 Task: Add an event  with title  Casual Second Sales Presentation, date '2023/12/09' to 2024/12/10 & Select Event type as  Group. Add location for the event as  Dar es Salaam, Tanzania and add a description: The event will kick off with a warm introduction, allowing participants to briefly share their backgrounds, interests, and aspirations. Following that, mentors and mentees will be seated together at designated tables, fostering a relaxed atmosphere conducive to open dialogue.Create an event link  http-casualsecondsalespresentationcom & Select the event color as  Violet. , logged in from the account softage.4@softage.netand send the event invitation to softage.3@softage.net and softage.5@softage.net
Action: Mouse pressed left at (933, 136)
Screenshot: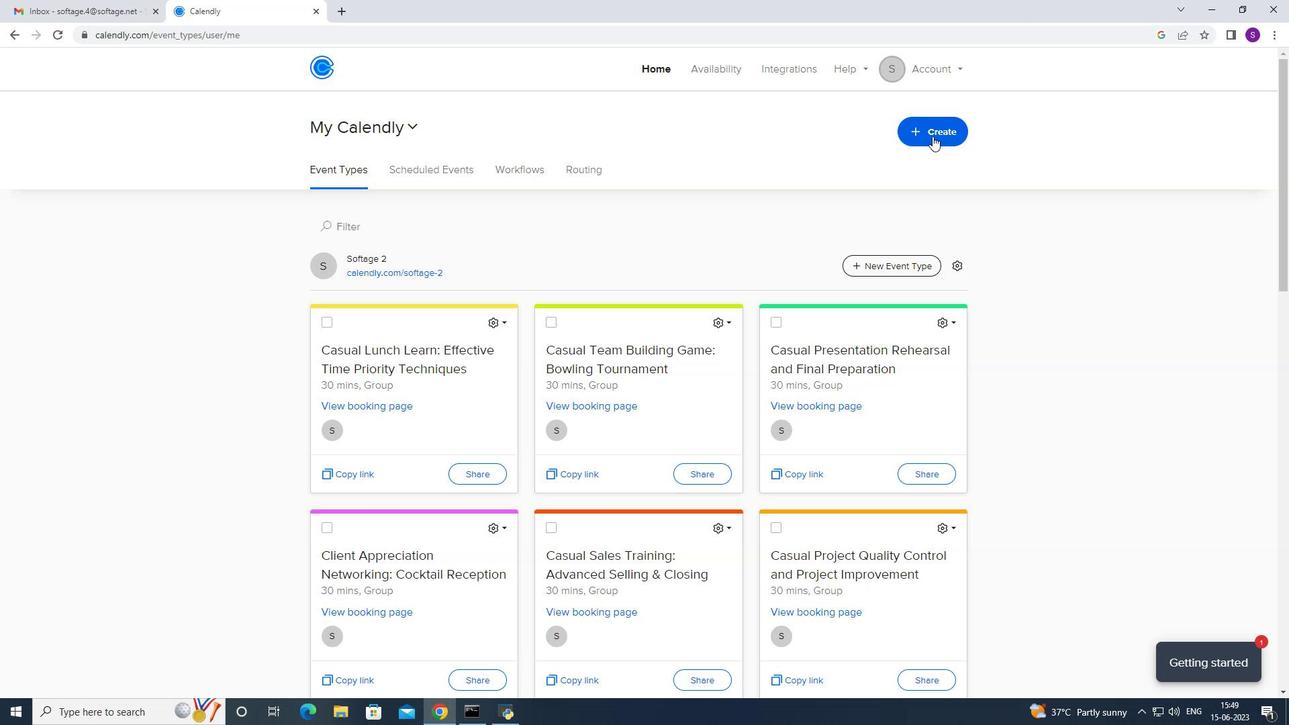 
Action: Mouse moved to (817, 190)
Screenshot: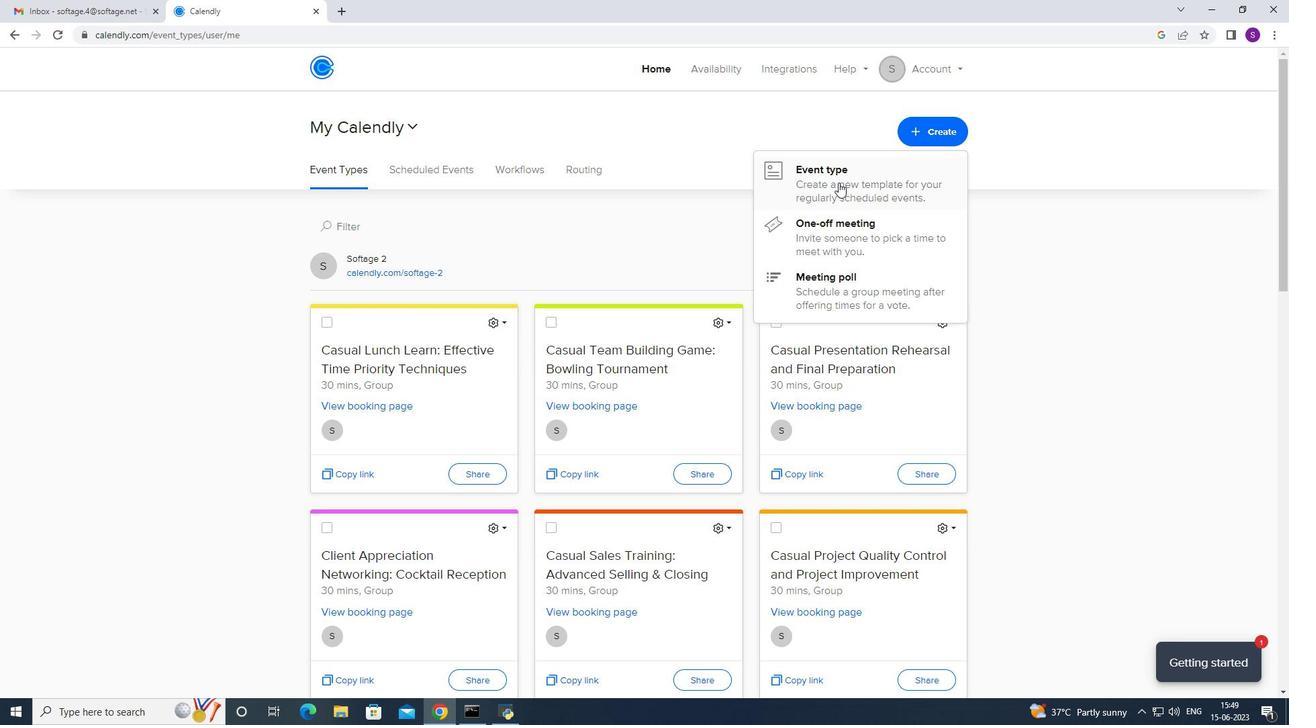 
Action: Mouse pressed left at (817, 190)
Screenshot: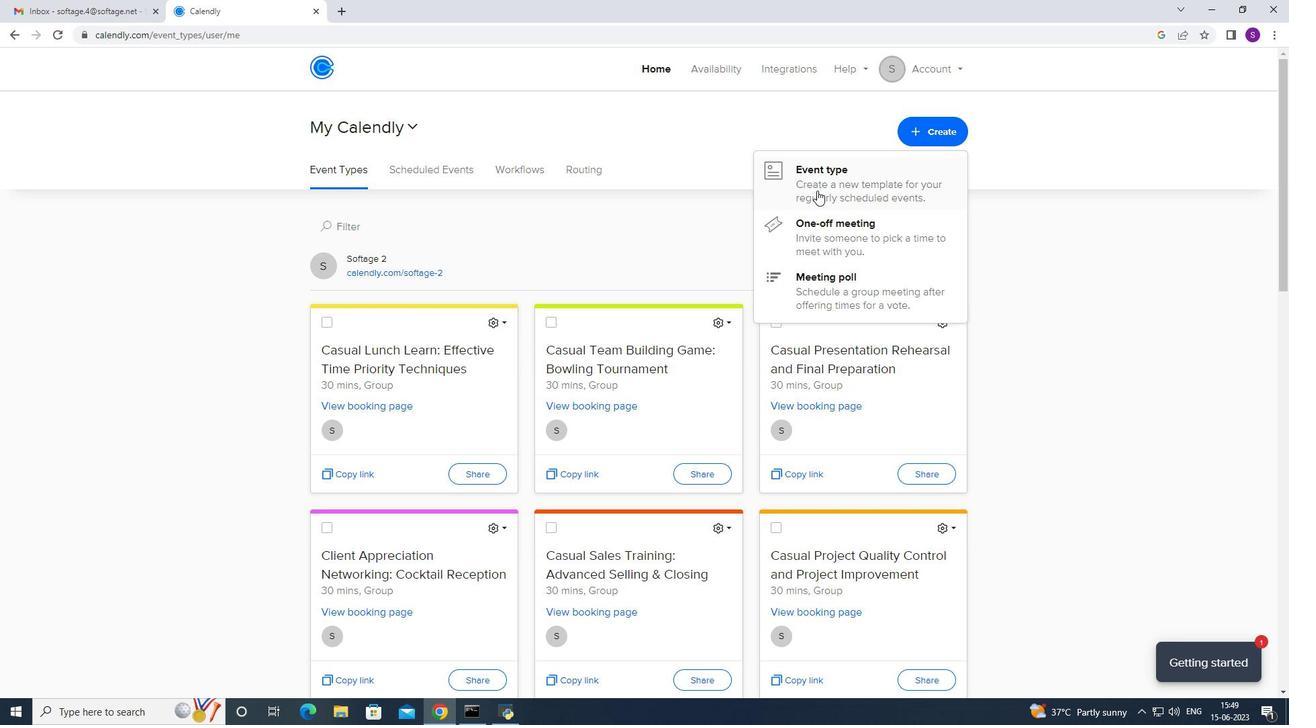 
Action: Mouse moved to (522, 333)
Screenshot: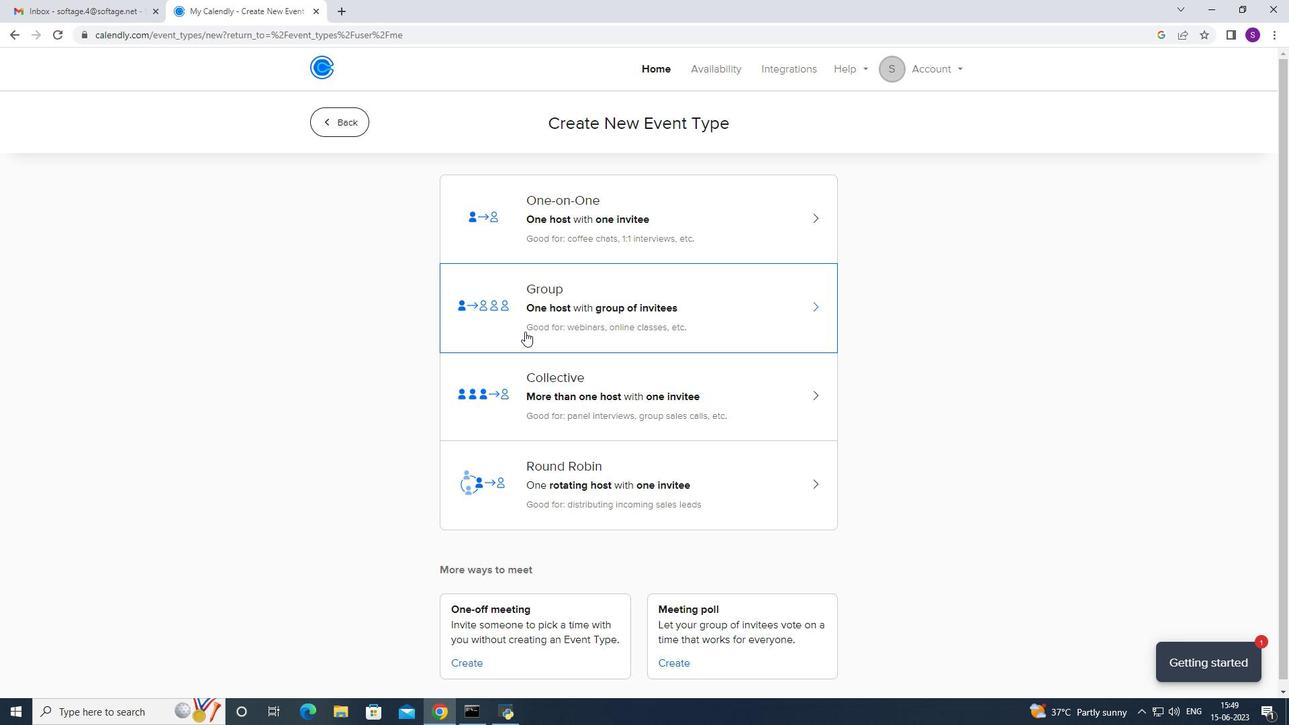 
Action: Mouse pressed left at (522, 333)
Screenshot: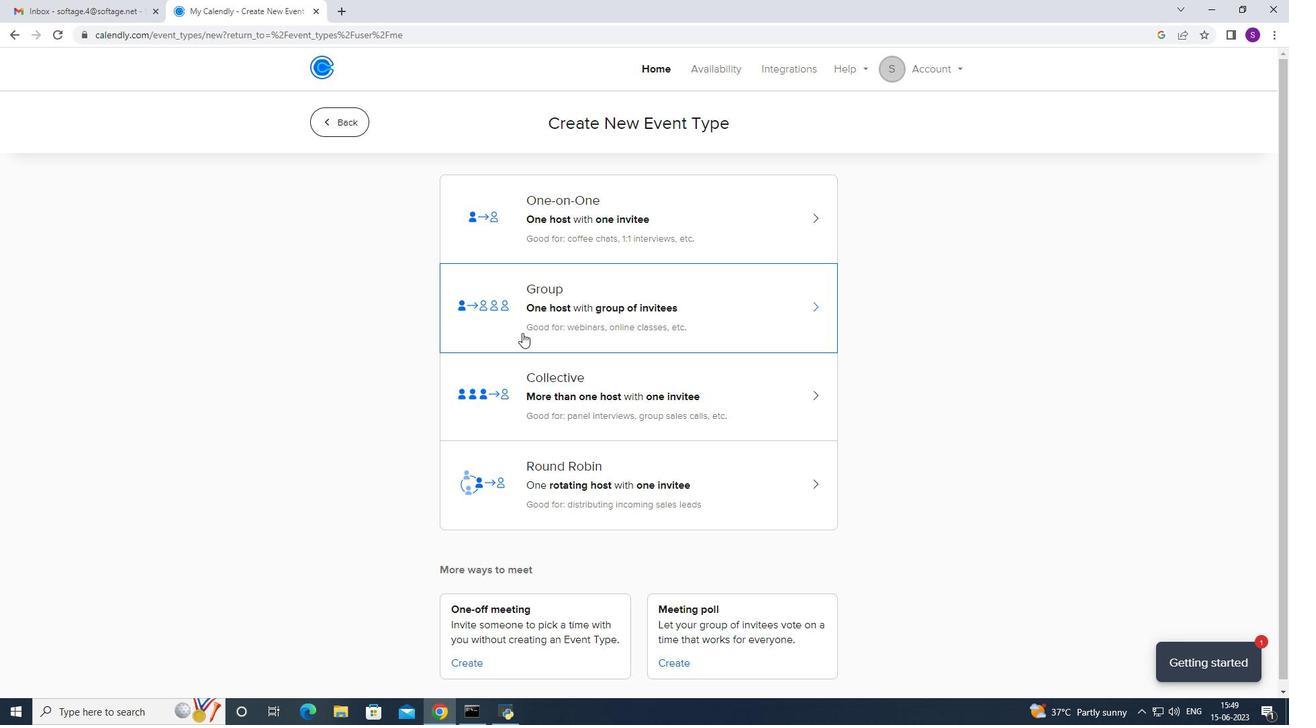 
Action: Mouse moved to (362, 304)
Screenshot: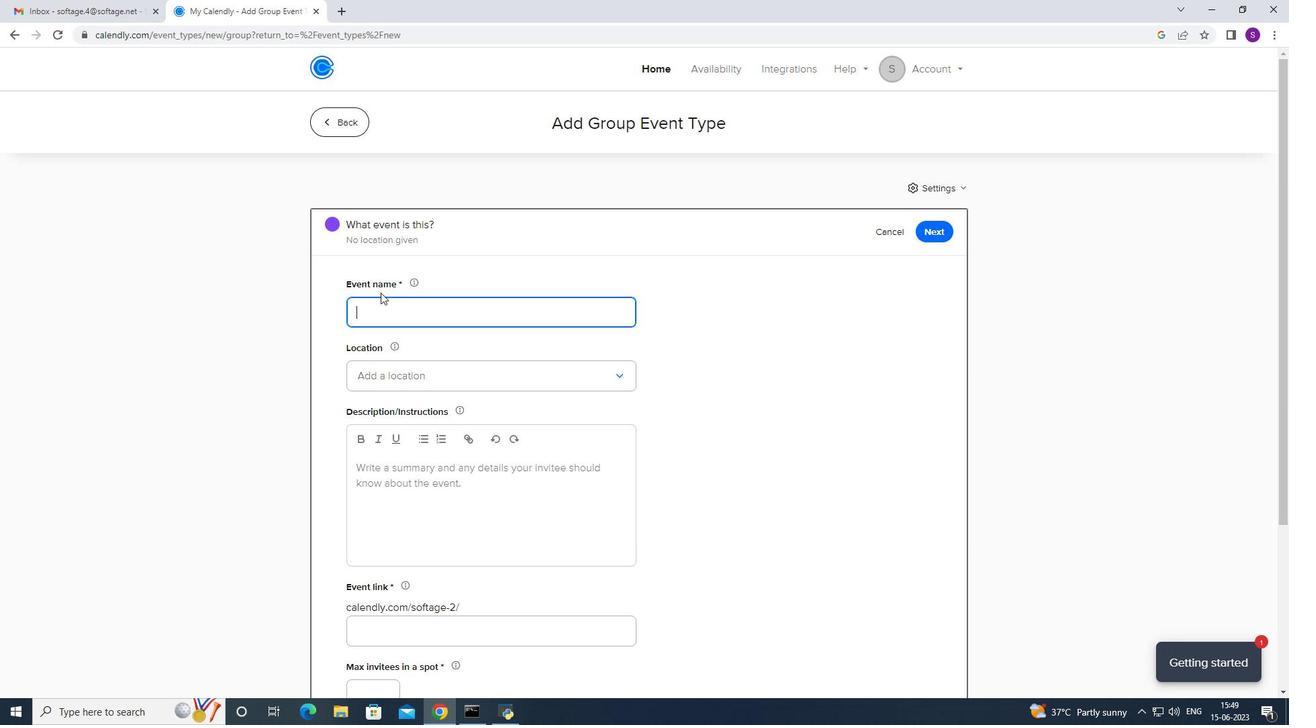 
Action: Mouse pressed left at (362, 304)
Screenshot: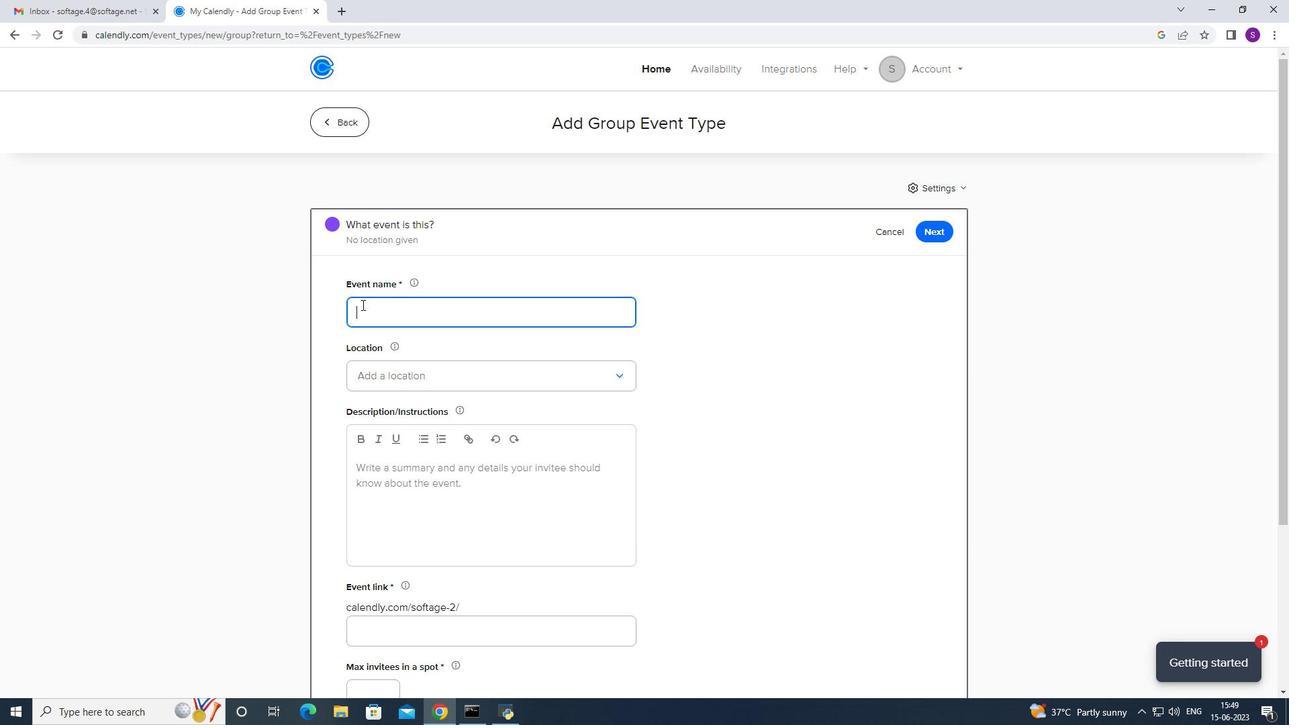 
Action: Mouse moved to (364, 307)
Screenshot: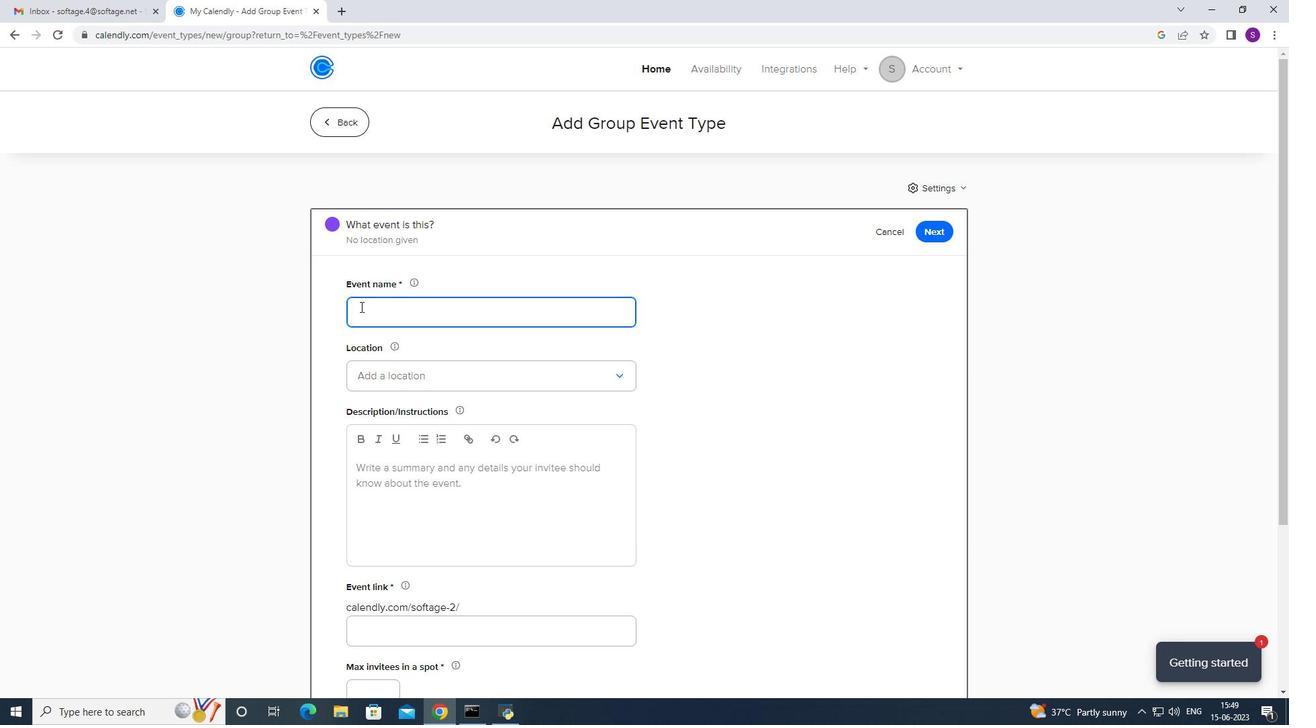 
Action: Key pressed <Key.caps_lock>C<Key.caps_lock>asual<Key.space>
Screenshot: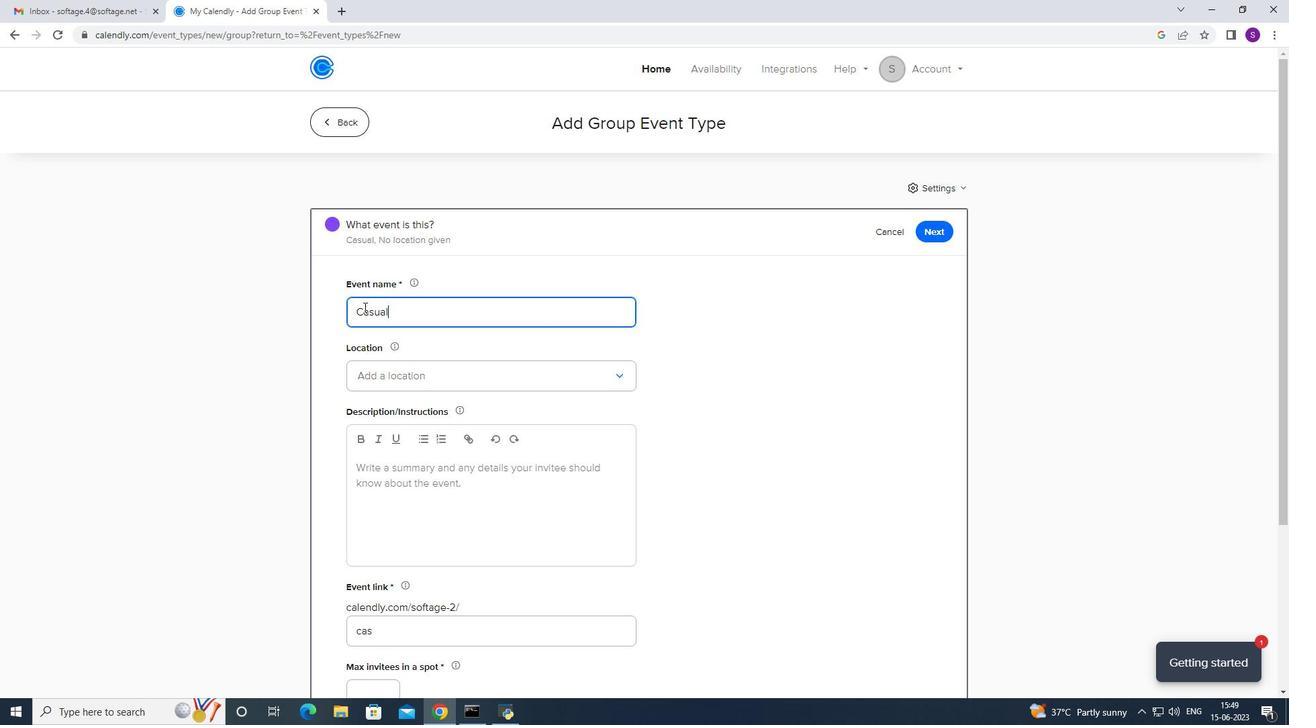 
Action: Mouse moved to (364, 308)
Screenshot: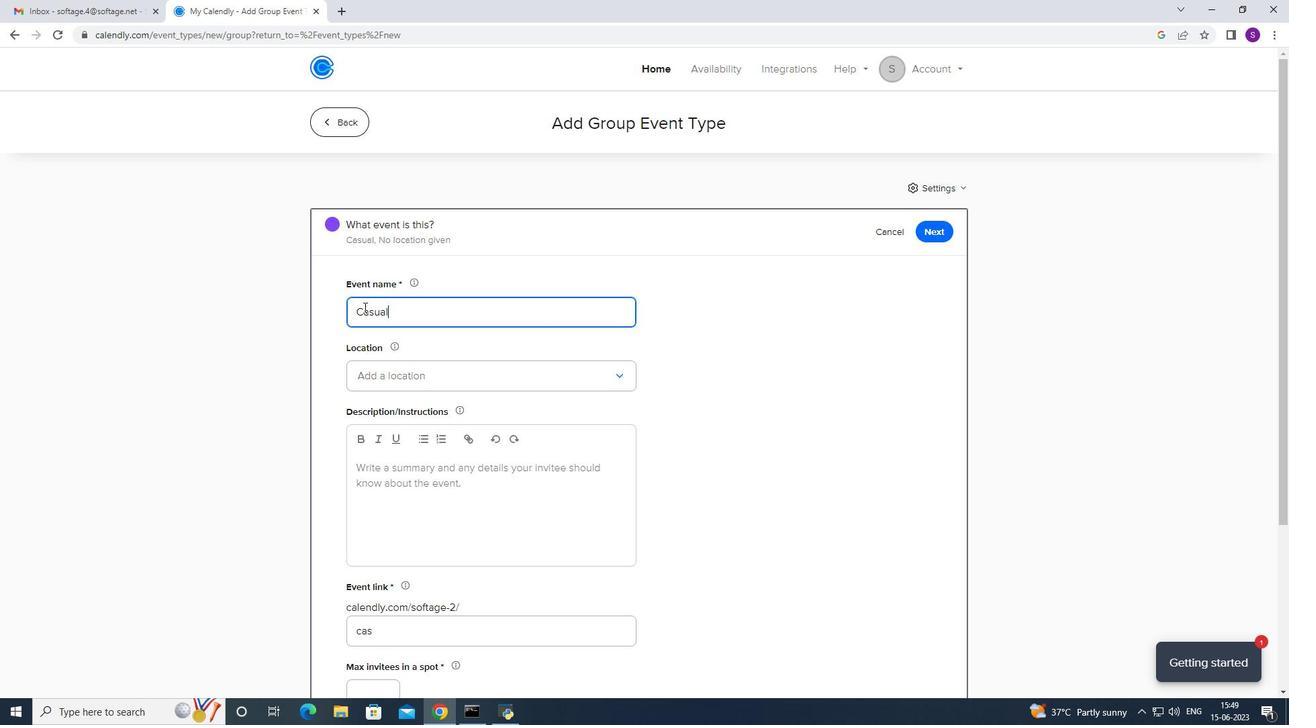 
Action: Key pressed <Key.caps_lock>S<Key.caps_lock>econd<Key.space><Key.caps_lock>S<Key.caps_lock>ales<Key.space><Key.caps_lock>P<Key.caps_lock>resentation
Screenshot: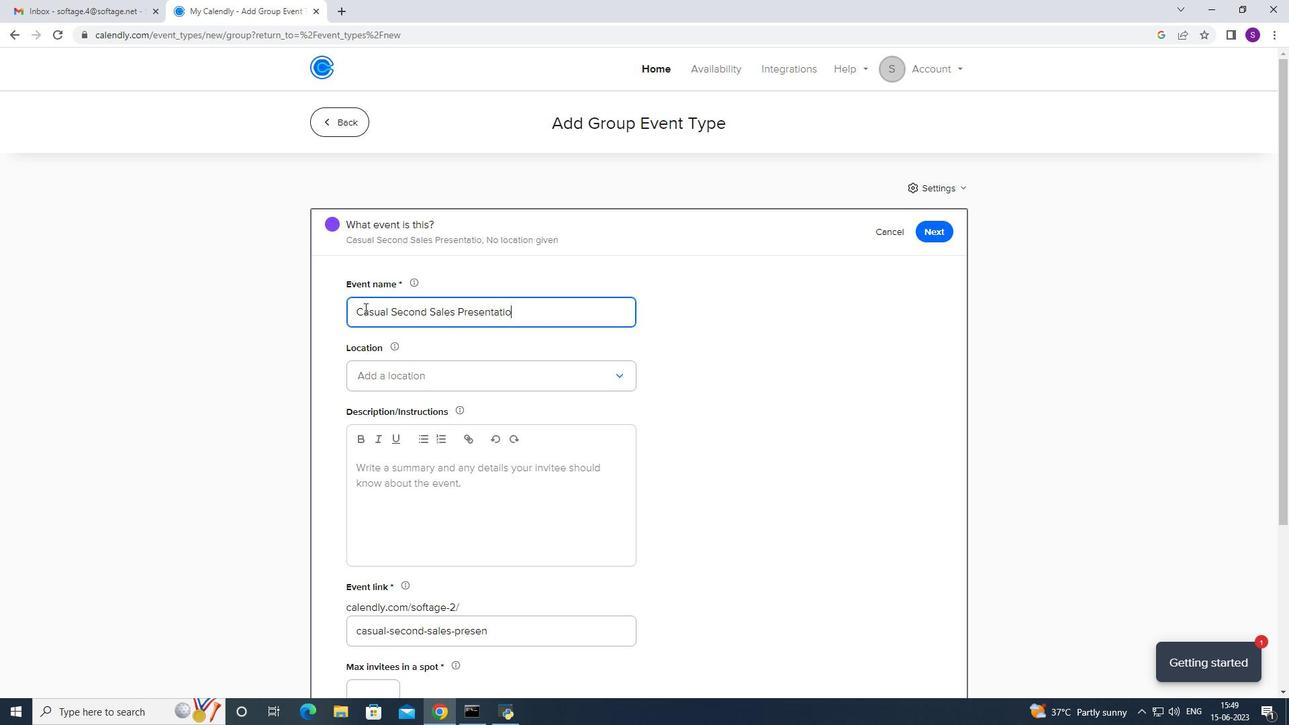 
Action: Mouse moved to (352, 365)
Screenshot: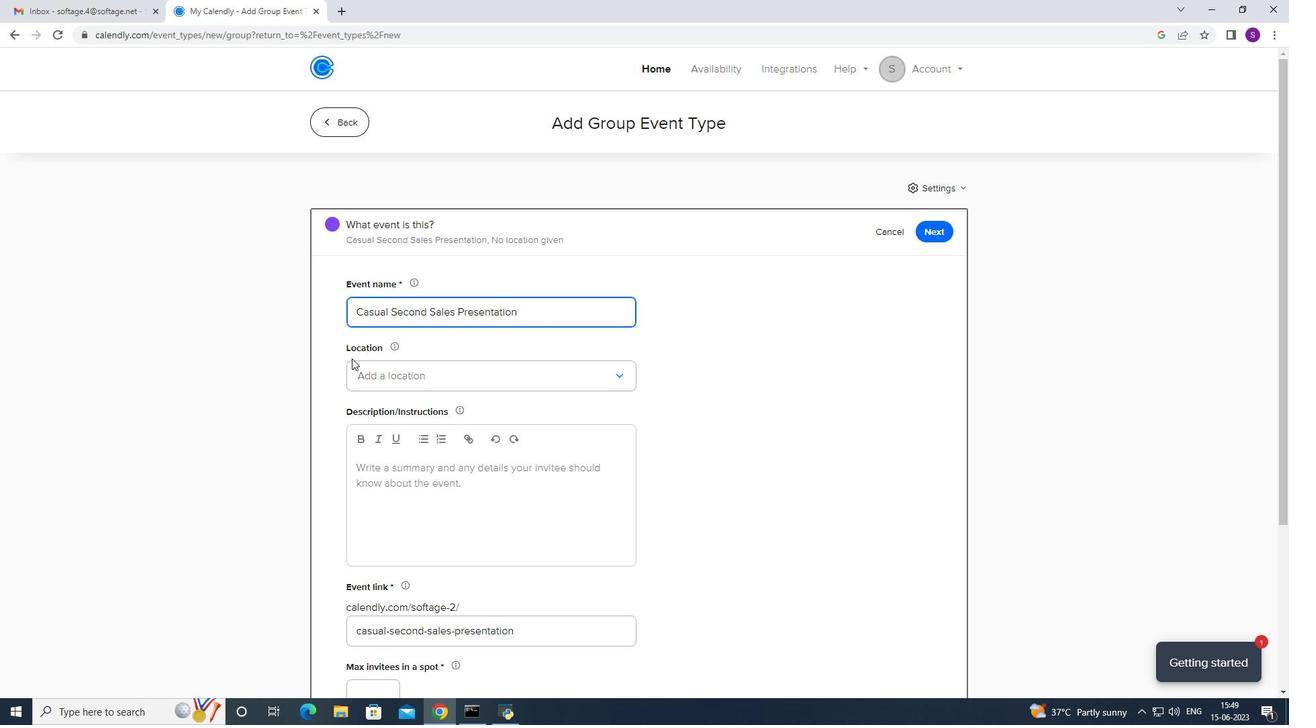 
Action: Mouse pressed left at (352, 365)
Screenshot: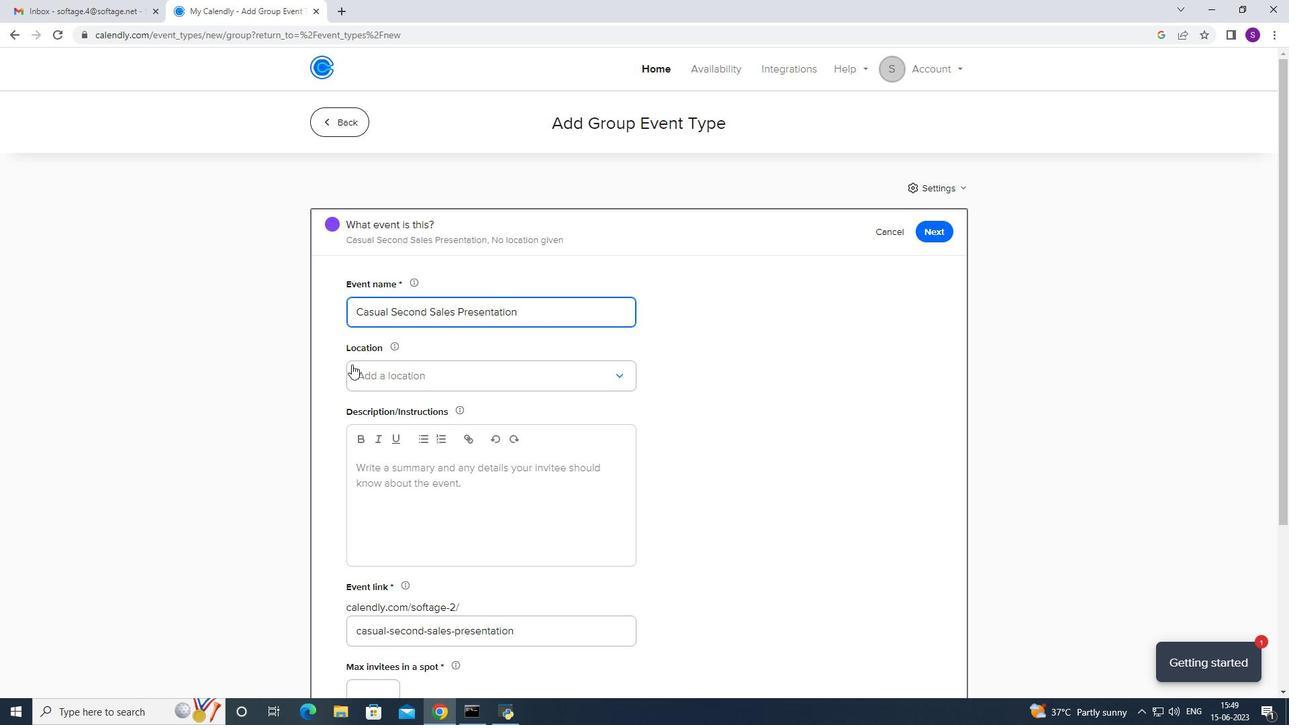 
Action: Mouse moved to (416, 406)
Screenshot: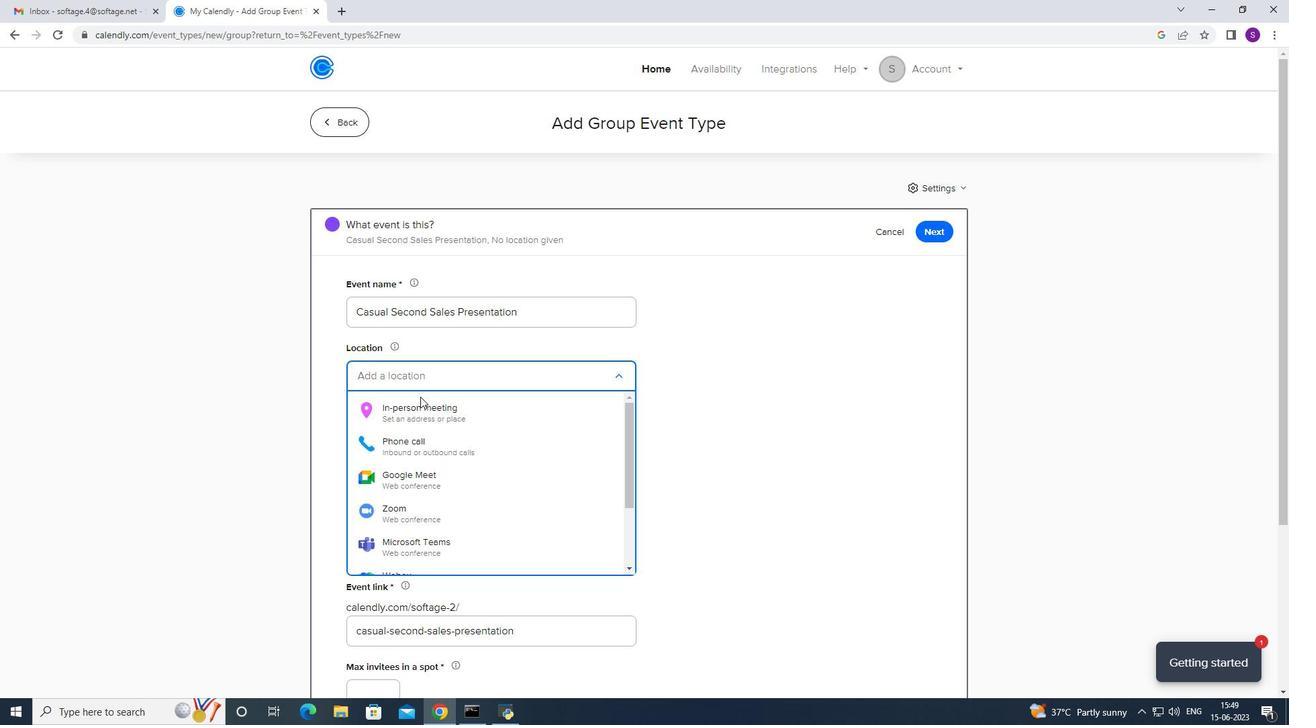
Action: Mouse pressed left at (416, 406)
Screenshot: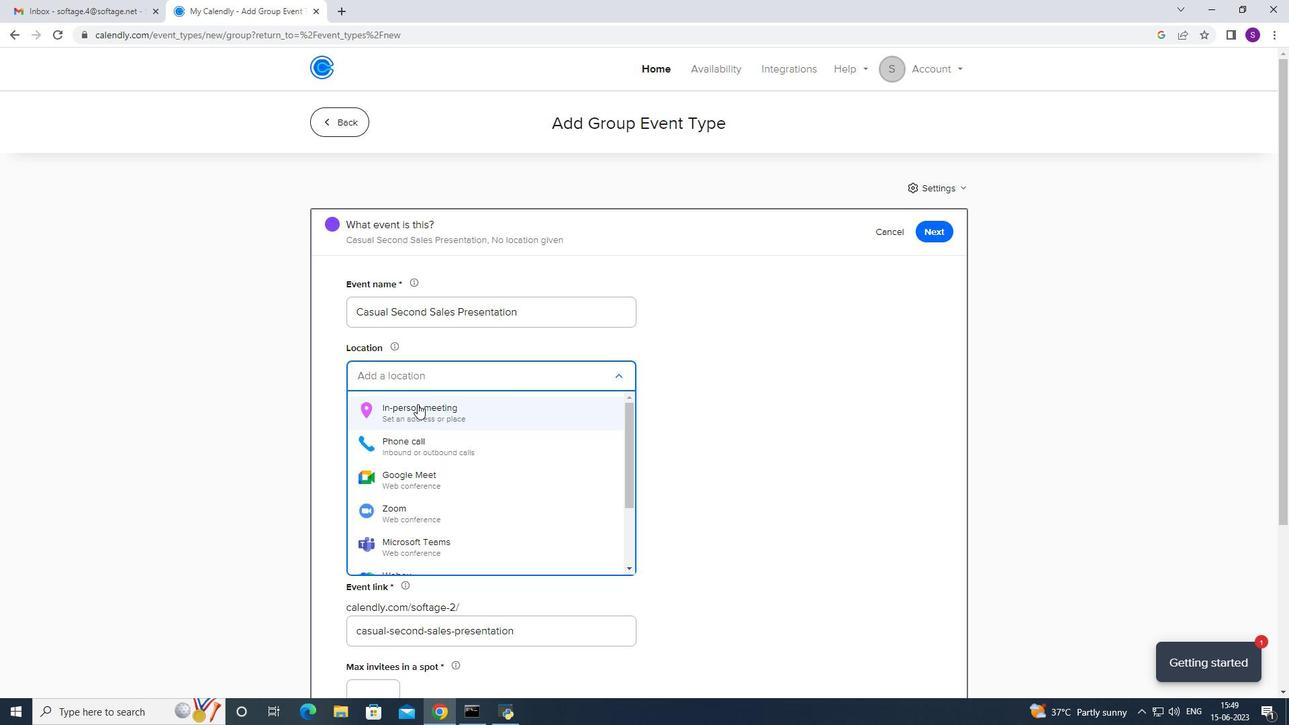 
Action: Mouse moved to (586, 213)
Screenshot: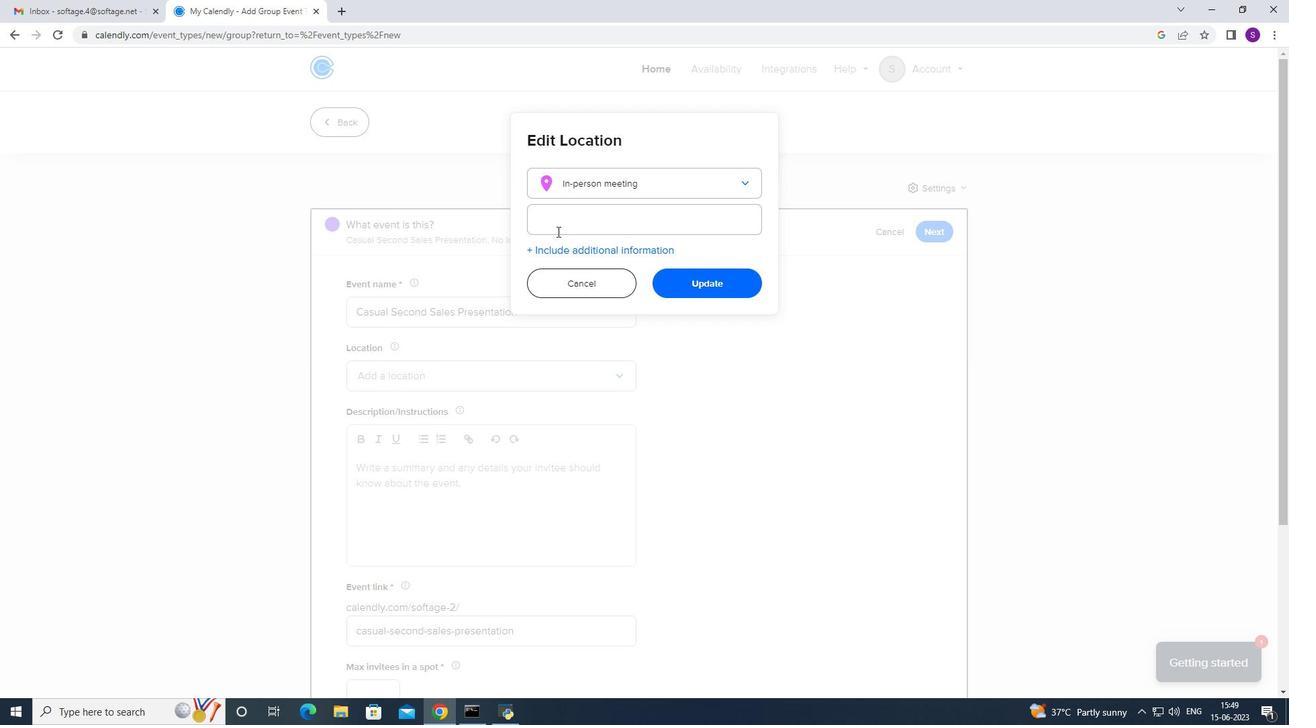 
Action: Mouse pressed left at (586, 213)
Screenshot: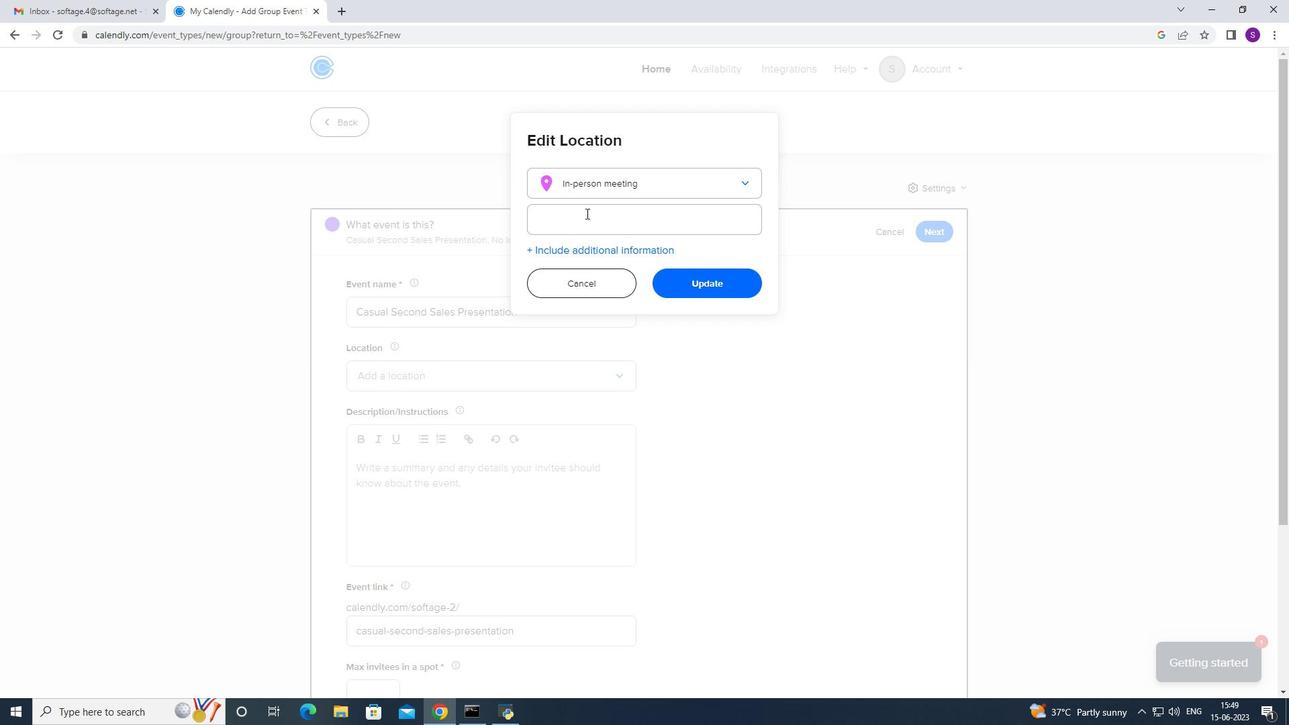 
Action: Mouse moved to (573, 214)
Screenshot: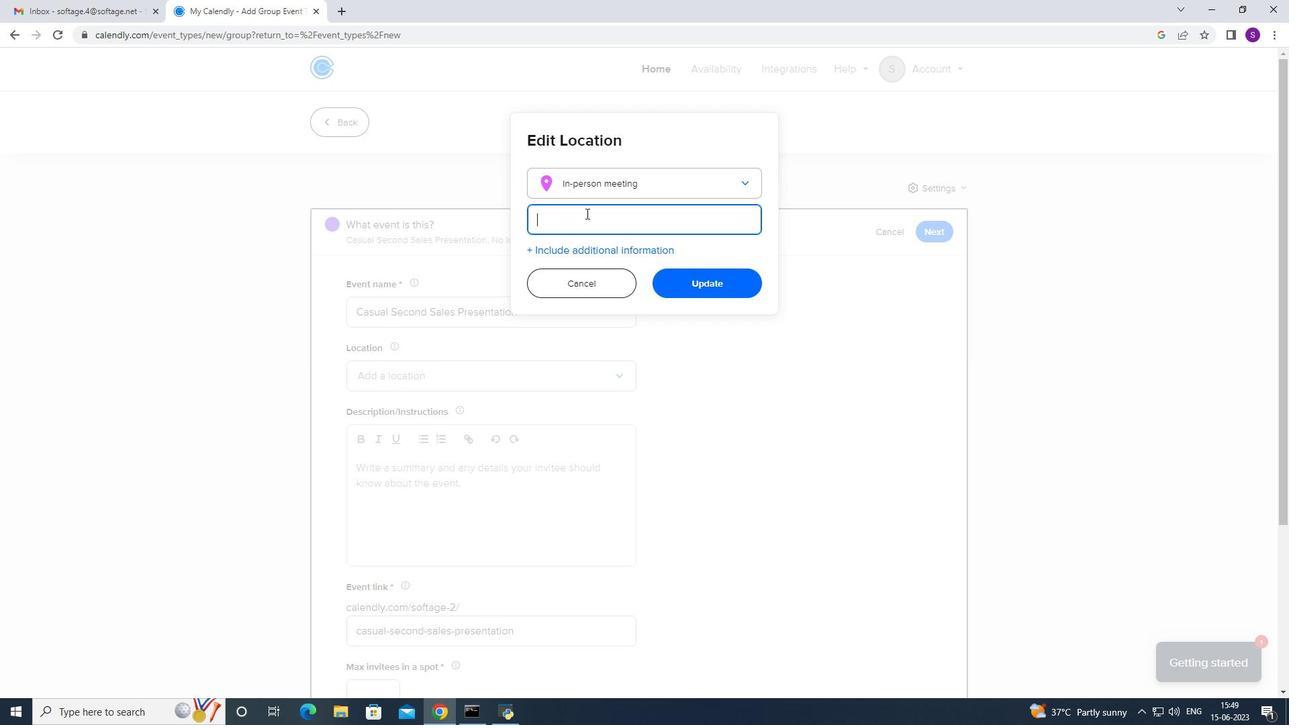
Action: Key pressed <Key.caps_lock>D<Key.caps_lock>ar<Key.space>es<Key.space><Key.caps_lock>S<Key.caps_lock>akl<Key.backspace><Key.backspace>lam<Key.backspace>a,<Key.backspace>m,<Key.space><Key.caps_lock>T<Key.caps_lock>anzania
Screenshot: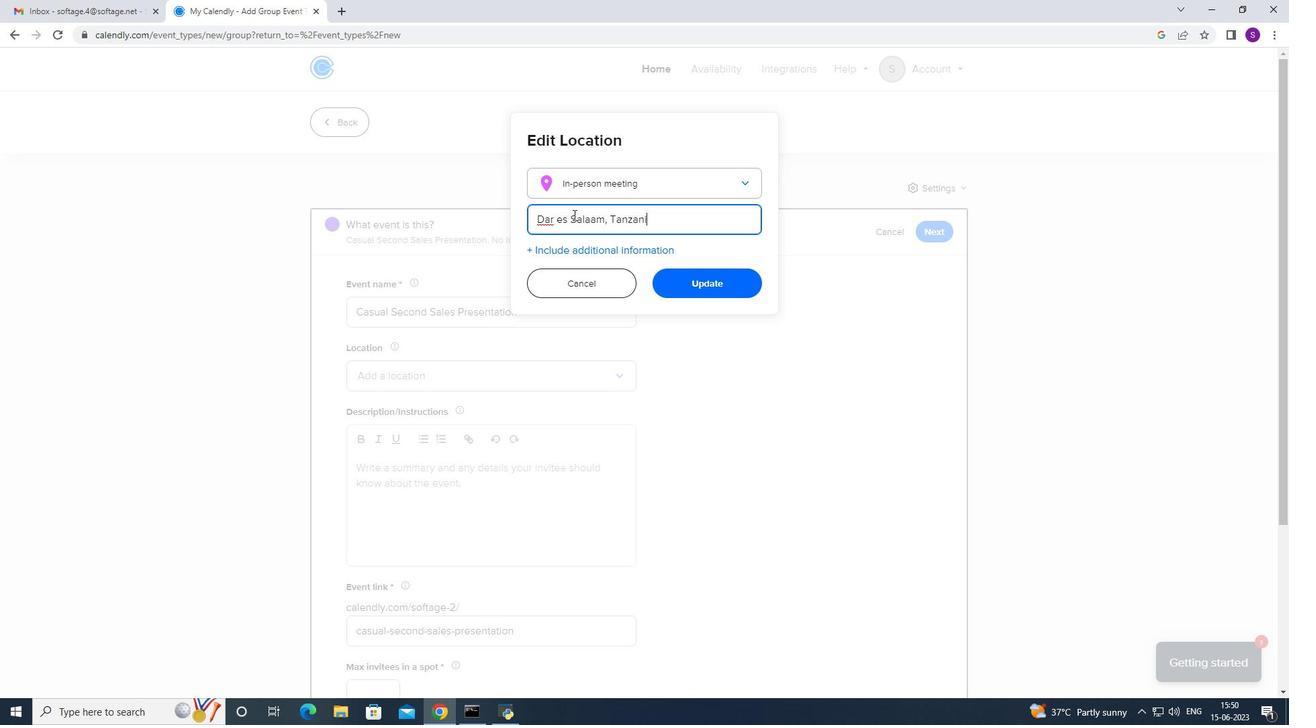 
Action: Mouse moved to (704, 280)
Screenshot: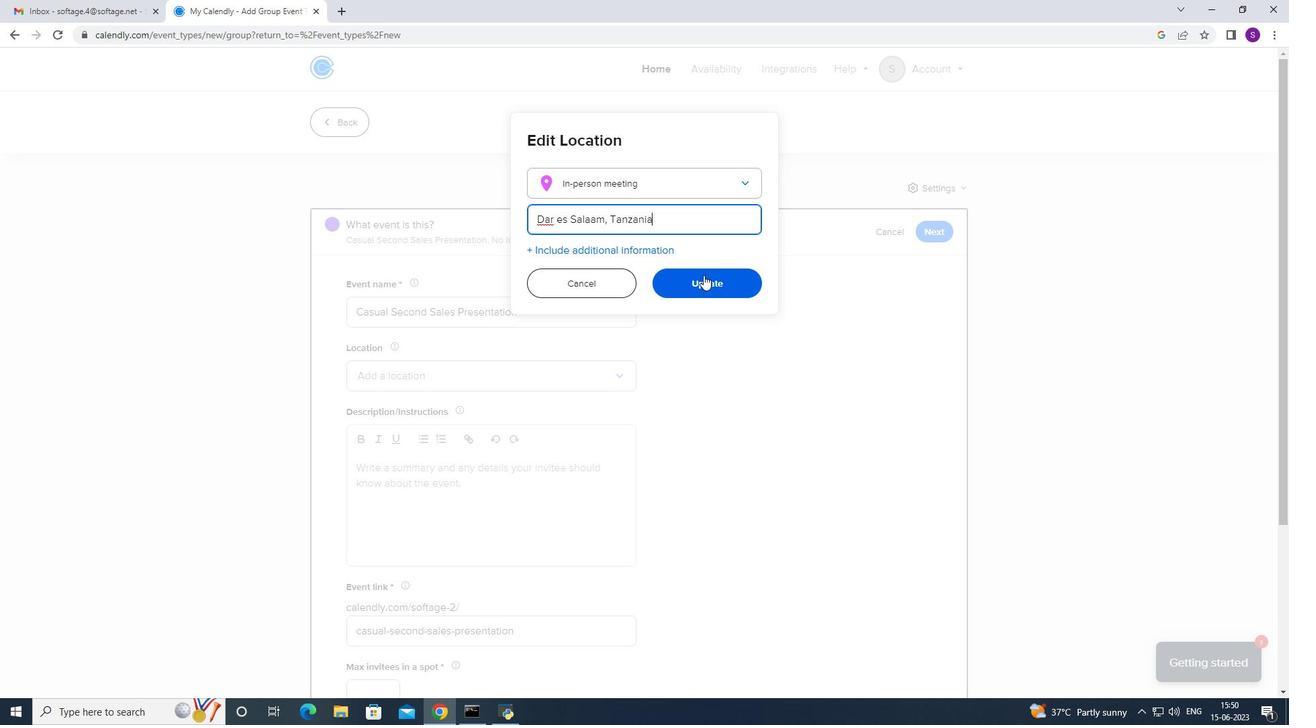 
Action: Mouse pressed left at (704, 280)
Screenshot: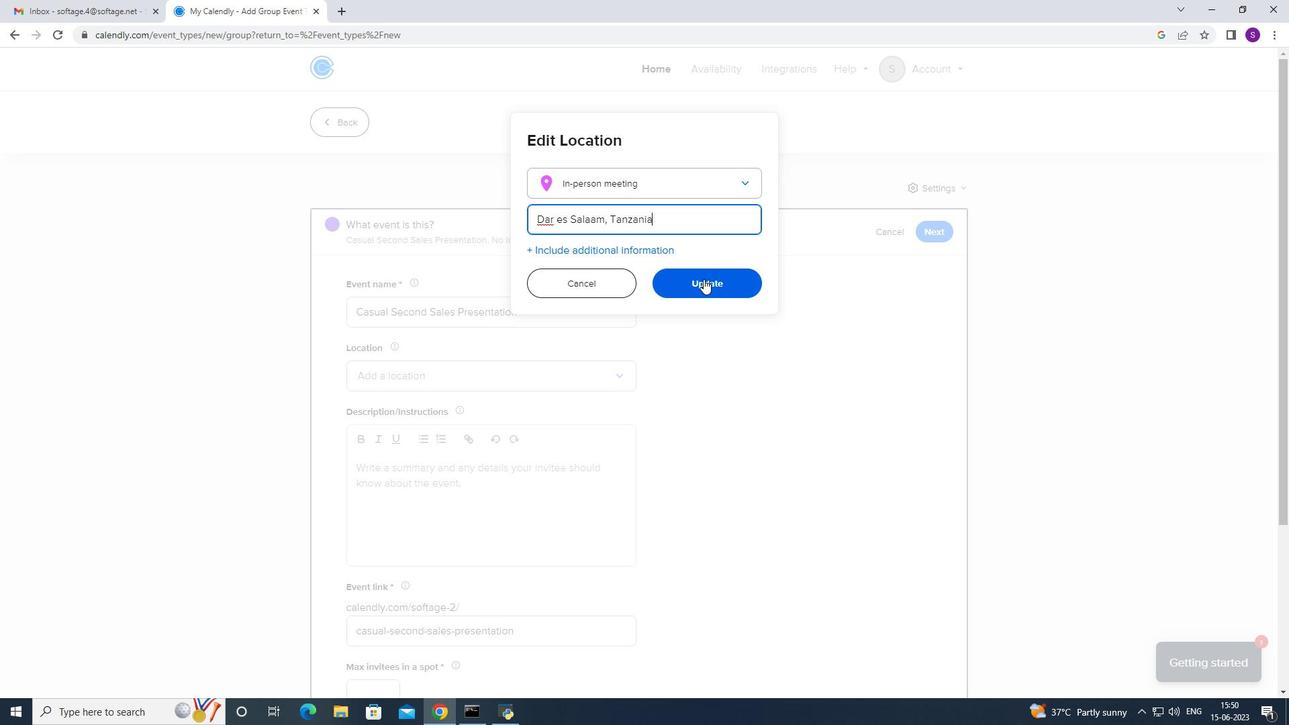 
Action: Mouse moved to (331, 271)
Screenshot: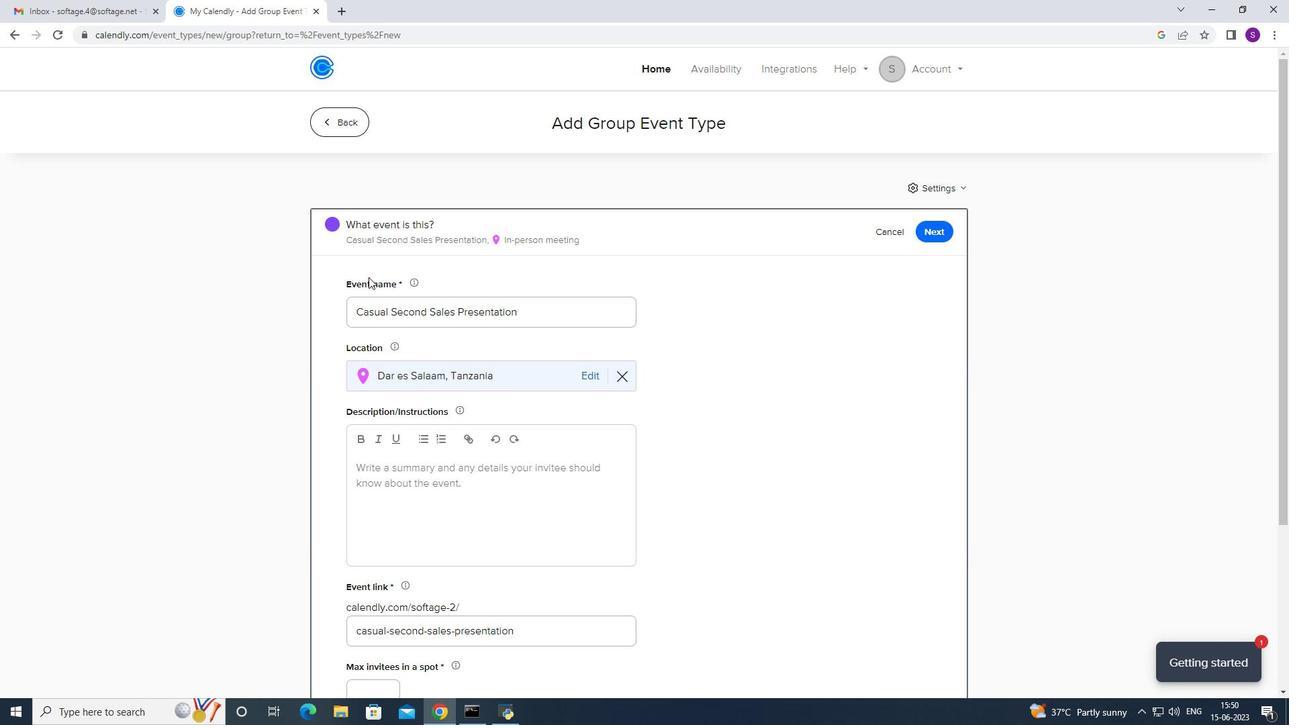 
Action: Mouse scrolled (331, 270) with delta (0, 0)
Screenshot: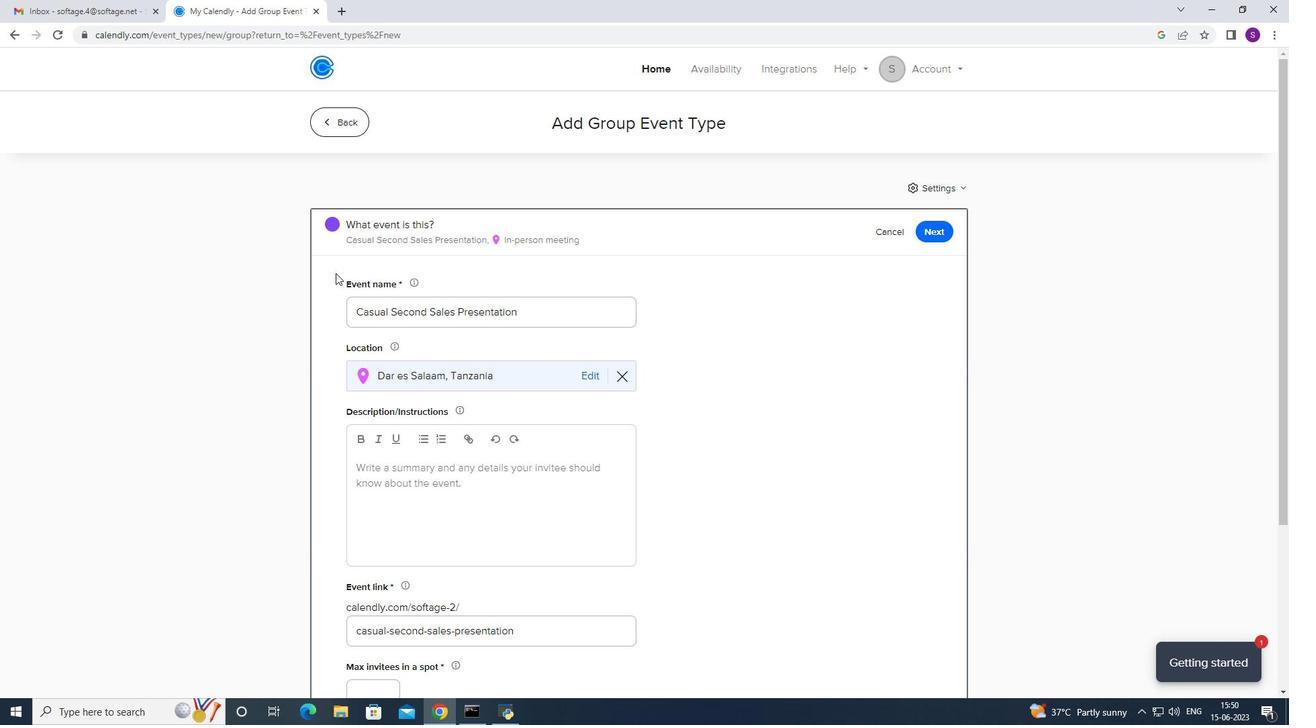 
Action: Mouse scrolled (331, 270) with delta (0, 0)
Screenshot: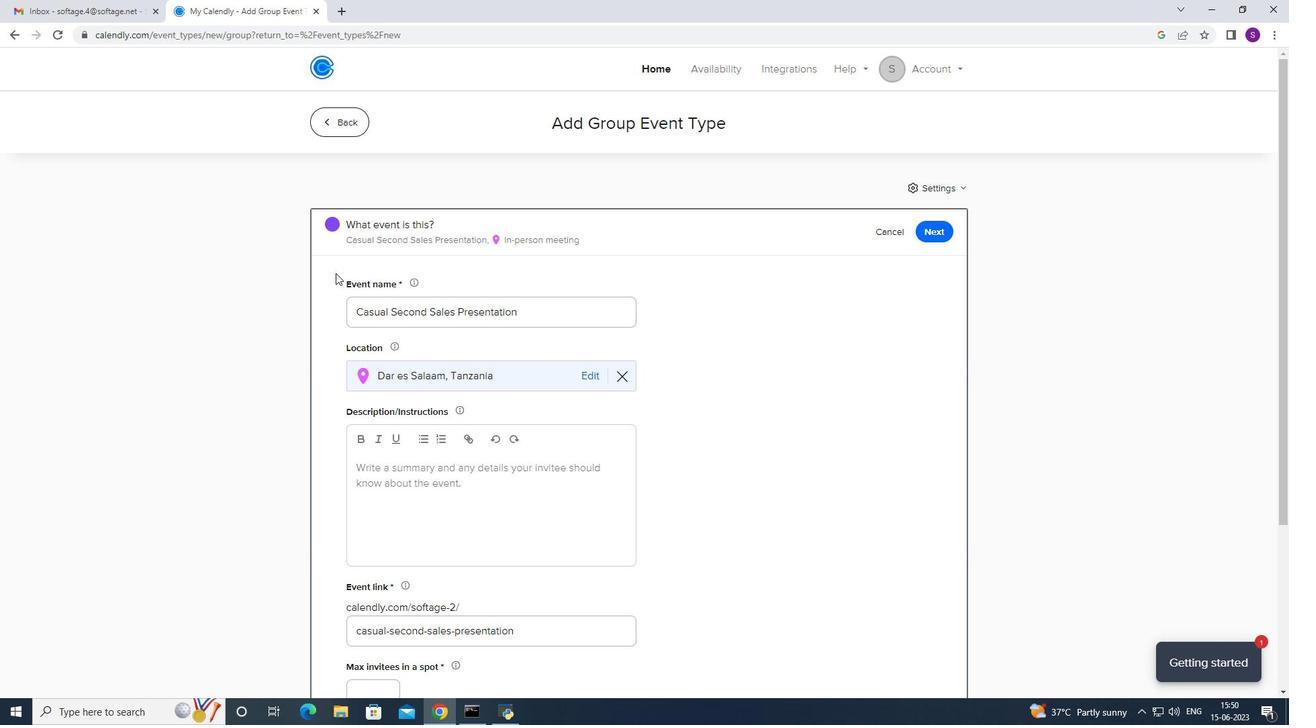 
Action: Mouse scrolled (331, 270) with delta (0, 0)
Screenshot: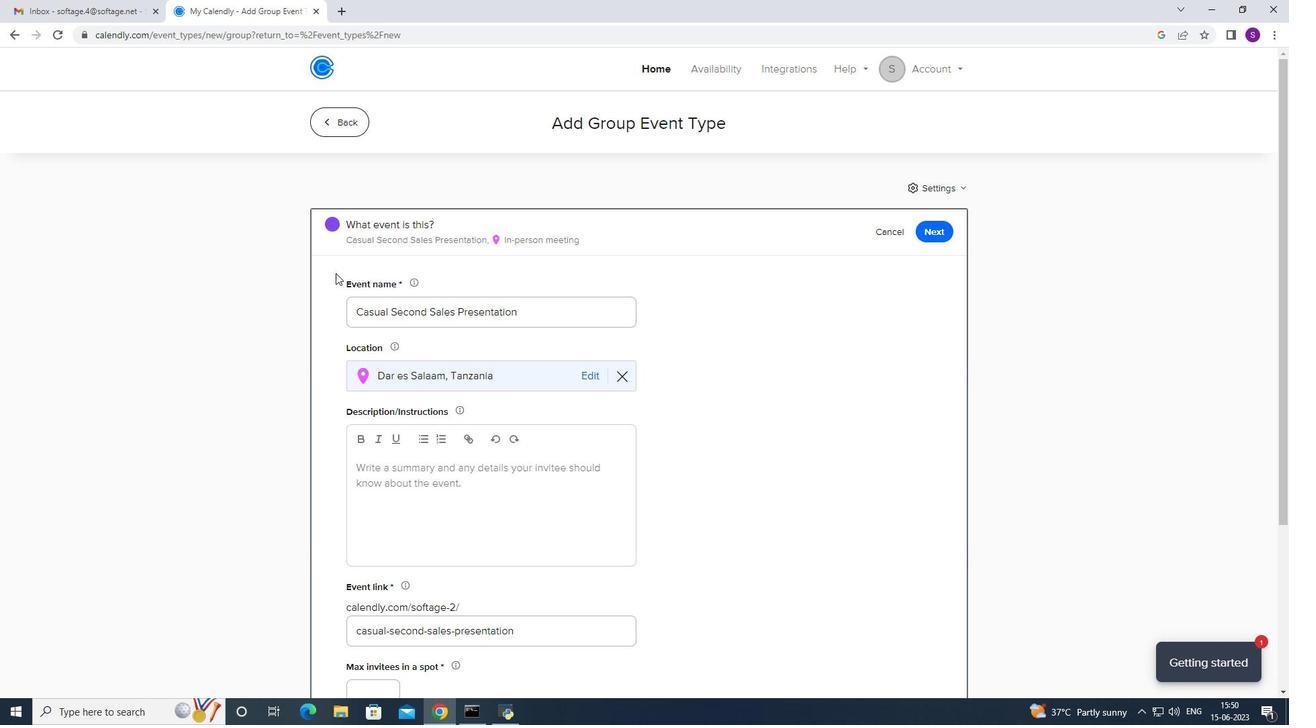 
Action: Mouse moved to (329, 270)
Screenshot: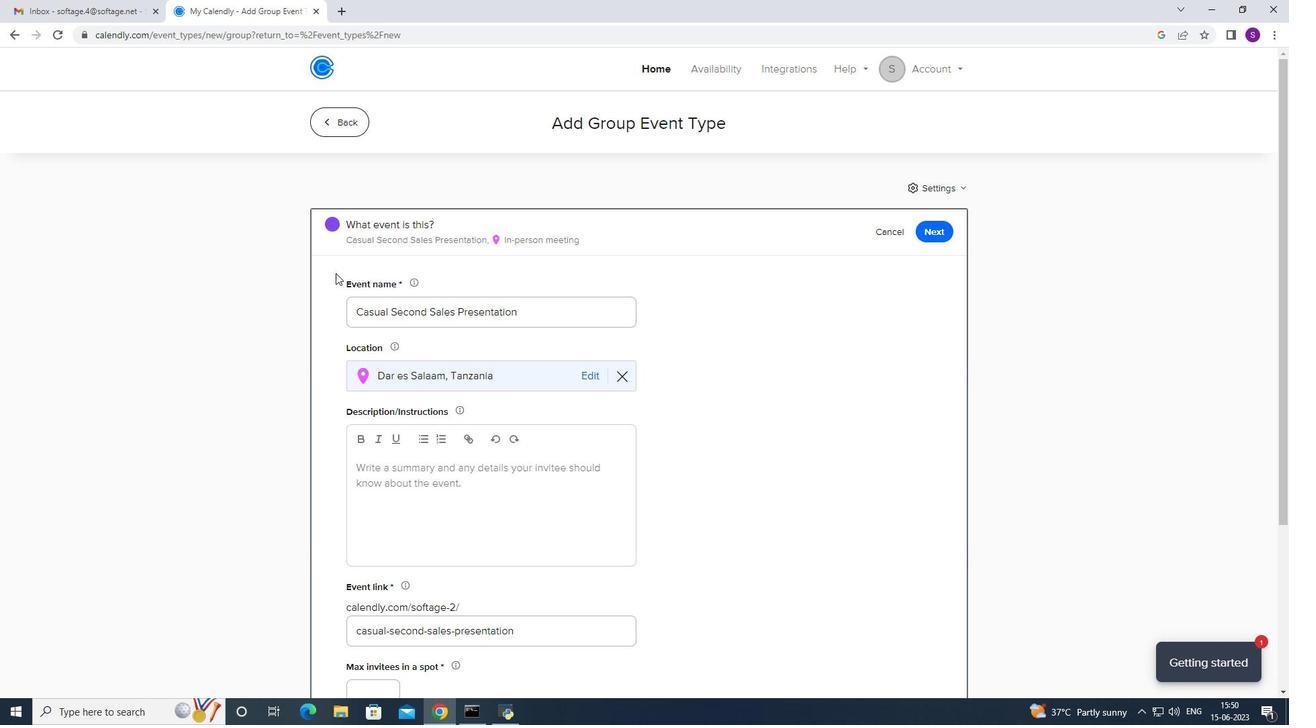 
Action: Mouse scrolled (329, 270) with delta (0, 0)
Screenshot: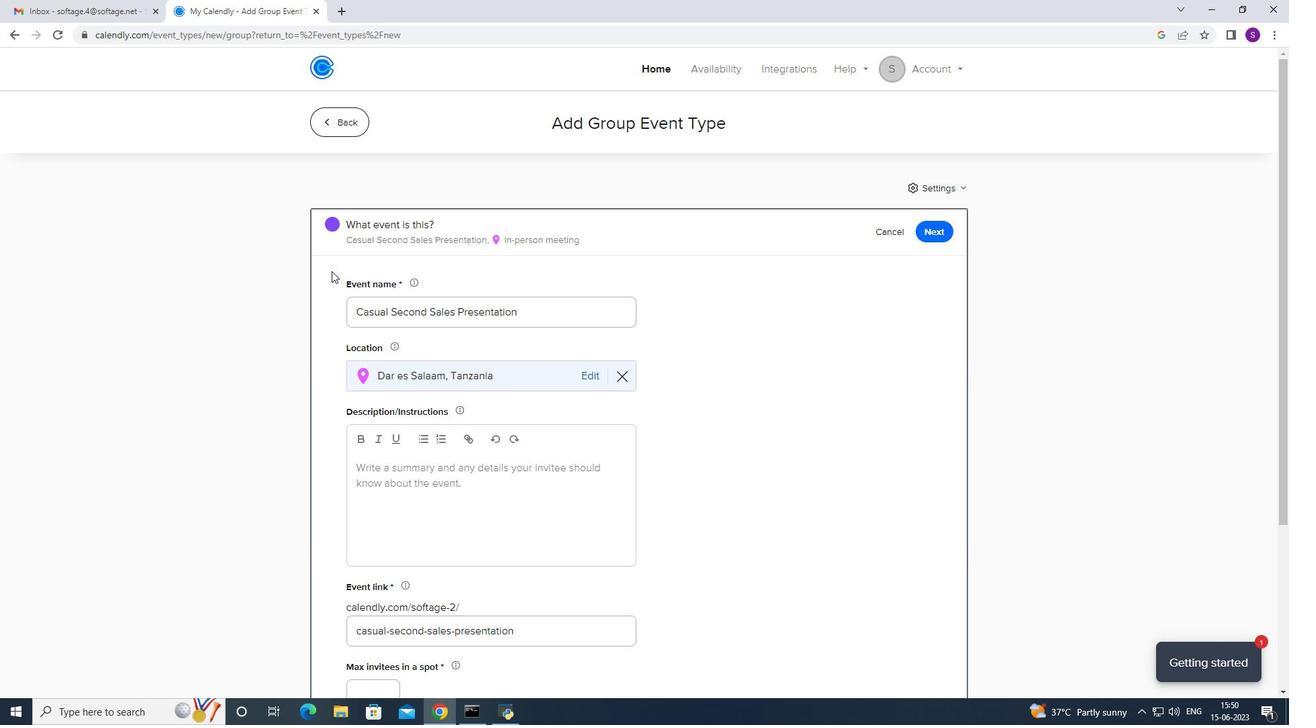 
Action: Mouse moved to (328, 269)
Screenshot: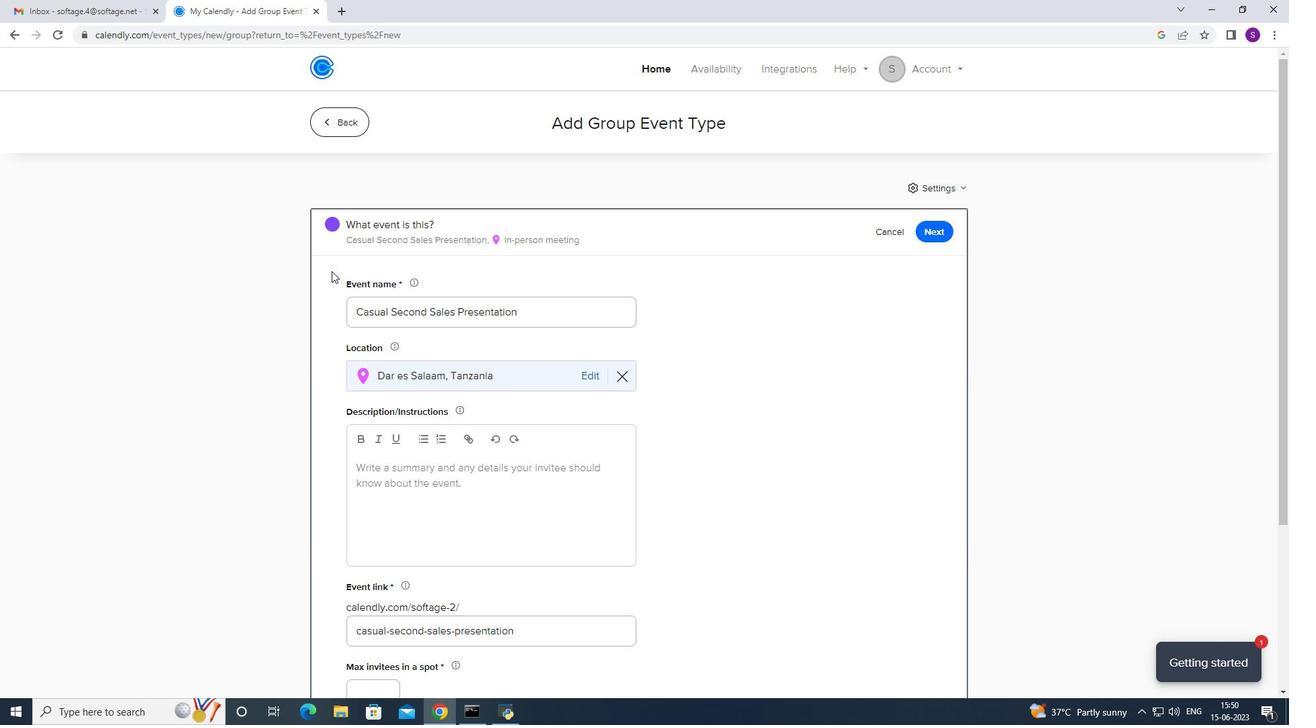 
Action: Mouse scrolled (328, 268) with delta (0, 0)
Screenshot: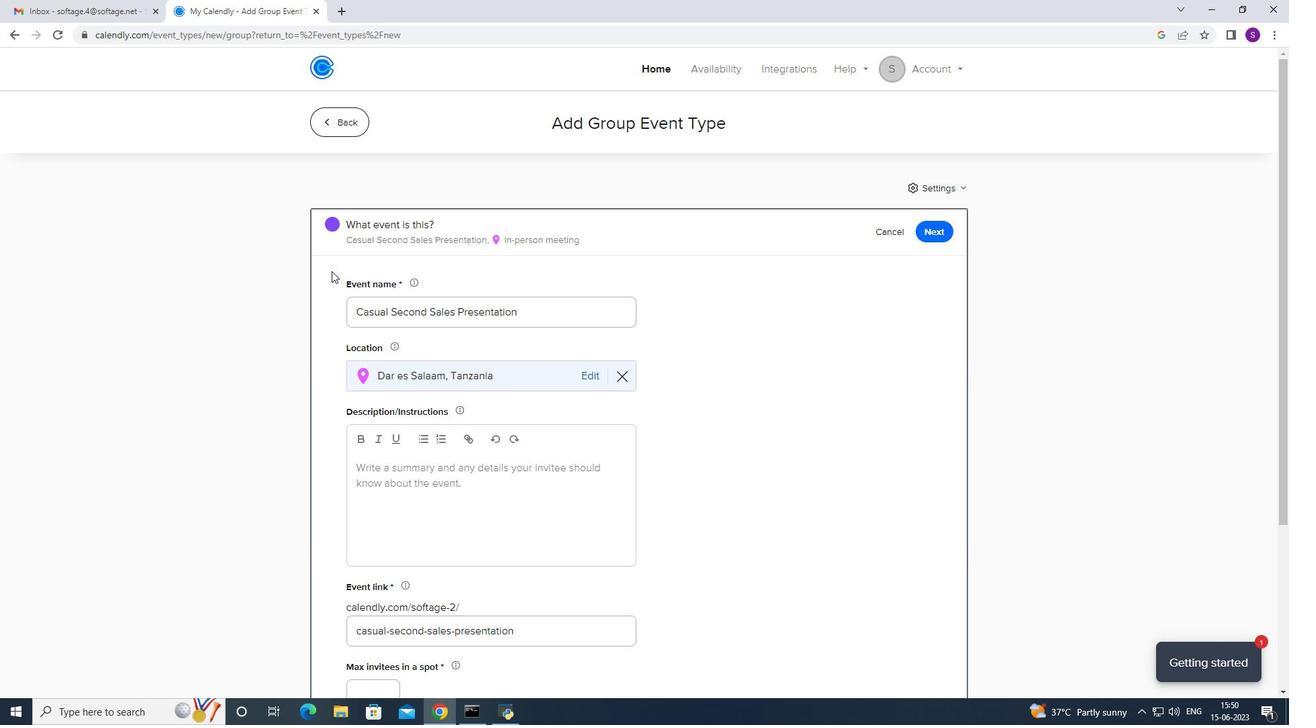 
Action: Mouse moved to (370, 466)
Screenshot: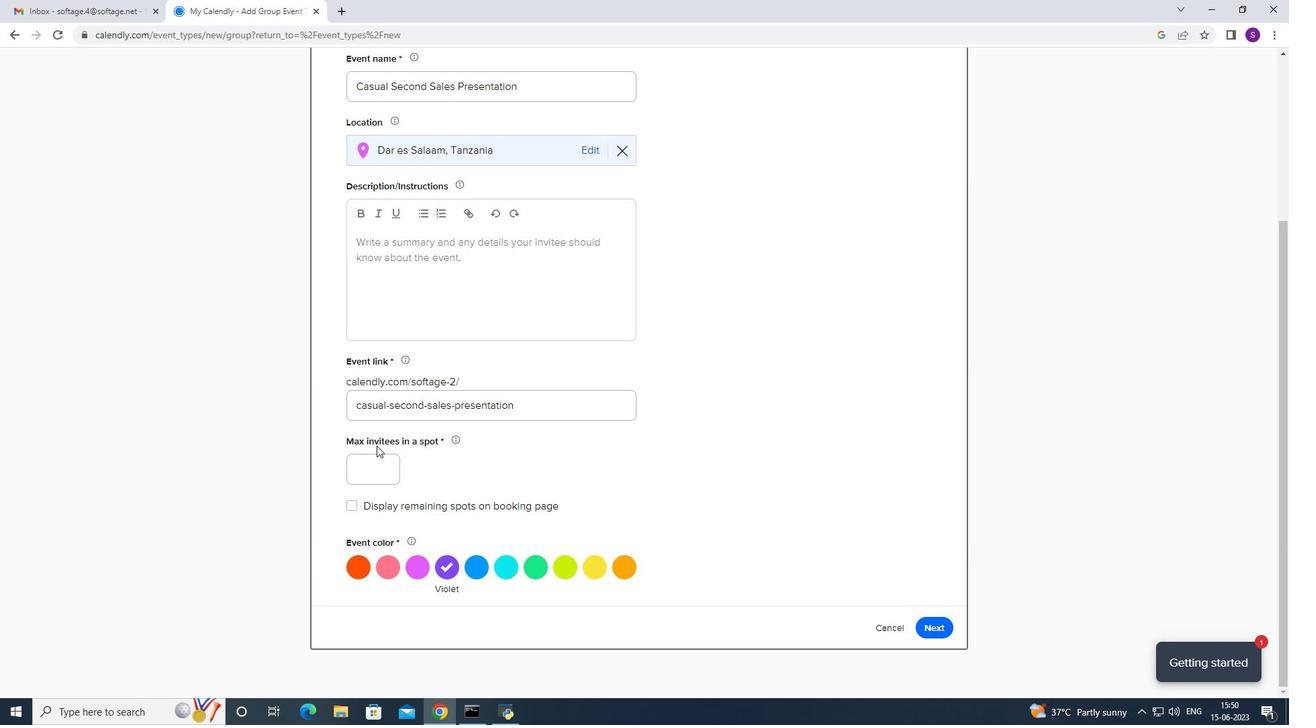 
Action: Mouse pressed left at (370, 466)
Screenshot: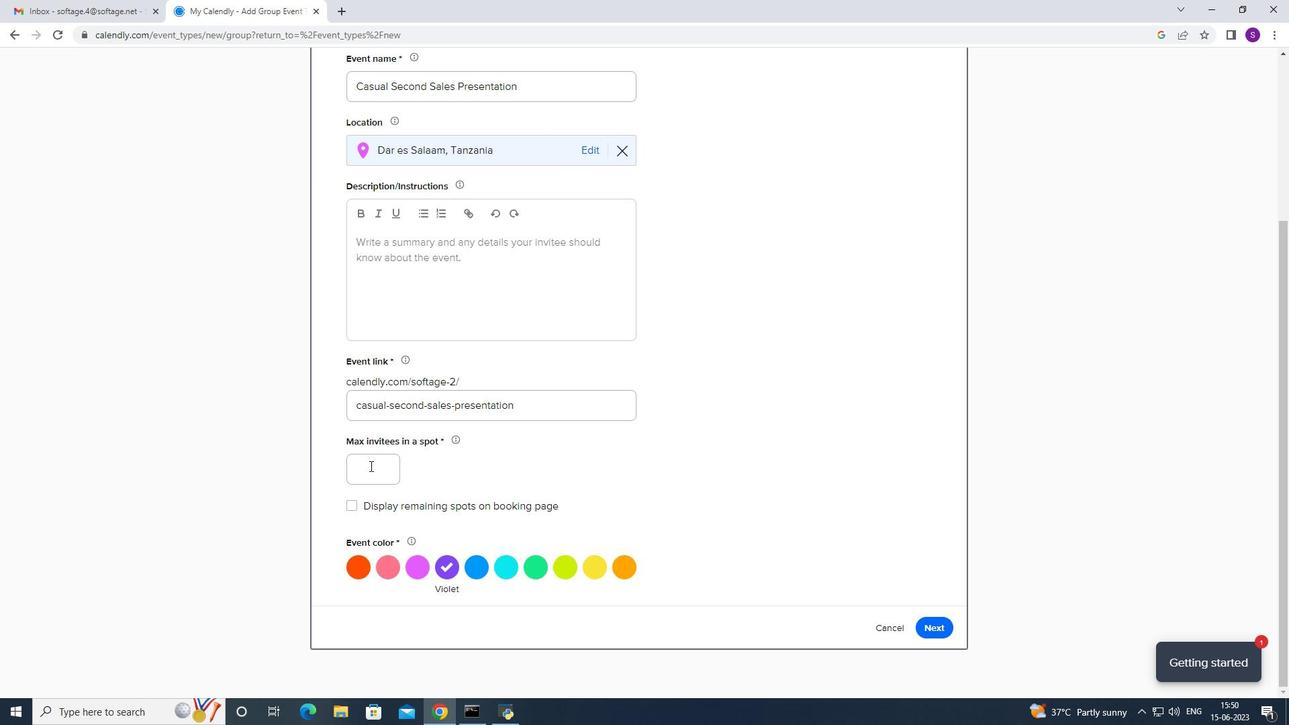 
Action: Key pressed 4
Screenshot: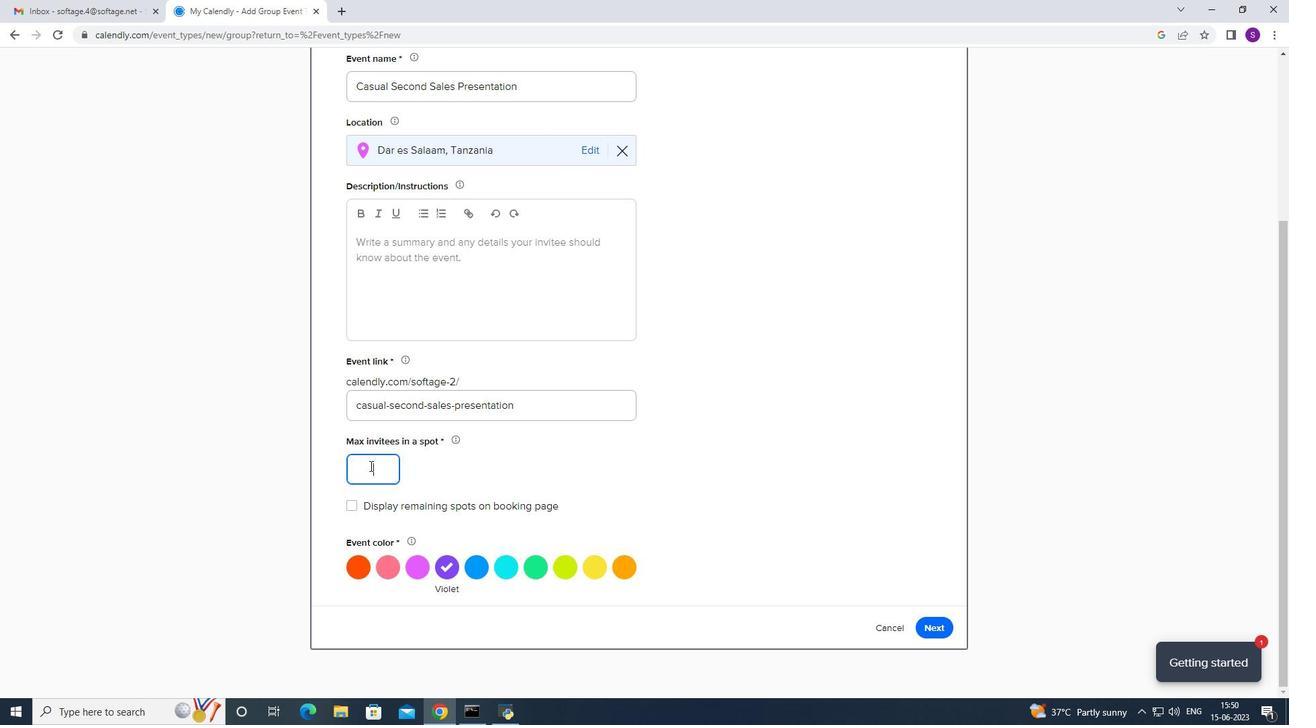 
Action: Mouse moved to (457, 290)
Screenshot: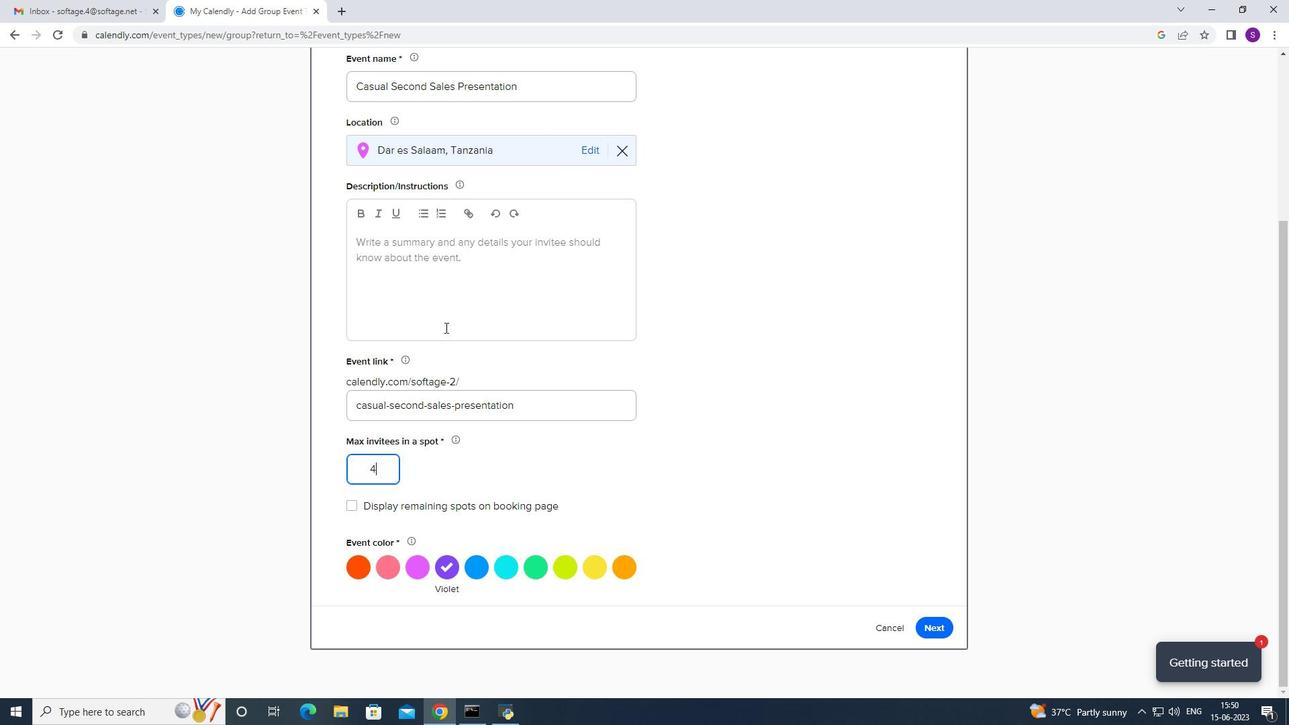 
Action: Mouse pressed left at (457, 290)
Screenshot: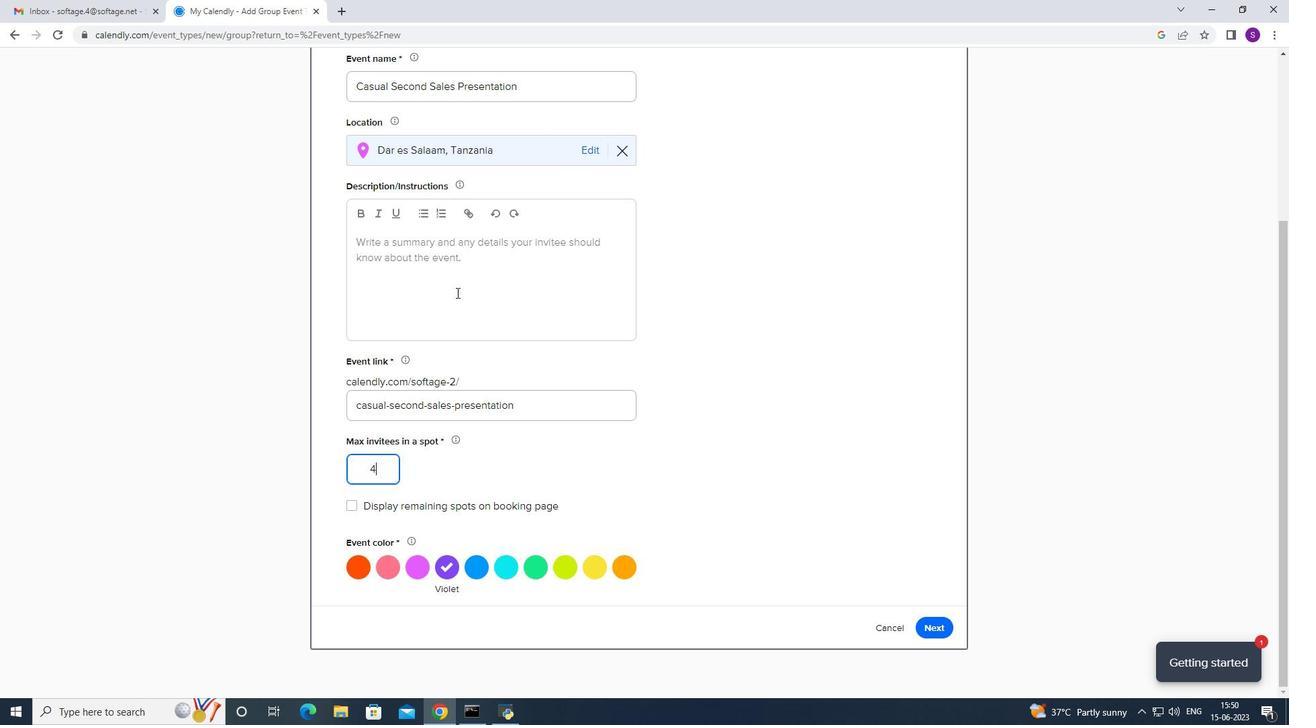 
Action: Mouse scrolled (457, 291) with delta (0, 0)
Screenshot: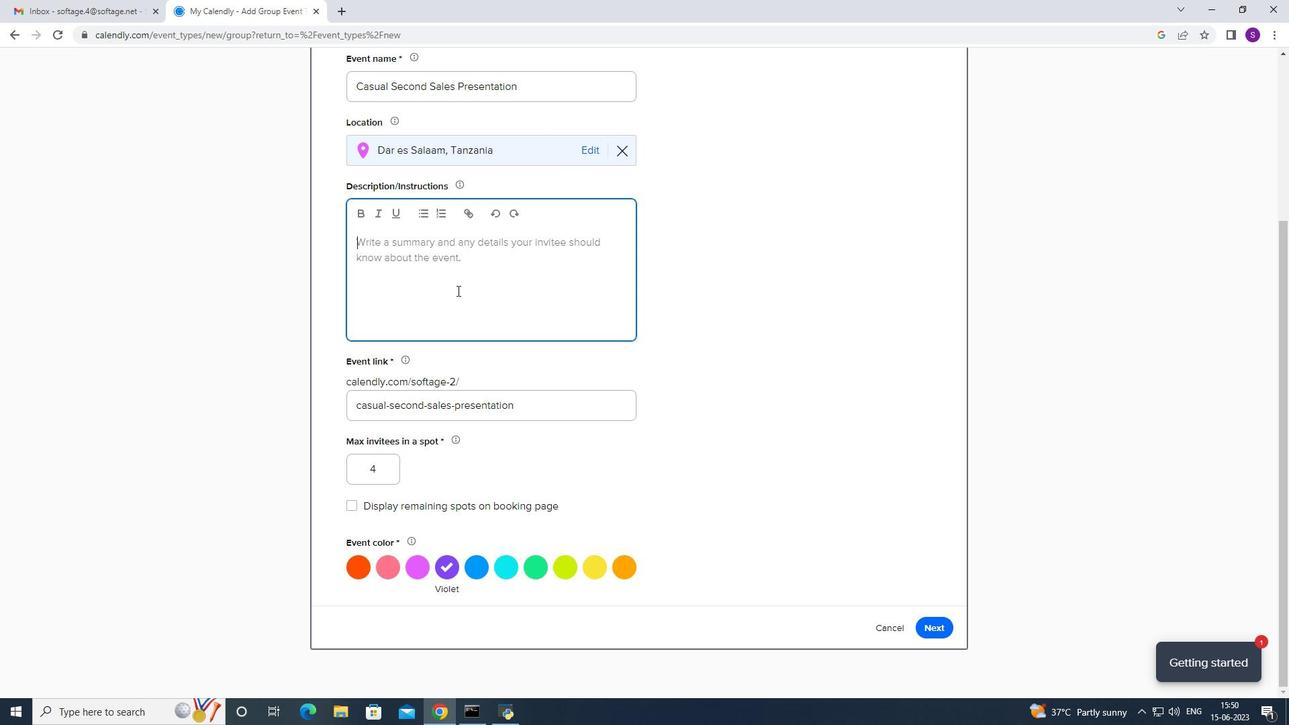 
Action: Mouse moved to (448, 306)
Screenshot: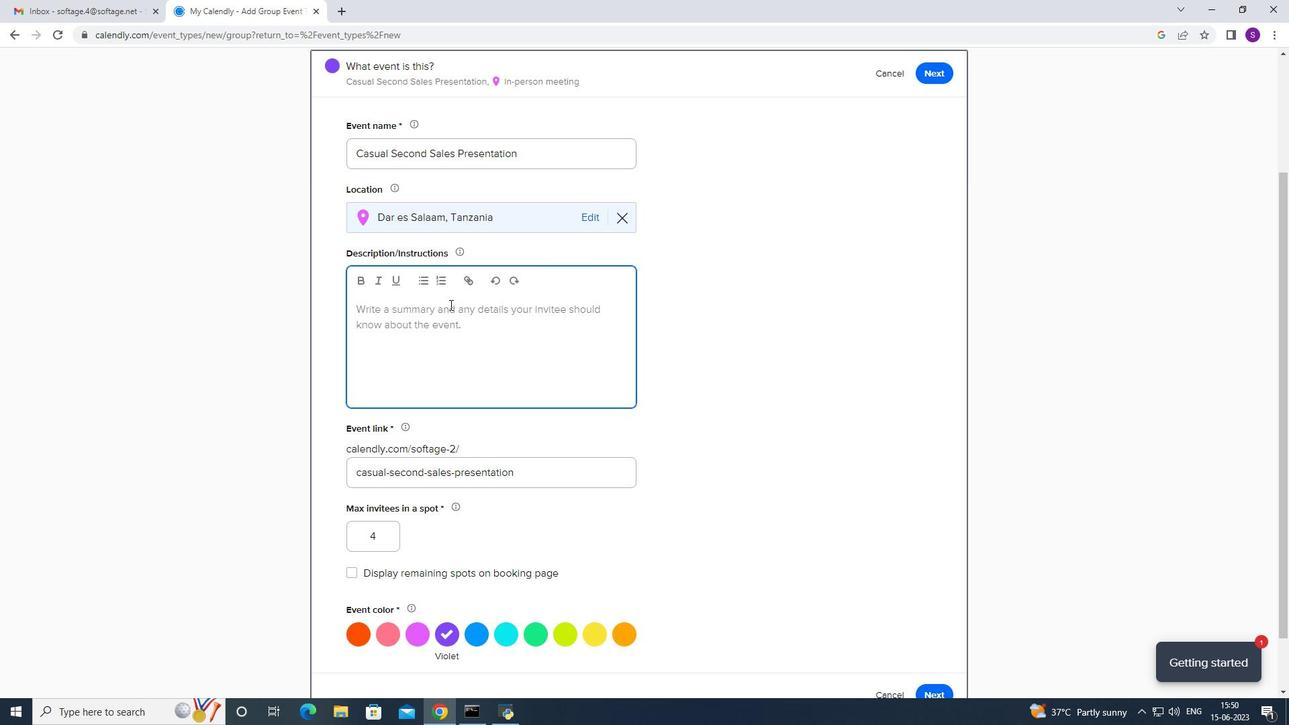 
Action: Key pressed <Key.caps_lock>T<Key.caps_lock>he<Key.space>ecvent<Key.space>will<Key.space>kickj<Key.backspace><Key.backspace><Key.backspace><Key.backspace><Key.backspace><Key.backspace><Key.backspace><Key.backspace><Key.backspace><Key.backspace><Key.backspace><Key.backspace><Key.backspace><Key.backspace><Key.backspace><Key.backspace>vent<Key.space>will<Key.space>kick<Key.space>off<Key.space>with<Key.space>a<Key.space>warm<Key.space>introduction<Key.space>,allowing<Key.space>participants<Key.space>to<Key.space>briefly<Key.space>share<Key.space>their<Key.space>backgrounds,<Key.space>interests<Key.space>and<Key.space>aspo<Key.backspace>irtions.<Key.backspace><Key.backspace><Key.backspace><Key.backspace><Key.backspace><Key.backspace><Key.backspace><Key.backspace>irations.<Key.space><Key.caps_lock>F<Key.caps_lock>o<Key.backspace><Key.backspace><Key.caps_lock>F<Key.caps_lock>ollowing<Key.space>that,<Key.space>mentees<Key.space>and<Key.space>mentors<Key.space>will<Key.space>be<Key.space>seated<Key.space>together<Key.space>at<Key.space>designated<Key.space>tables<Key.space>,.<Key.space><Key.backspace>,<Key.space>fostering<Key.space>a<Key.space>
Screenshot: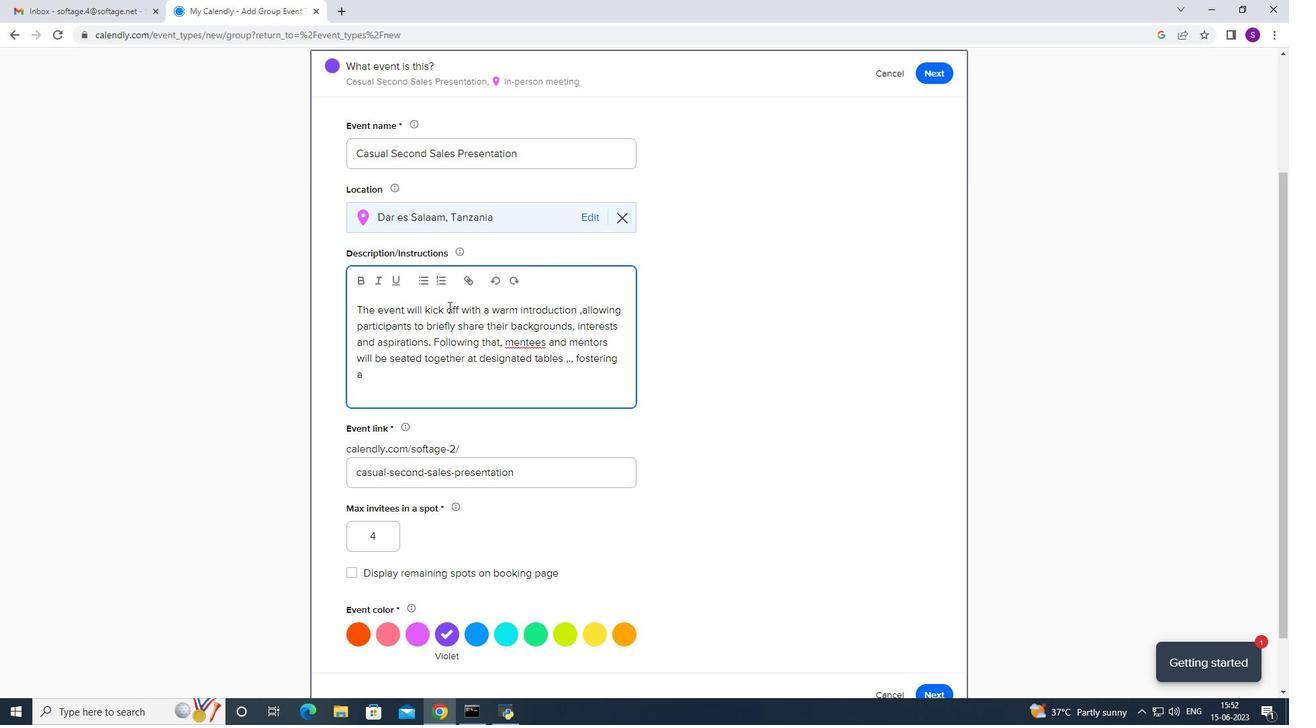 
Action: Mouse moved to (569, 352)
Screenshot: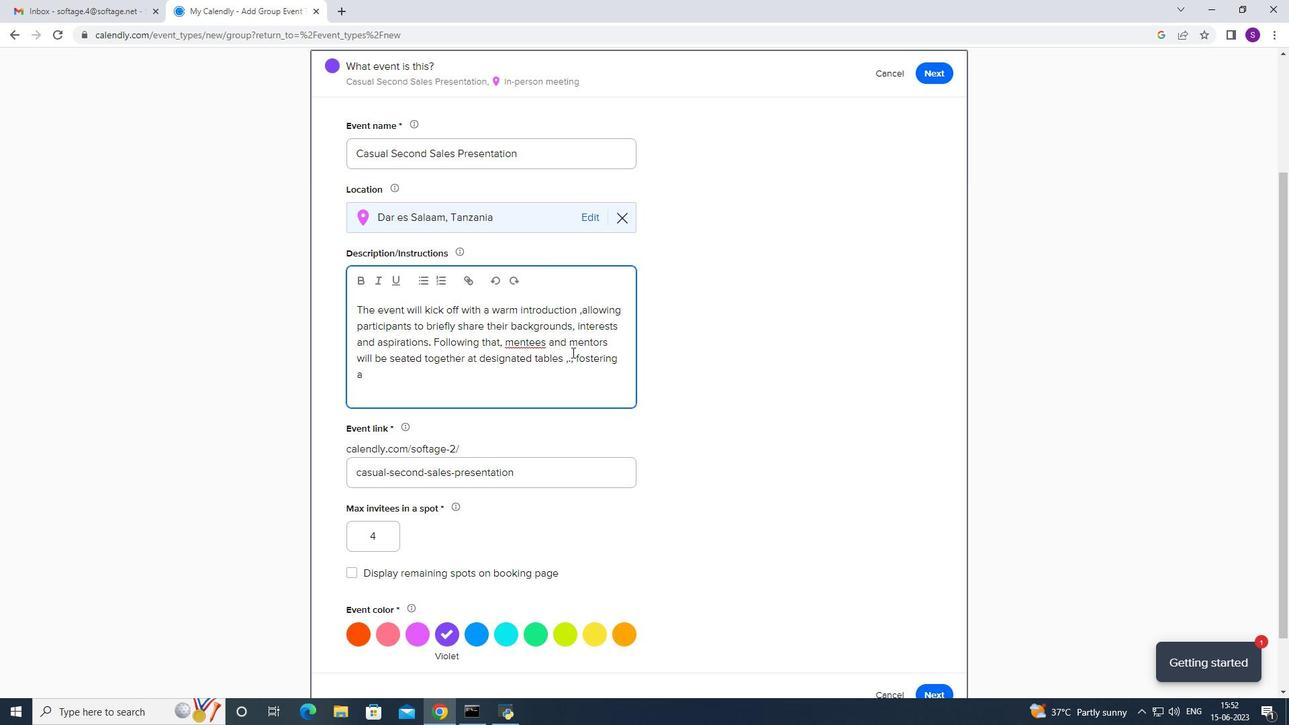 
Action: Mouse pressed left at (569, 352)
Screenshot: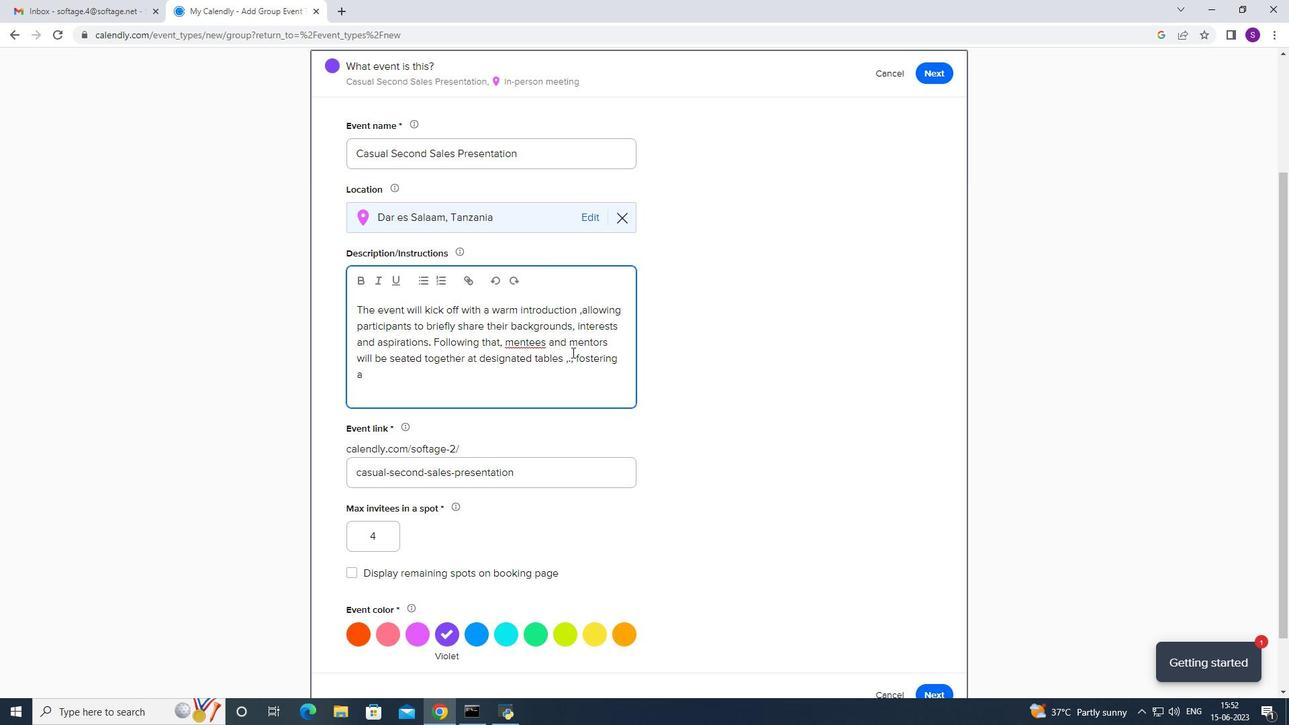 
Action: Mouse moved to (569, 354)
Screenshot: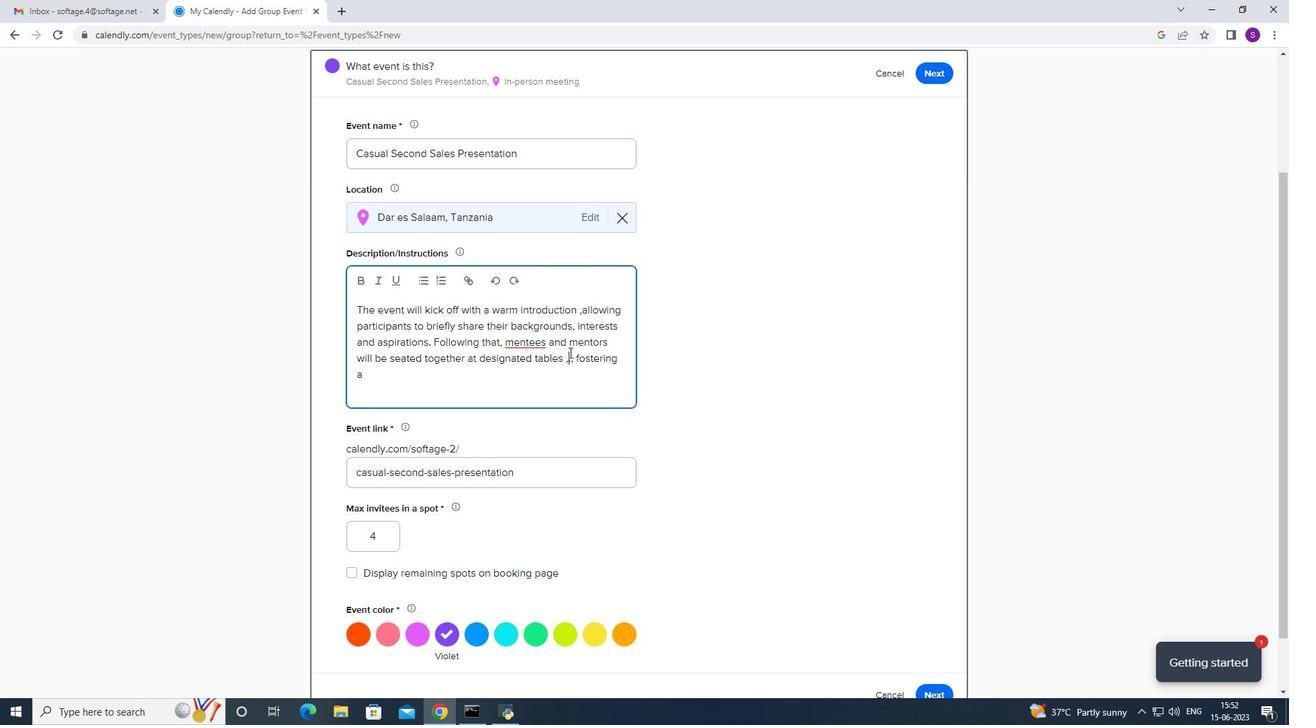 
Action: Key pressed <Key.backspace>
Screenshot: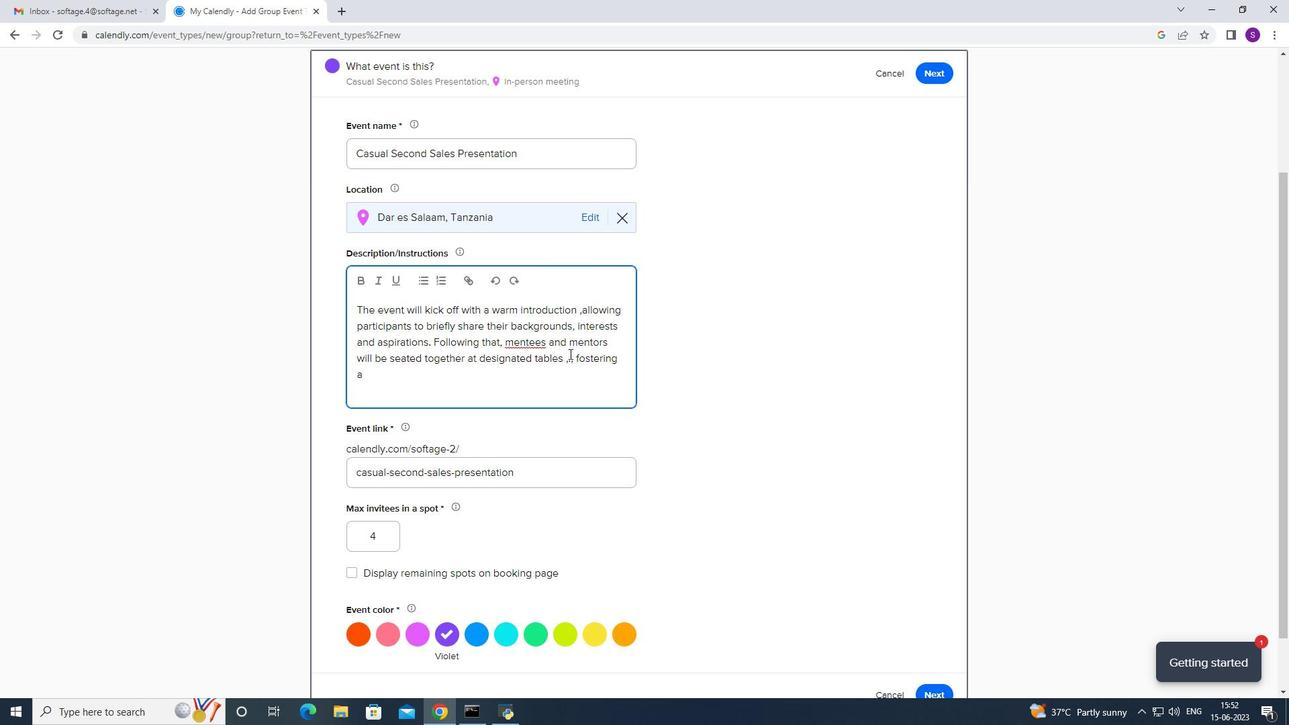 
Action: Mouse moved to (549, 374)
Screenshot: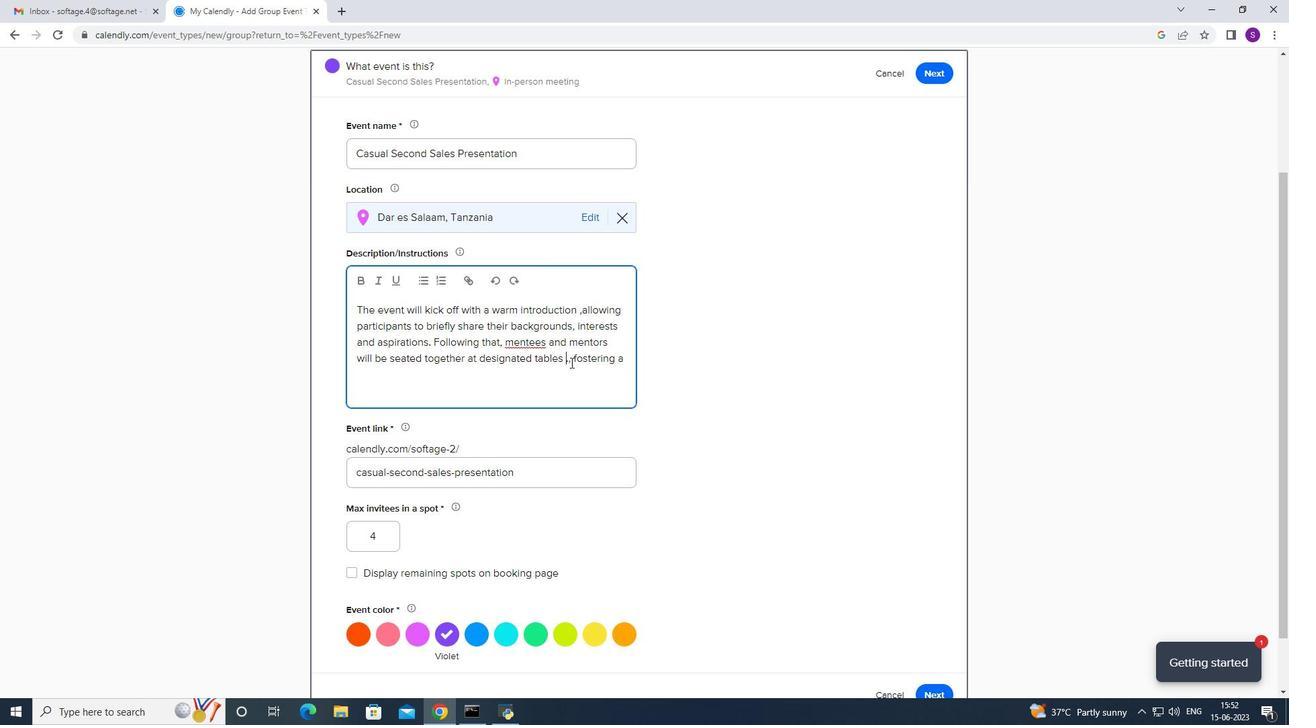 
Action: Mouse pressed left at (549, 374)
Screenshot: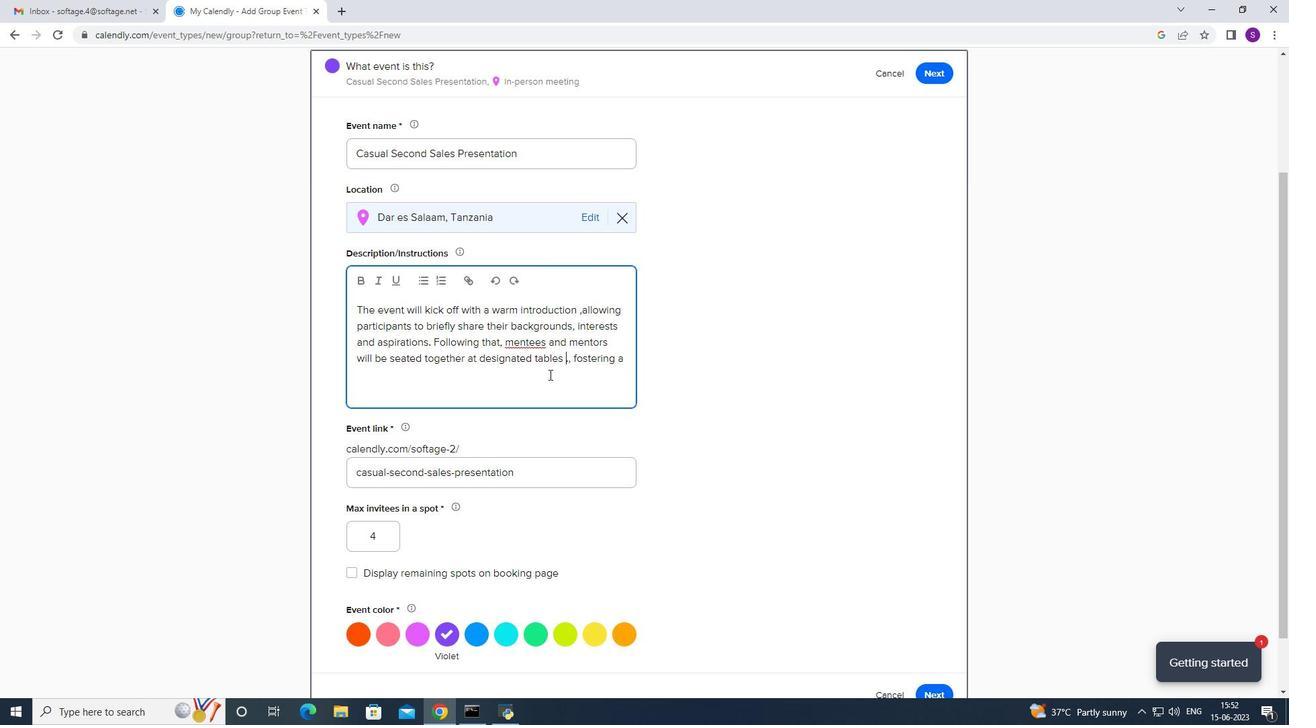 
Action: Mouse moved to (571, 358)
Screenshot: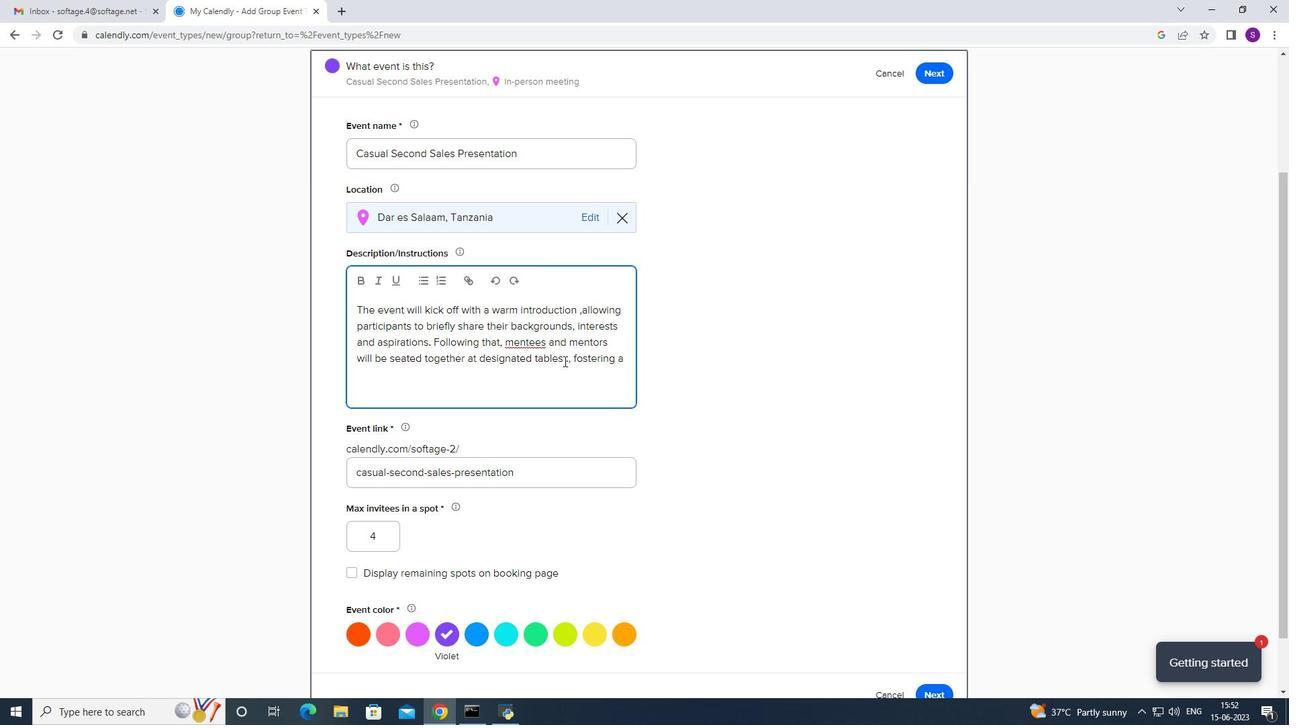 
Action: Mouse pressed left at (571, 358)
Screenshot: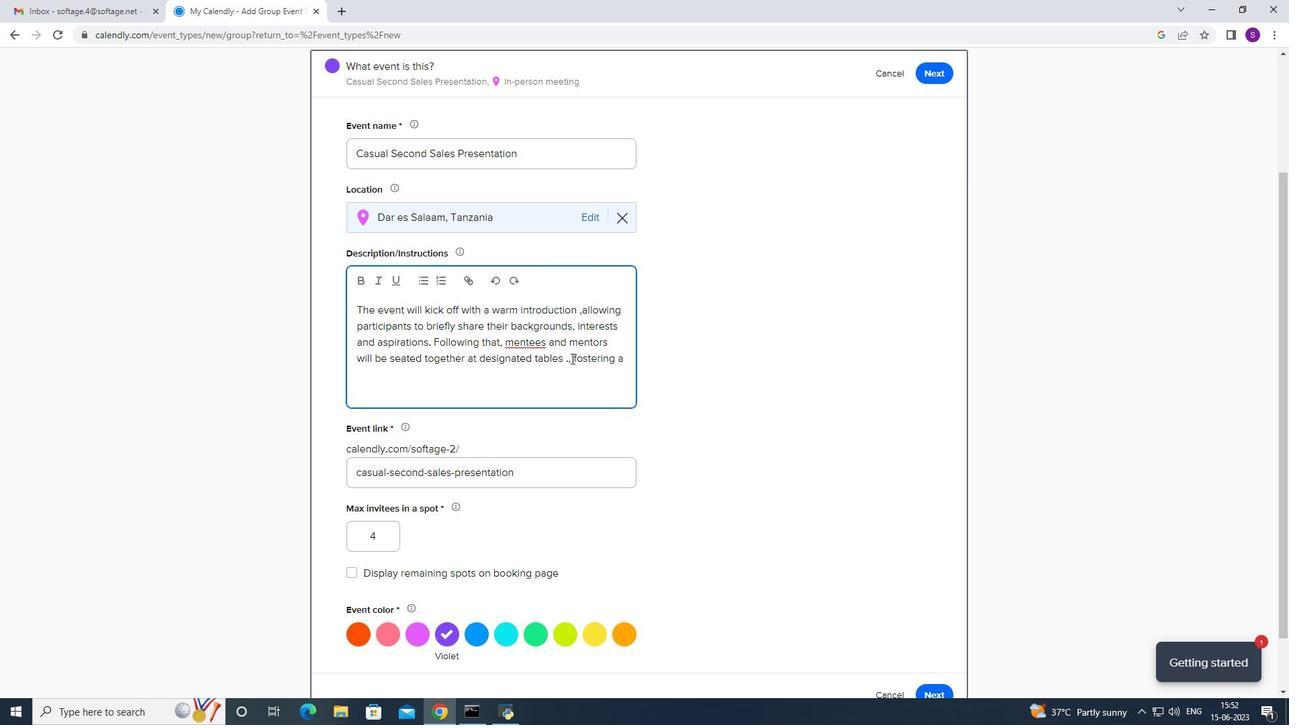 
Action: Mouse moved to (572, 358)
Screenshot: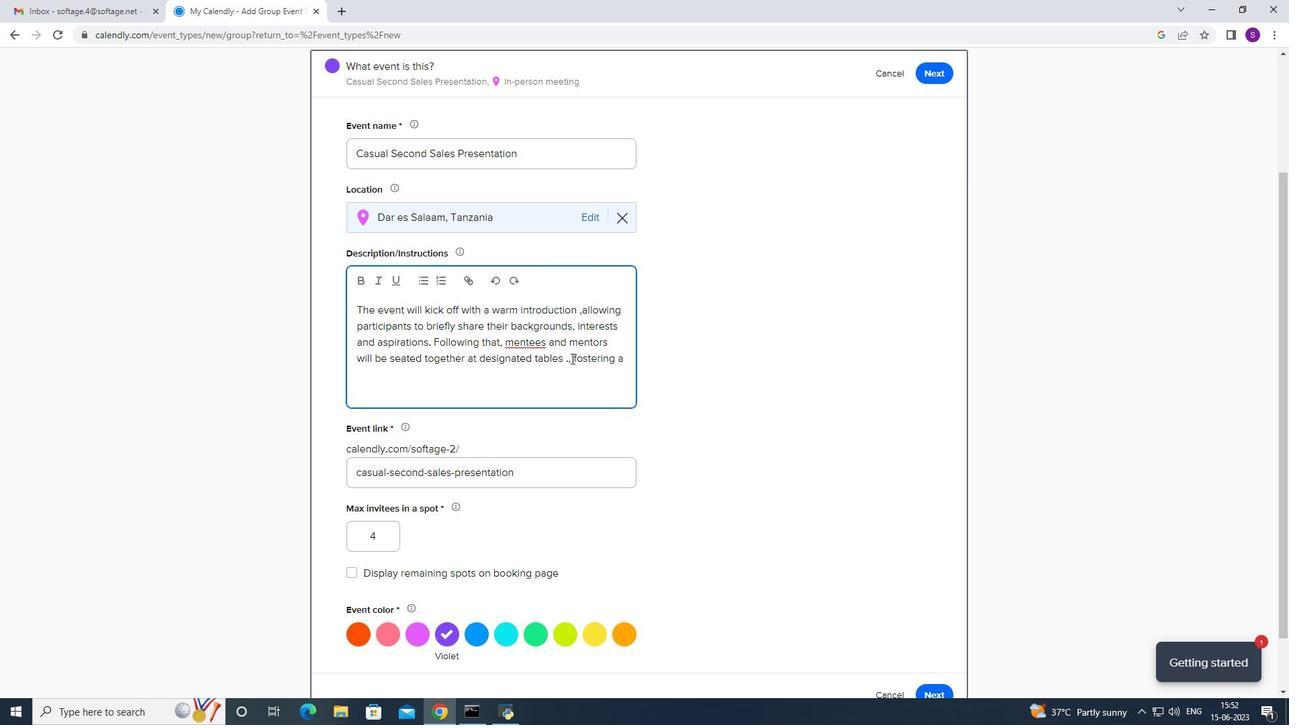 
Action: Key pressed =<Key.backspace>
Screenshot: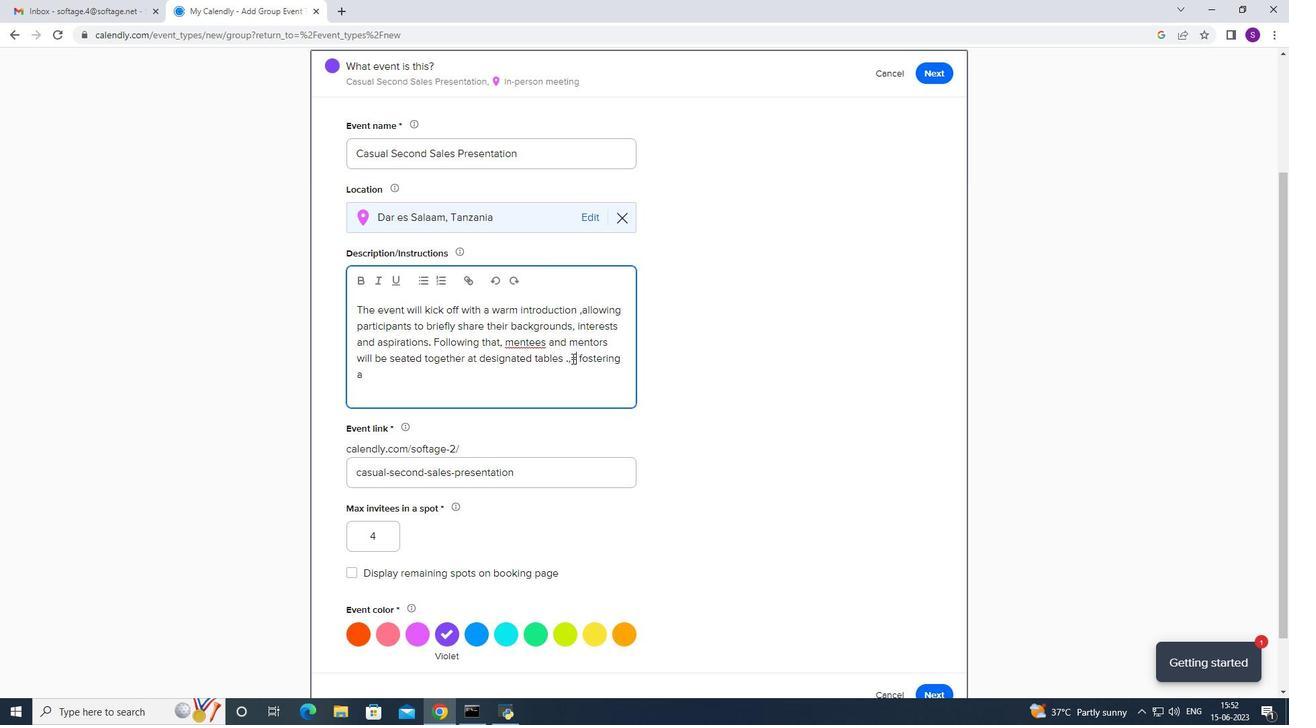 
Action: Mouse moved to (606, 358)
Screenshot: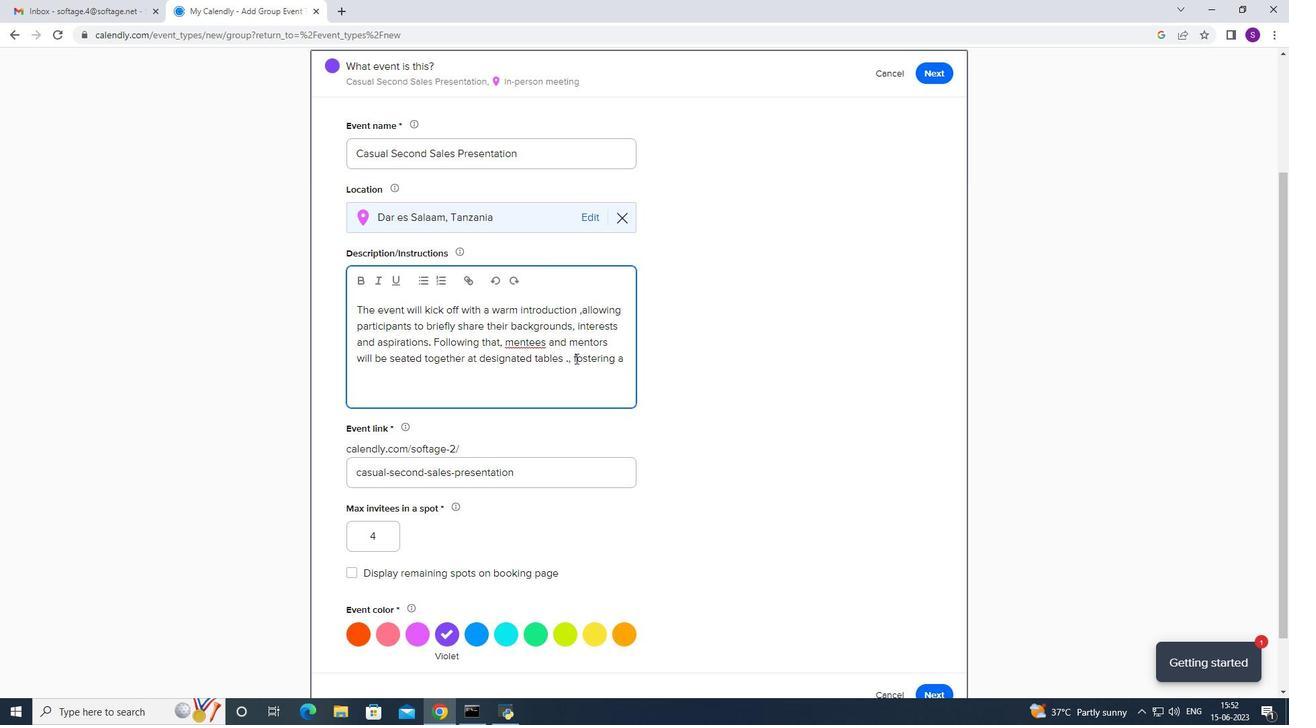 
Action: Key pressed <Key.backspace>
Screenshot: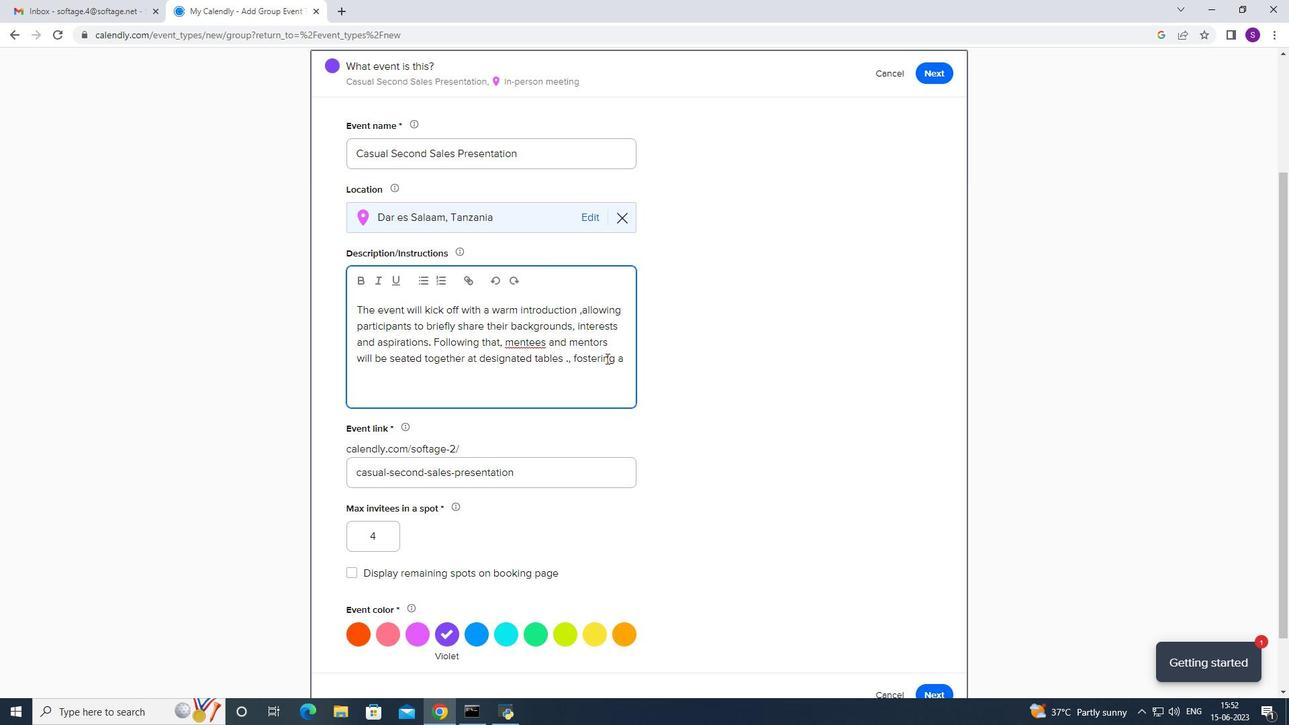 
Action: Mouse moved to (596, 362)
Screenshot: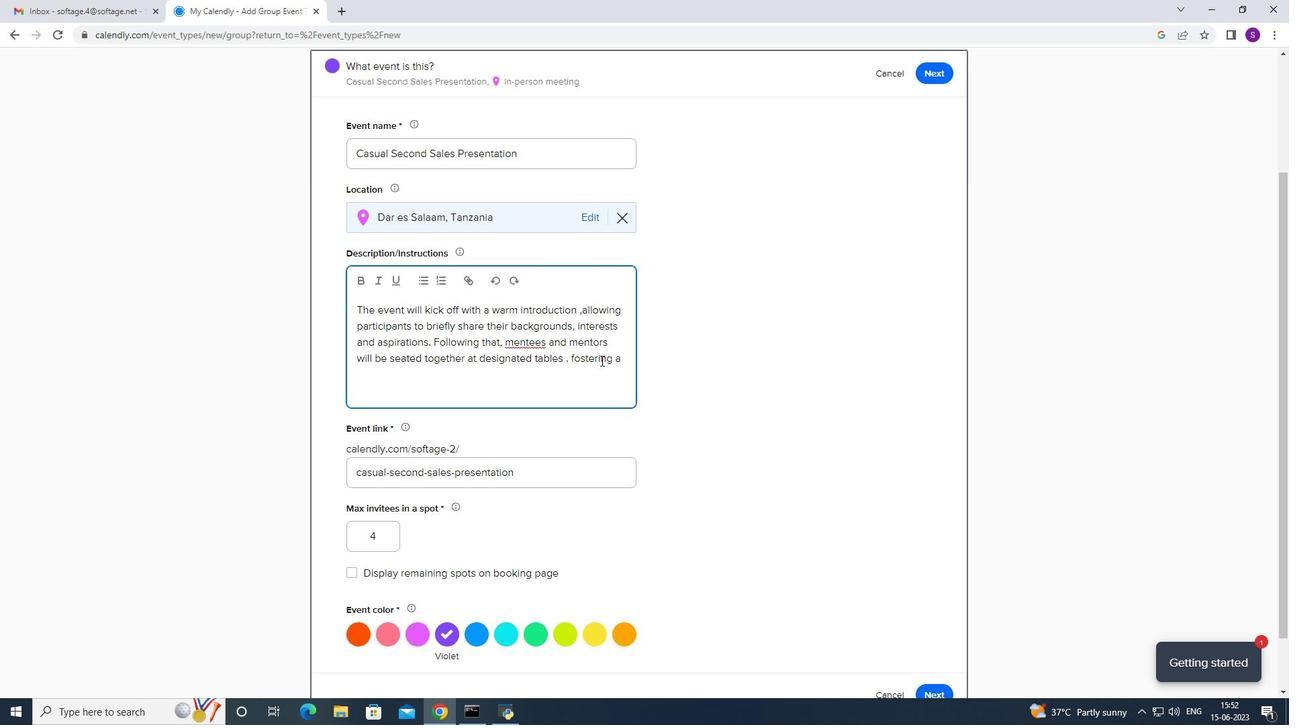 
Action: Key pressed <Key.backspace><Key.backspace>,
Screenshot: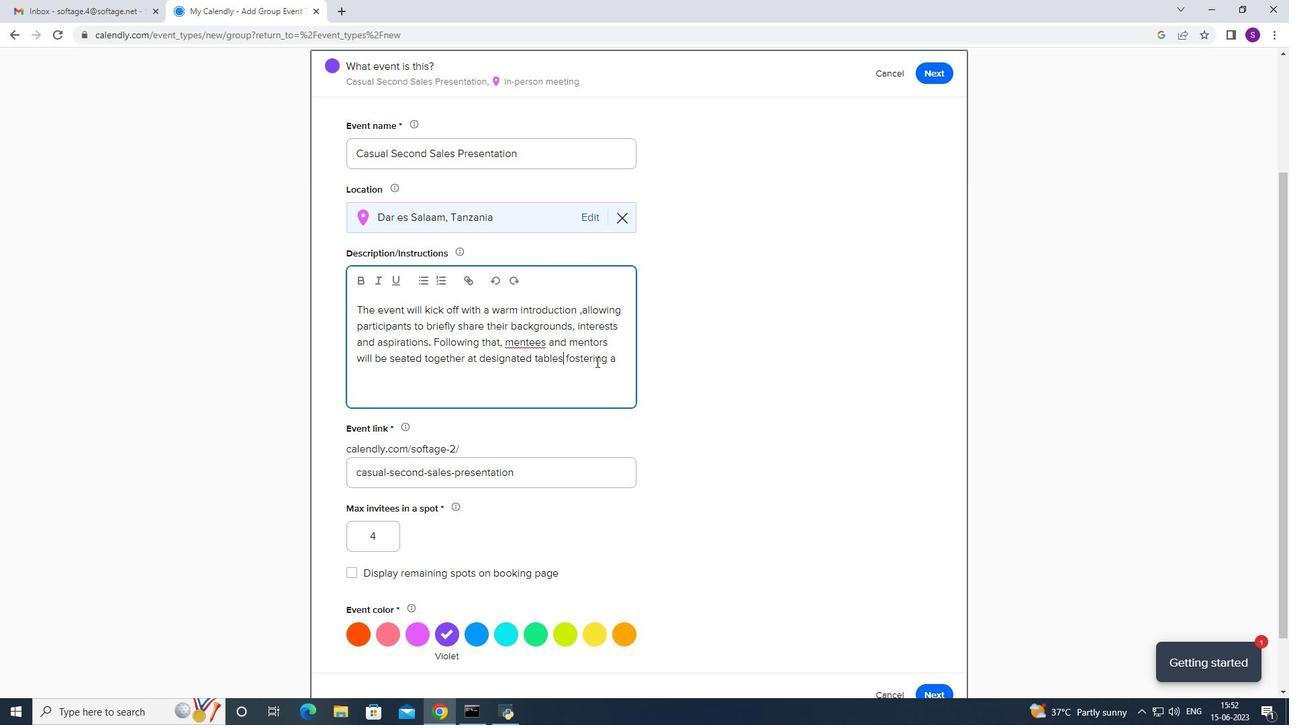 
Action: Mouse moved to (632, 358)
Screenshot: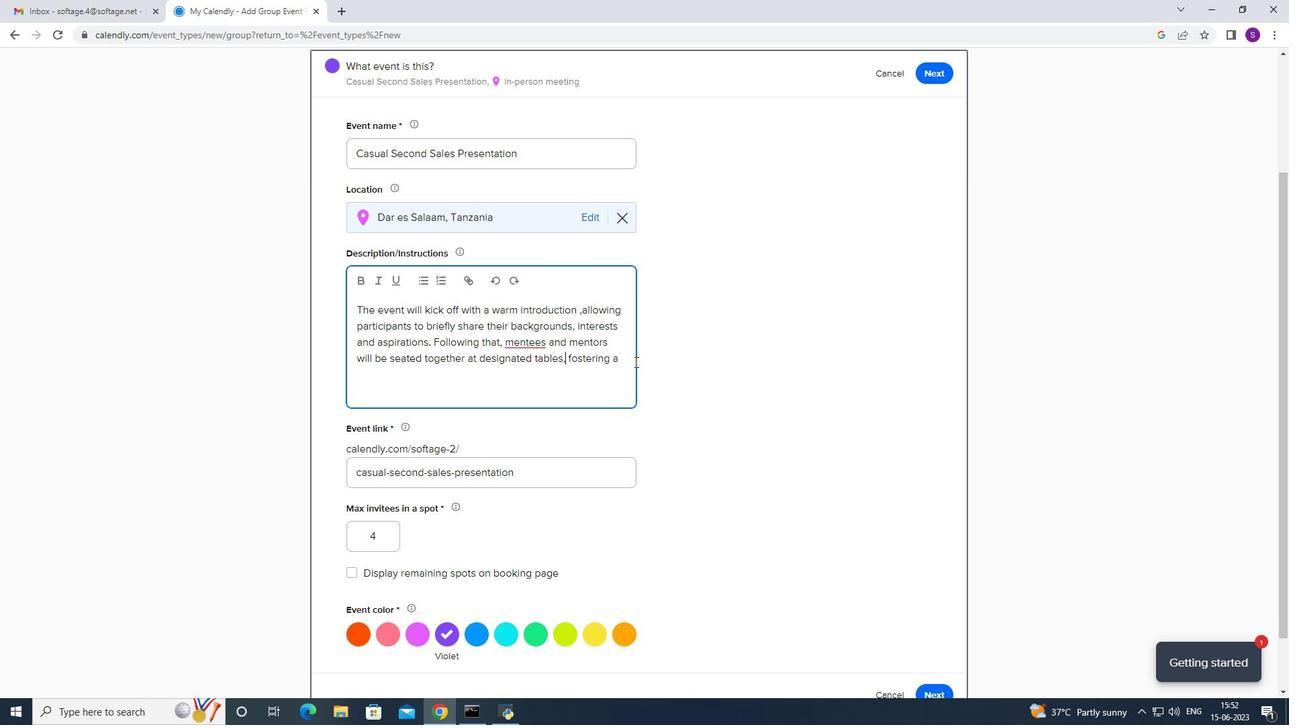
Action: Mouse pressed left at (632, 358)
Screenshot: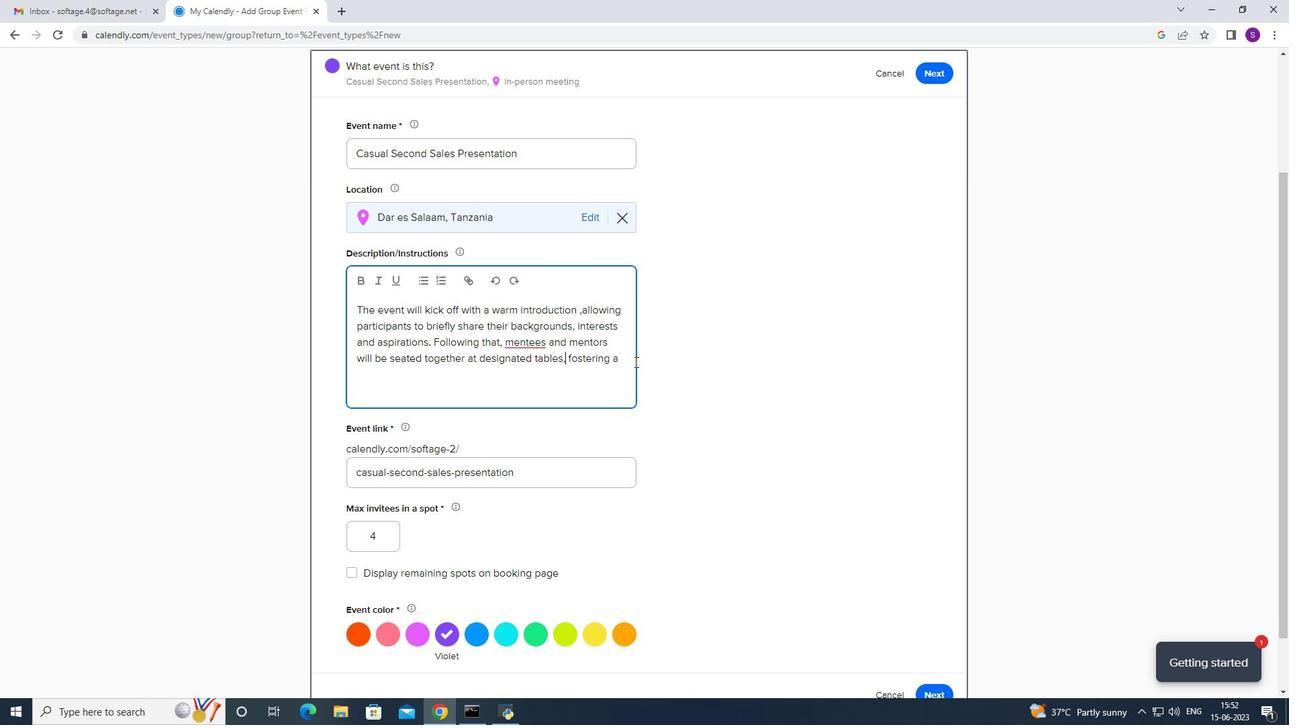
Action: Mouse moved to (633, 356)
Screenshot: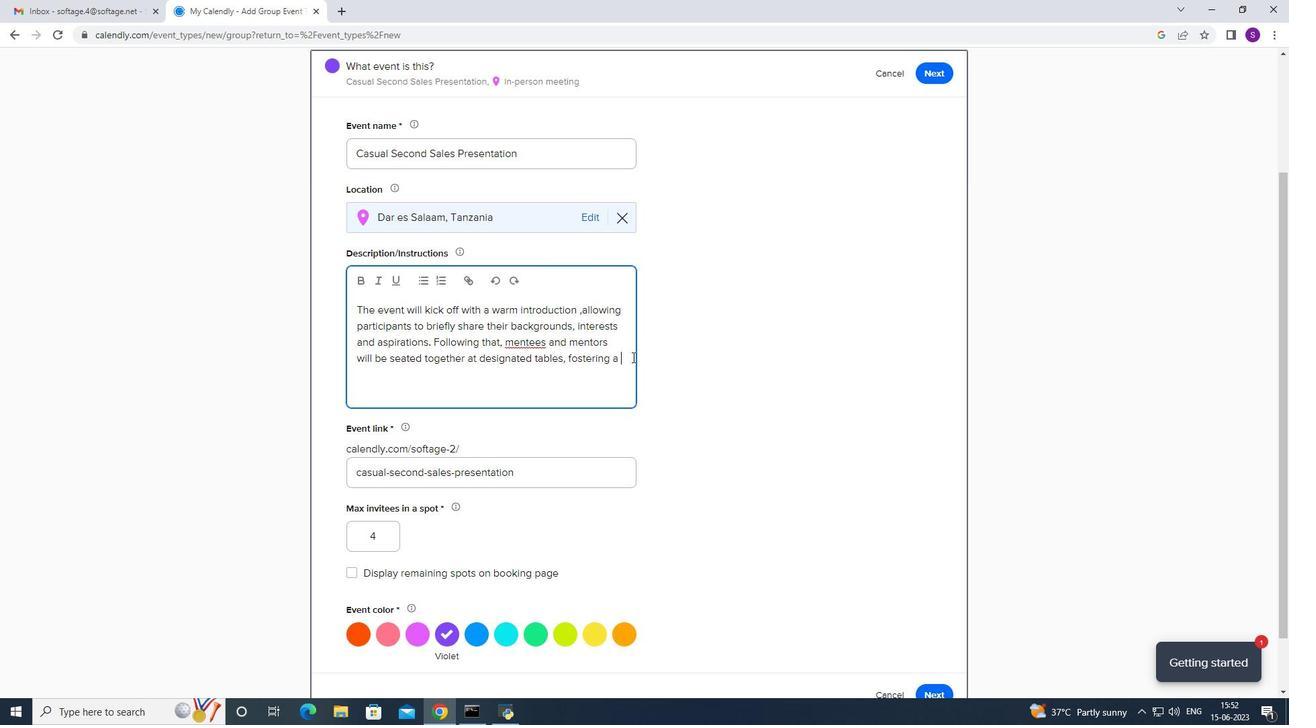 
Action: Key pressed relaxe<Key.space>atmosphere<Key.space>coercive<Key.backspace><Key.backspace><Key.backspace><Key.backspace><Key.backspace><Key.backspace>nducive<Key.space>to<Key.space>oe<Key.backspace>pen<Key.space>dialogue.
Screenshot: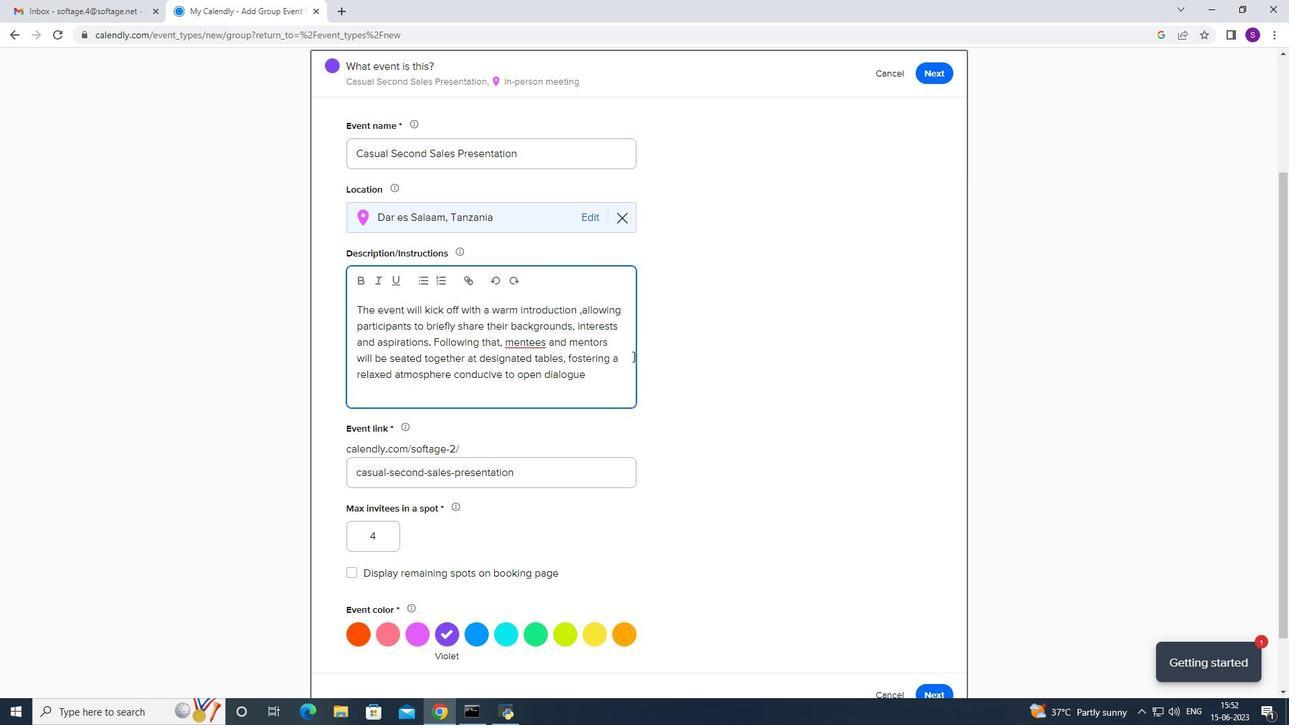 
Action: Mouse moved to (656, 328)
Screenshot: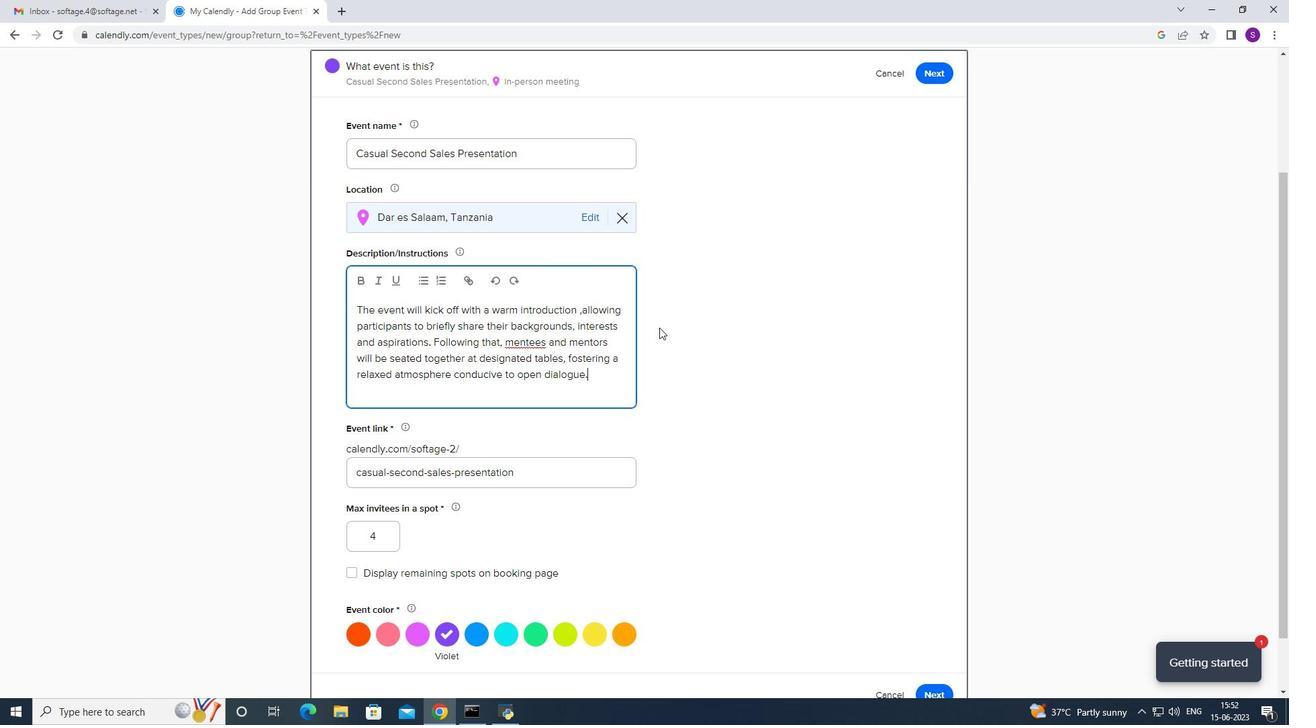 
Action: Mouse scrolled (656, 327) with delta (0, 0)
Screenshot: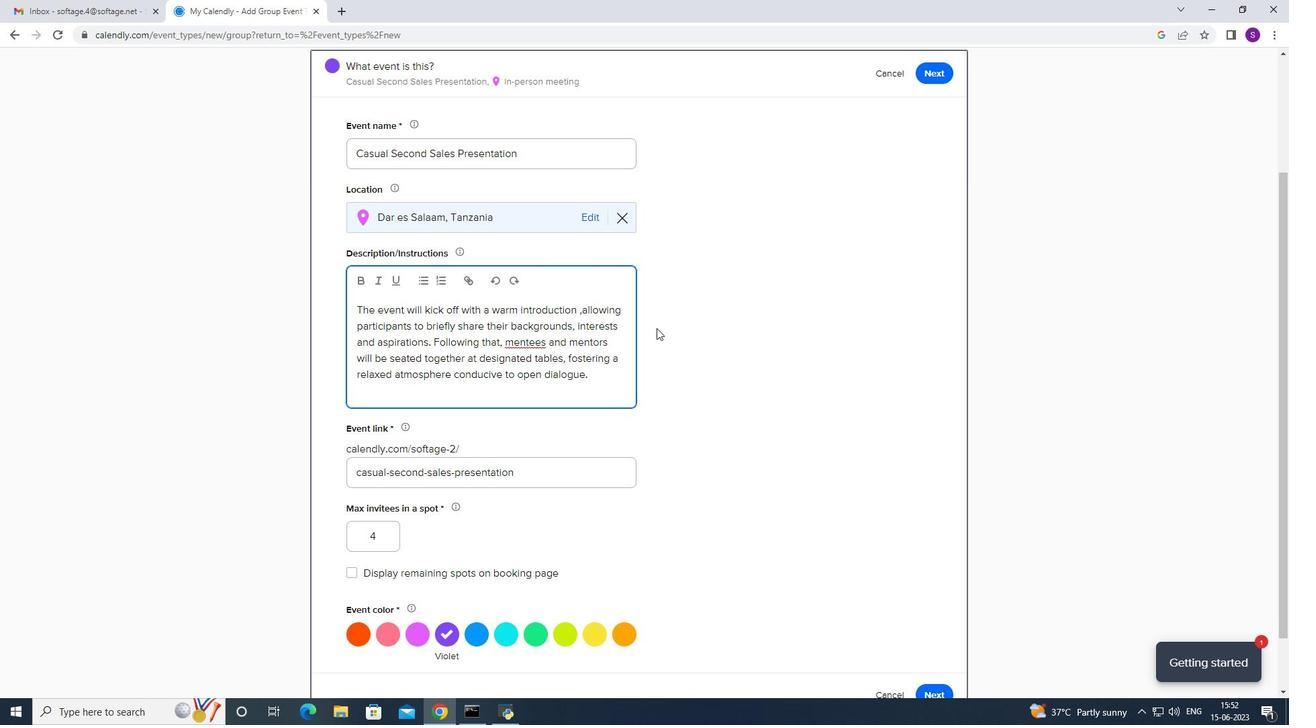 
Action: Mouse scrolled (656, 327) with delta (0, 0)
Screenshot: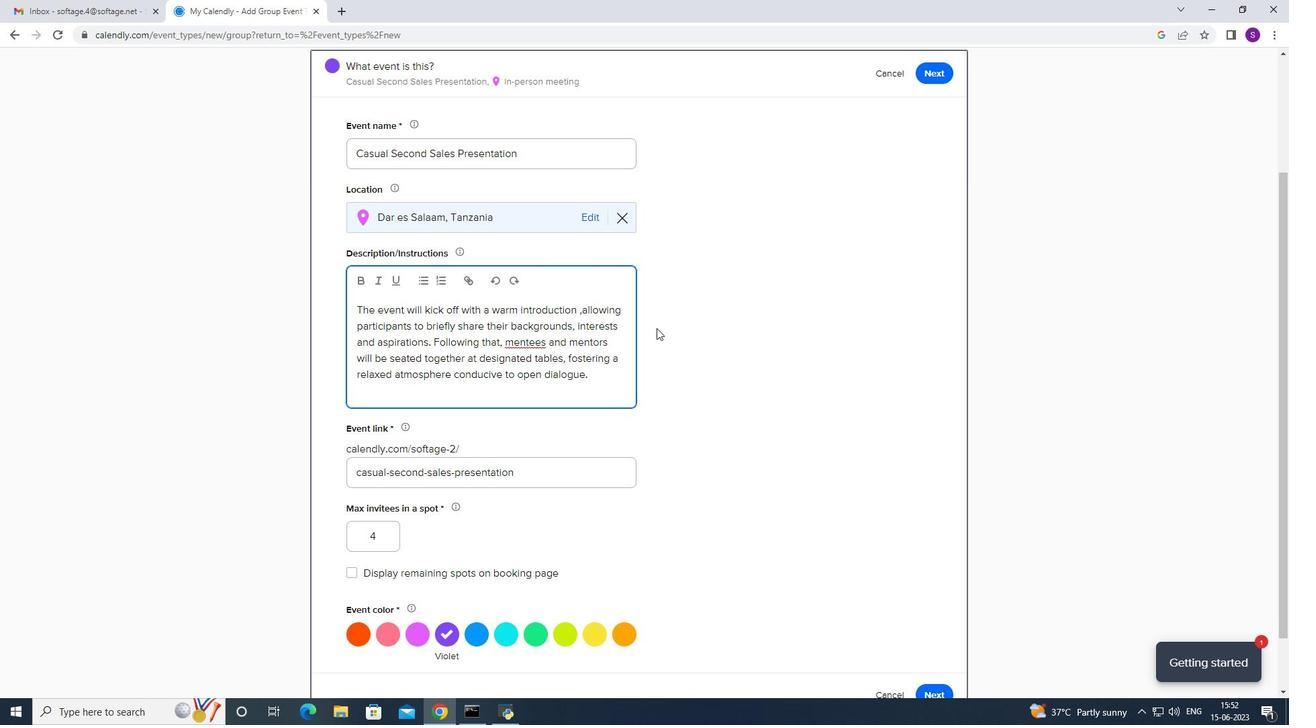 
Action: Mouse scrolled (656, 327) with delta (0, 0)
Screenshot: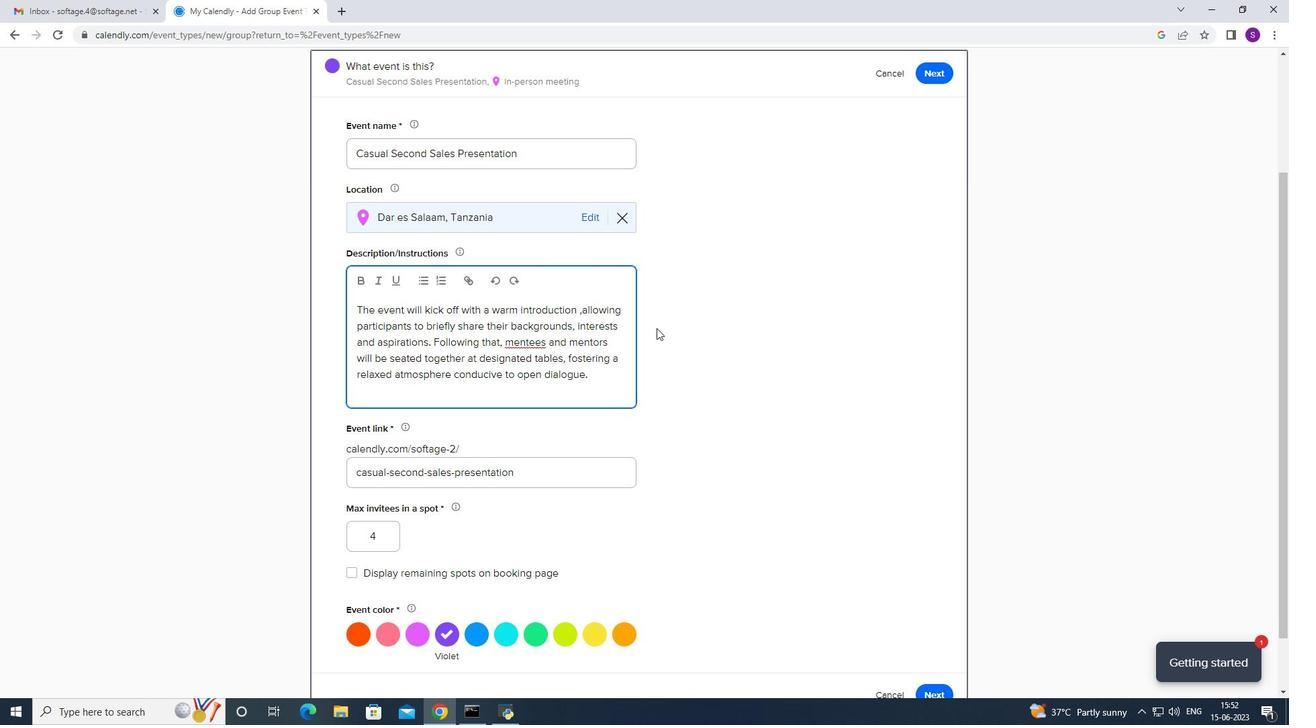 
Action: Mouse scrolled (656, 327) with delta (0, 0)
Screenshot: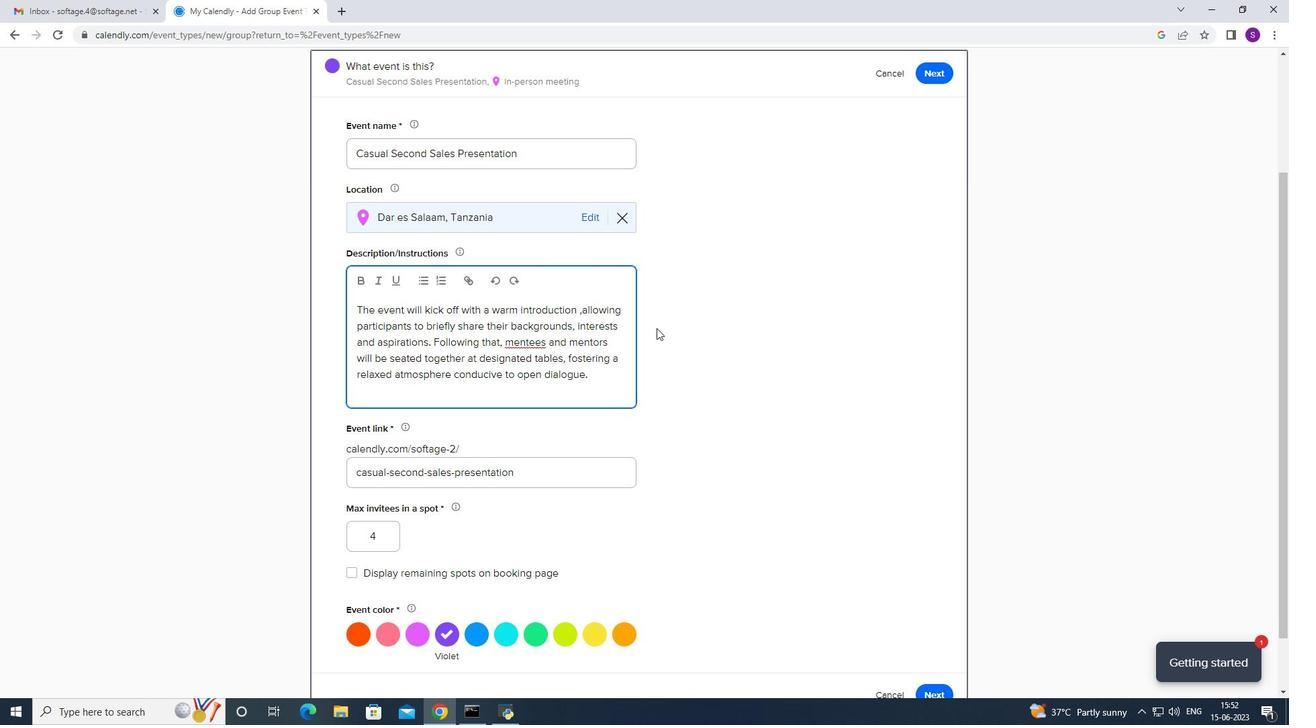 
Action: Mouse scrolled (656, 327) with delta (0, 0)
Screenshot: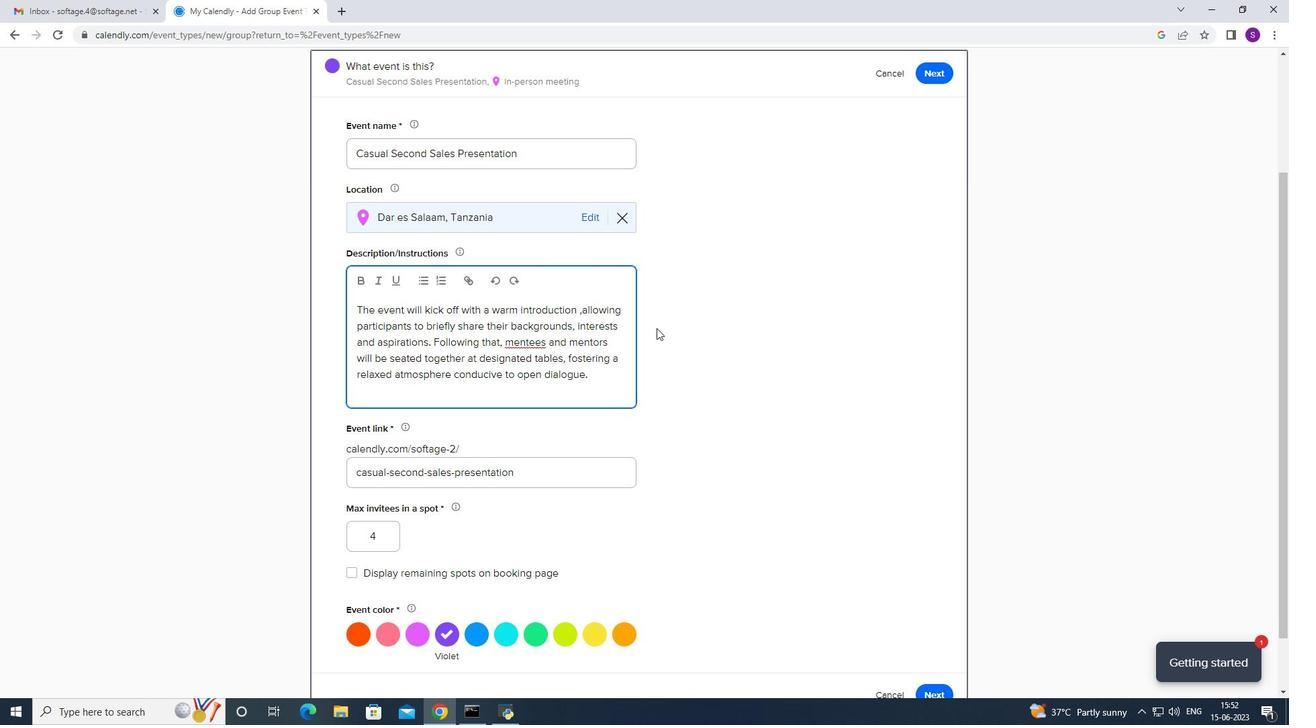 
Action: Mouse scrolled (656, 327) with delta (0, 0)
Screenshot: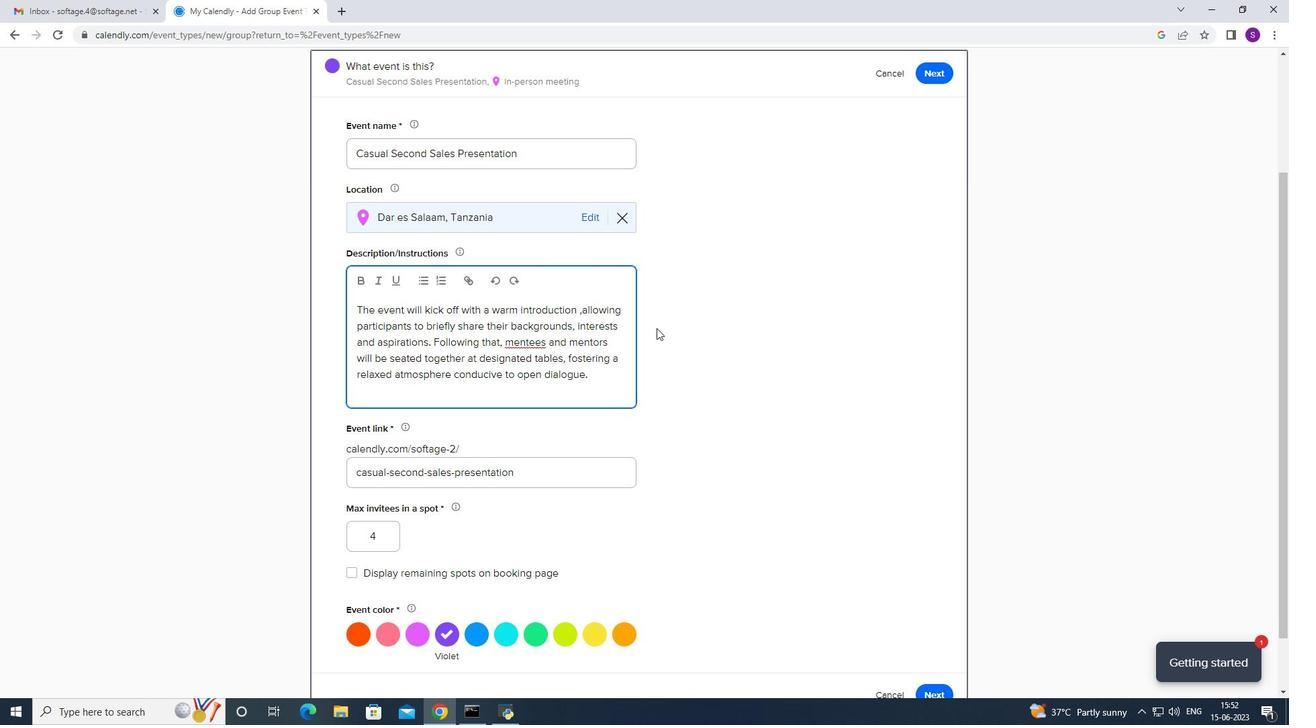 
Action: Mouse moved to (929, 623)
Screenshot: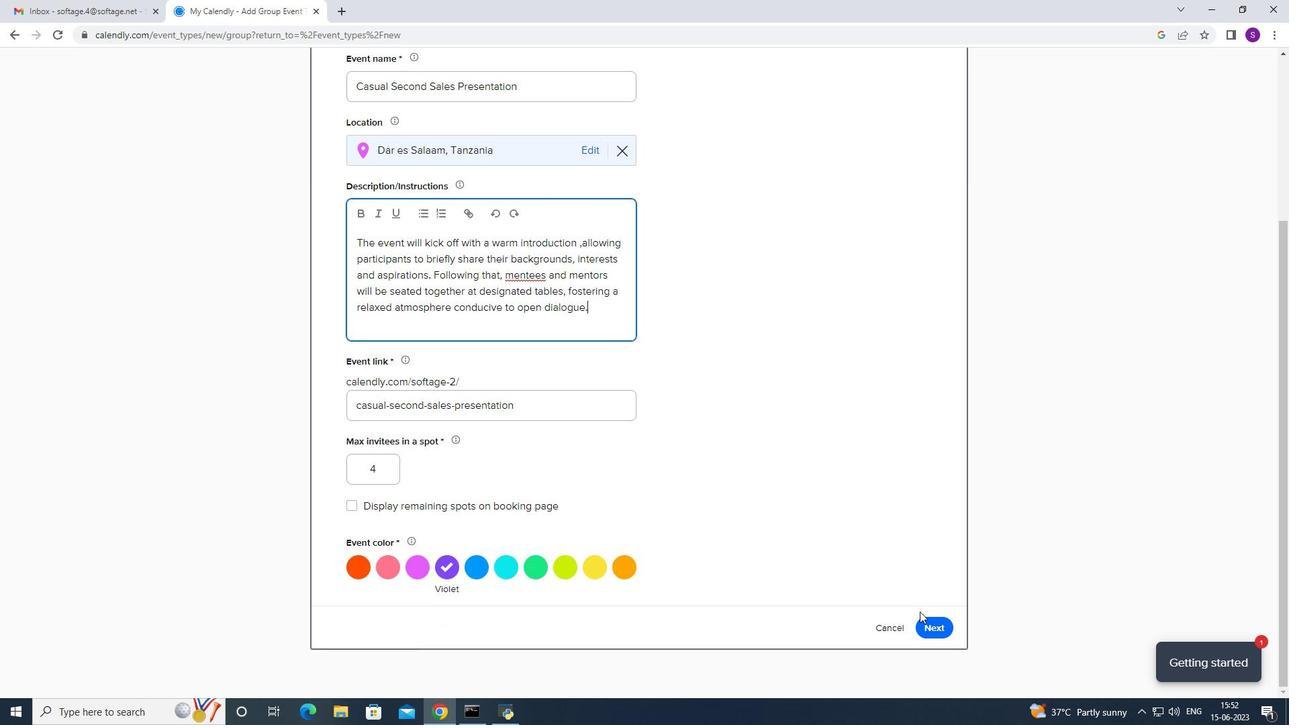 
Action: Mouse pressed left at (929, 623)
Screenshot: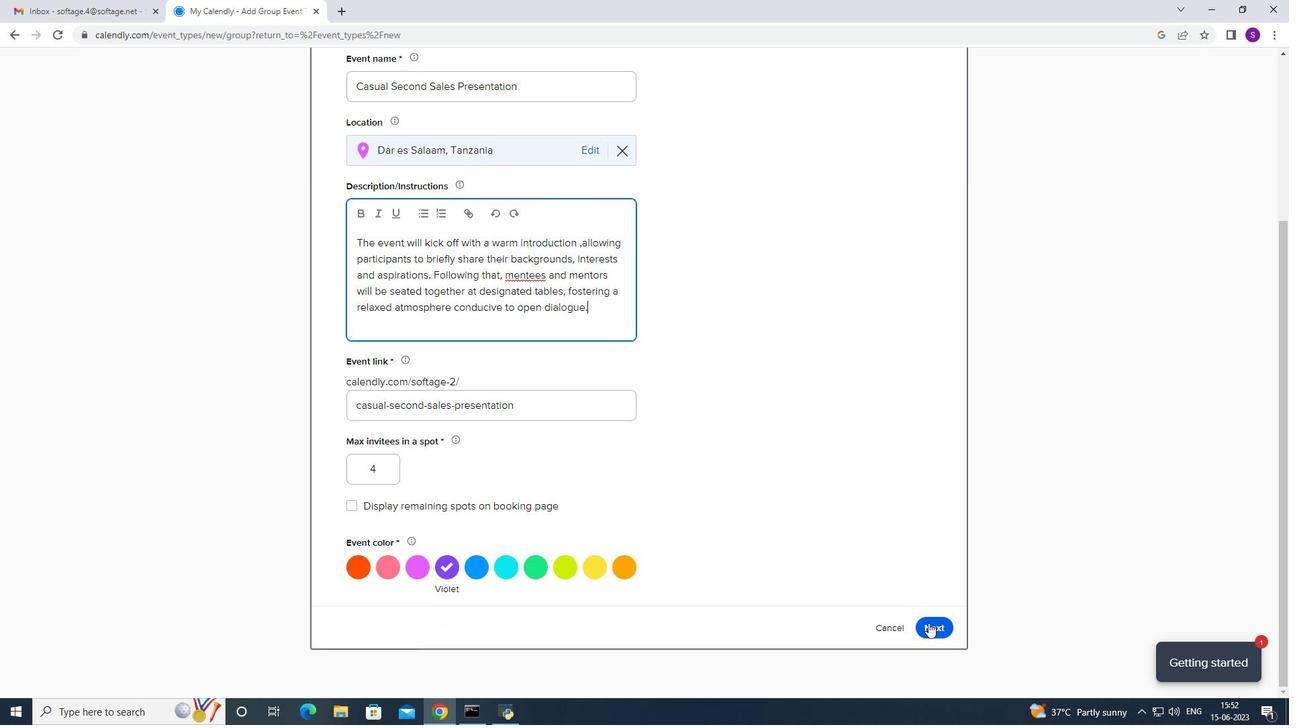 
Action: Mouse moved to (440, 165)
Screenshot: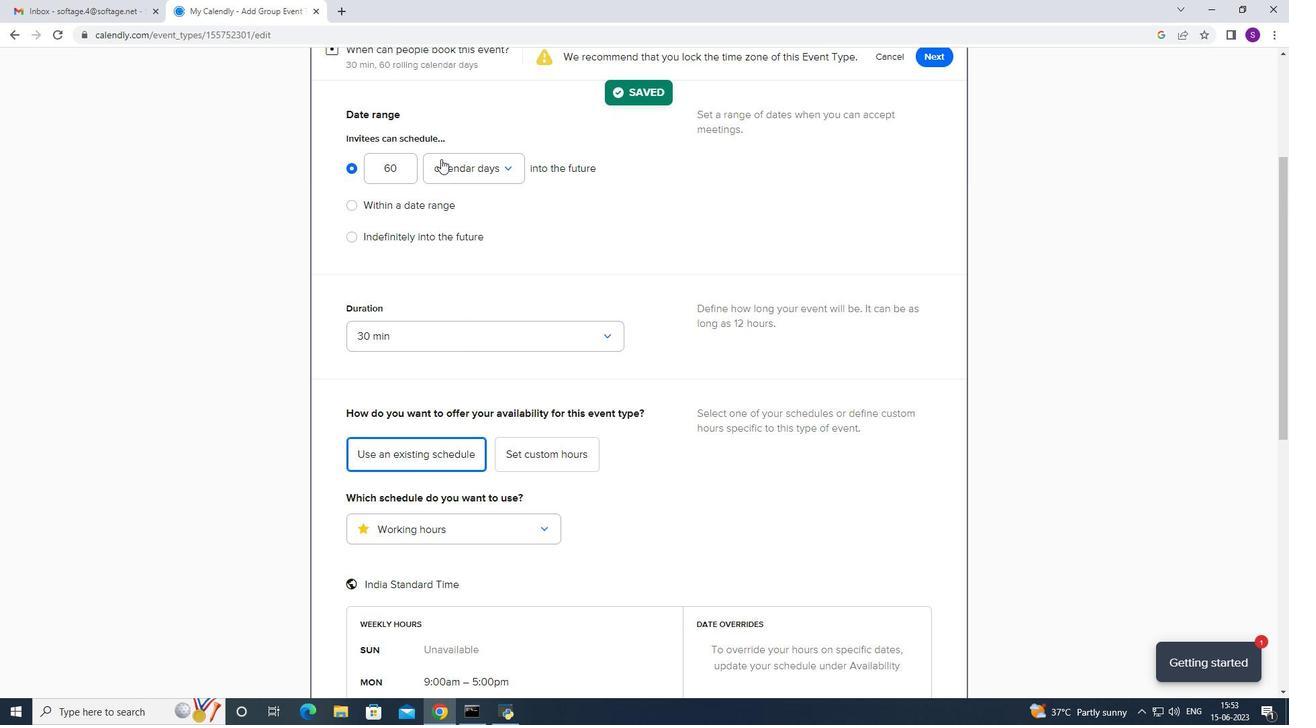 
Action: Mouse pressed left at (440, 165)
Screenshot: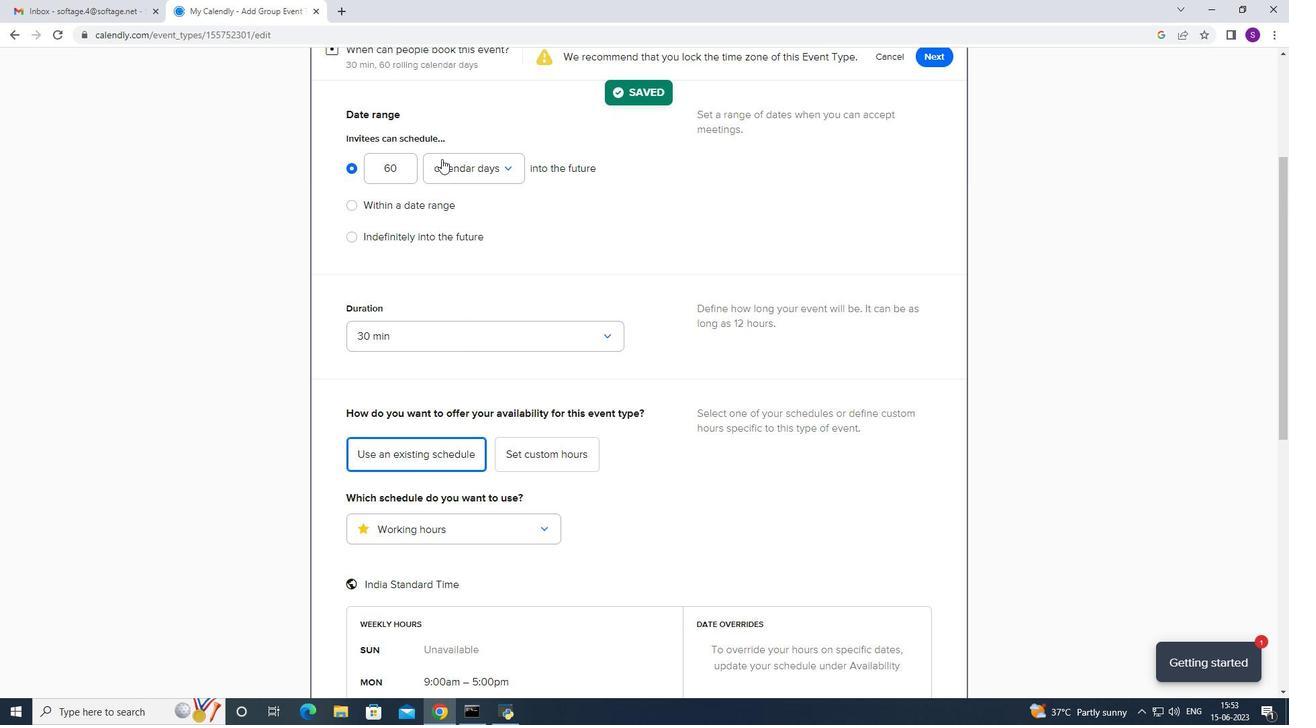 
Action: Mouse moved to (381, 204)
Screenshot: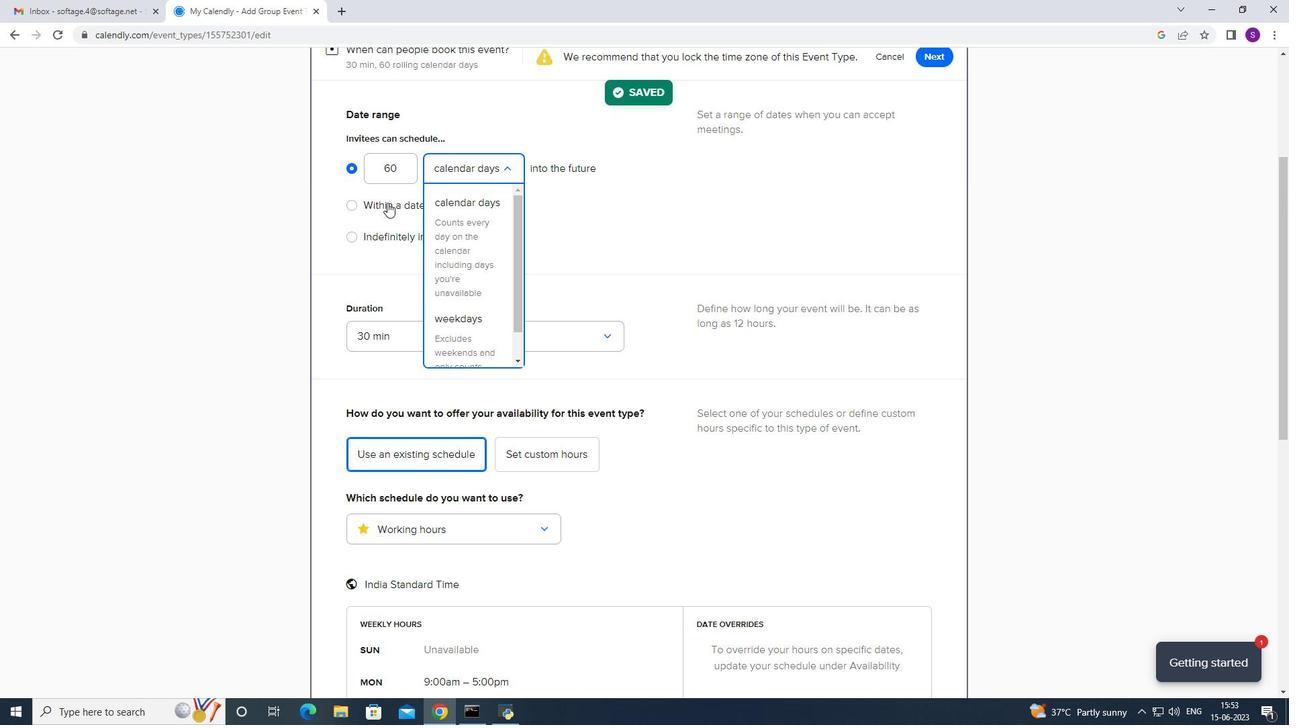 
Action: Mouse pressed left at (381, 204)
Screenshot: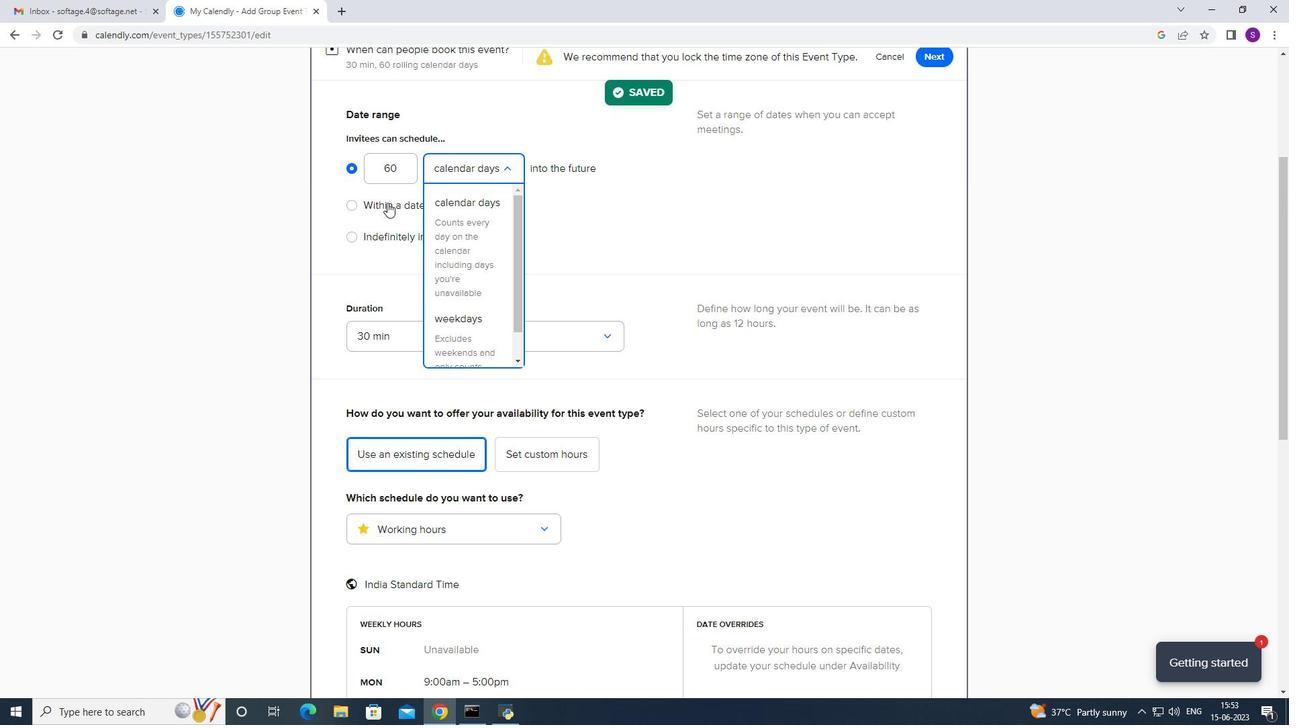 
Action: Mouse moved to (480, 212)
Screenshot: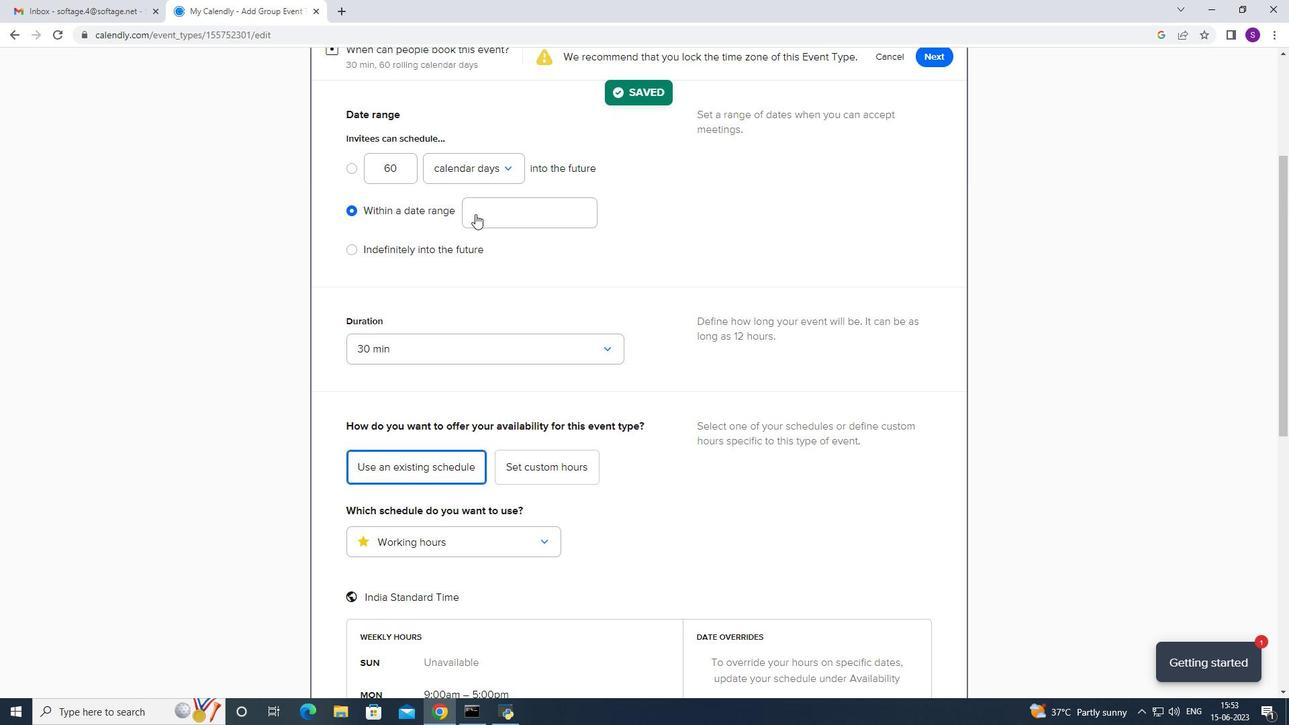 
Action: Mouse pressed left at (480, 212)
Screenshot: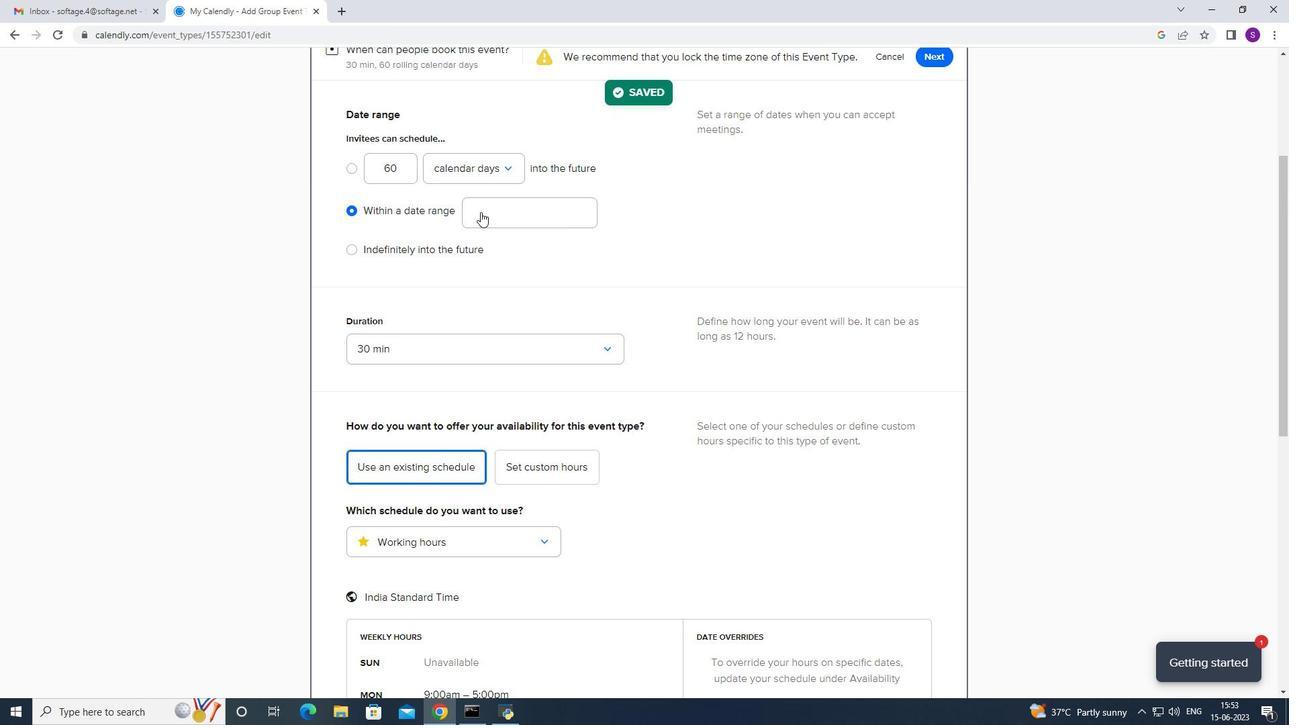 
Action: Mouse moved to (558, 266)
Screenshot: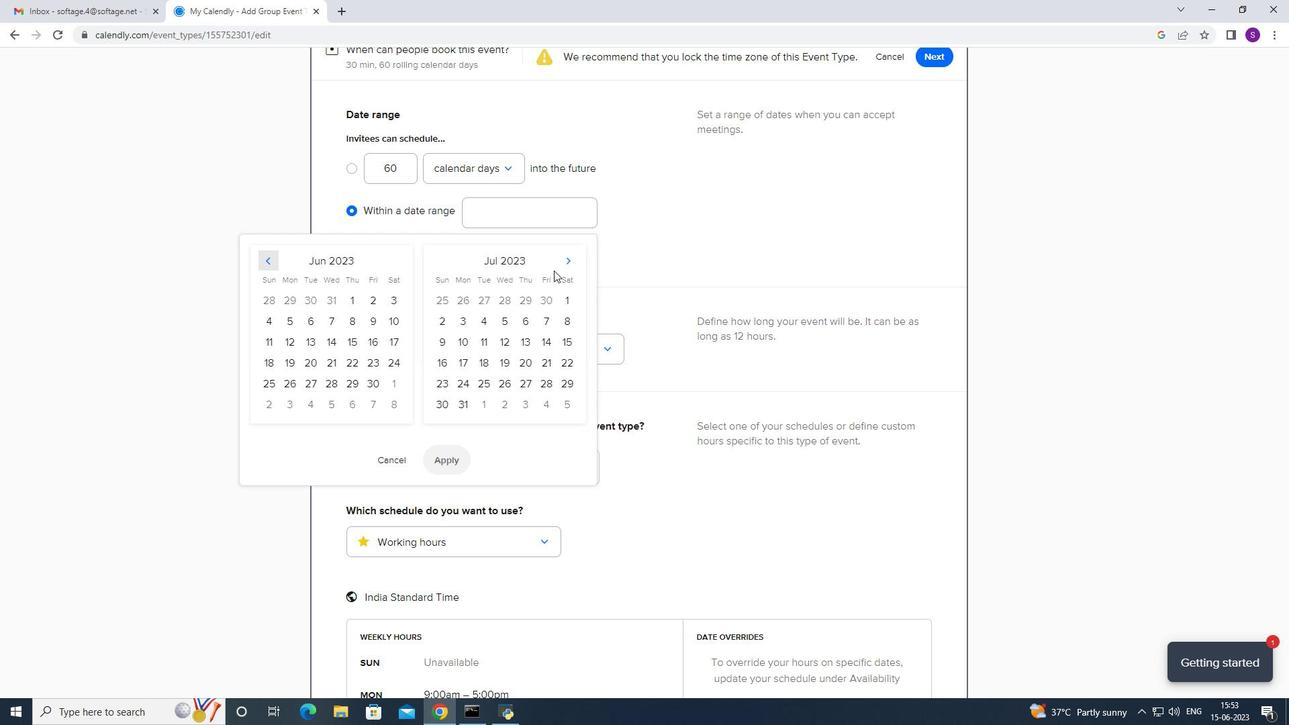
Action: Mouse pressed left at (558, 266)
Screenshot: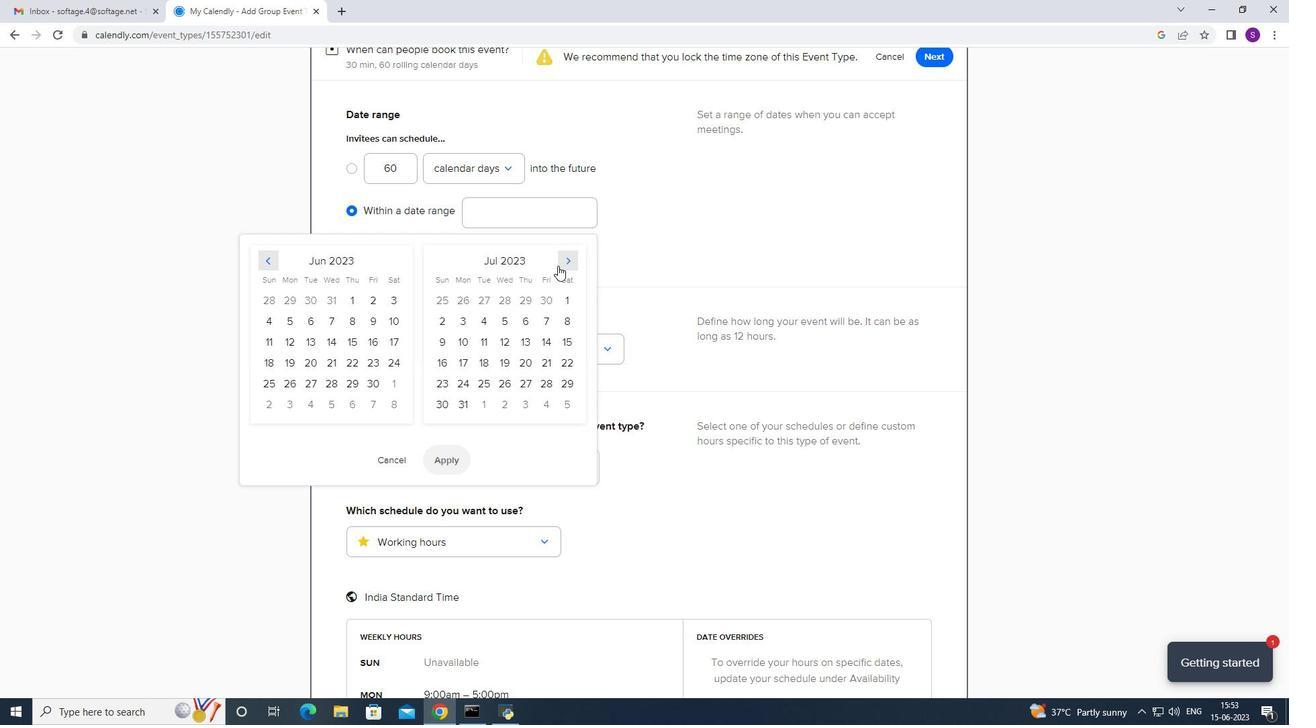 
Action: Mouse pressed left at (558, 266)
Screenshot: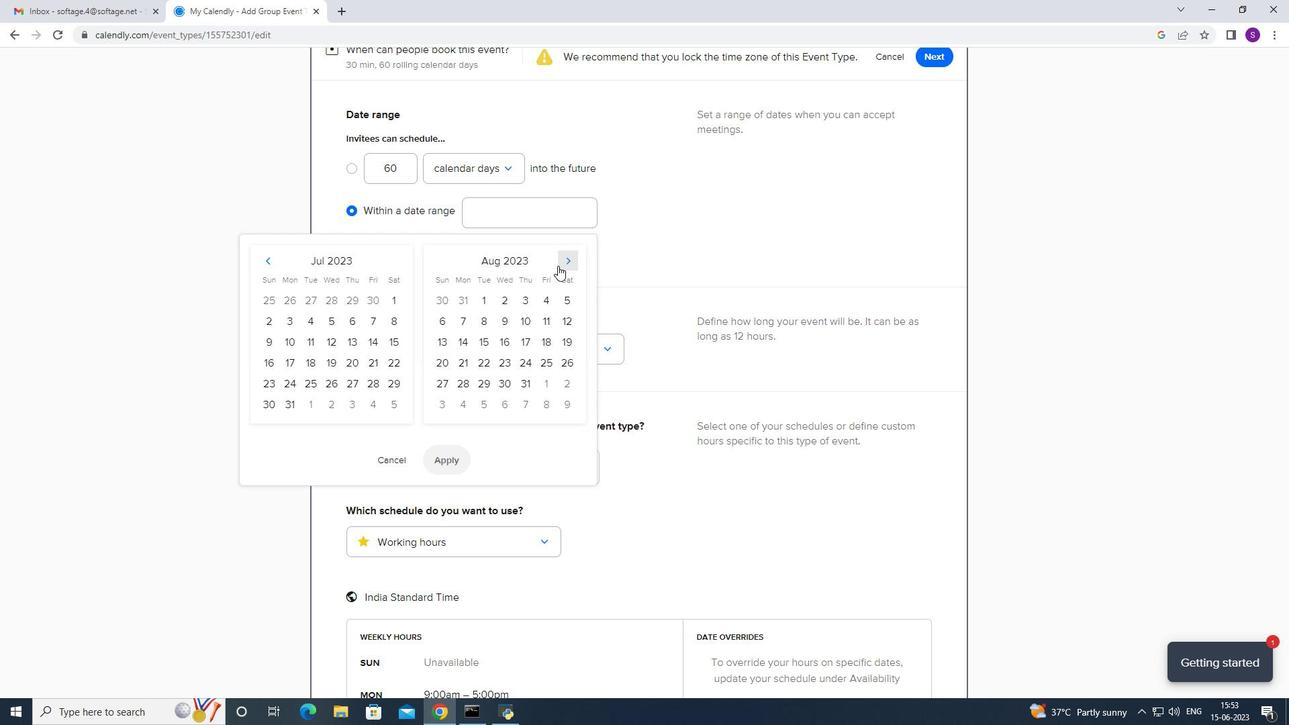 
Action: Mouse pressed left at (558, 266)
Screenshot: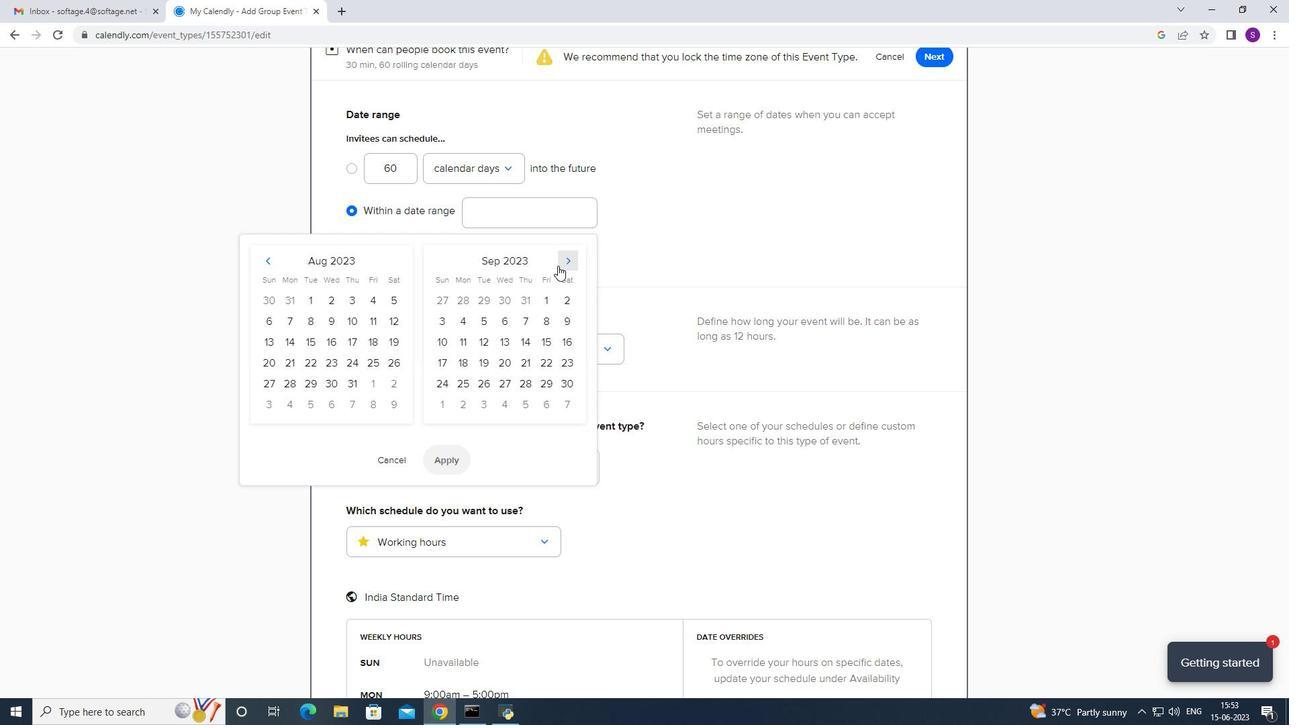 
Action: Mouse pressed left at (558, 266)
Screenshot: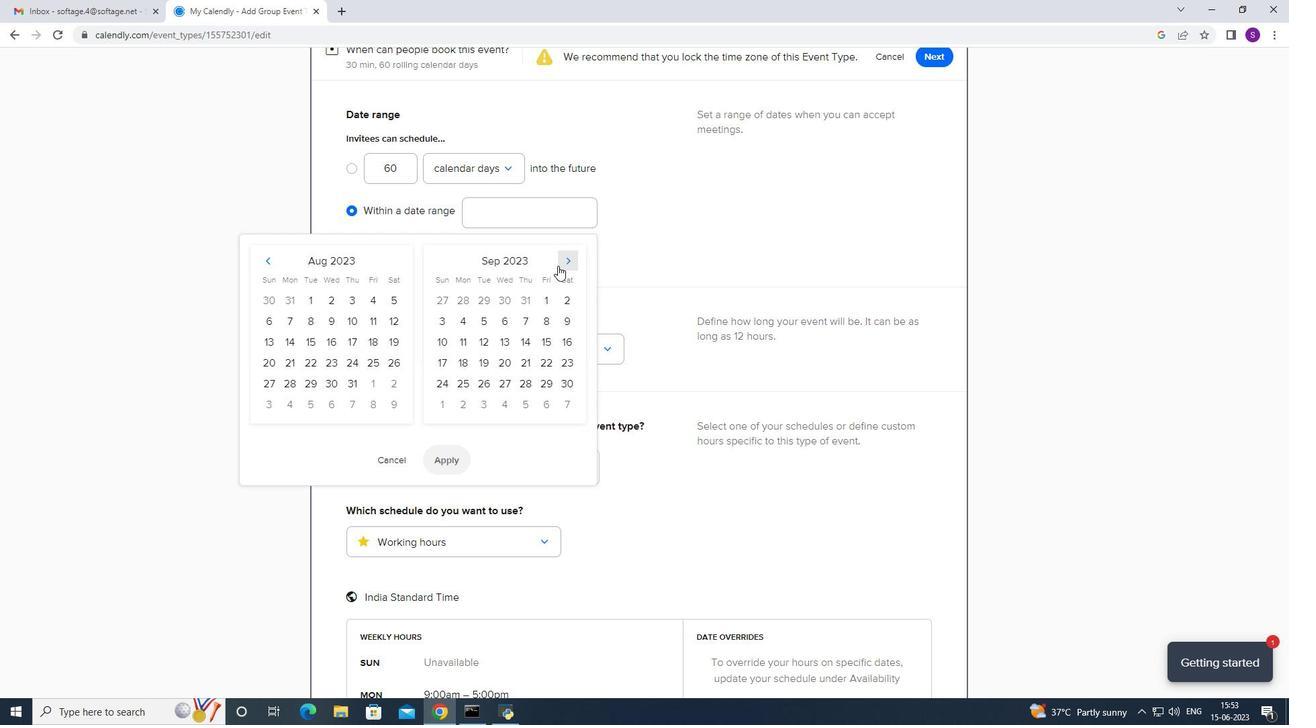 
Action: Mouse pressed left at (558, 266)
Screenshot: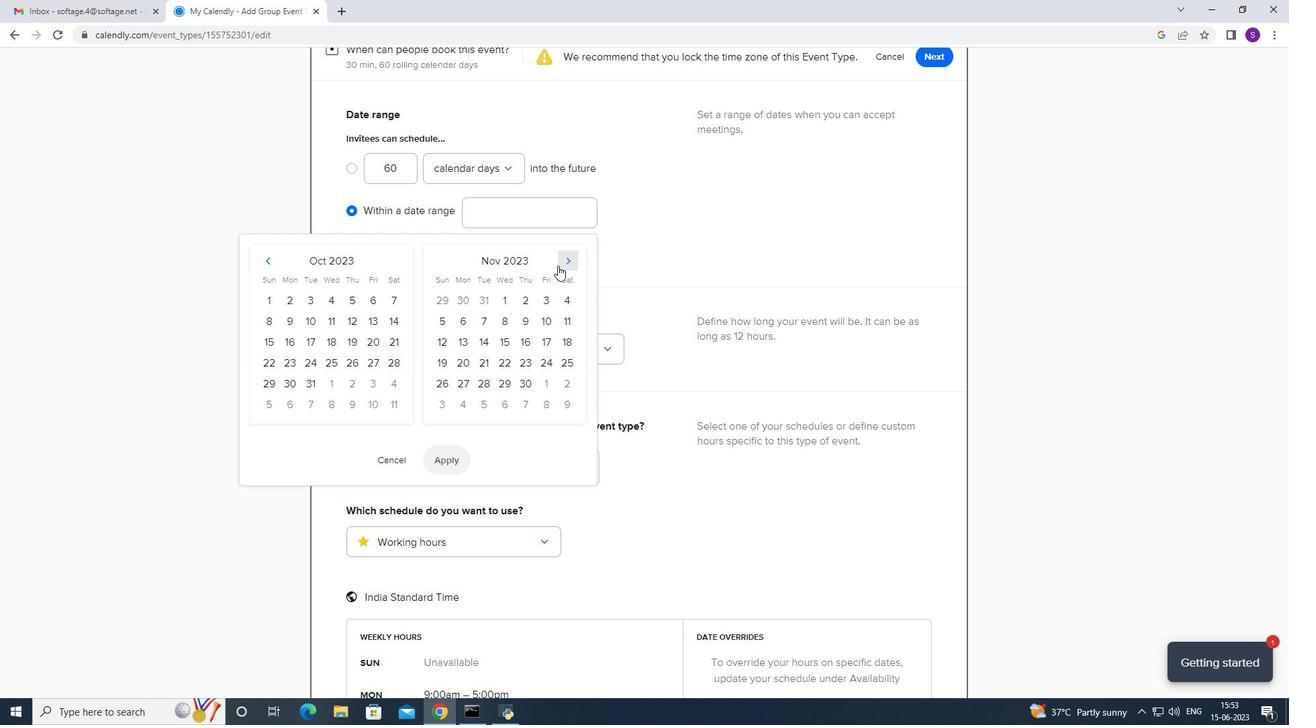
Action: Mouse pressed right at (558, 266)
Screenshot: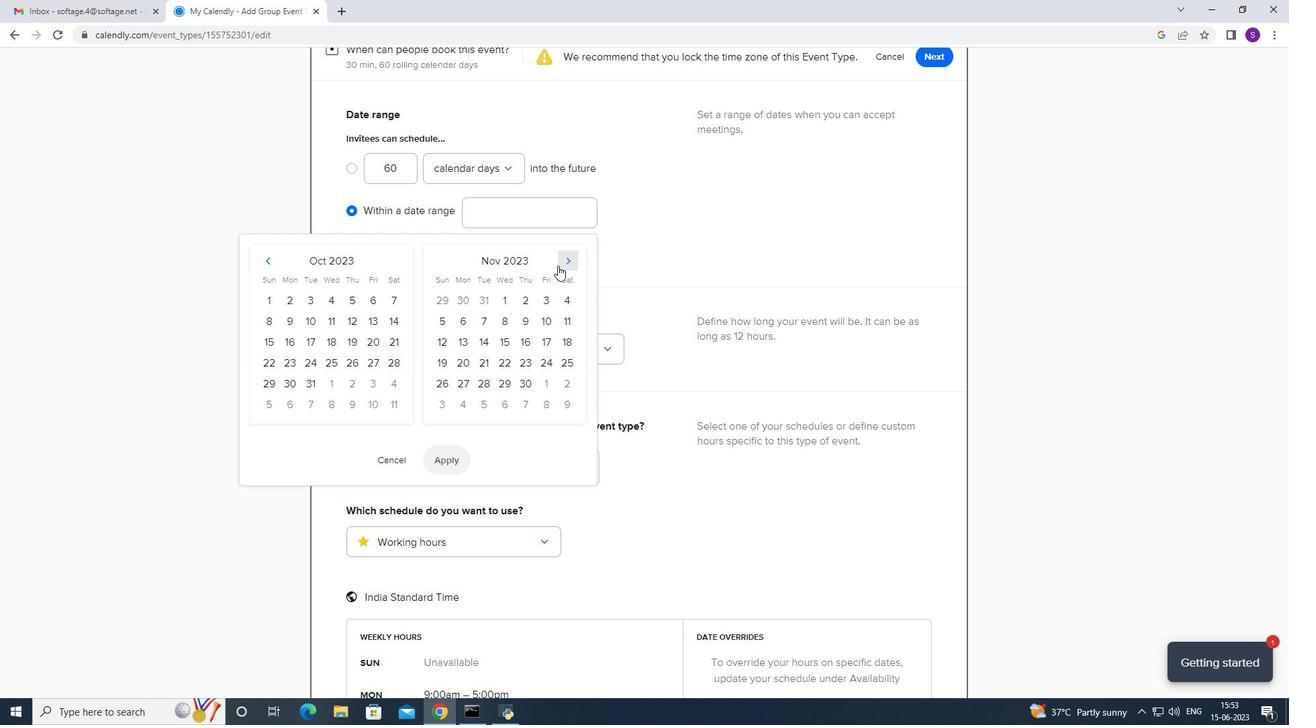 
Action: Mouse moved to (533, 321)
Screenshot: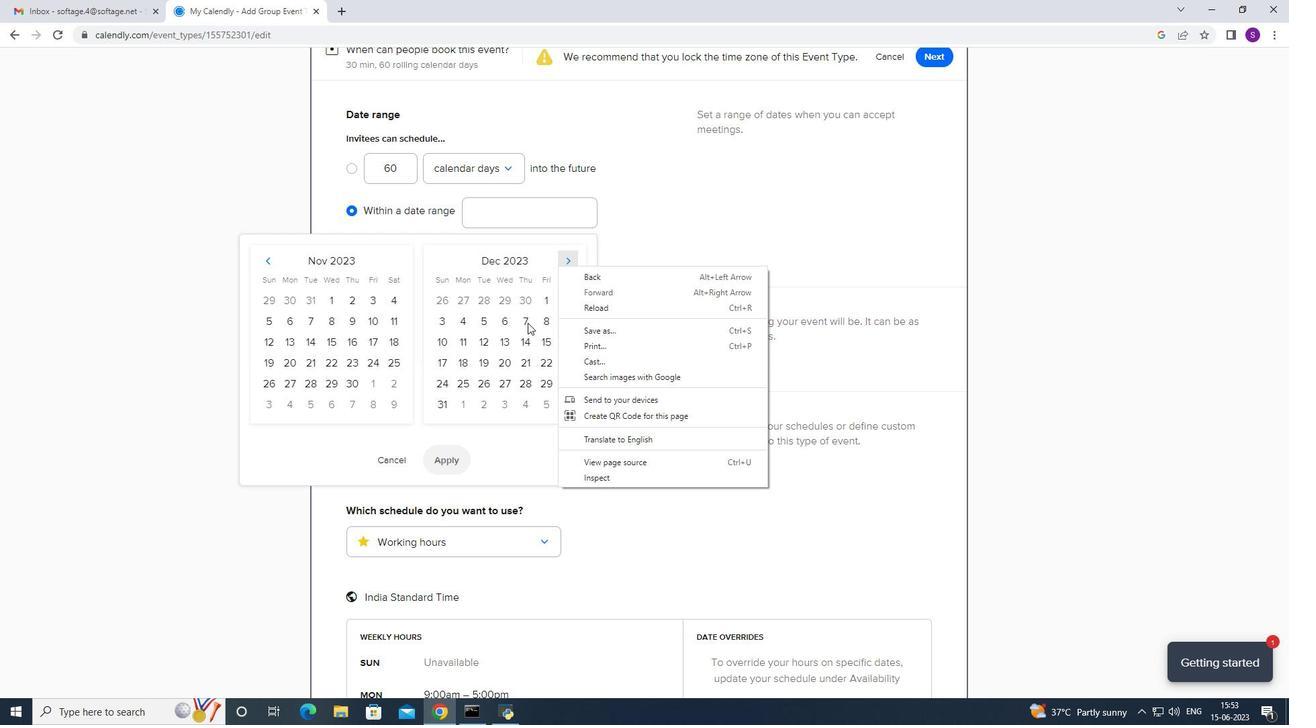 
Action: Mouse pressed left at (533, 321)
Screenshot: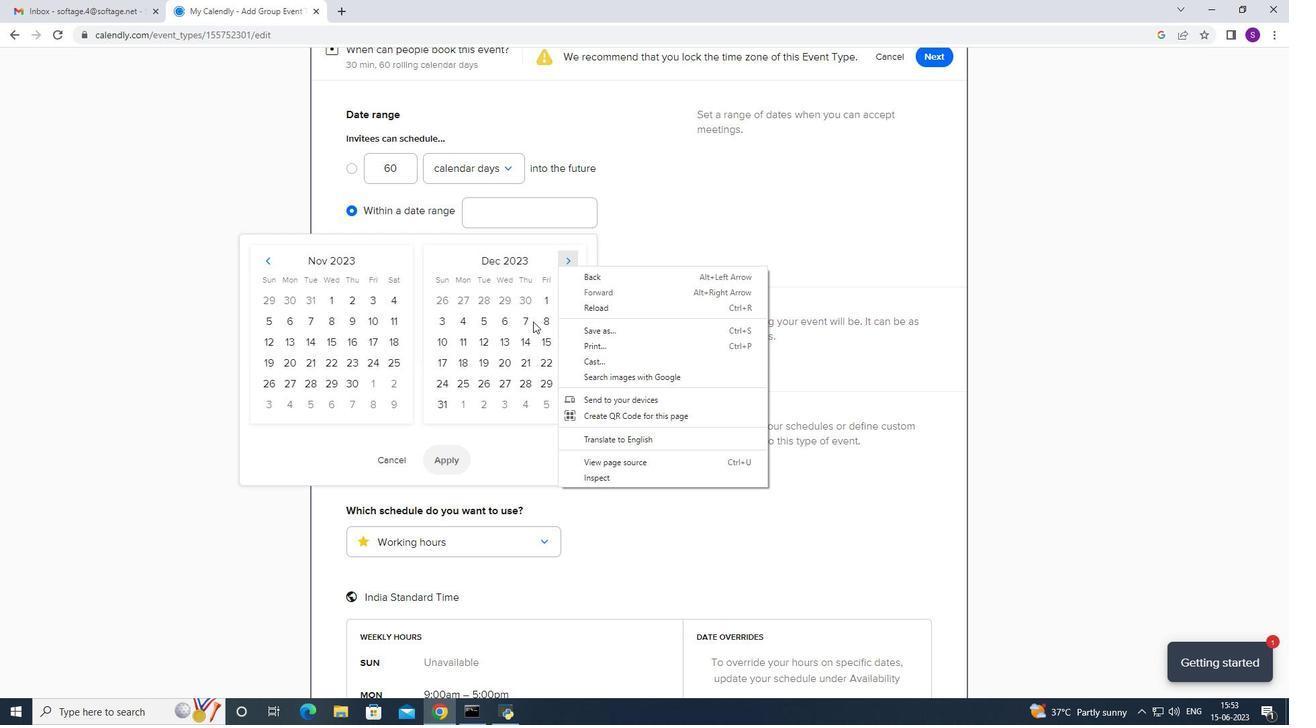 
Action: Mouse moved to (560, 315)
Screenshot: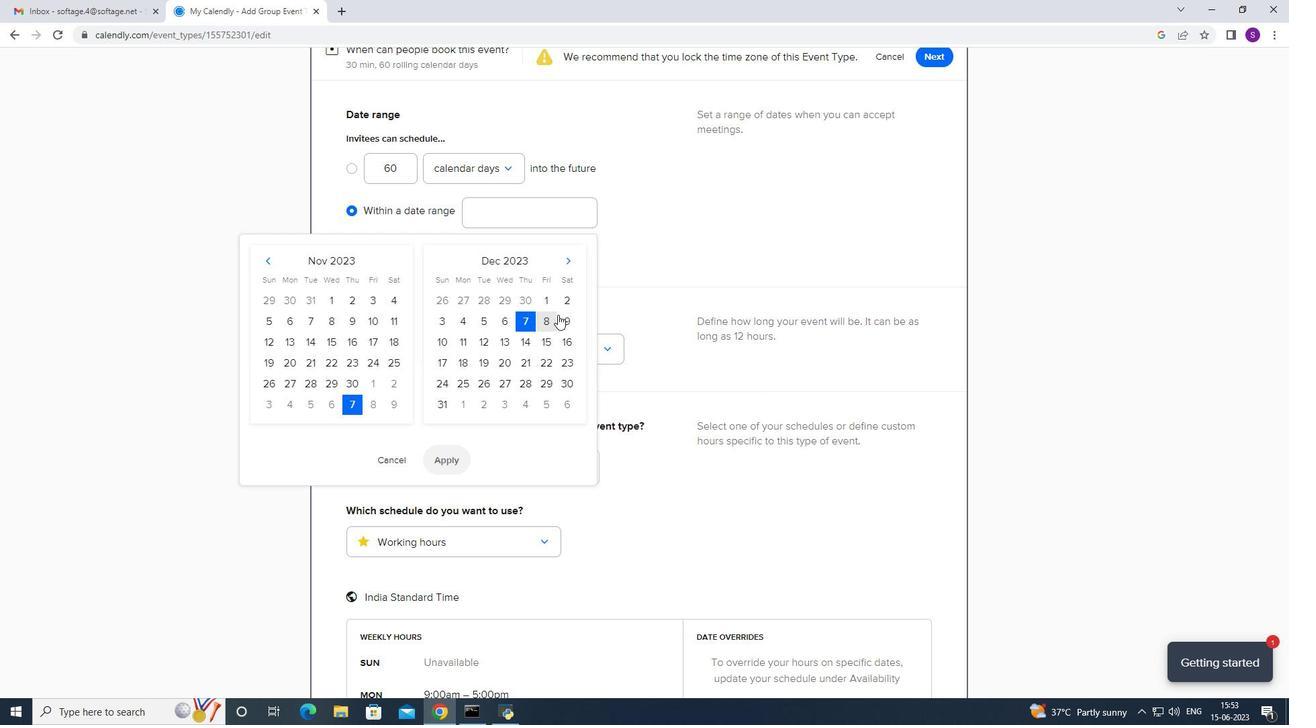 
Action: Mouse pressed left at (560, 315)
Screenshot: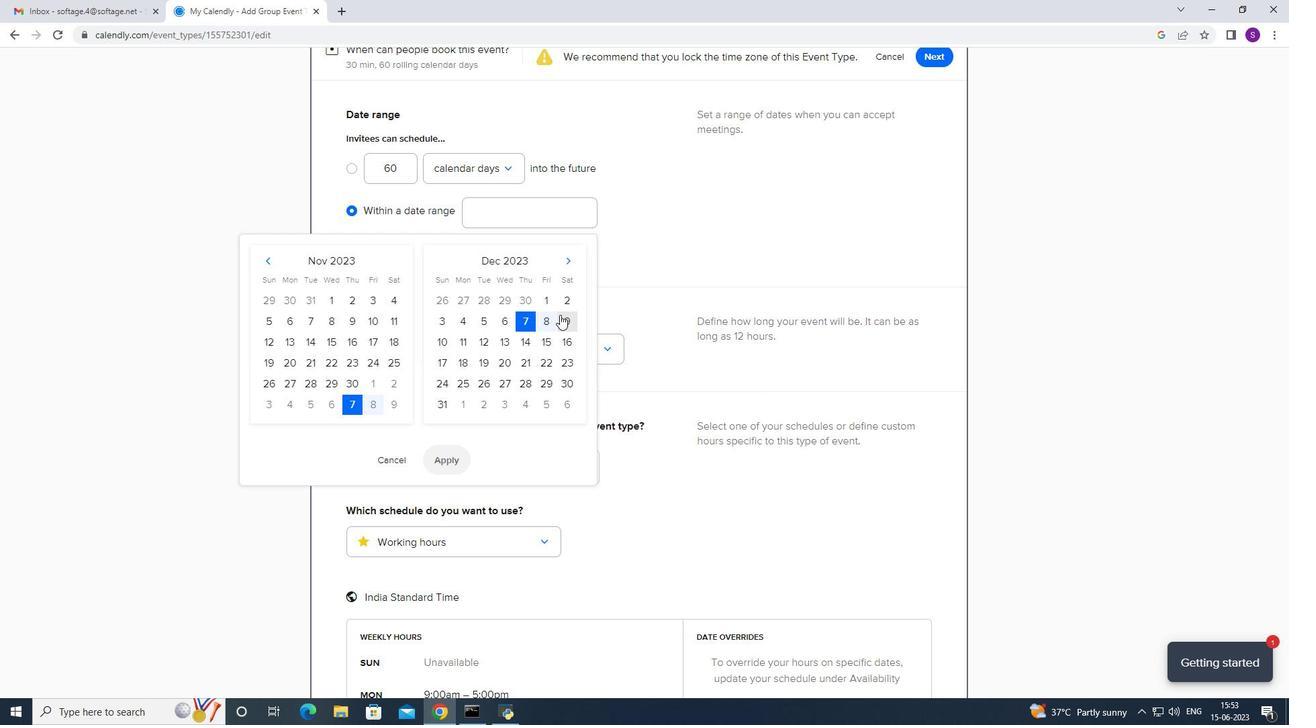 
Action: Mouse moved to (531, 328)
Screenshot: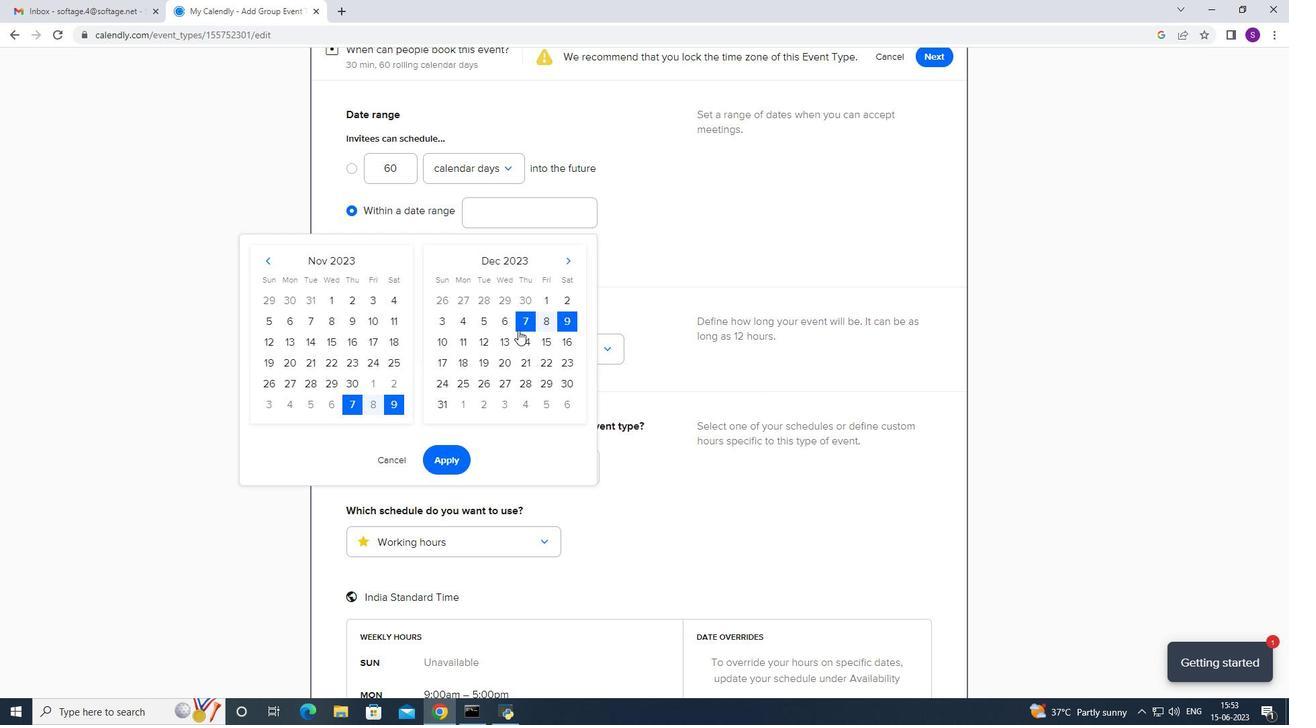 
Action: Mouse pressed left at (531, 328)
Screenshot: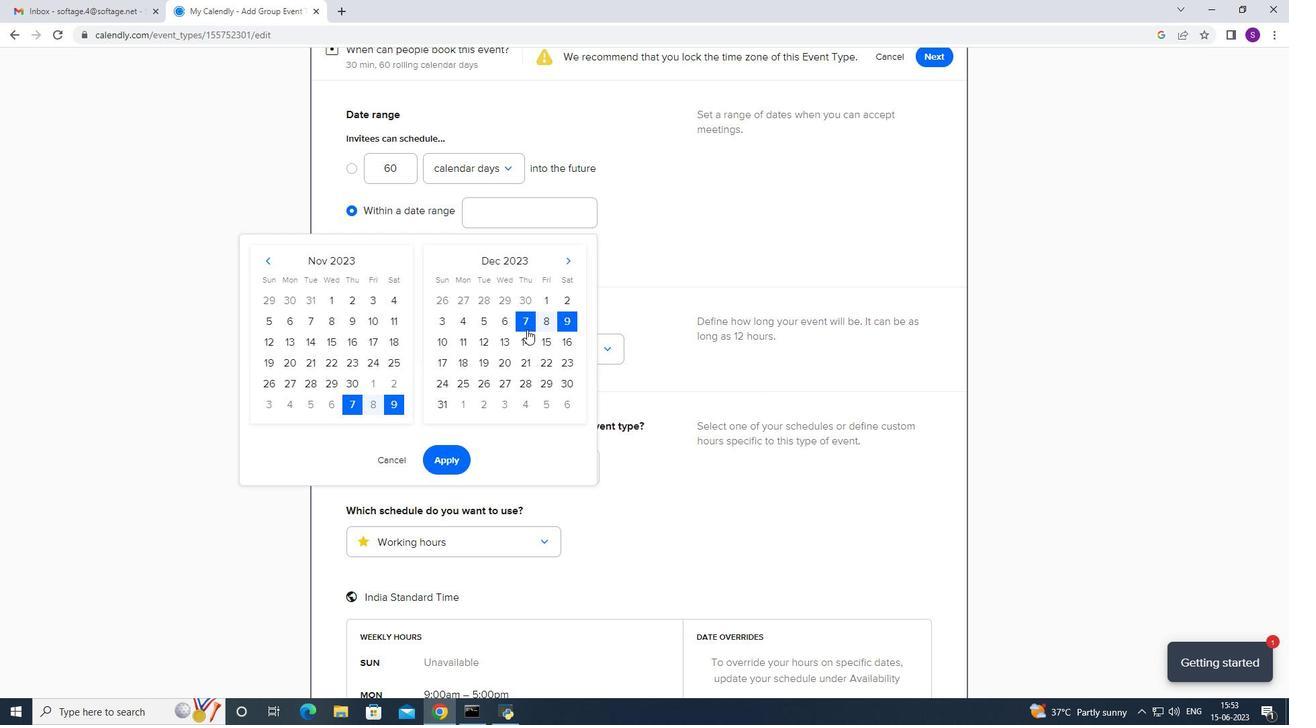 
Action: Mouse moved to (560, 320)
Screenshot: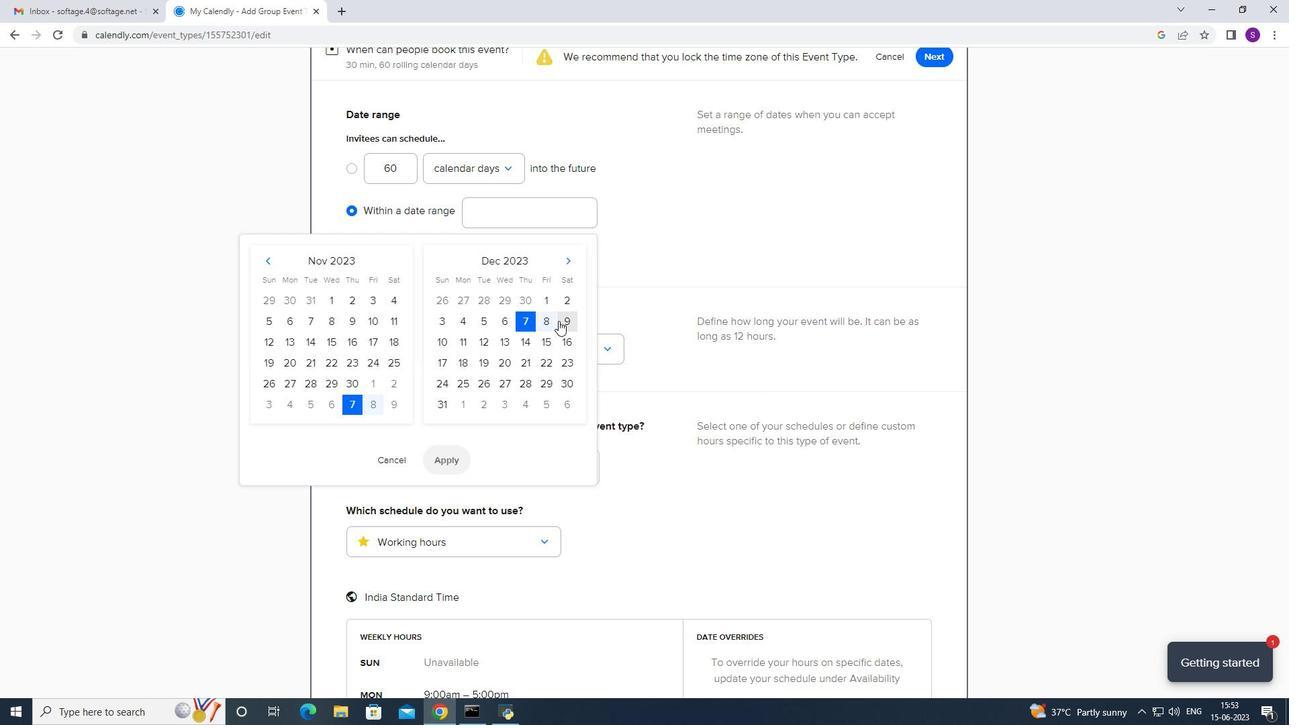 
Action: Mouse pressed left at (560, 320)
Screenshot: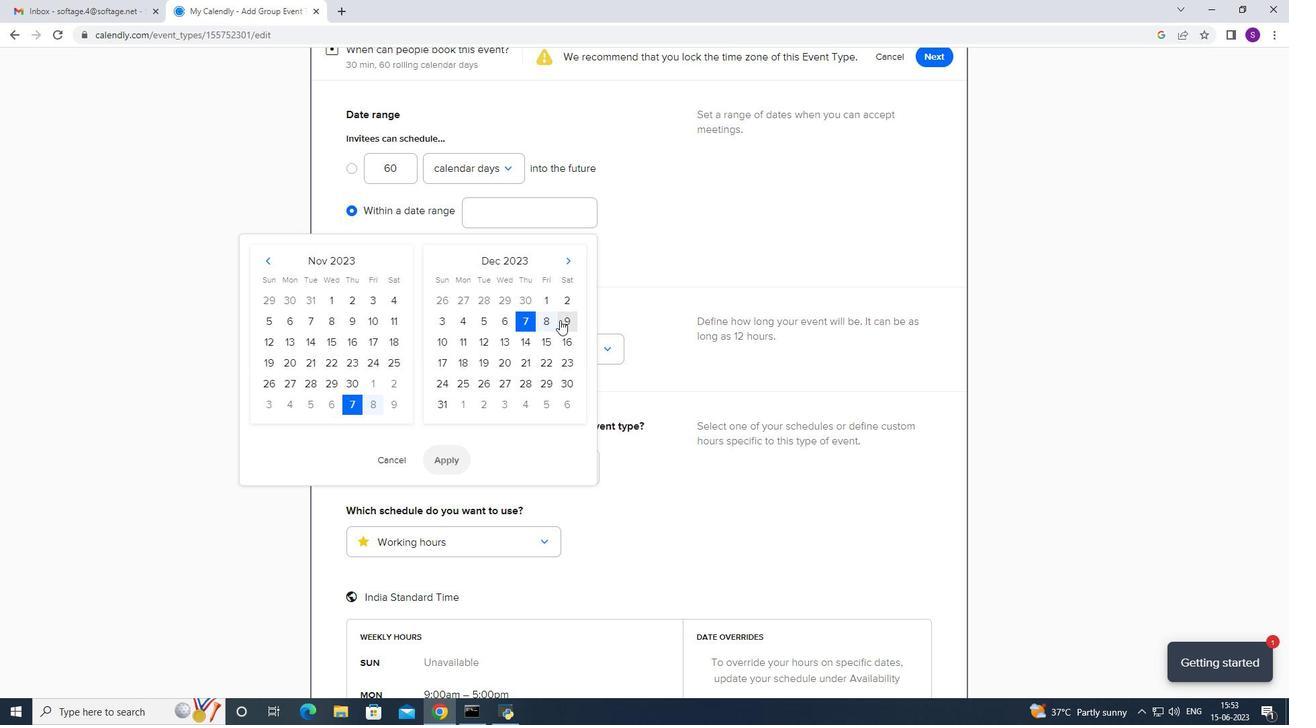 
Action: Mouse moved to (552, 321)
Screenshot: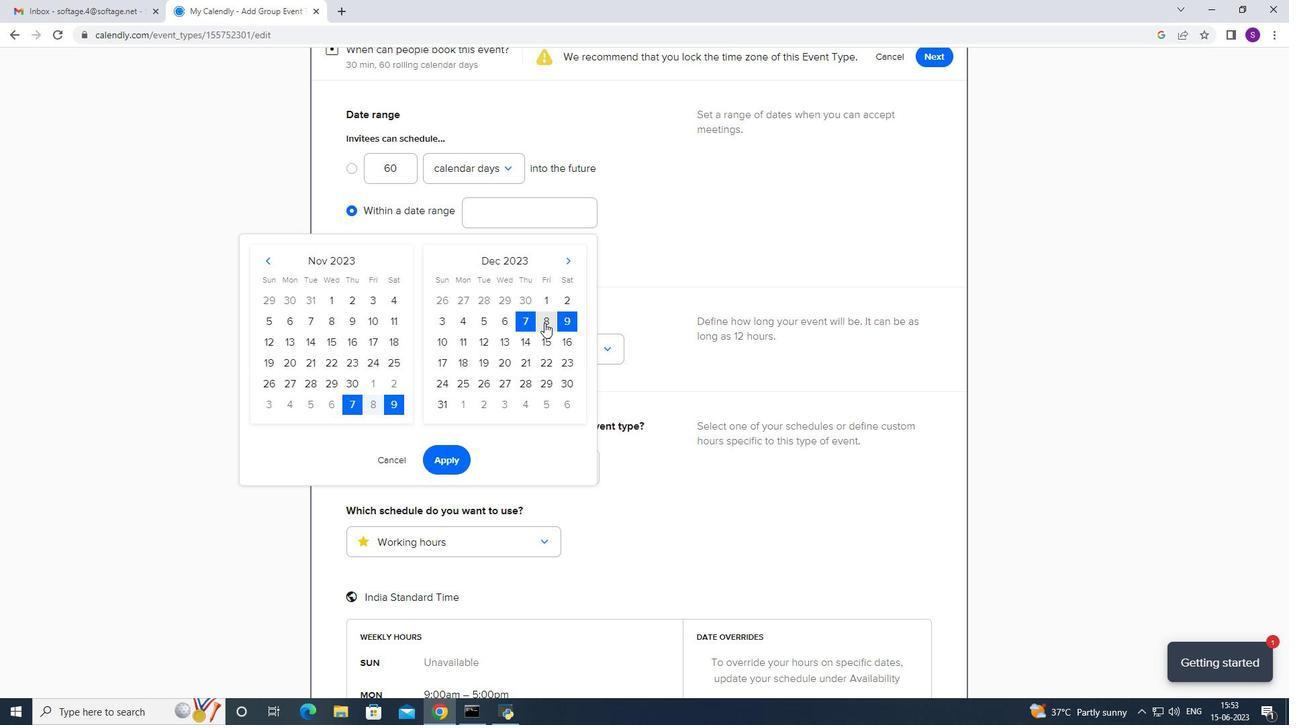 
Action: Mouse pressed left at (552, 321)
Screenshot: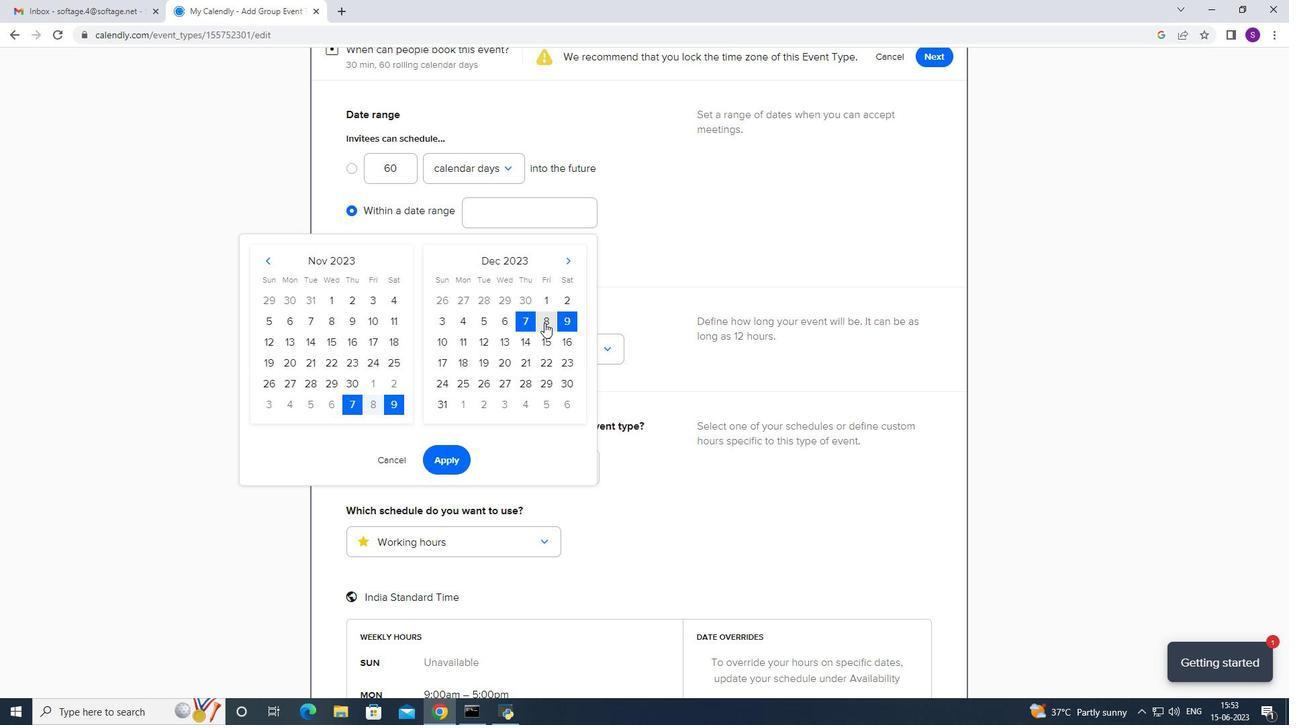 
Action: Mouse moved to (563, 319)
Screenshot: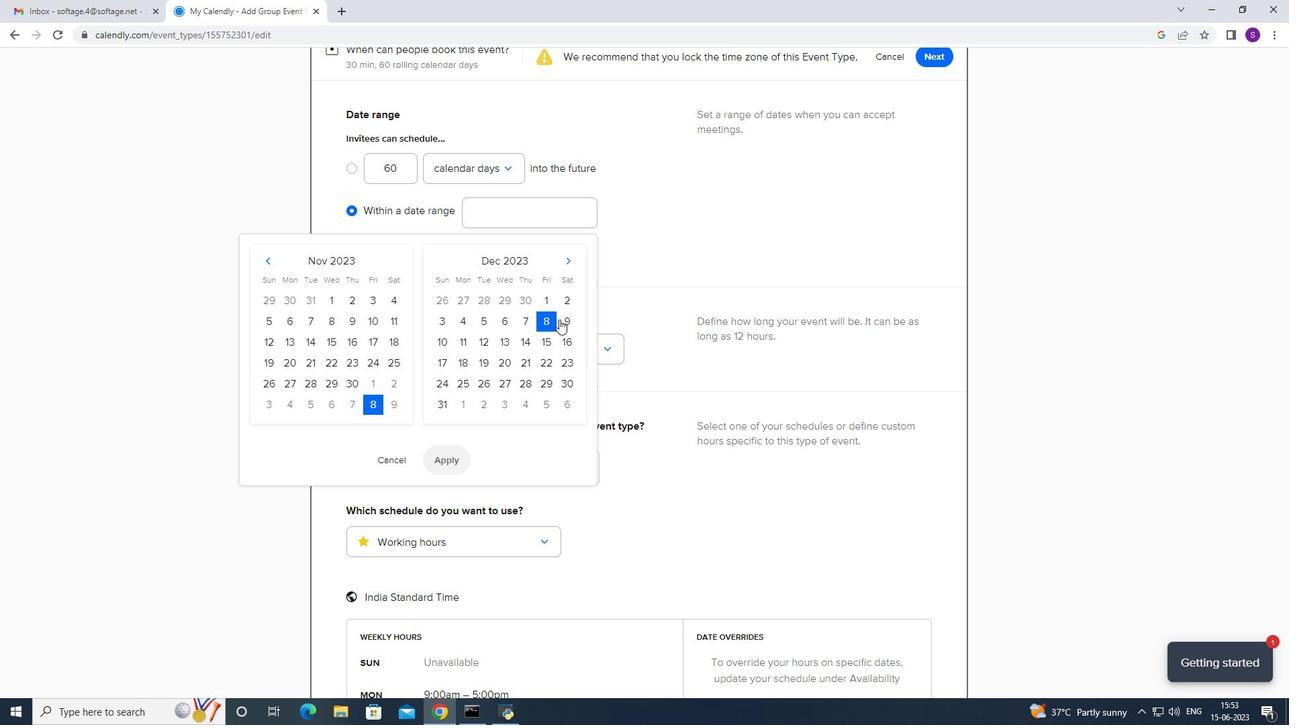 
Action: Mouse pressed left at (563, 319)
Screenshot: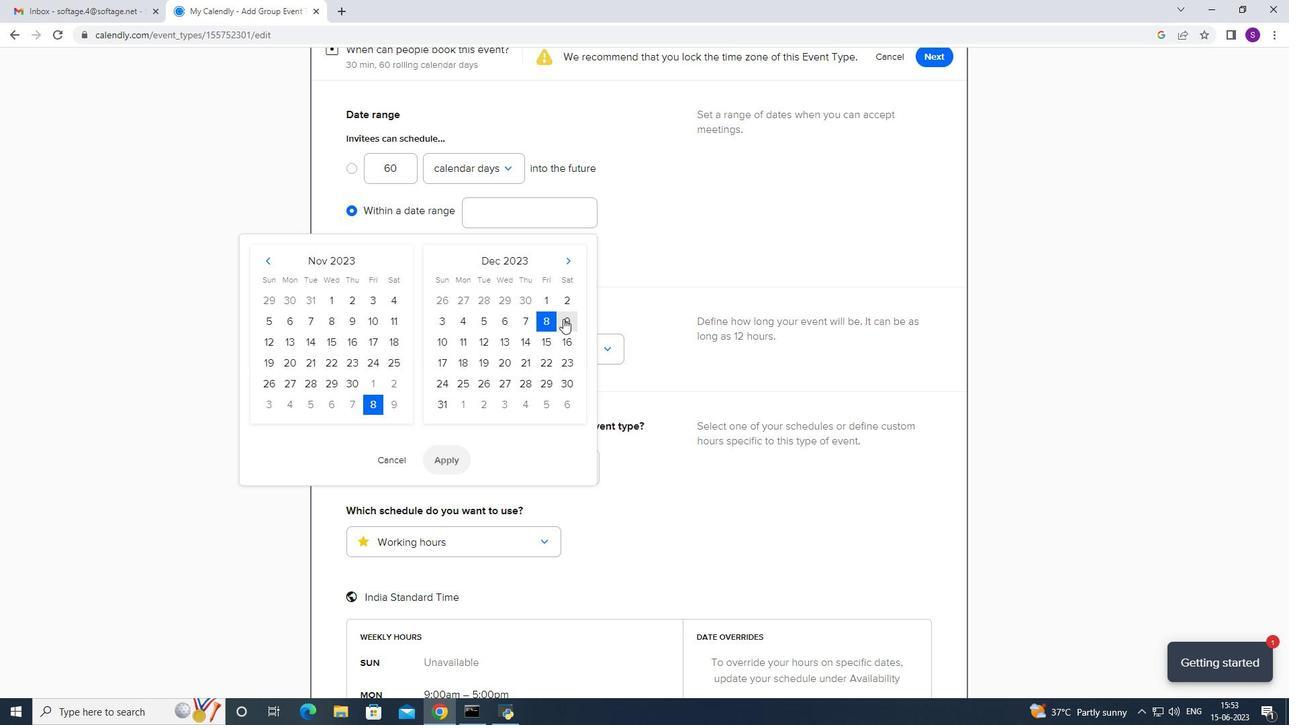 
Action: Mouse moved to (547, 321)
Screenshot: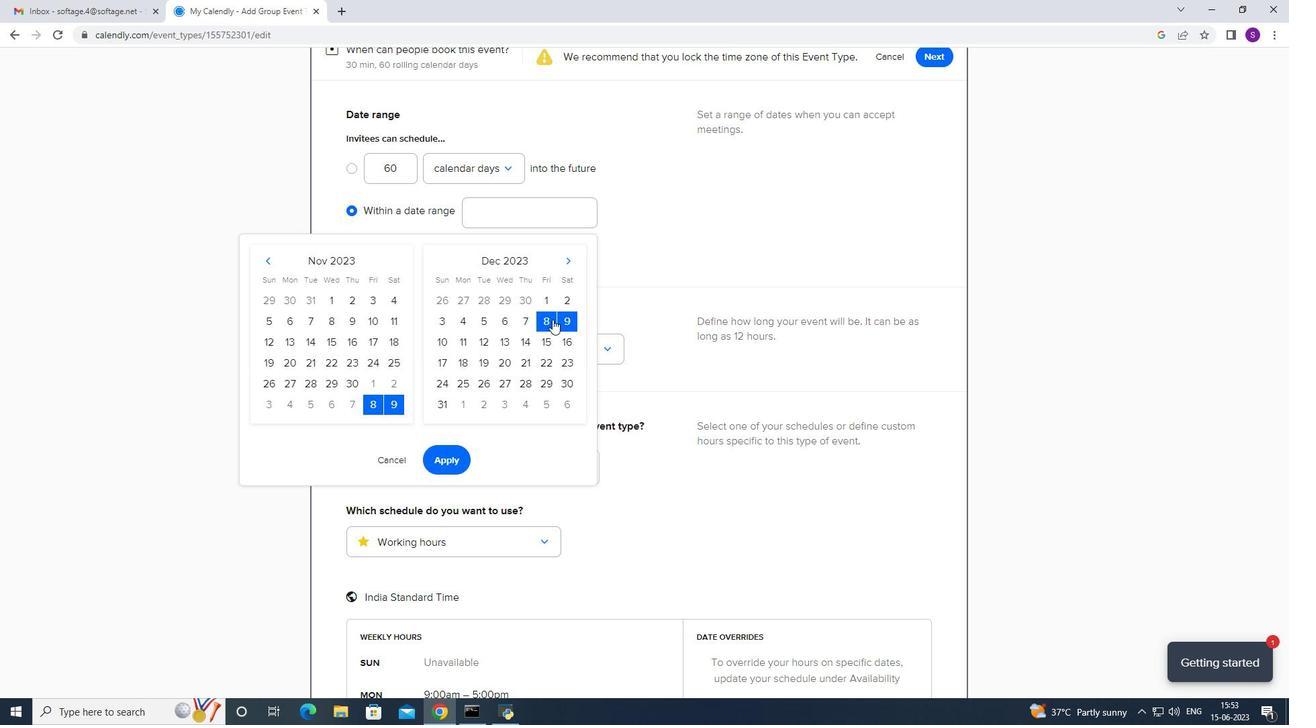 
Action: Mouse pressed left at (547, 321)
Screenshot: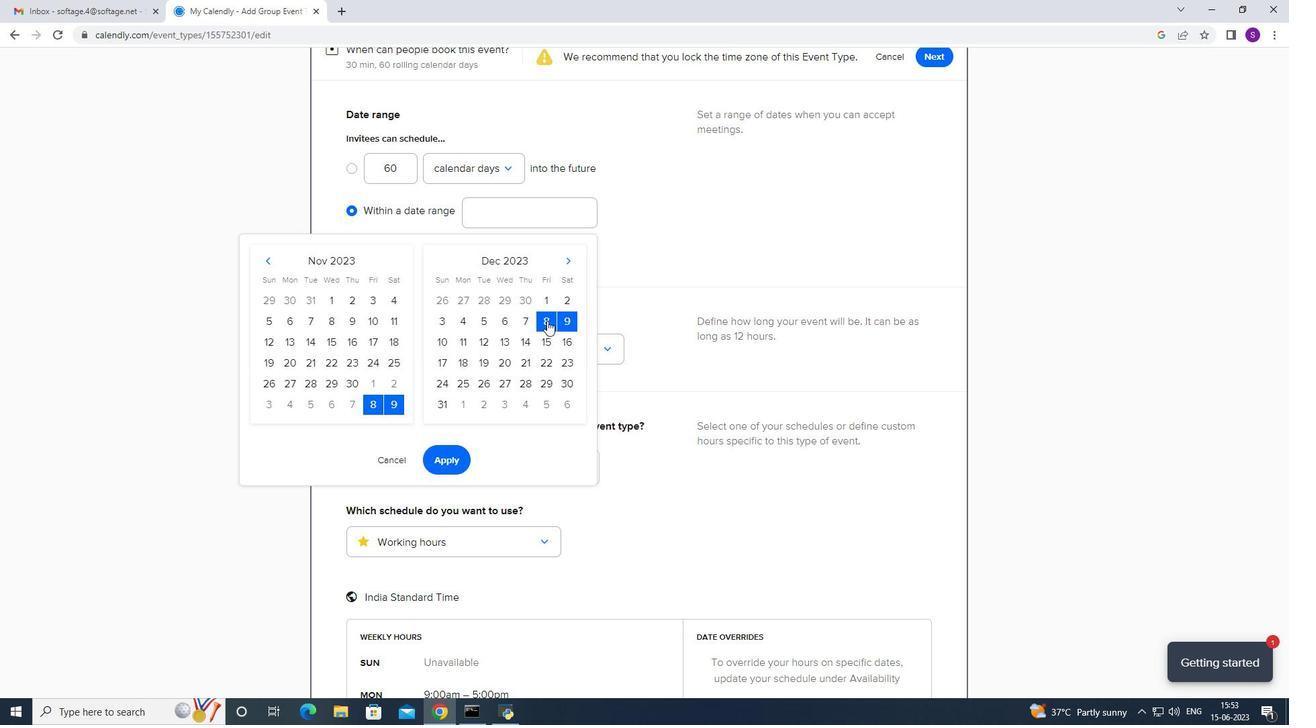 
Action: Mouse moved to (566, 317)
Screenshot: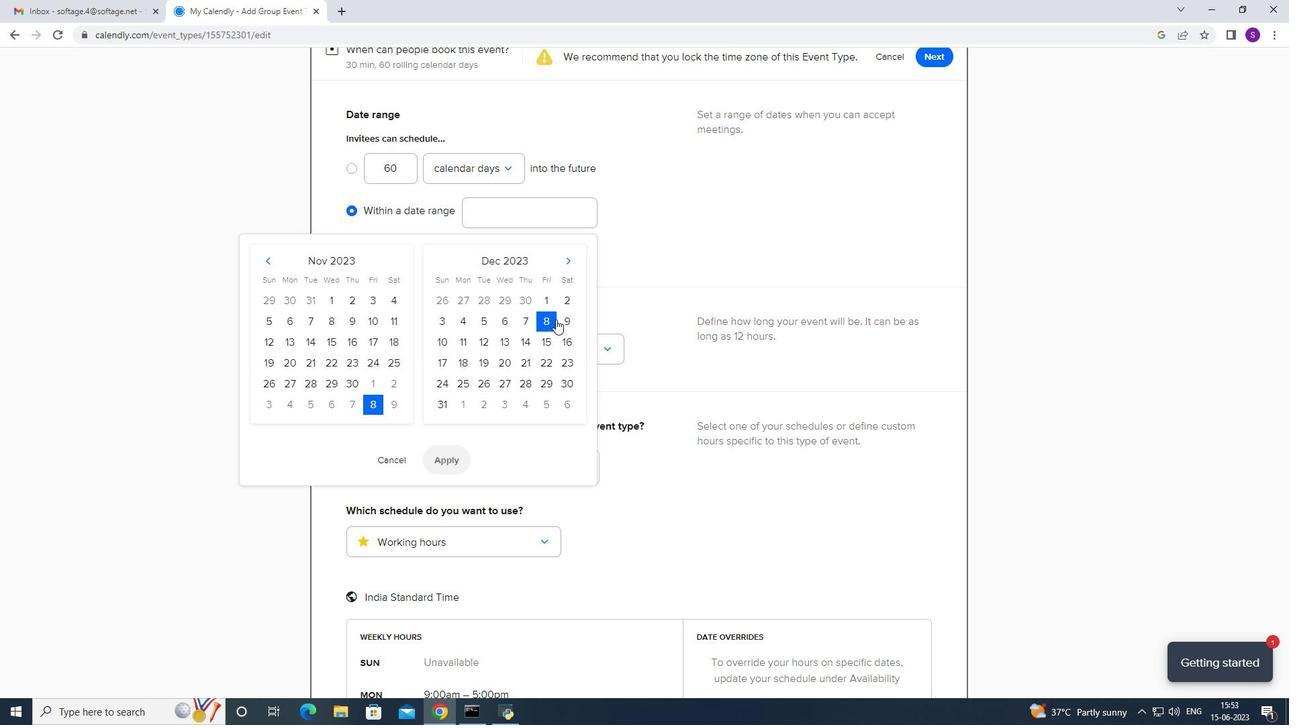 
Action: Mouse pressed left at (566, 317)
Screenshot: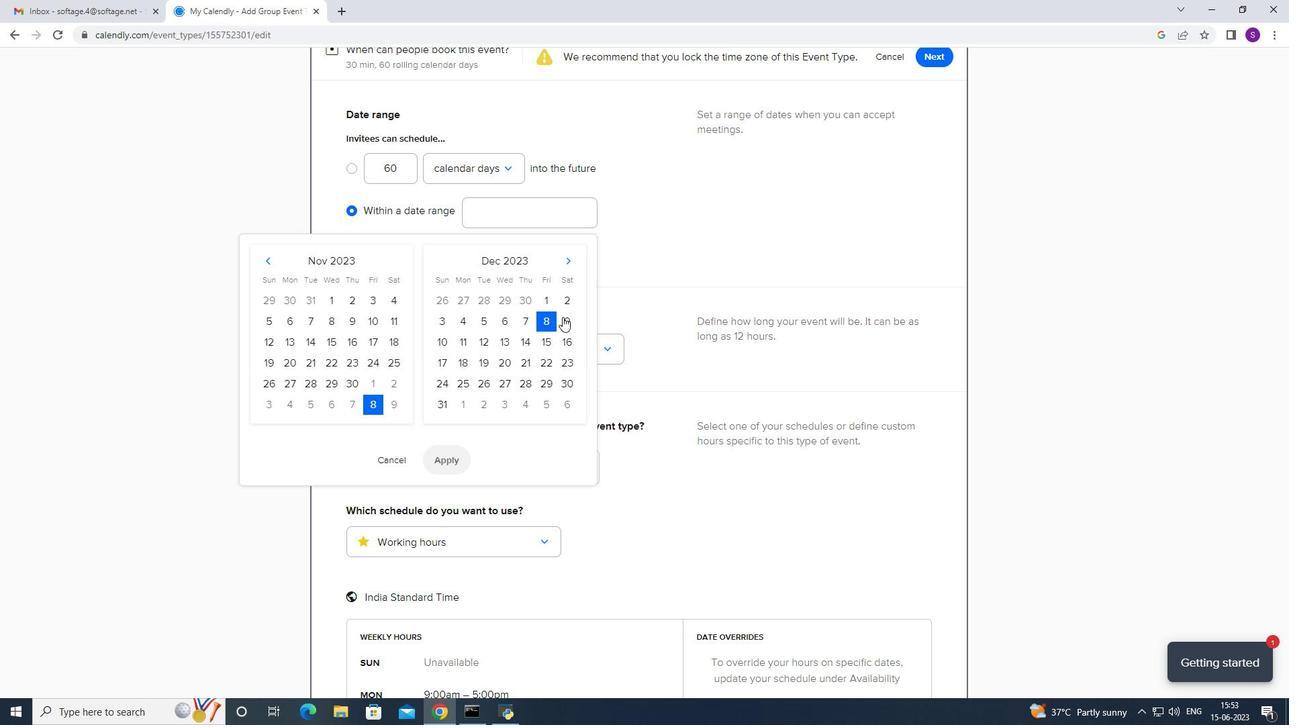 
Action: Mouse moved to (553, 319)
Screenshot: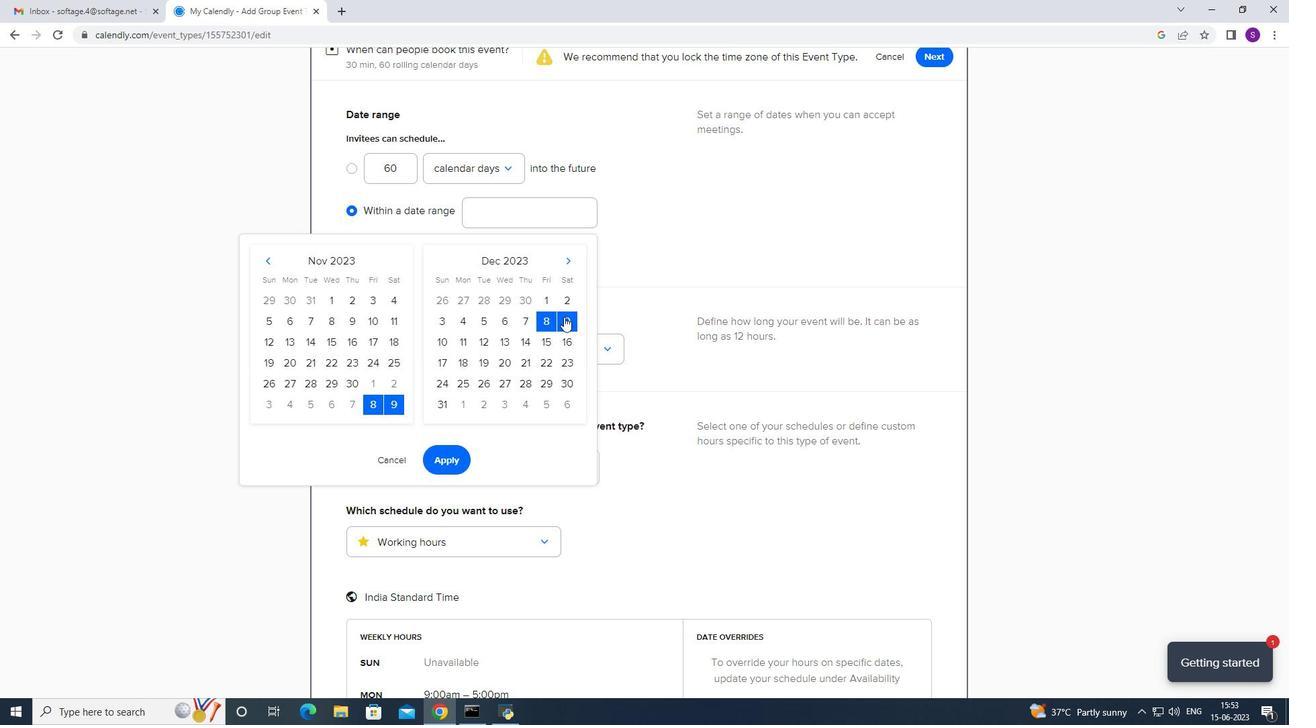 
Action: Mouse pressed left at (553, 319)
Screenshot: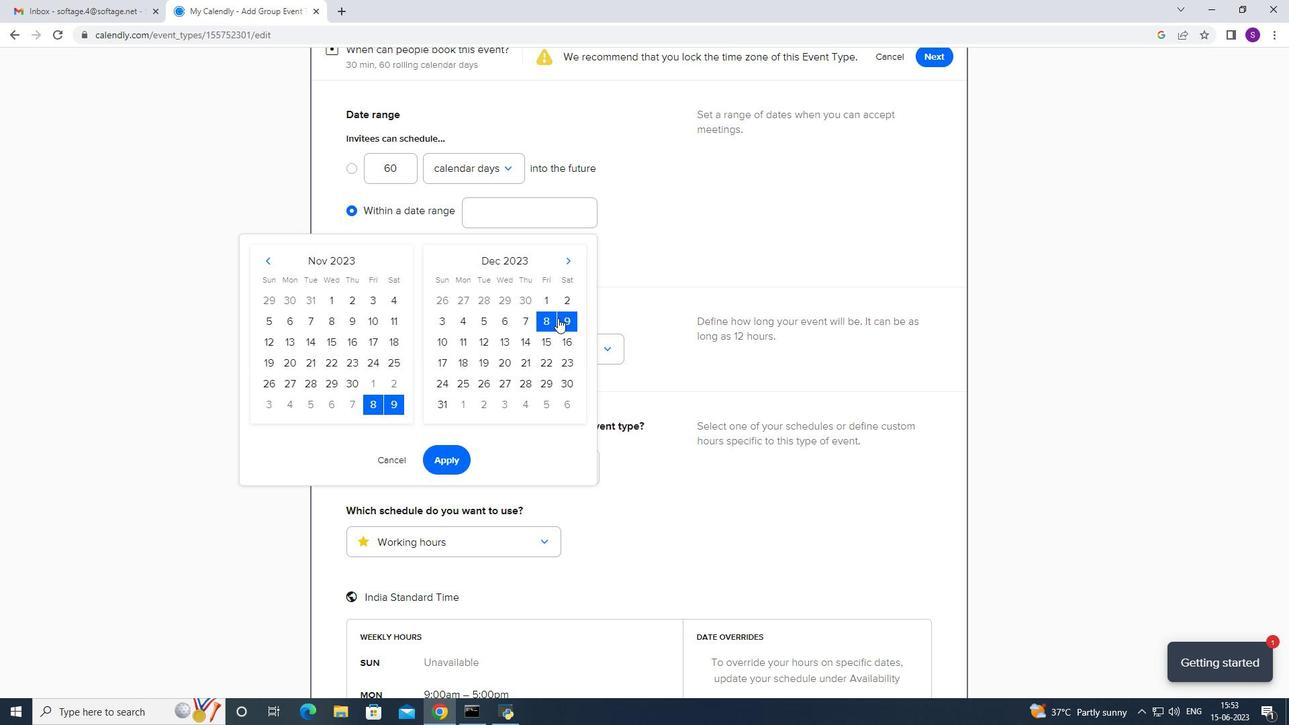 
Action: Mouse moved to (552, 339)
Screenshot: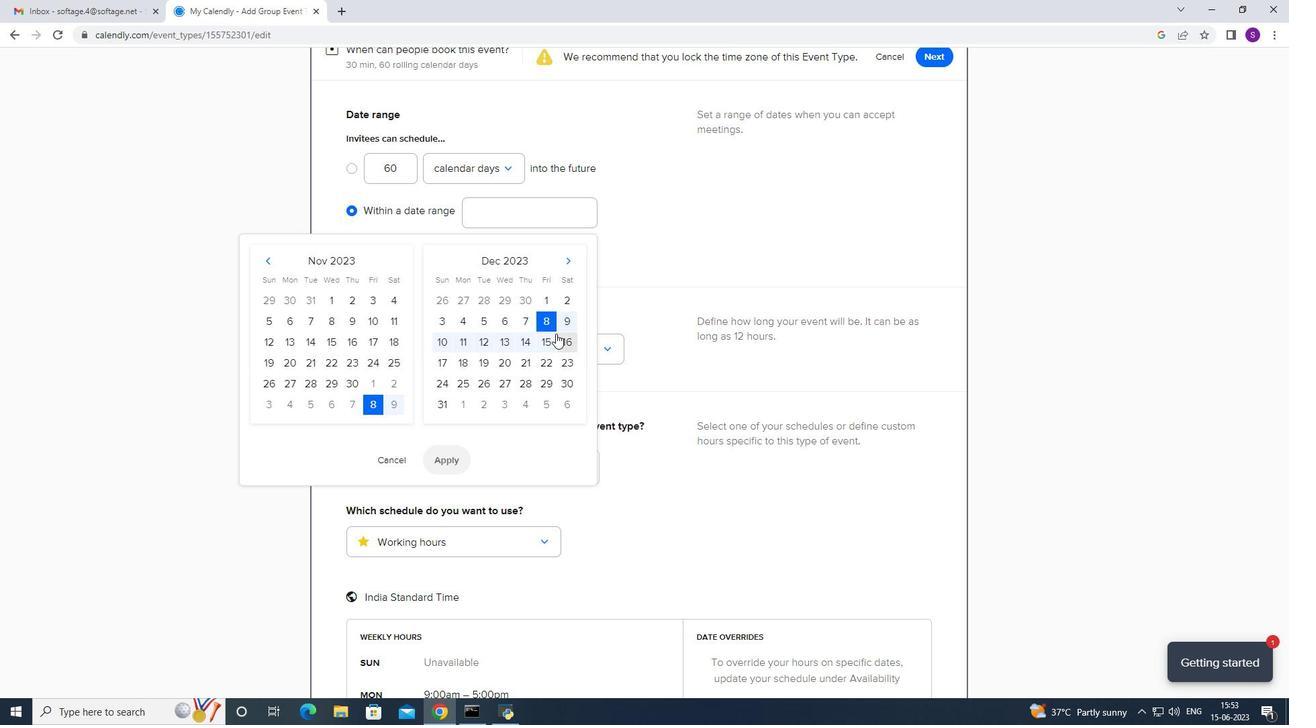 
Action: Mouse pressed left at (552, 339)
Screenshot: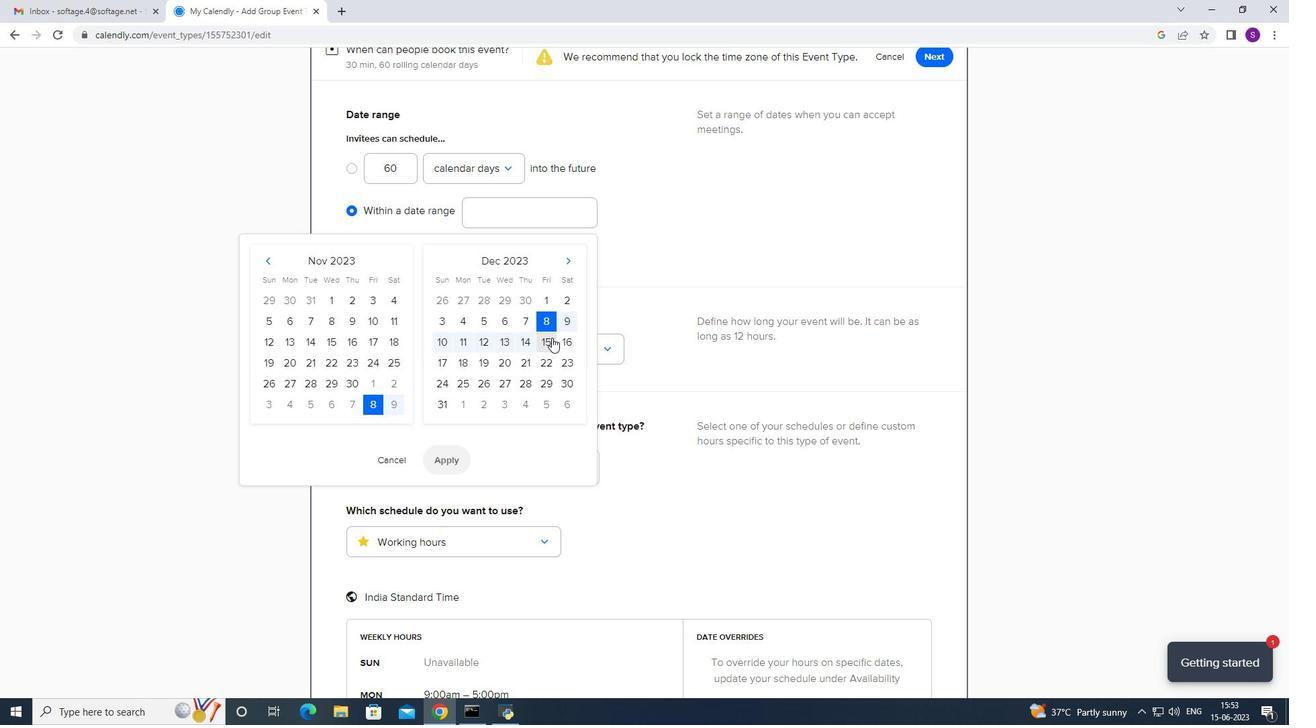 
Action: Mouse moved to (569, 319)
Screenshot: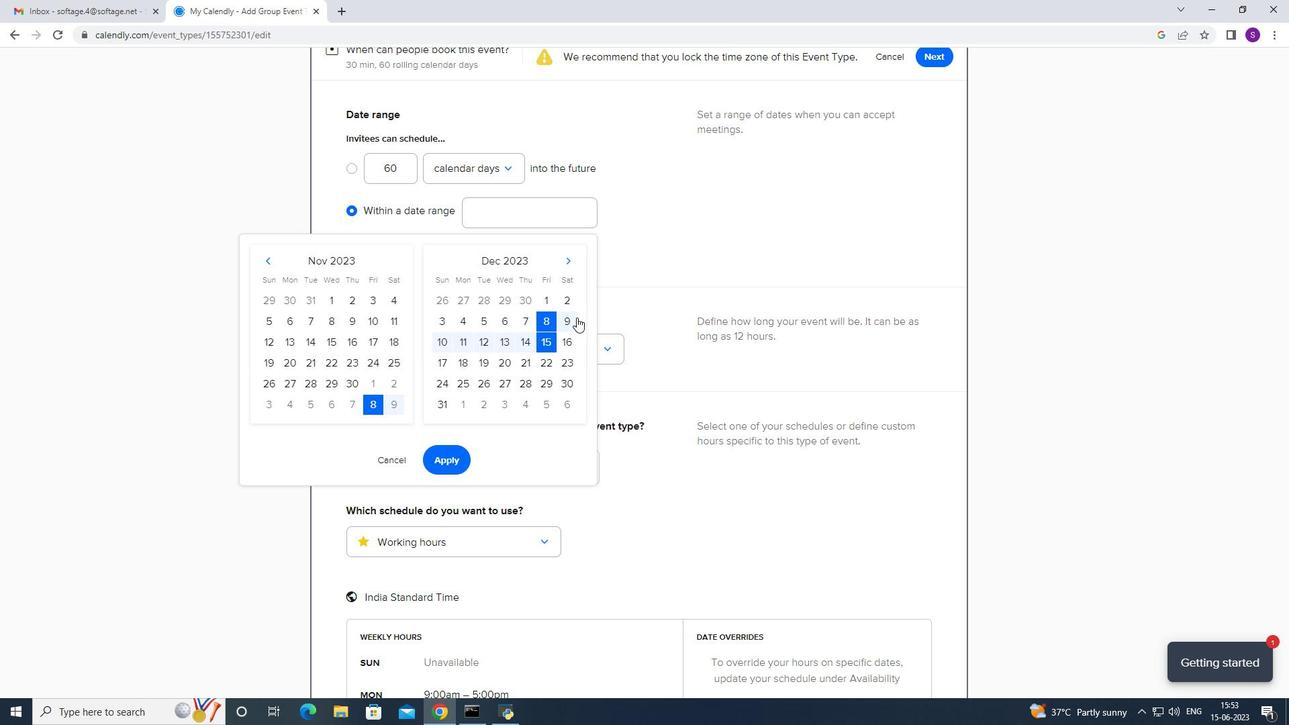
Action: Mouse pressed left at (569, 319)
Screenshot: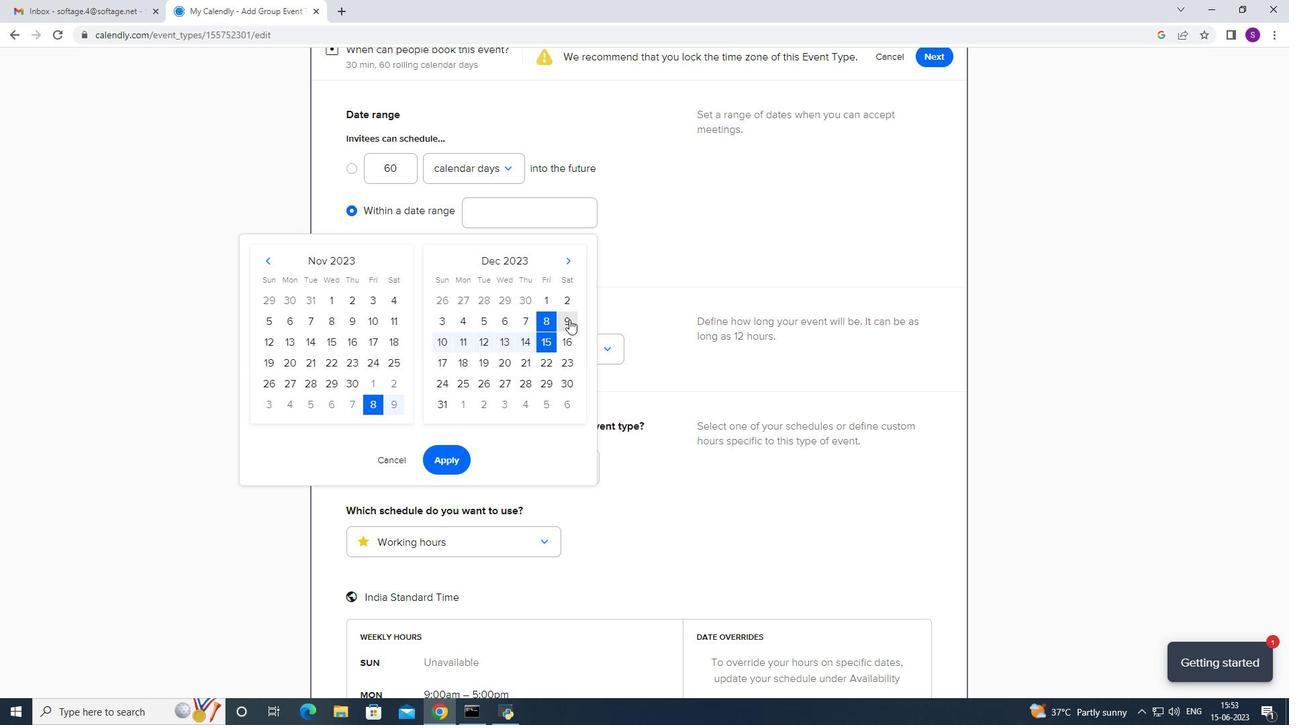 
Action: Mouse moved to (448, 348)
Screenshot: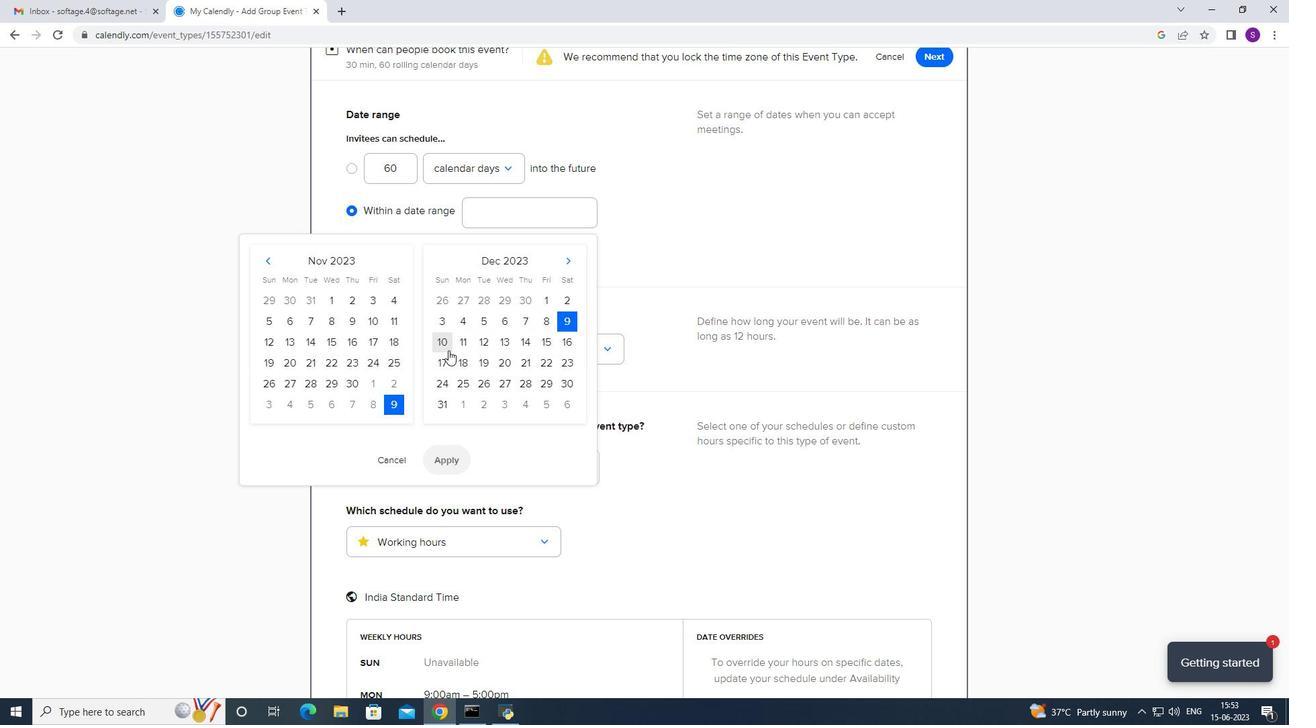 
Action: Mouse pressed left at (448, 348)
Screenshot: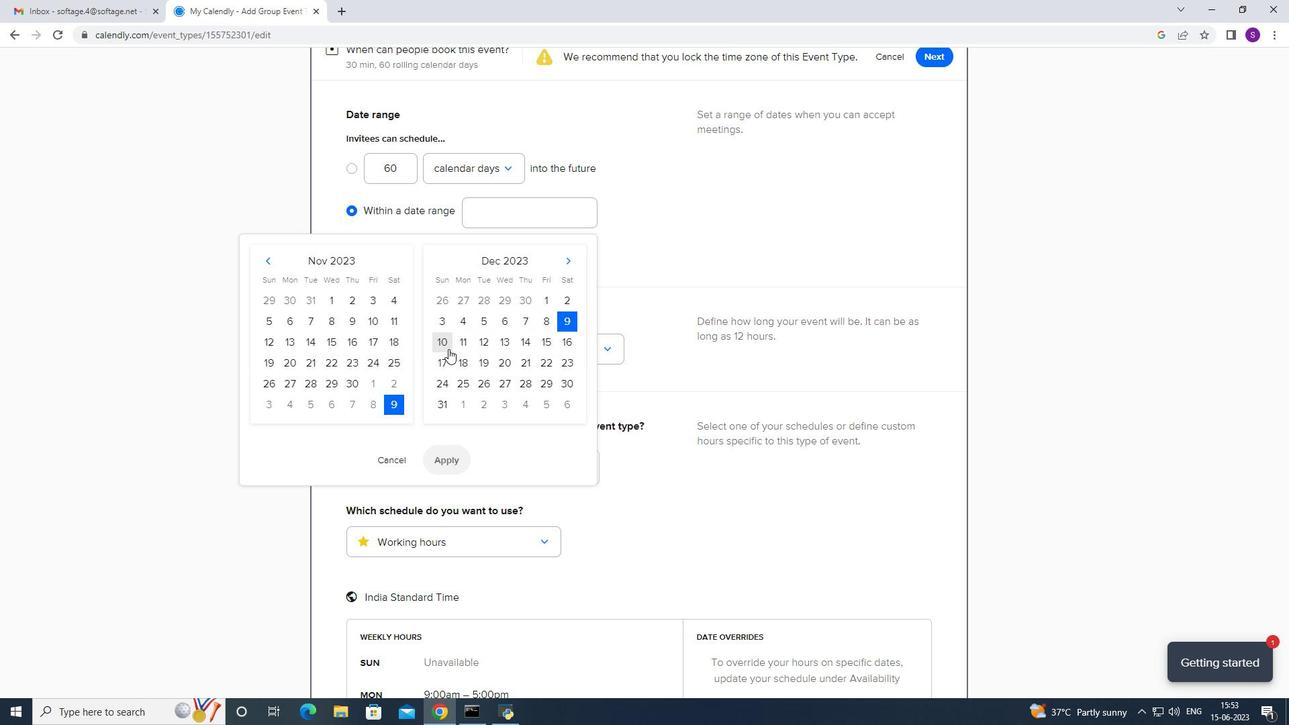 
Action: Mouse moved to (447, 453)
Screenshot: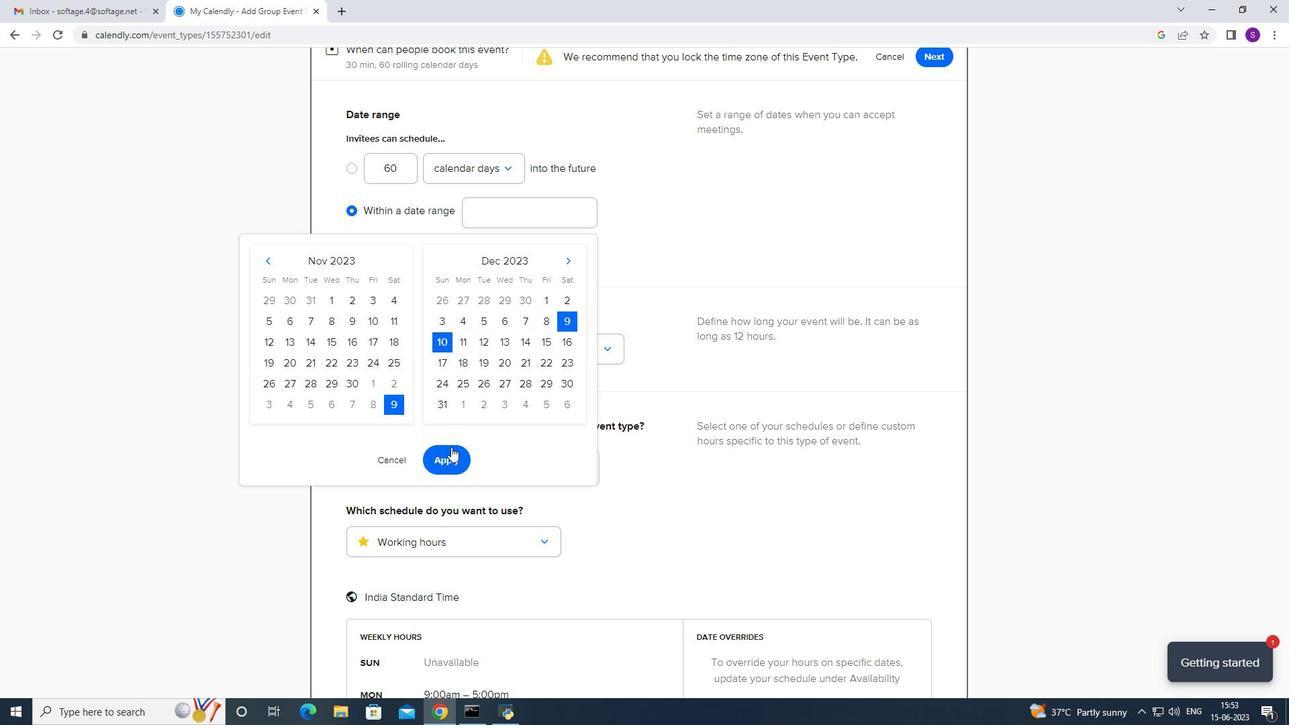 
Action: Mouse pressed left at (447, 453)
Screenshot: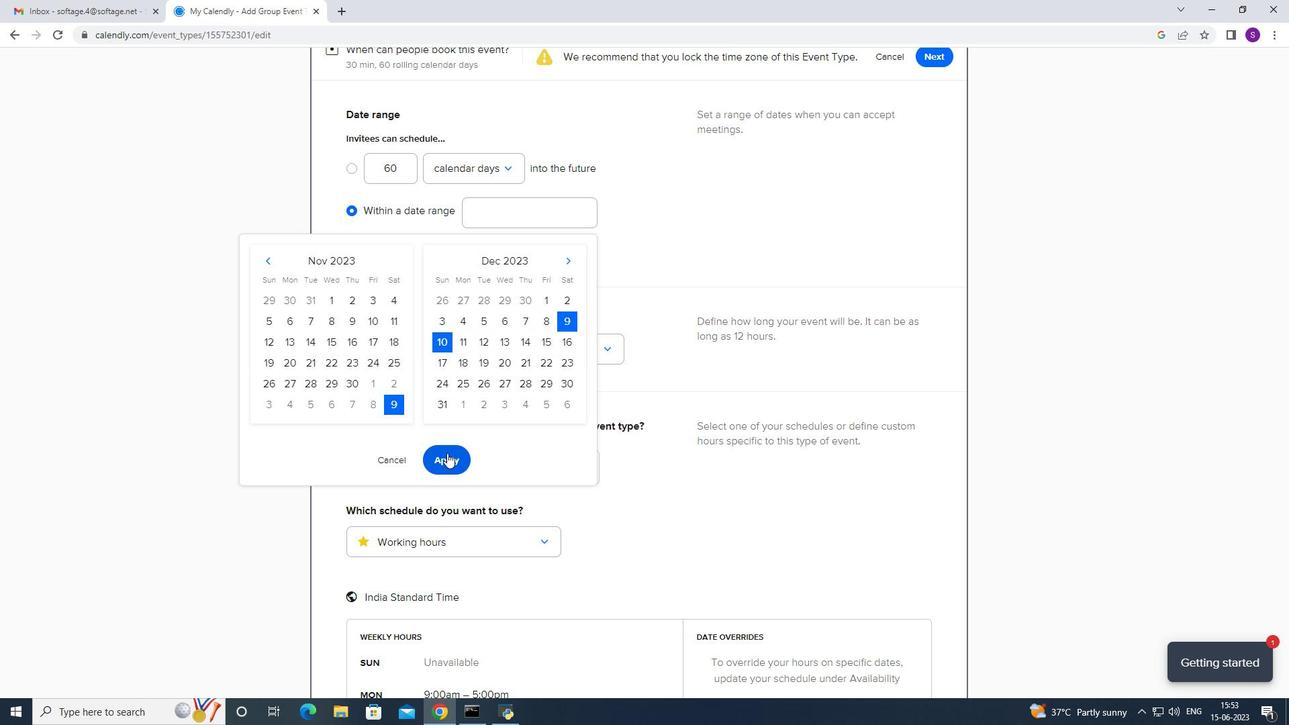 
Action: Mouse moved to (466, 401)
Screenshot: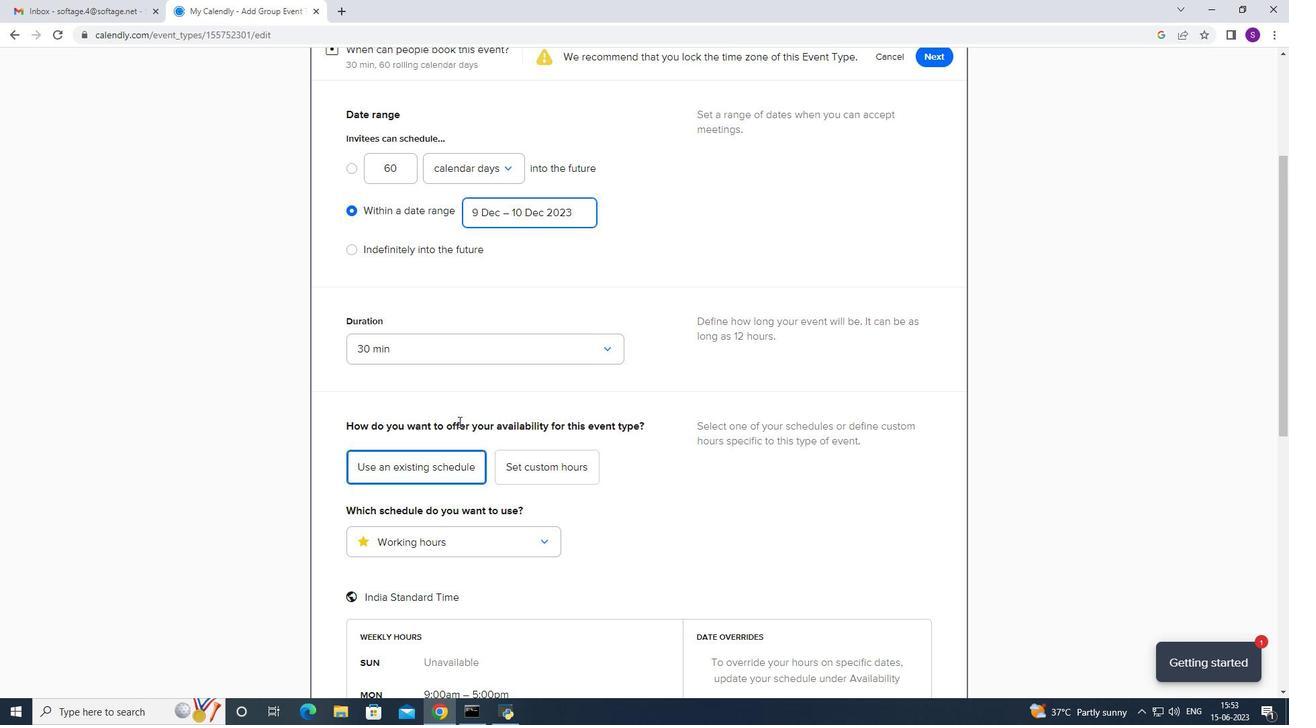 
Action: Mouse scrolled (466, 400) with delta (0, 0)
Screenshot: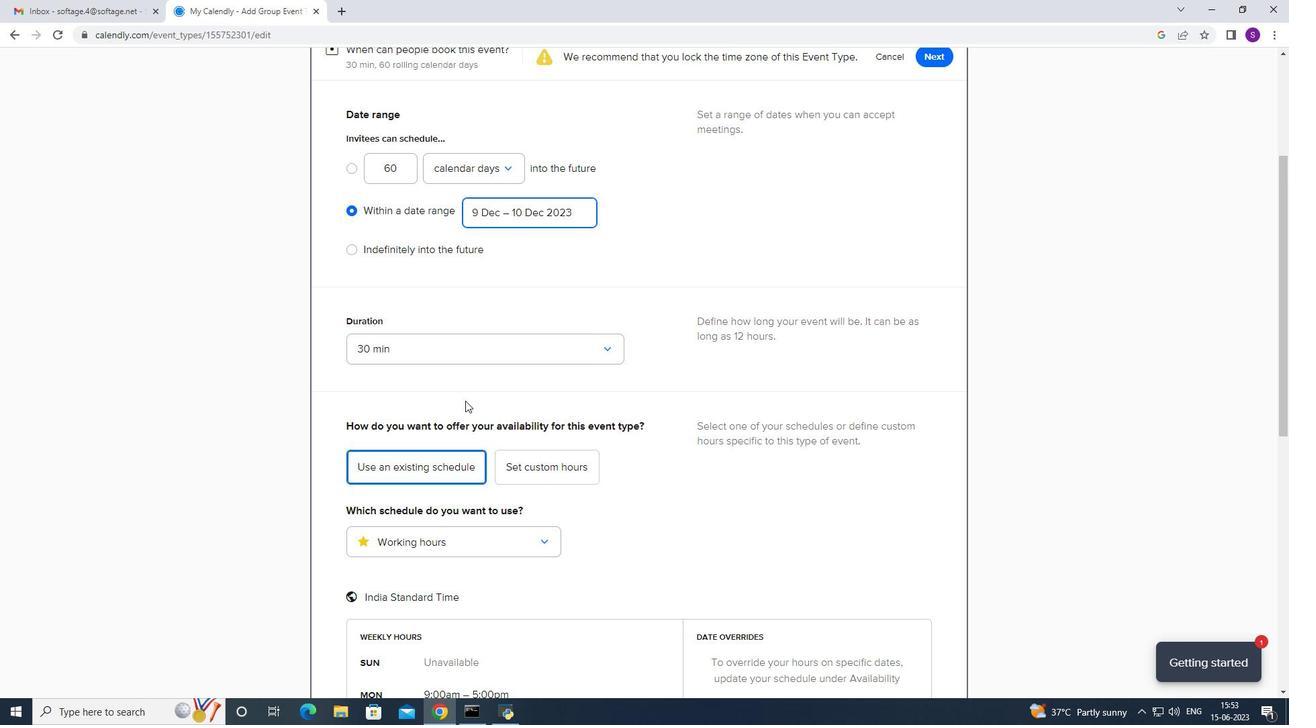 
Action: Mouse scrolled (466, 400) with delta (0, 0)
Screenshot: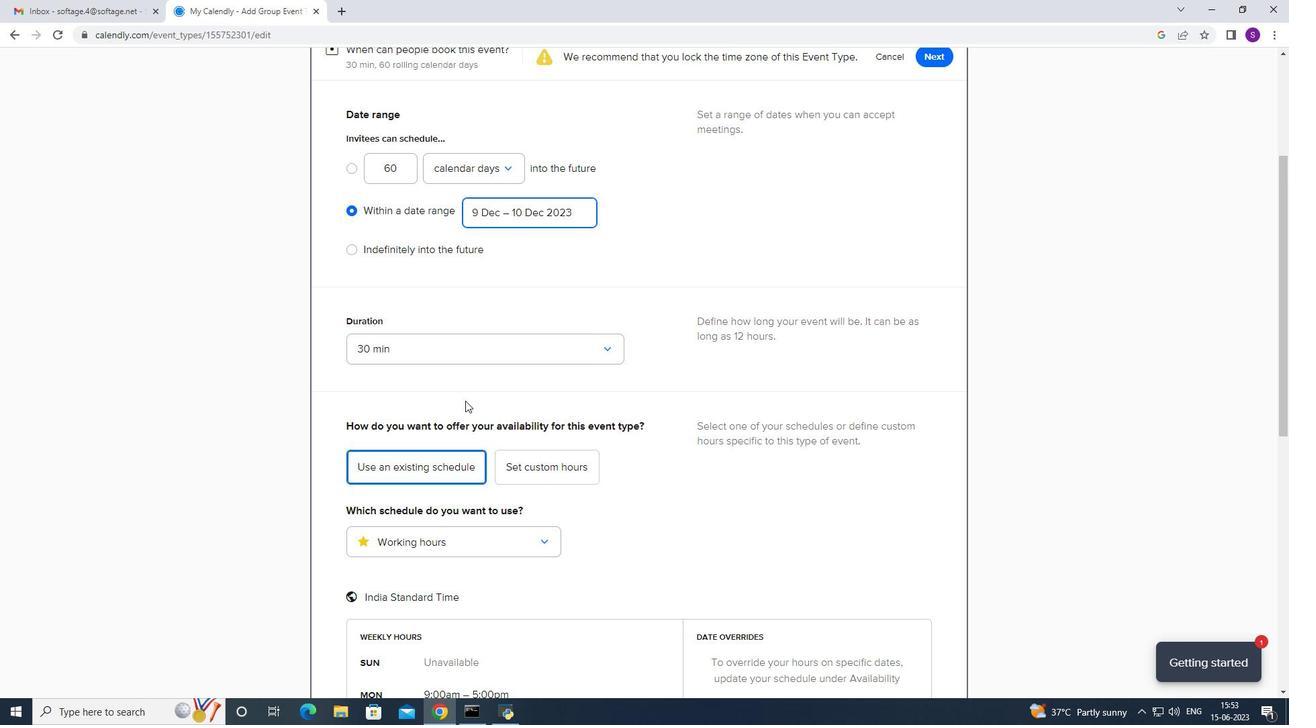 
Action: Mouse scrolled (466, 400) with delta (0, 0)
Screenshot: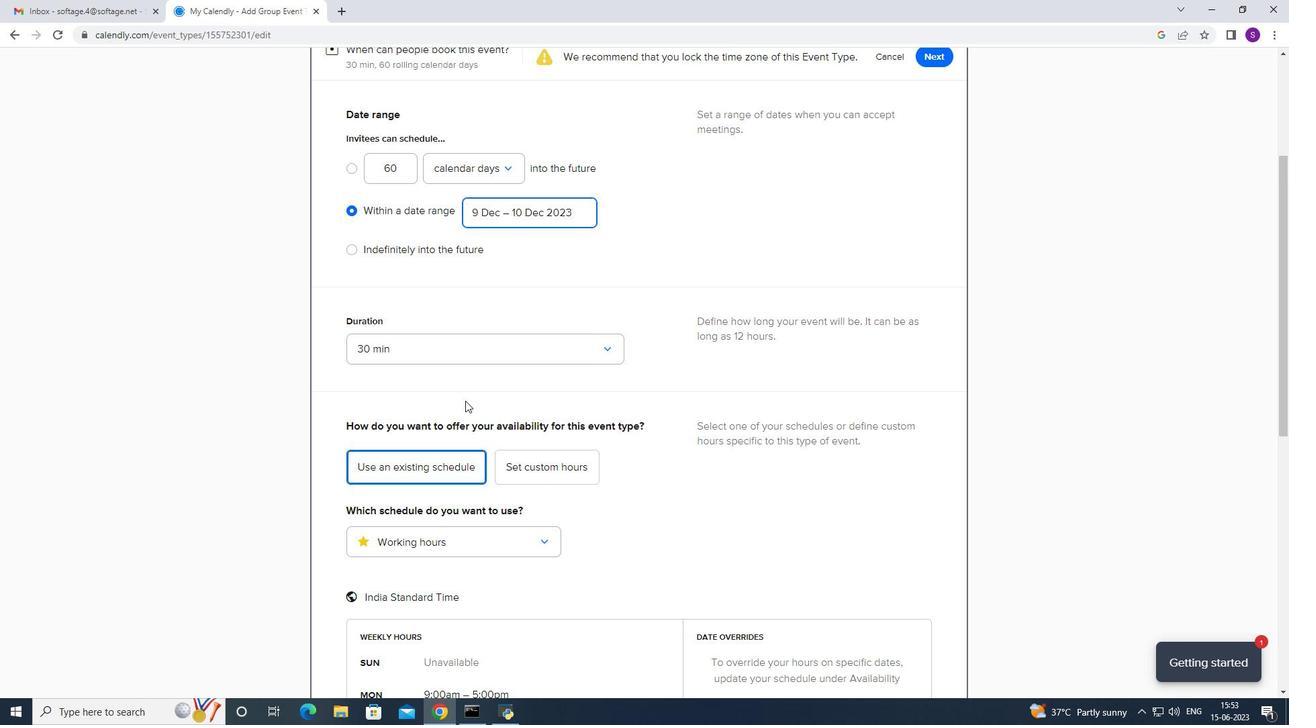 
Action: Mouse scrolled (466, 400) with delta (0, 0)
Screenshot: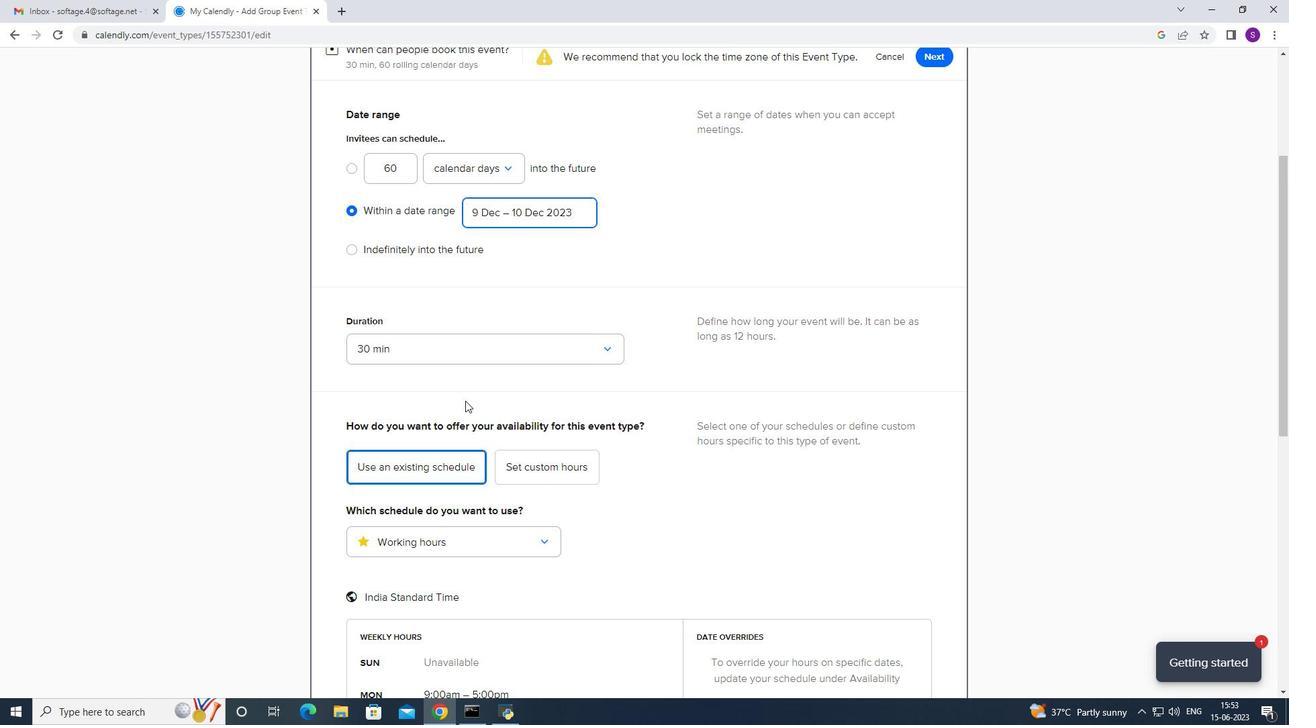 
Action: Mouse moved to (466, 400)
Screenshot: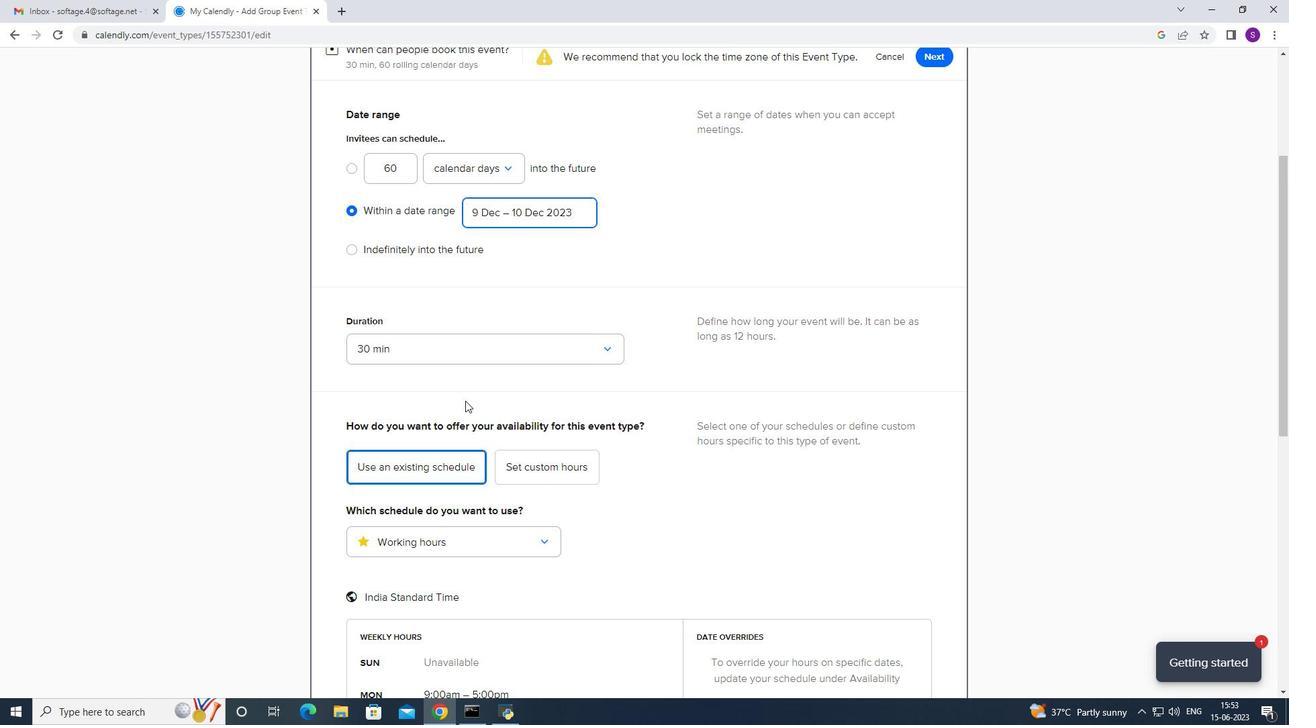
Action: Mouse scrolled (466, 399) with delta (0, 0)
Screenshot: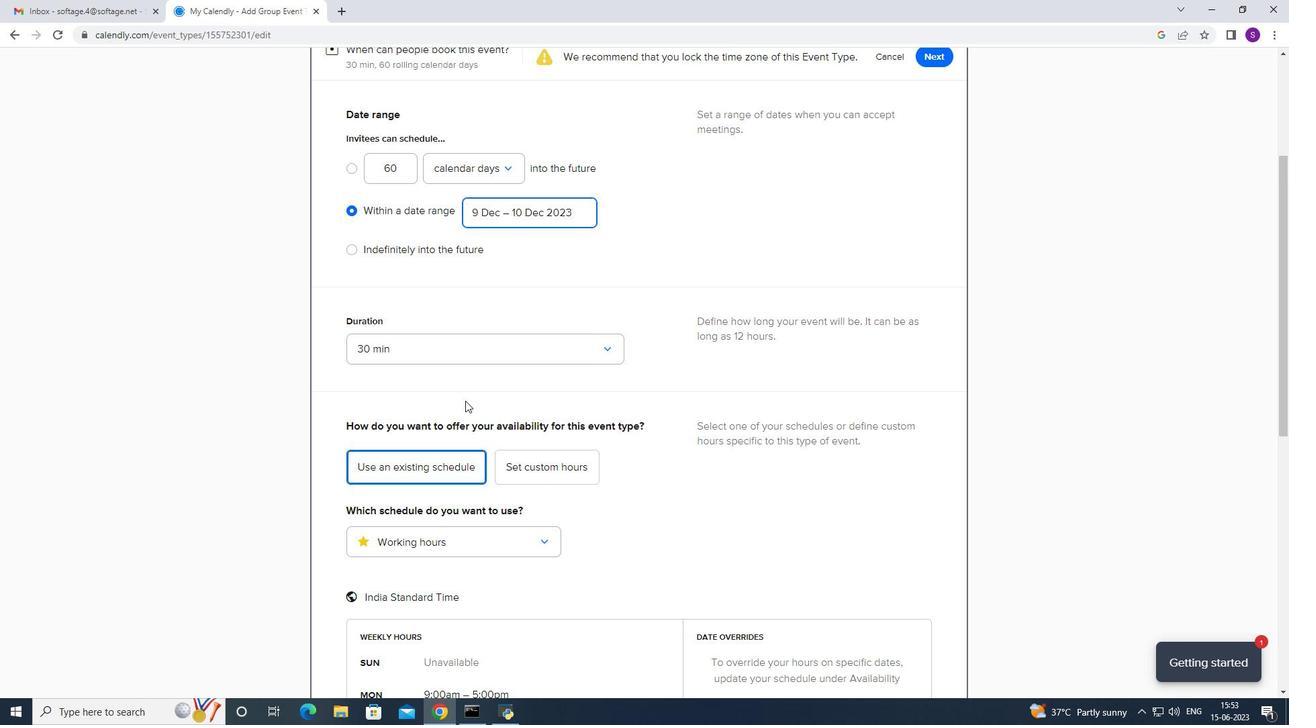 
Action: Mouse moved to (466, 390)
Screenshot: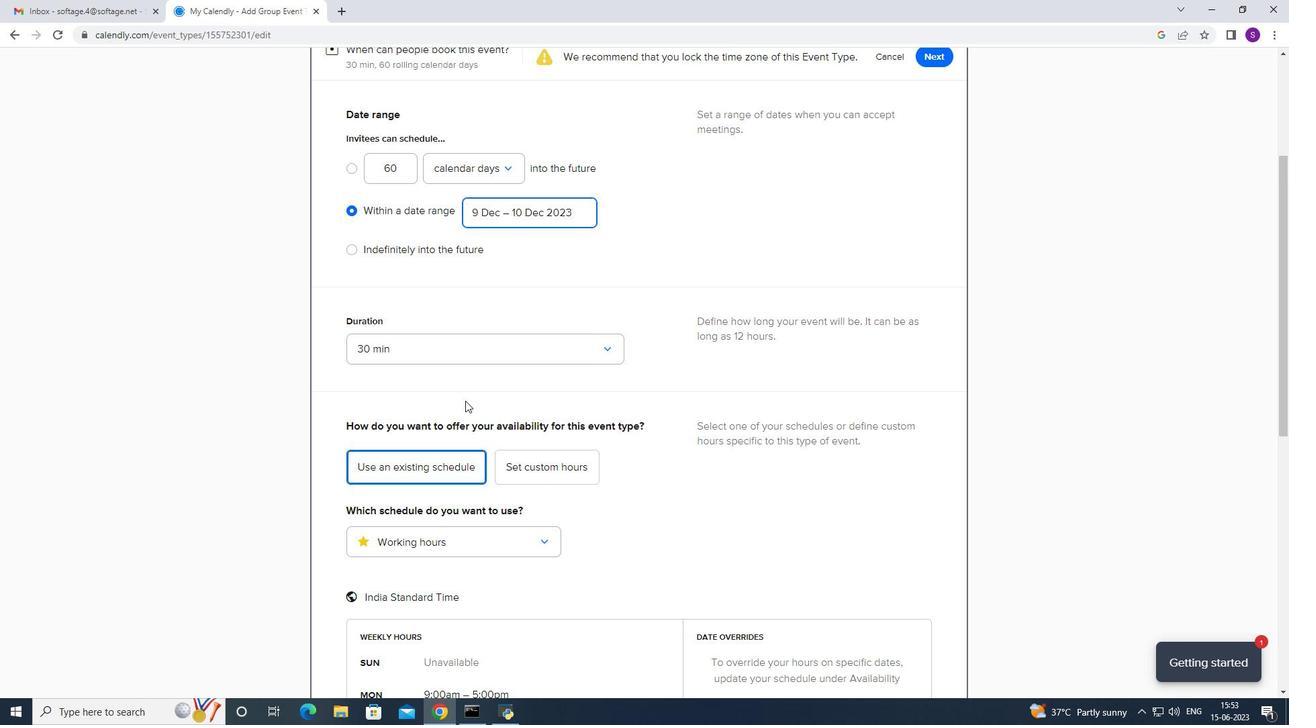 
Action: Mouse scrolled (466, 395) with delta (0, -1)
Screenshot: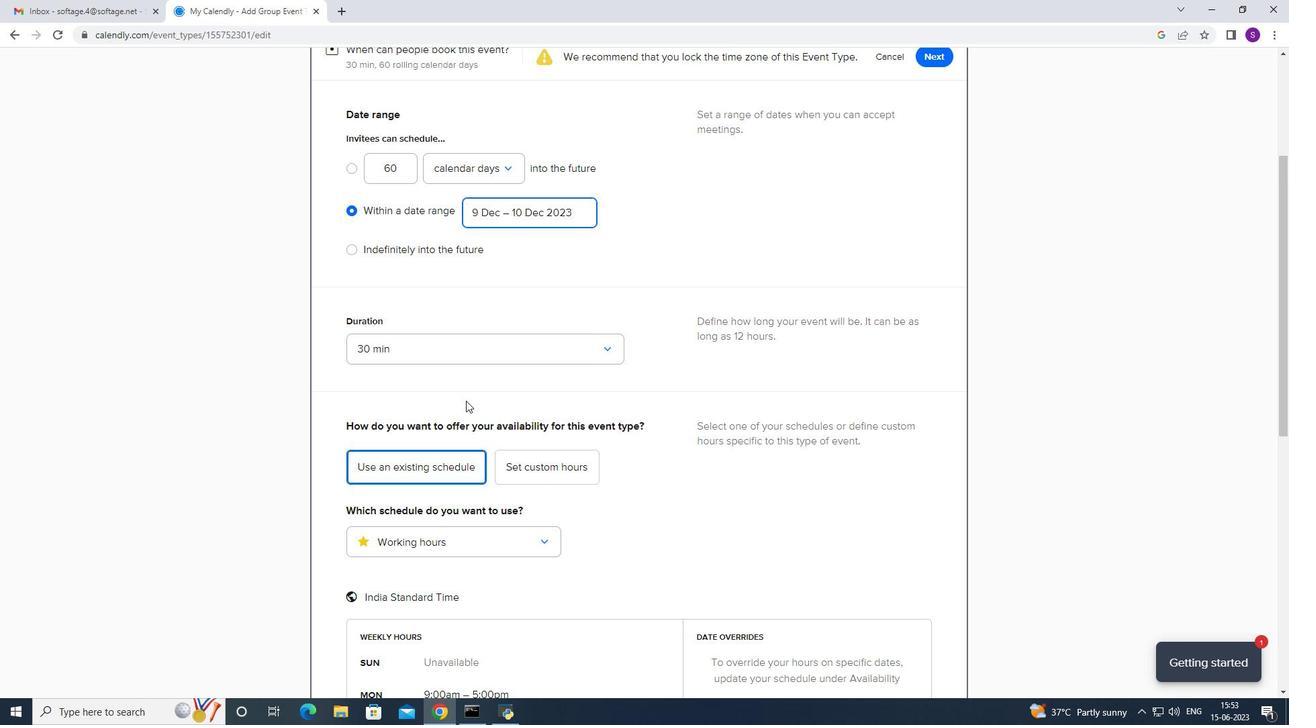
Action: Mouse moved to (466, 388)
Screenshot: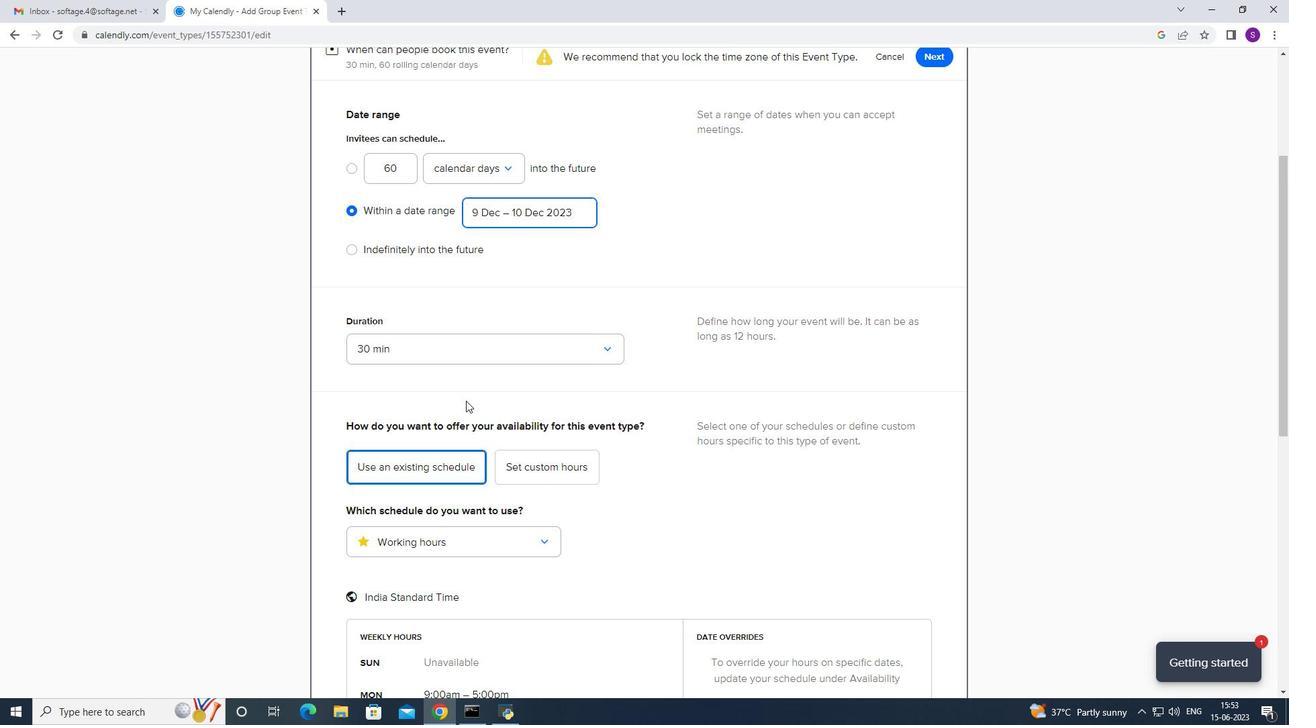 
Action: Mouse scrolled (466, 390) with delta (0, 0)
Screenshot: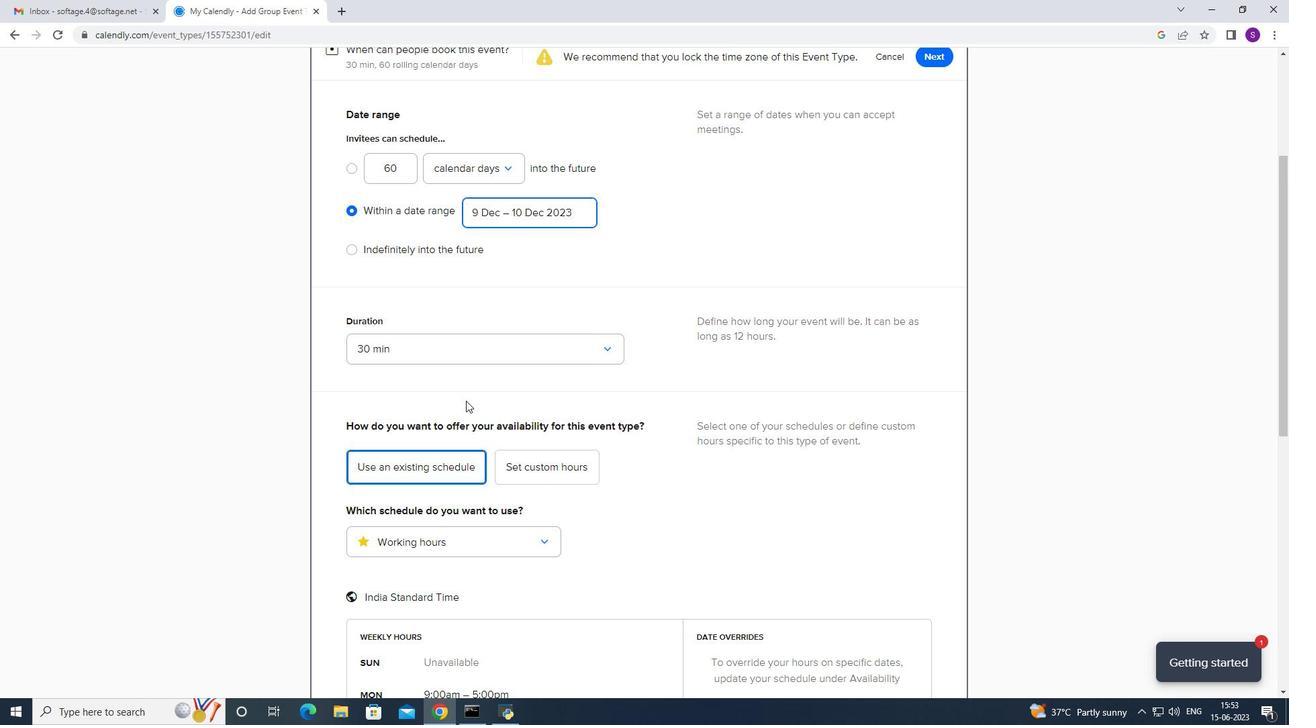 
Action: Mouse moved to (470, 379)
Screenshot: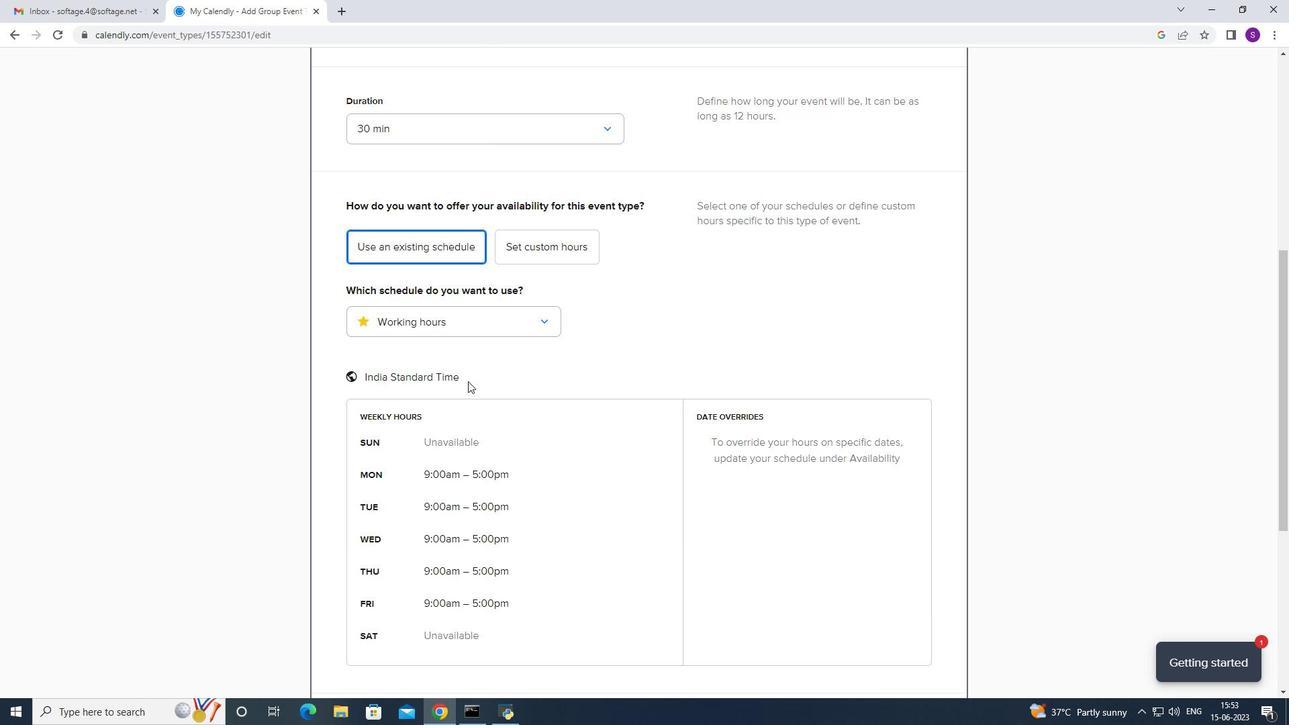 
Action: Mouse scrolled (470, 378) with delta (0, 0)
Screenshot: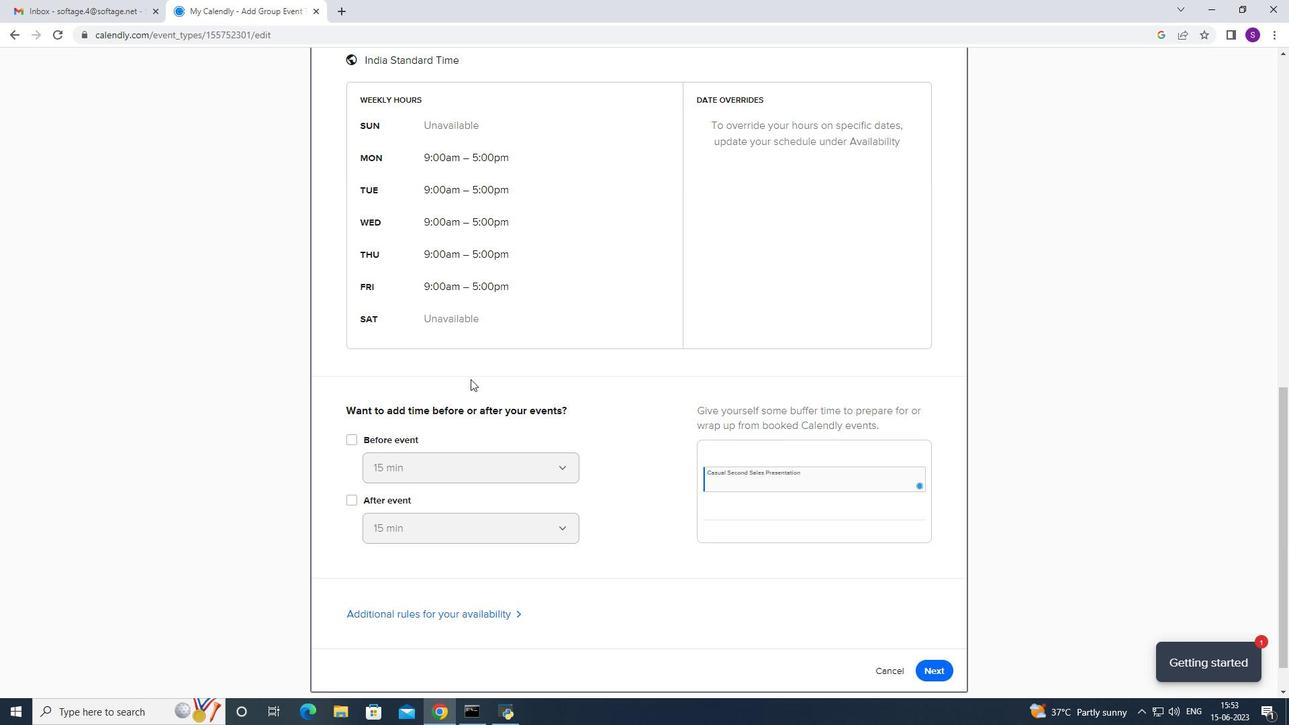 
Action: Mouse scrolled (470, 378) with delta (0, 0)
Screenshot: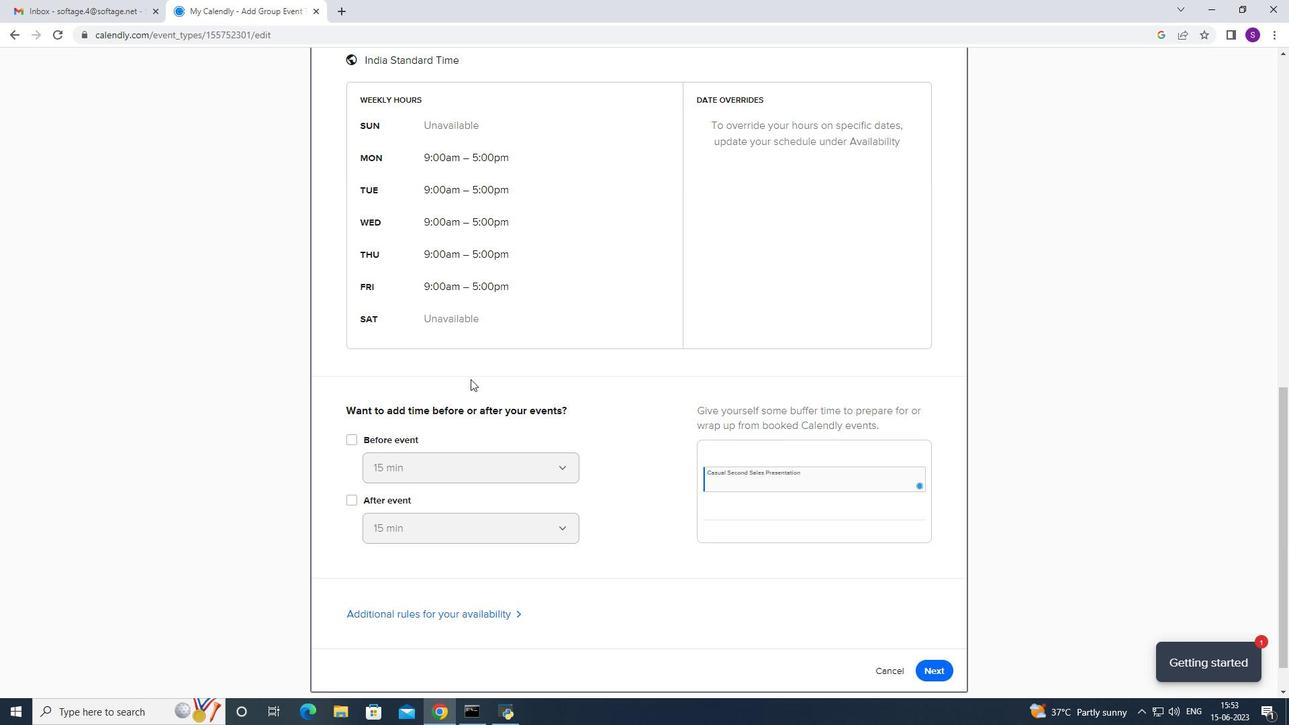 
Action: Mouse scrolled (470, 378) with delta (0, 0)
Screenshot: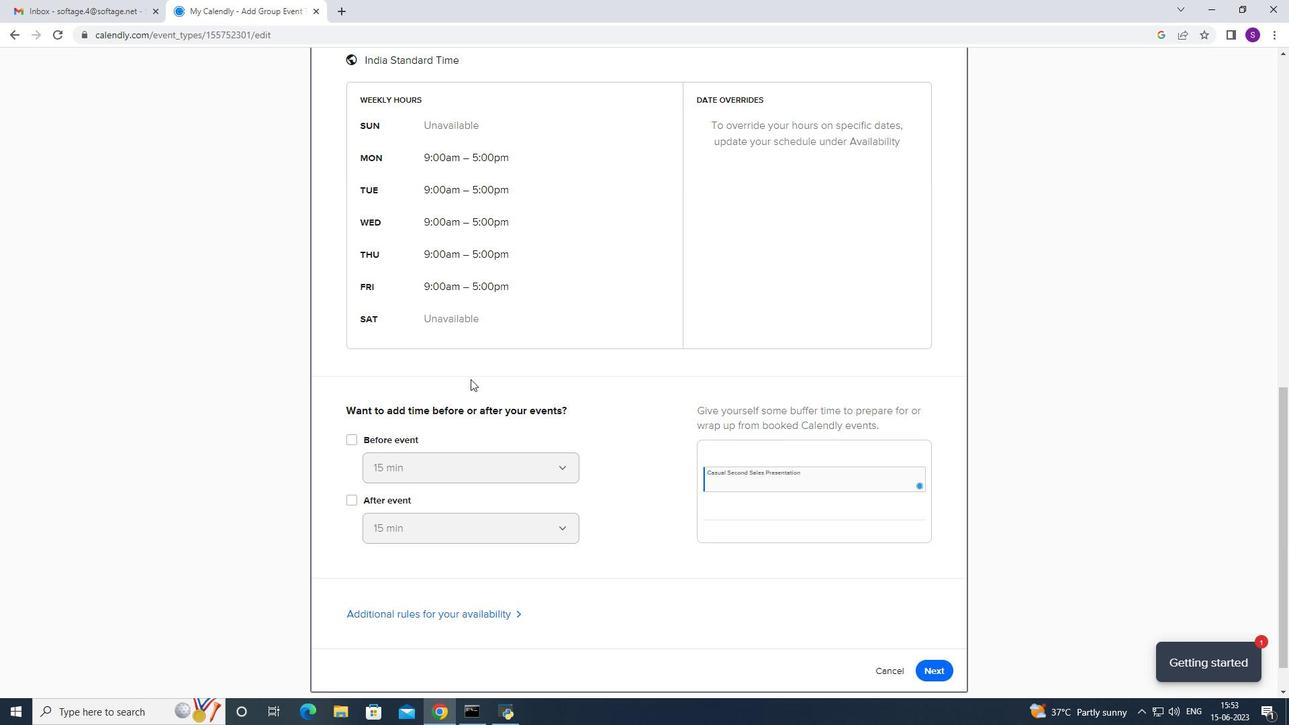 
Action: Mouse scrolled (470, 378) with delta (0, -1)
Screenshot: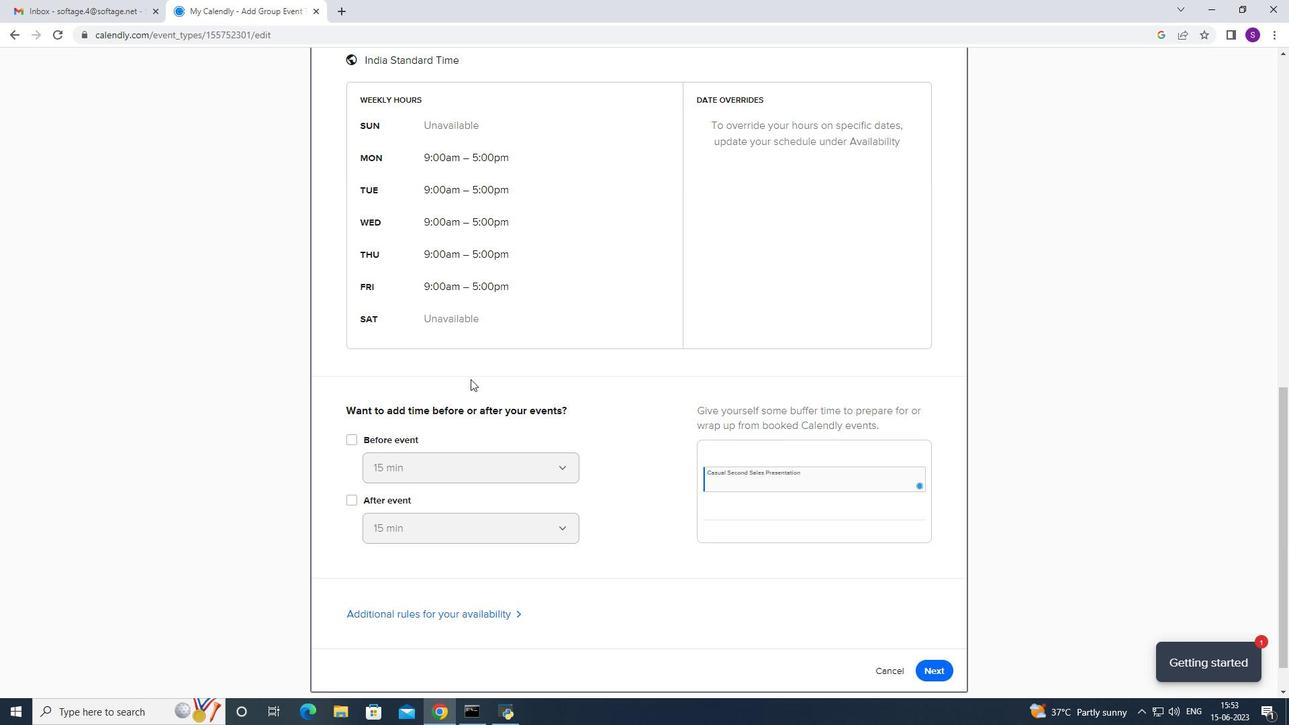 
Action: Mouse scrolled (470, 378) with delta (0, 0)
Screenshot: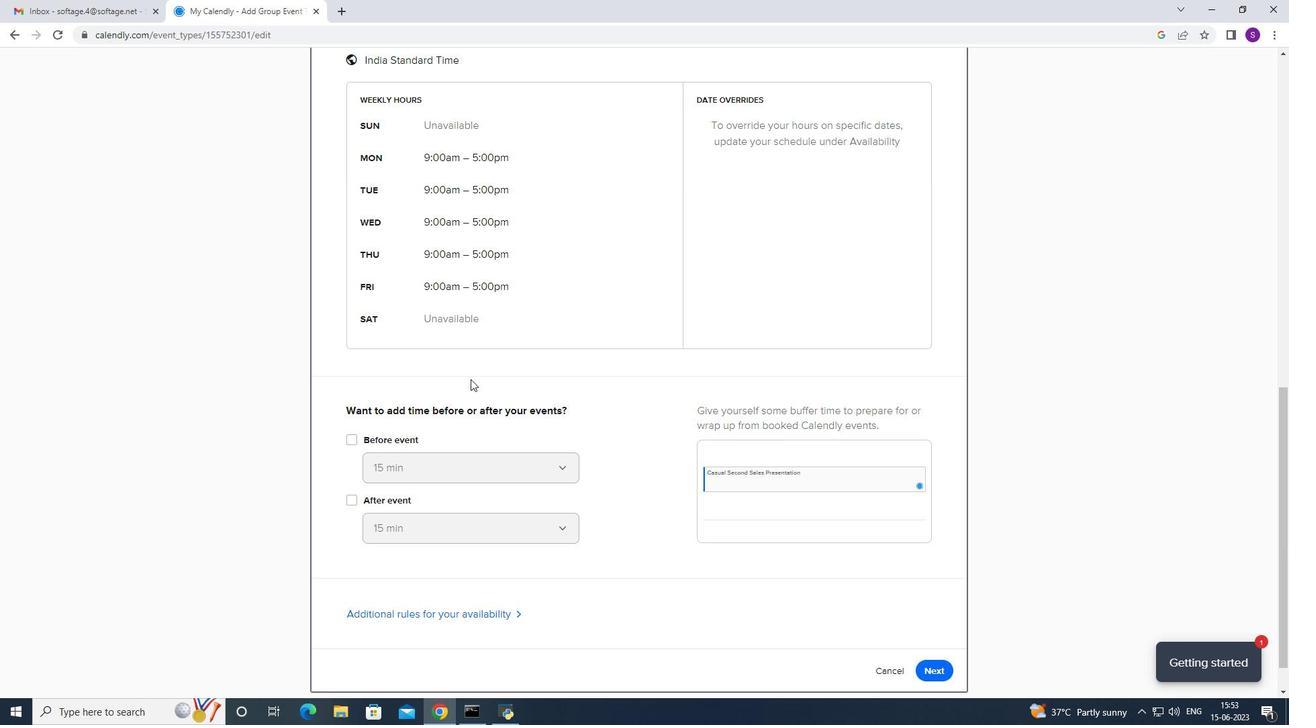 
Action: Mouse moved to (475, 374)
Screenshot: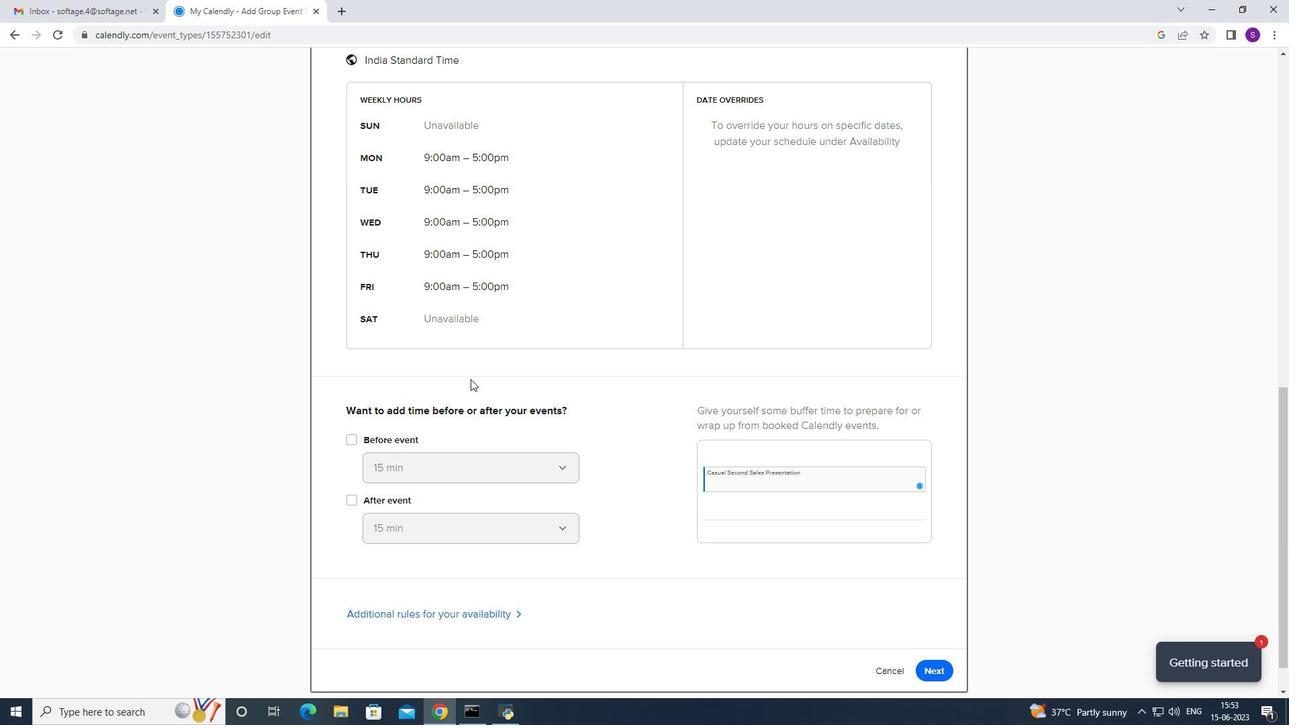 
Action: Mouse scrolled (475, 374) with delta (0, 0)
Screenshot: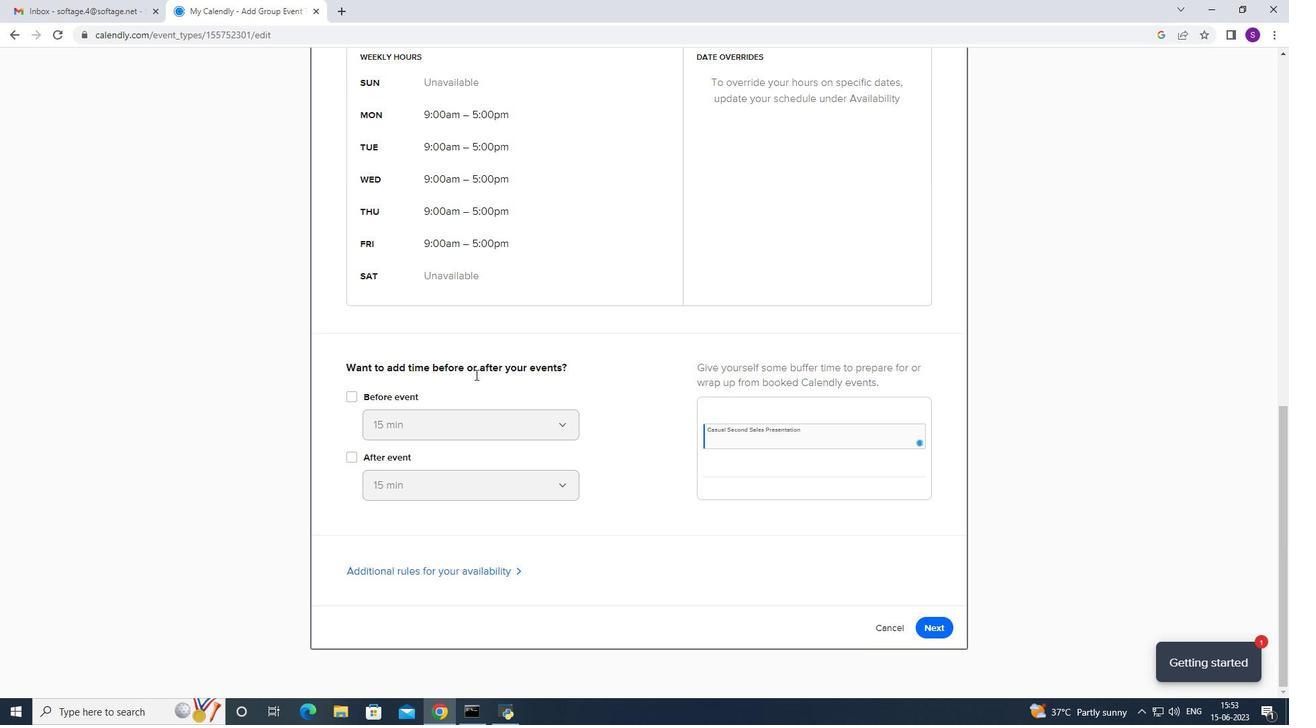 
Action: Mouse scrolled (475, 374) with delta (0, 0)
Screenshot: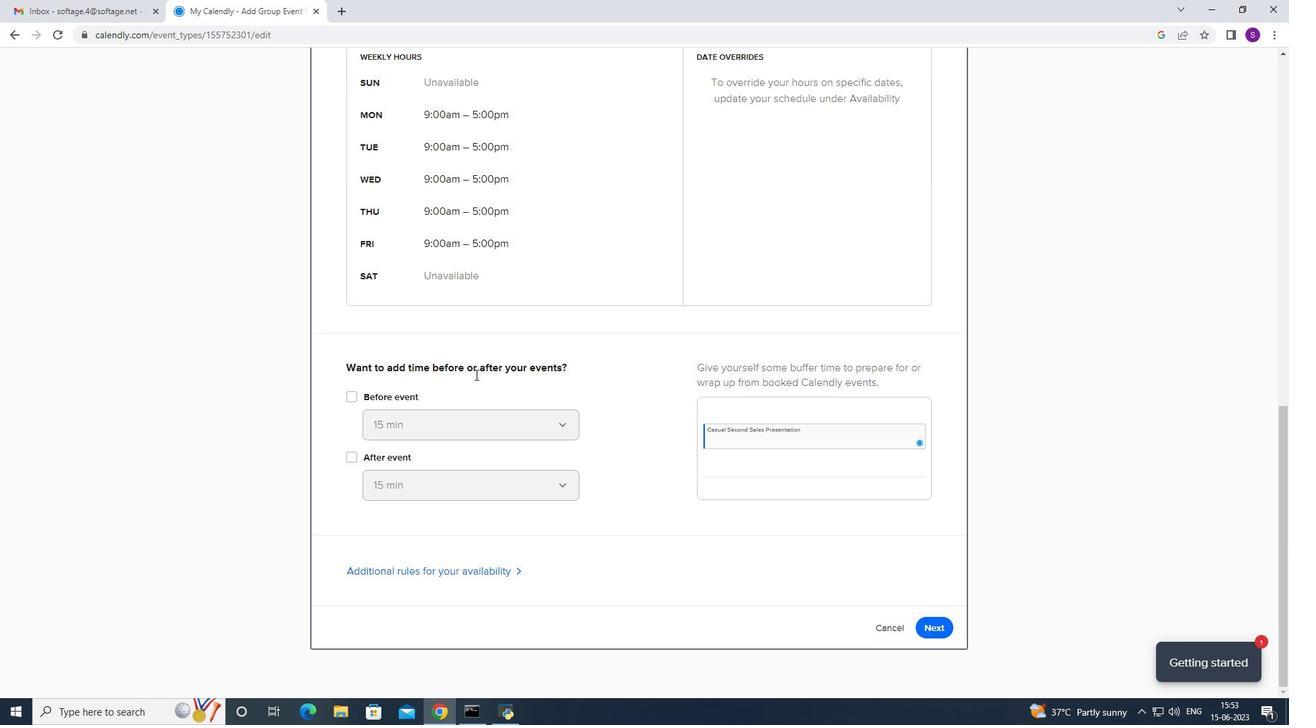 
Action: Mouse moved to (478, 370)
Screenshot: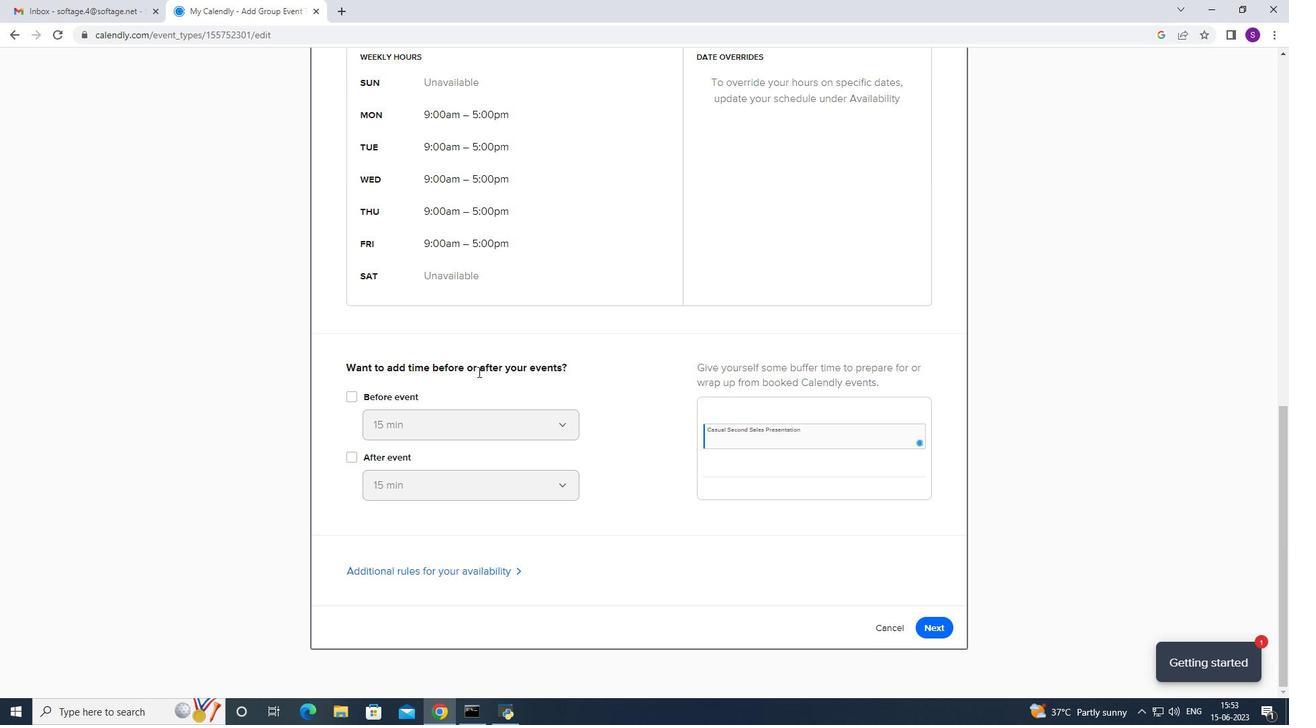 
Action: Mouse scrolled (478, 370) with delta (0, 0)
Screenshot: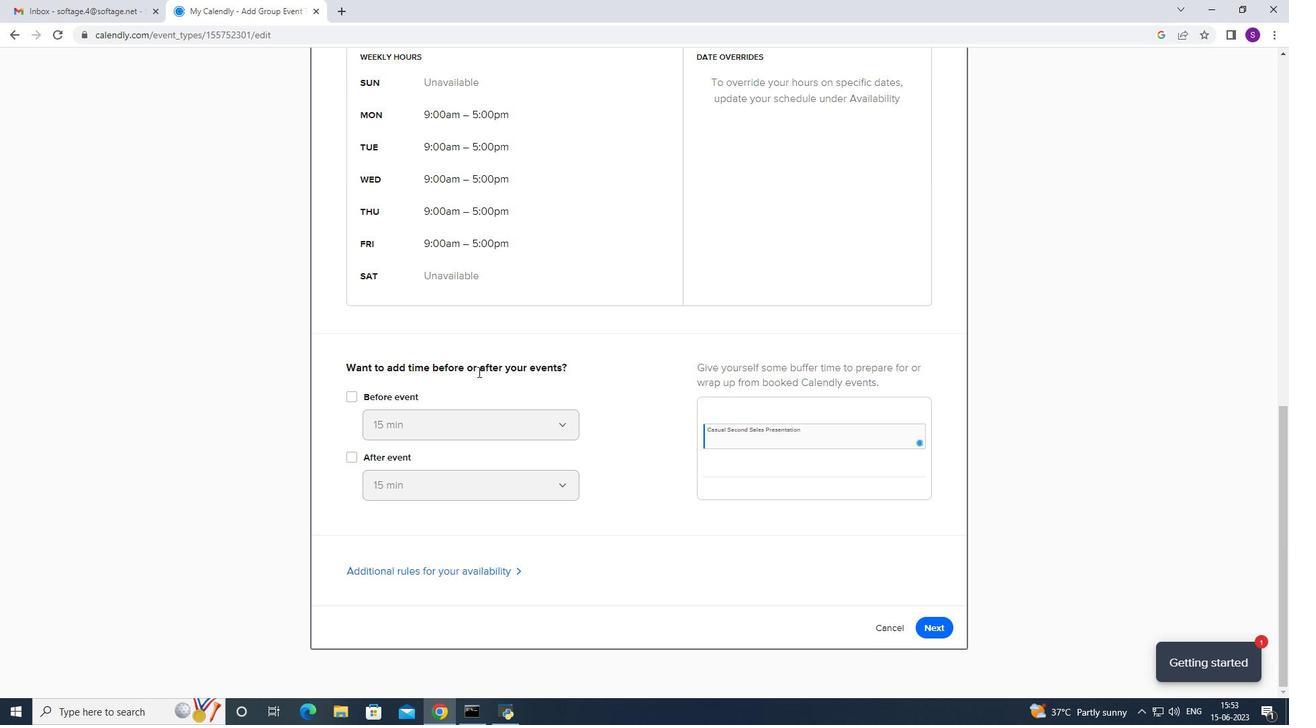 
Action: Mouse moved to (478, 370)
Screenshot: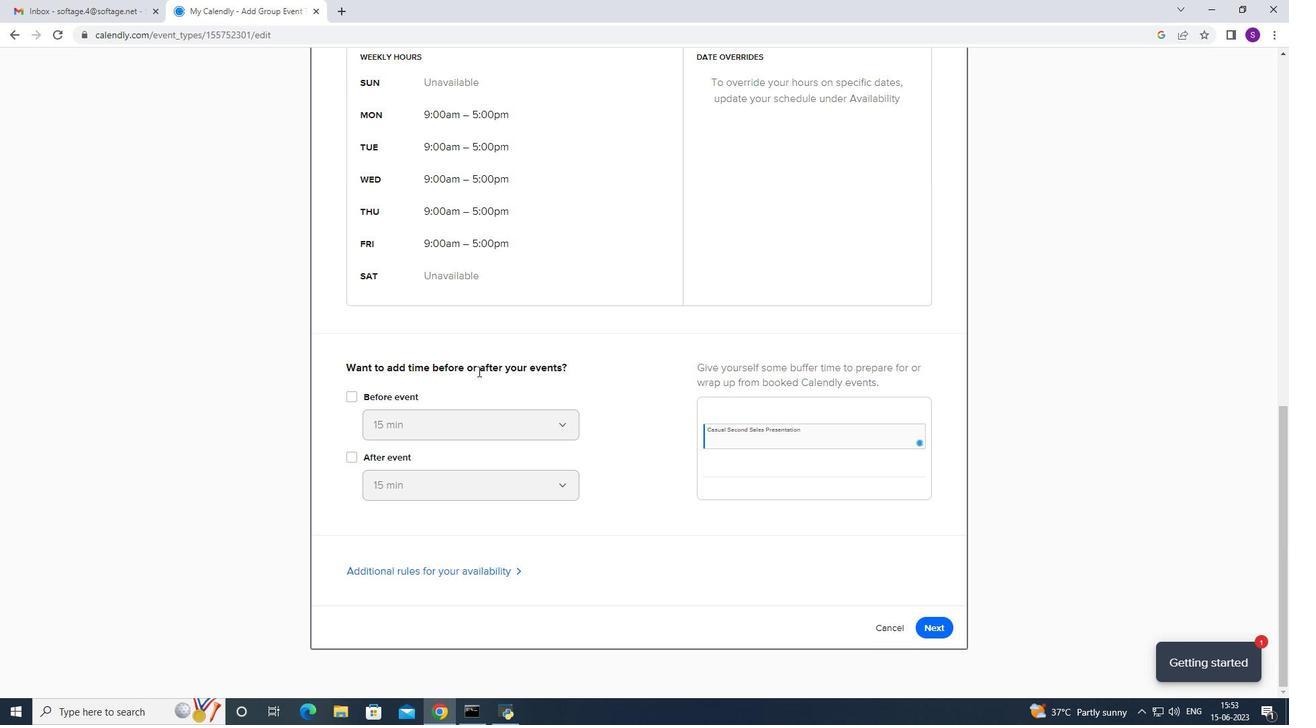 
Action: Mouse scrolled (478, 370) with delta (0, 0)
Screenshot: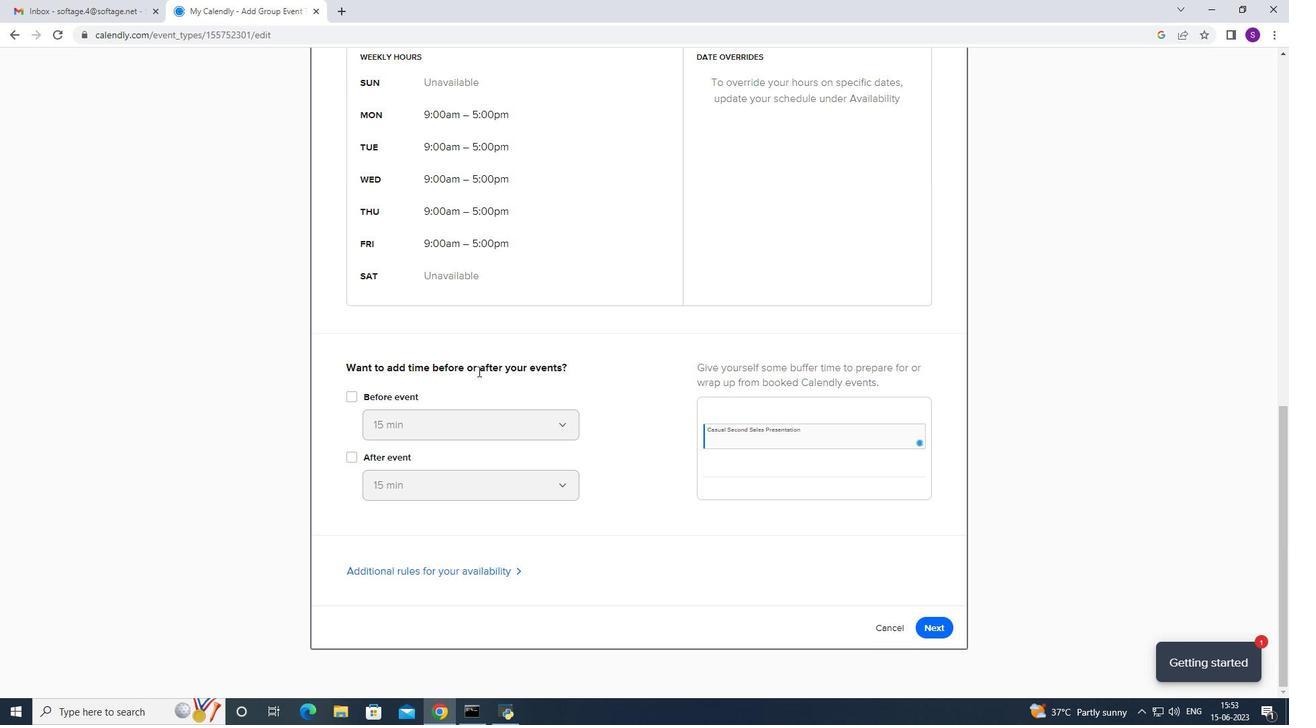 
Action: Mouse scrolled (478, 370) with delta (0, 0)
Screenshot: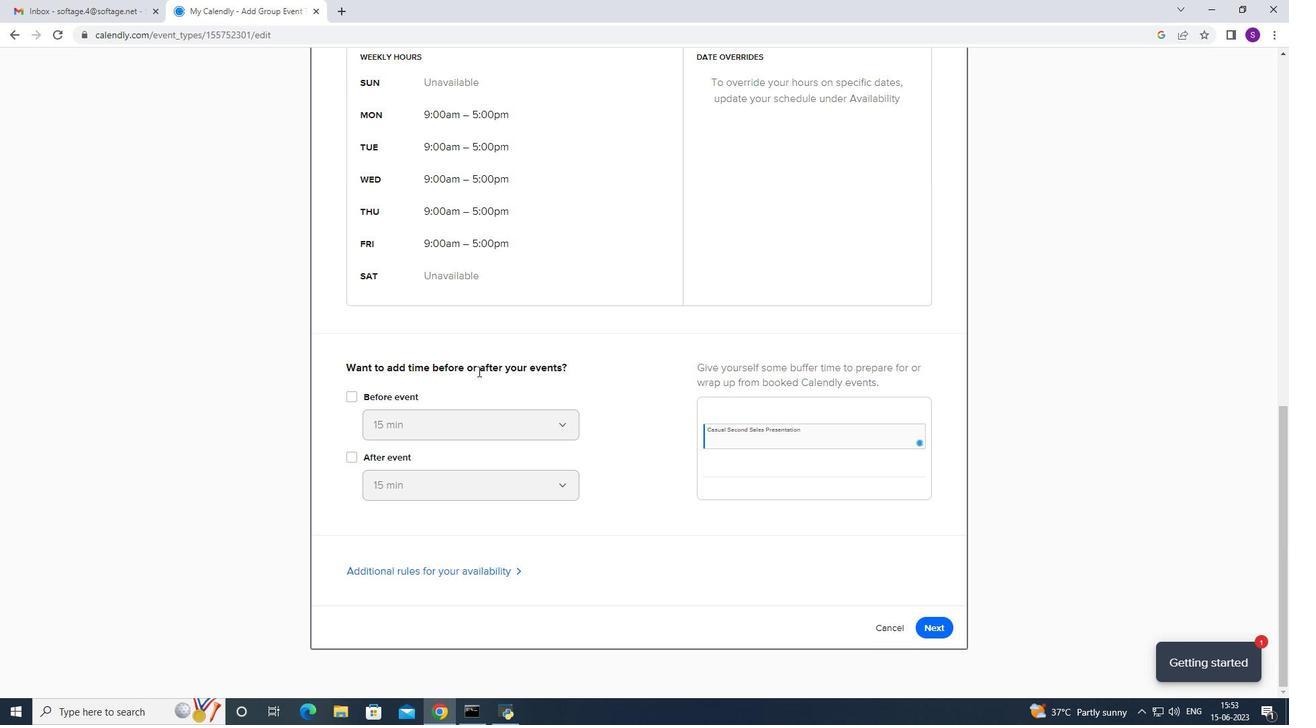 
Action: Mouse scrolled (478, 370) with delta (0, 0)
Screenshot: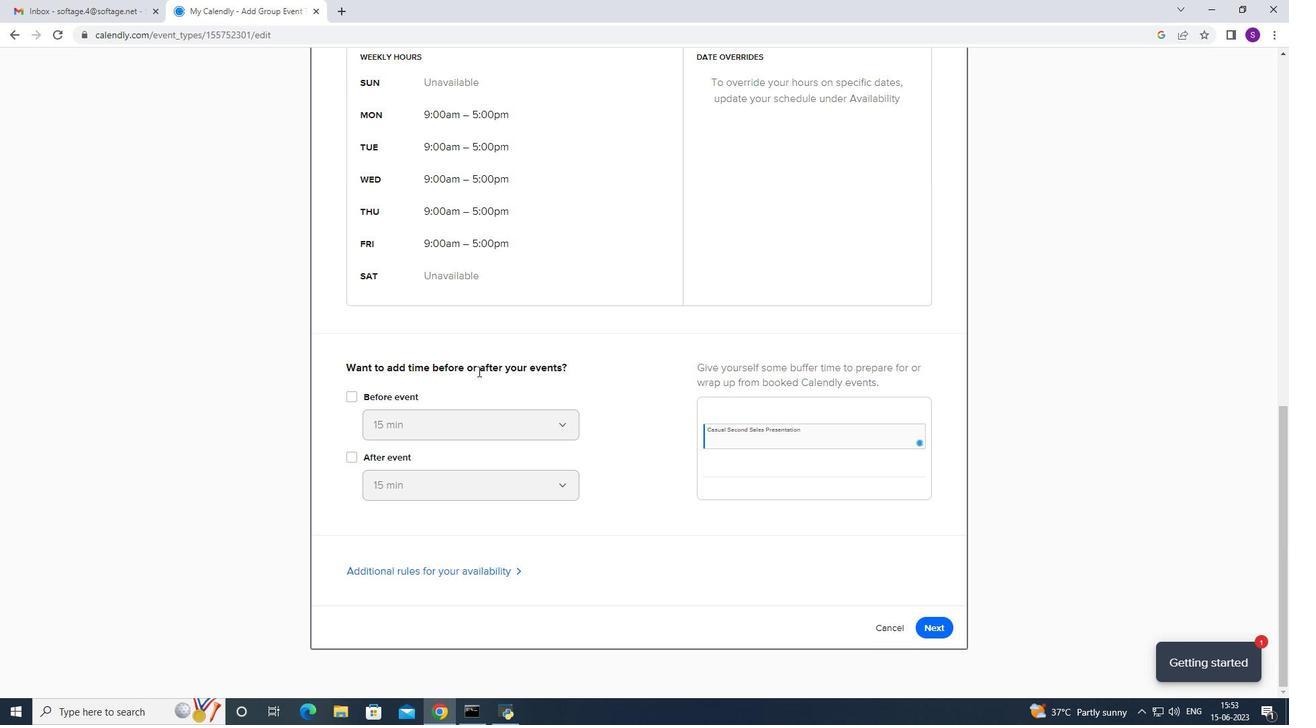 
Action: Mouse scrolled (478, 371) with delta (0, 1)
Screenshot: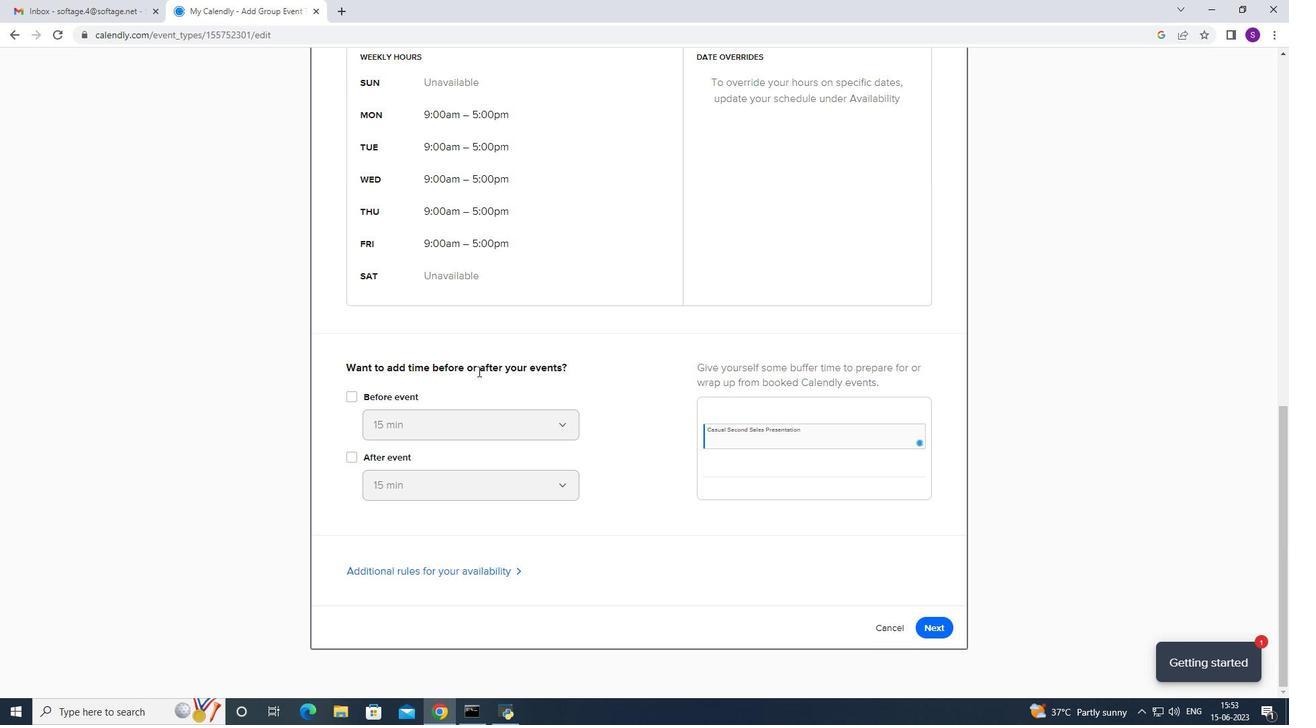 
Action: Mouse scrolled (478, 370) with delta (0, 0)
Screenshot: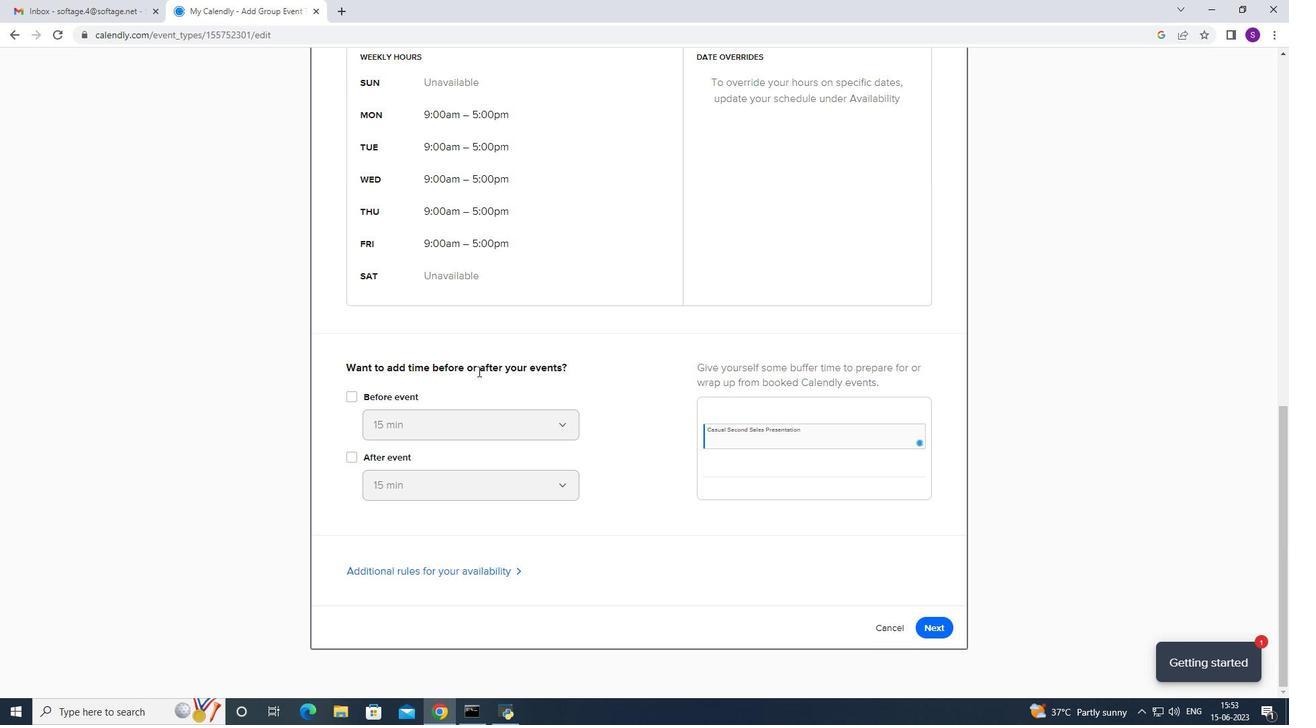 
Action: Mouse scrolled (478, 370) with delta (0, 0)
Screenshot: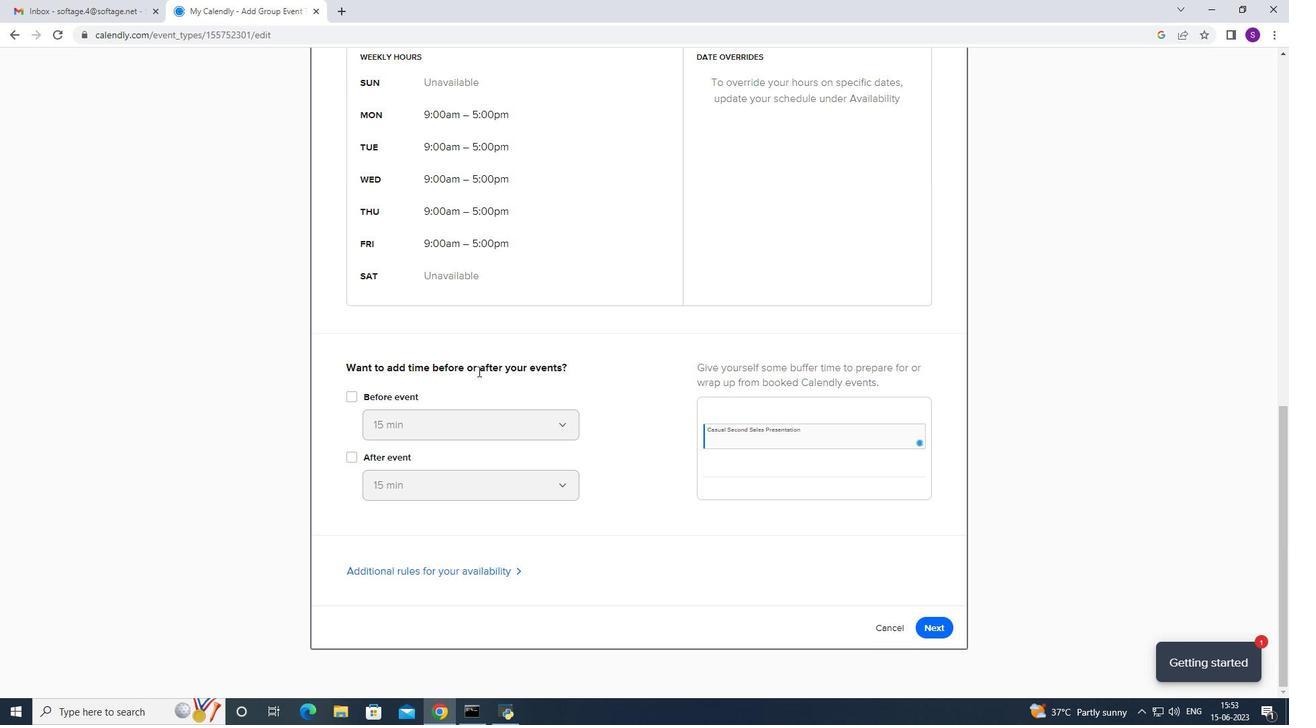
Action: Mouse scrolled (478, 369) with delta (0, 0)
Screenshot: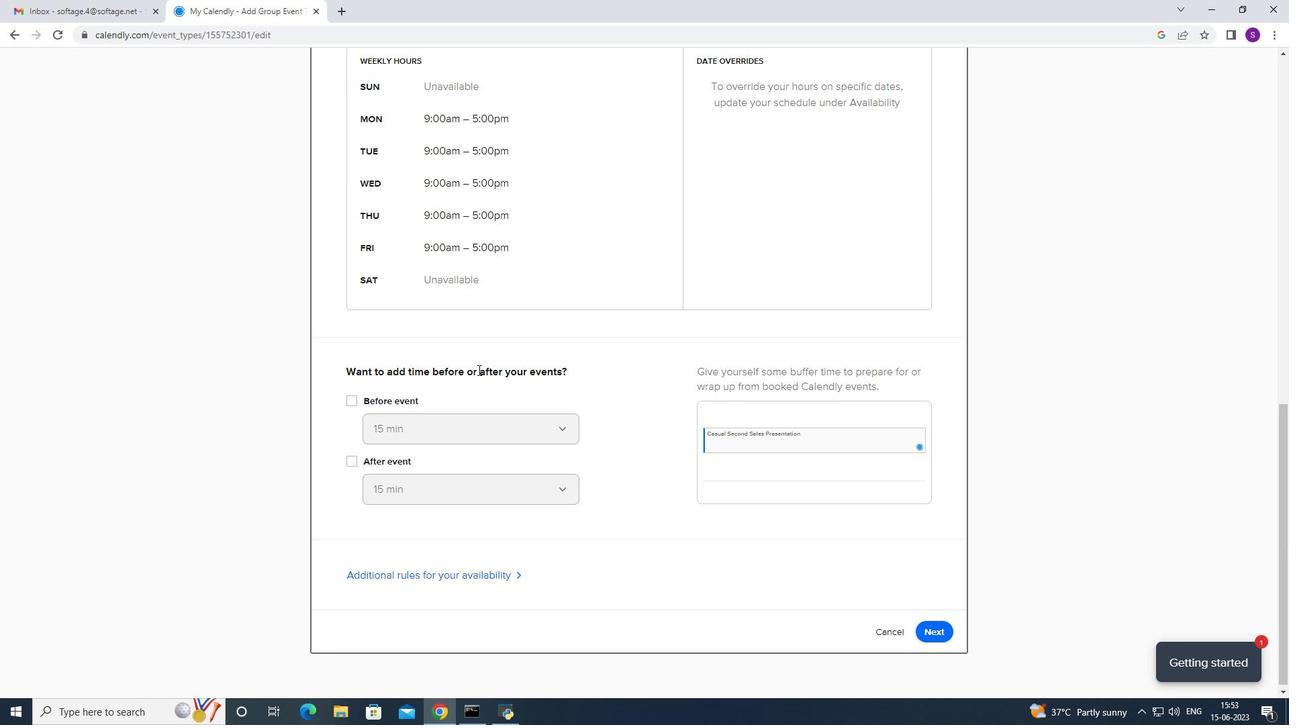 
Action: Mouse scrolled (478, 369) with delta (0, 0)
Screenshot: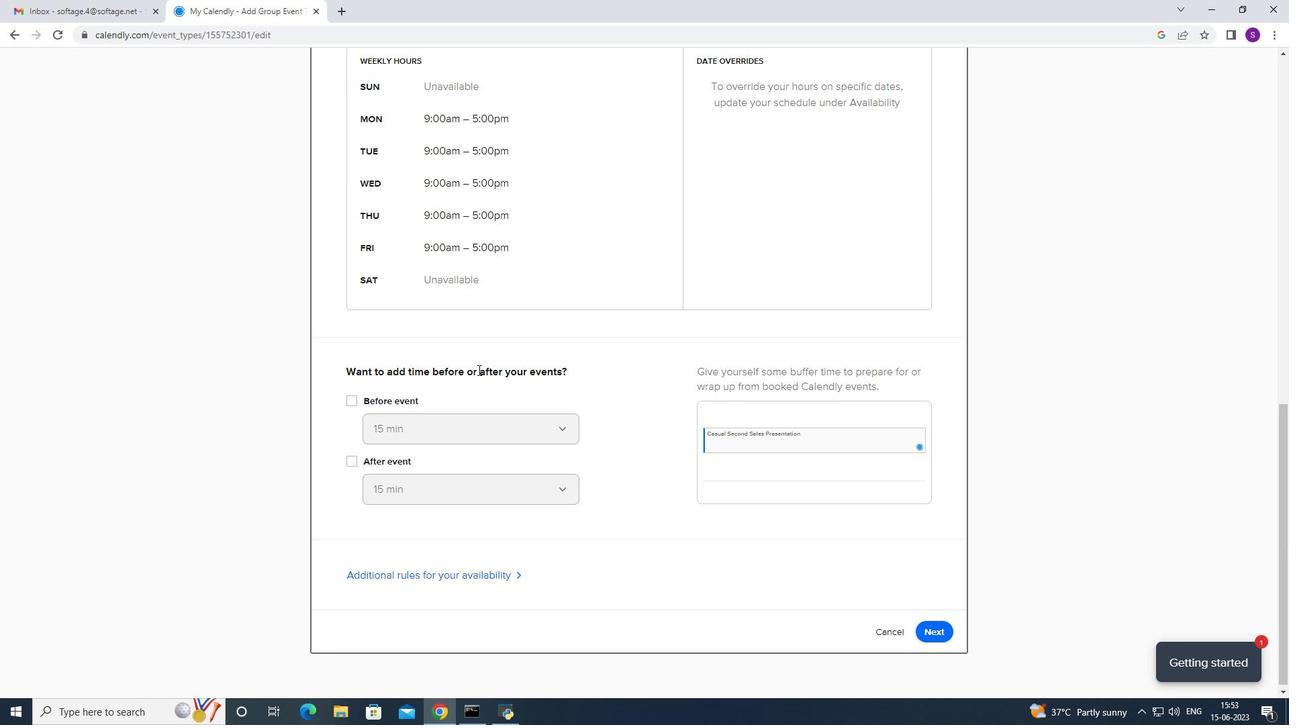 
Action: Mouse moved to (478, 368)
Screenshot: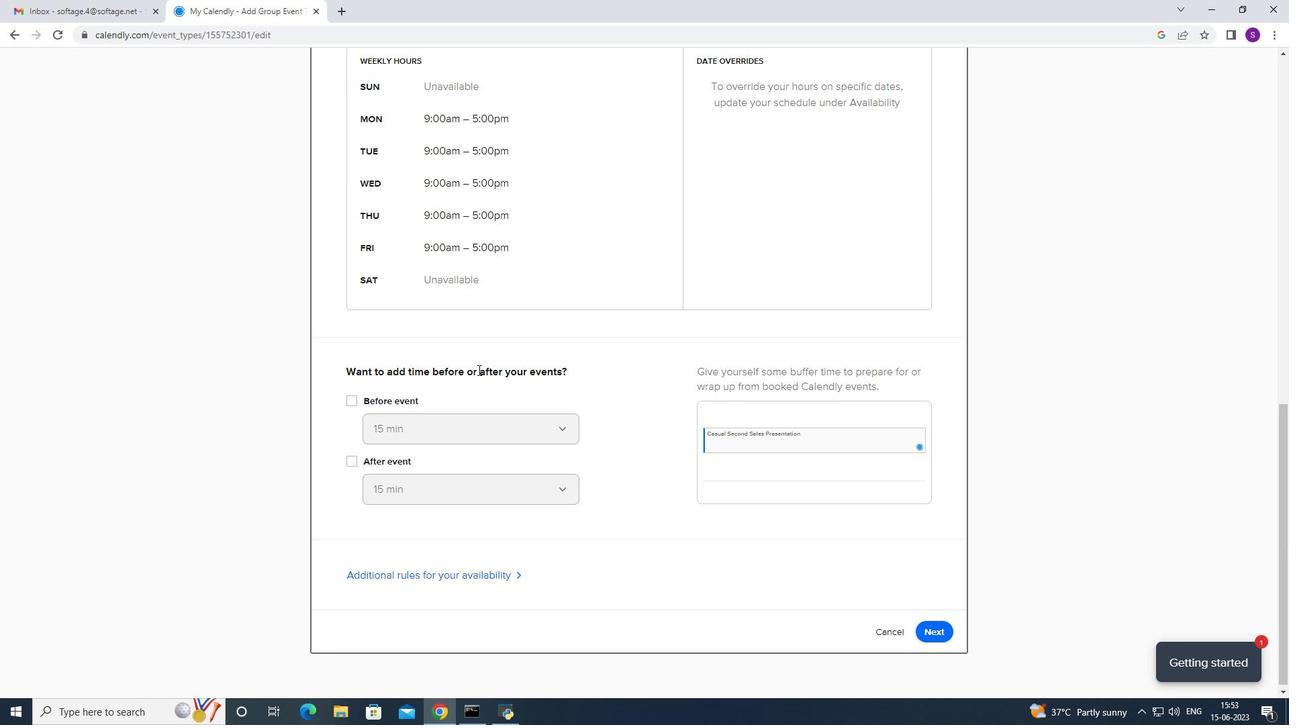 
Action: Mouse scrolled (478, 368) with delta (0, 0)
Screenshot: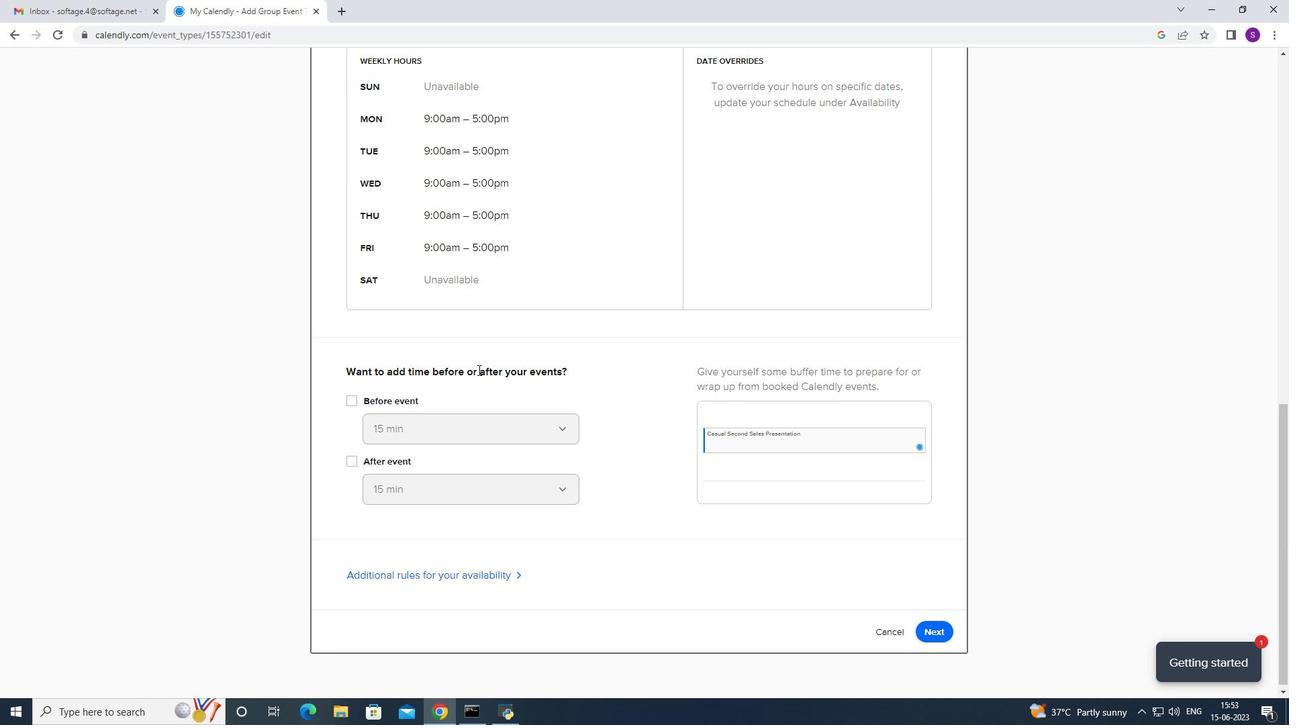 
Action: Mouse scrolled (478, 368) with delta (0, 0)
Screenshot: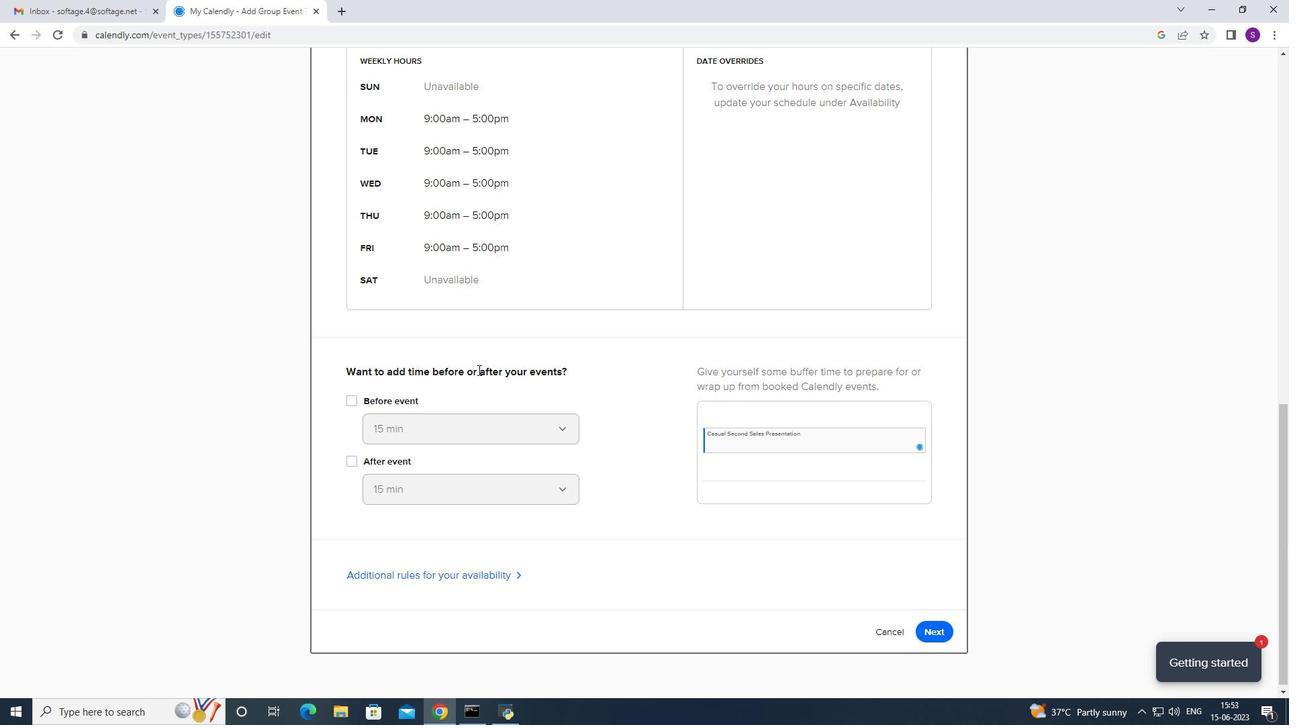 
Action: Mouse scrolled (478, 369) with delta (0, 0)
Screenshot: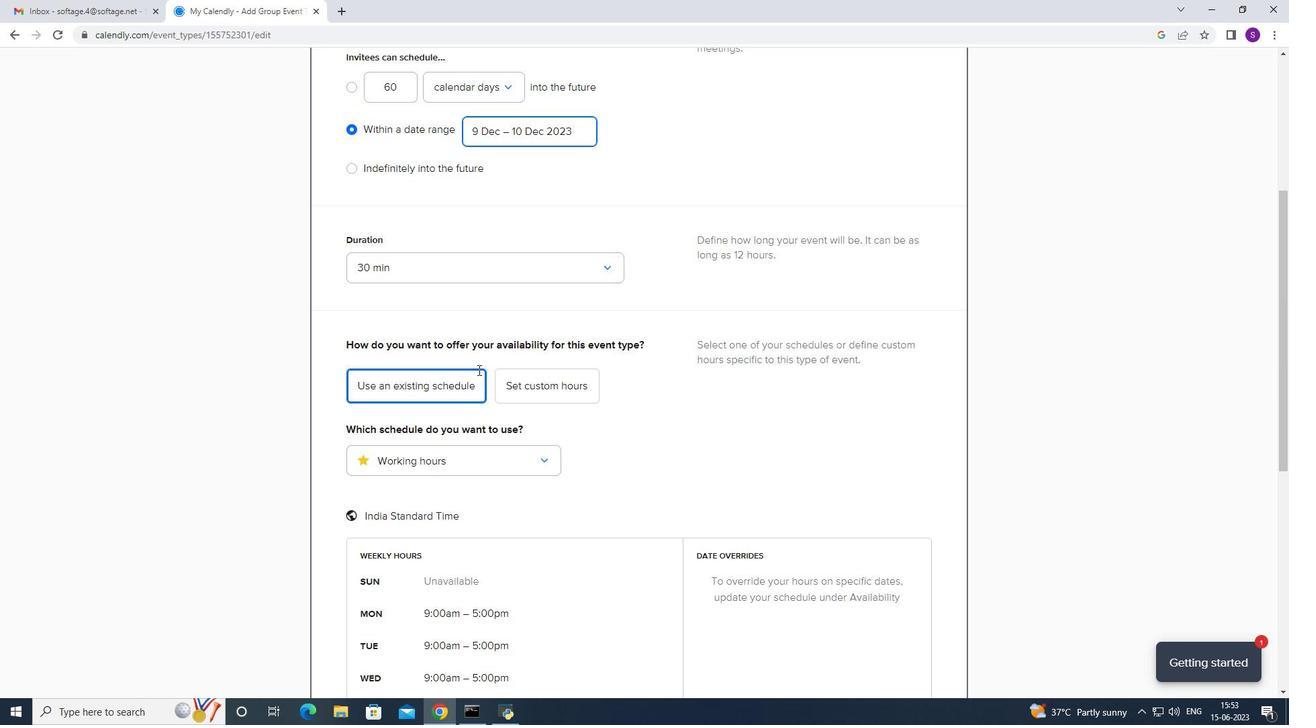 
Action: Mouse scrolled (478, 369) with delta (0, 0)
Screenshot: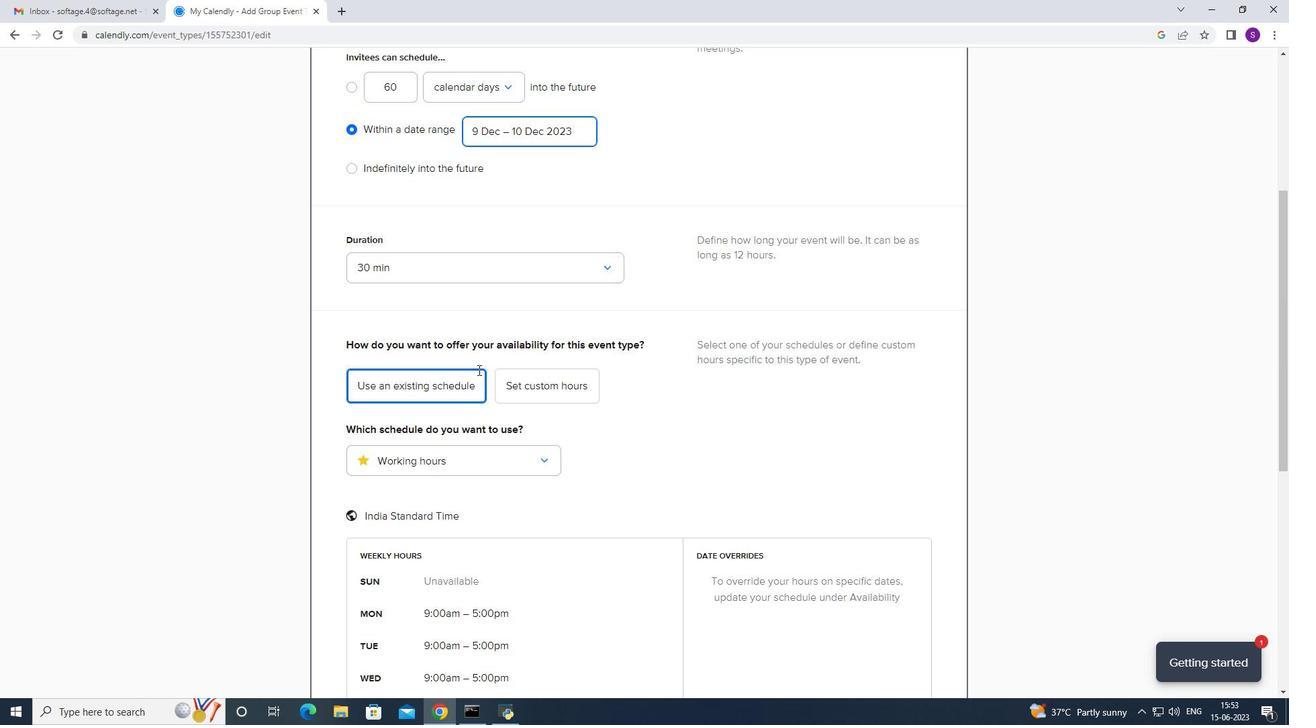 
Action: Mouse scrolled (478, 369) with delta (0, 0)
Screenshot: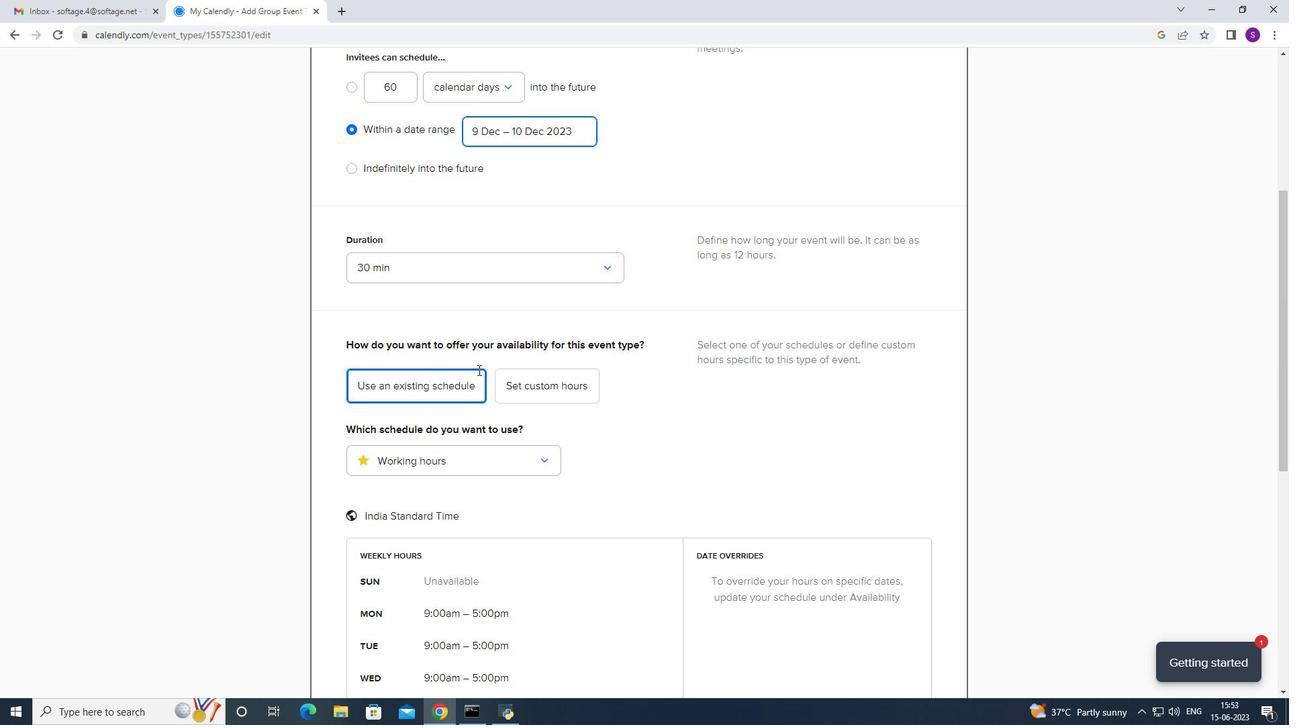 
Action: Mouse scrolled (478, 369) with delta (0, 0)
Screenshot: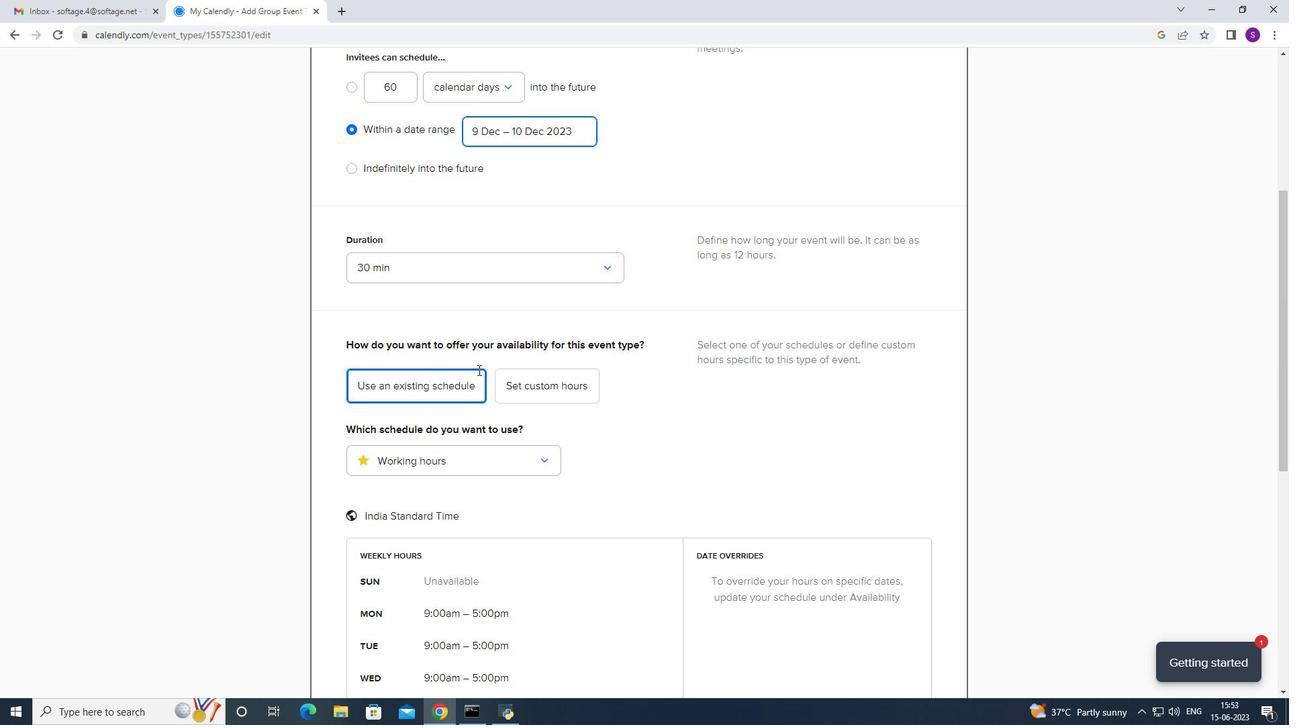 
Action: Mouse scrolled (478, 369) with delta (0, 0)
Screenshot: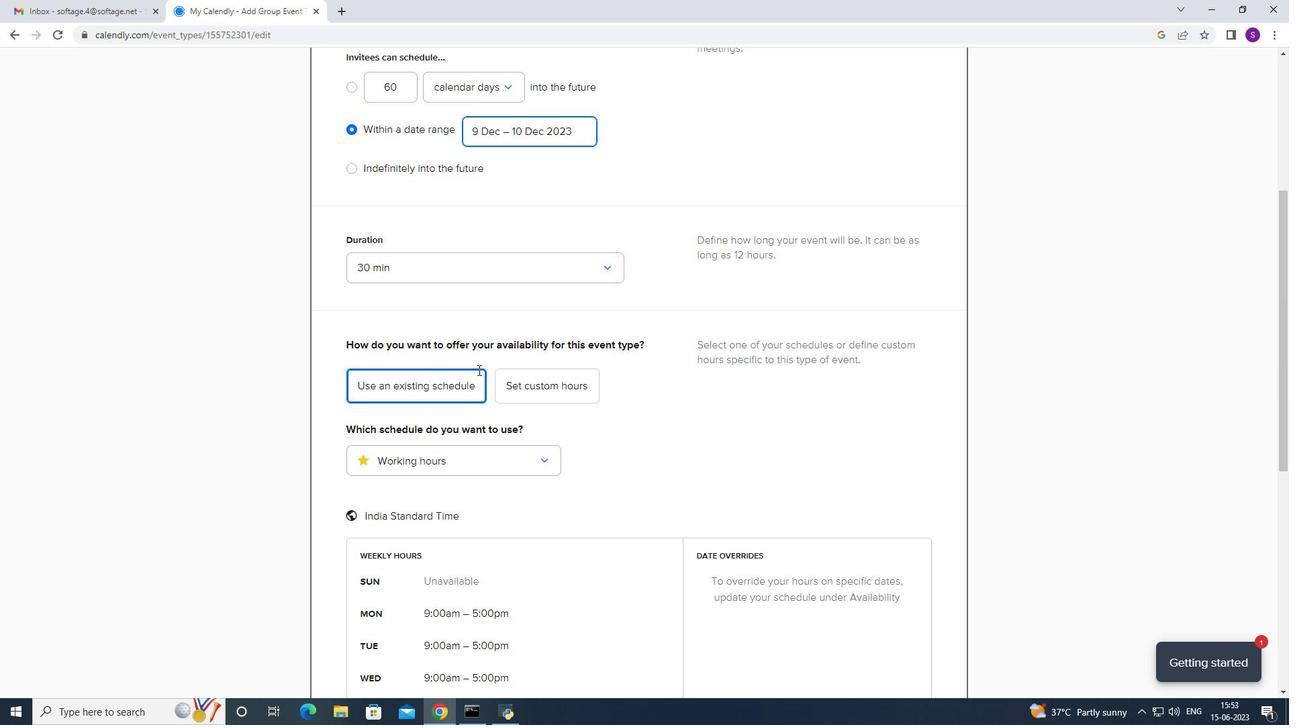 
Action: Mouse scrolled (478, 369) with delta (0, 0)
Screenshot: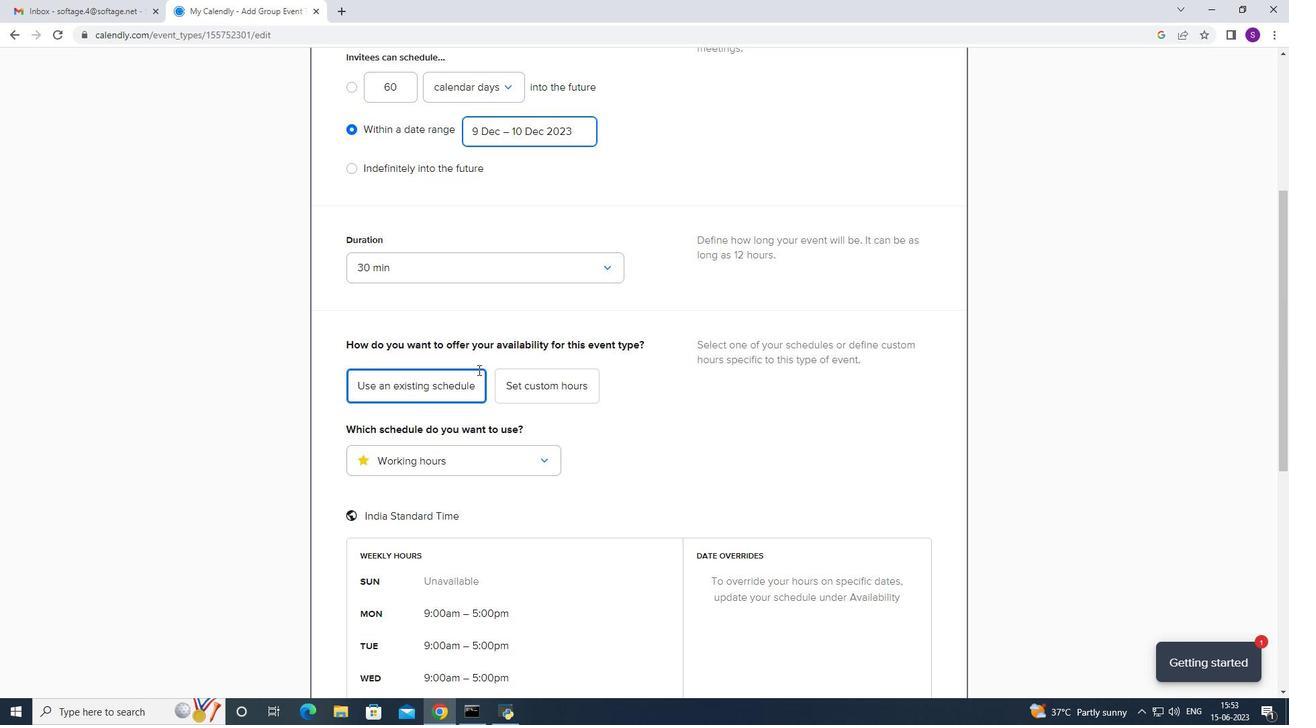 
Action: Mouse scrolled (478, 368) with delta (0, 0)
Screenshot: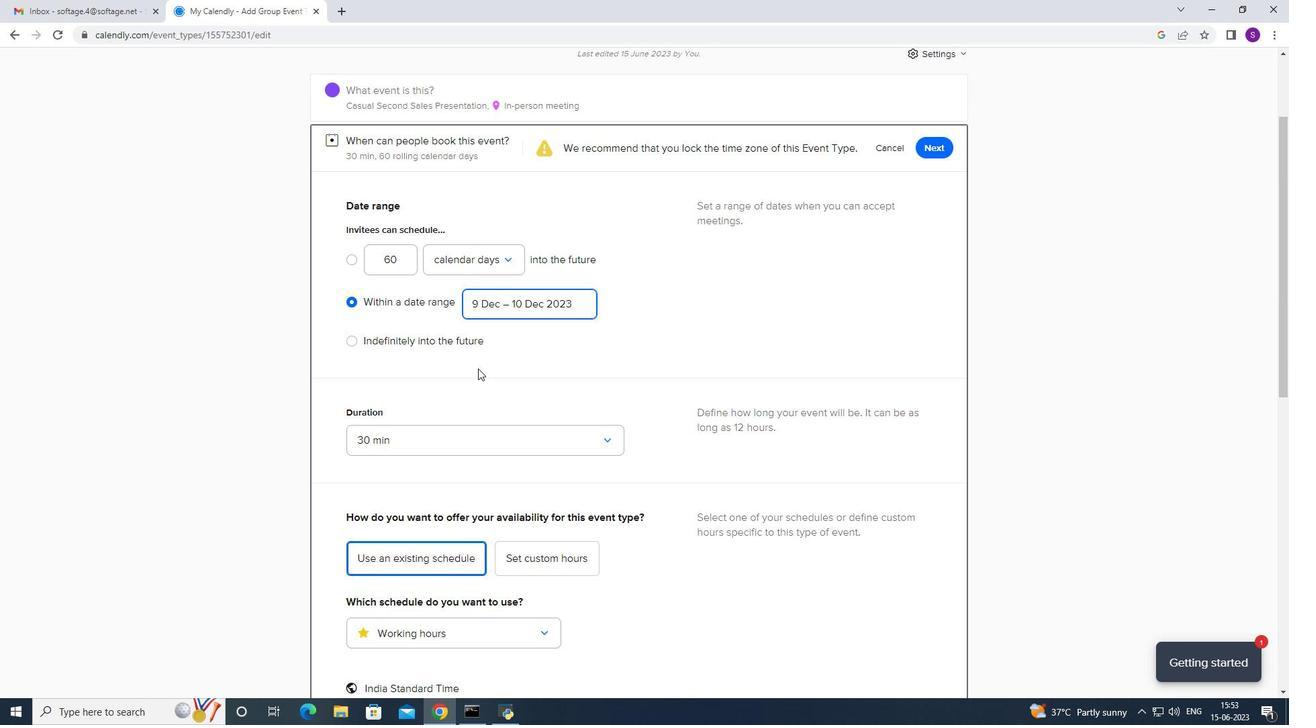 
Action: Mouse scrolled (478, 368) with delta (0, 0)
Screenshot: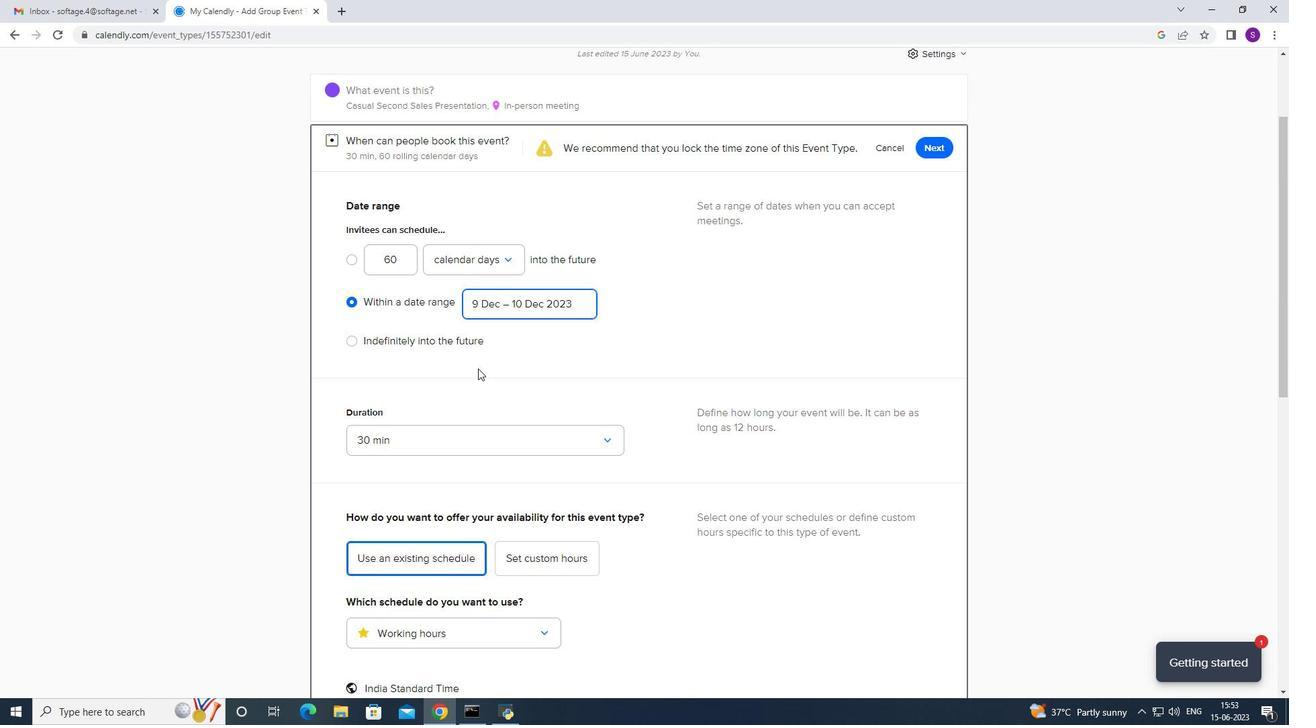 
Action: Mouse scrolled (478, 367) with delta (0, -1)
Screenshot: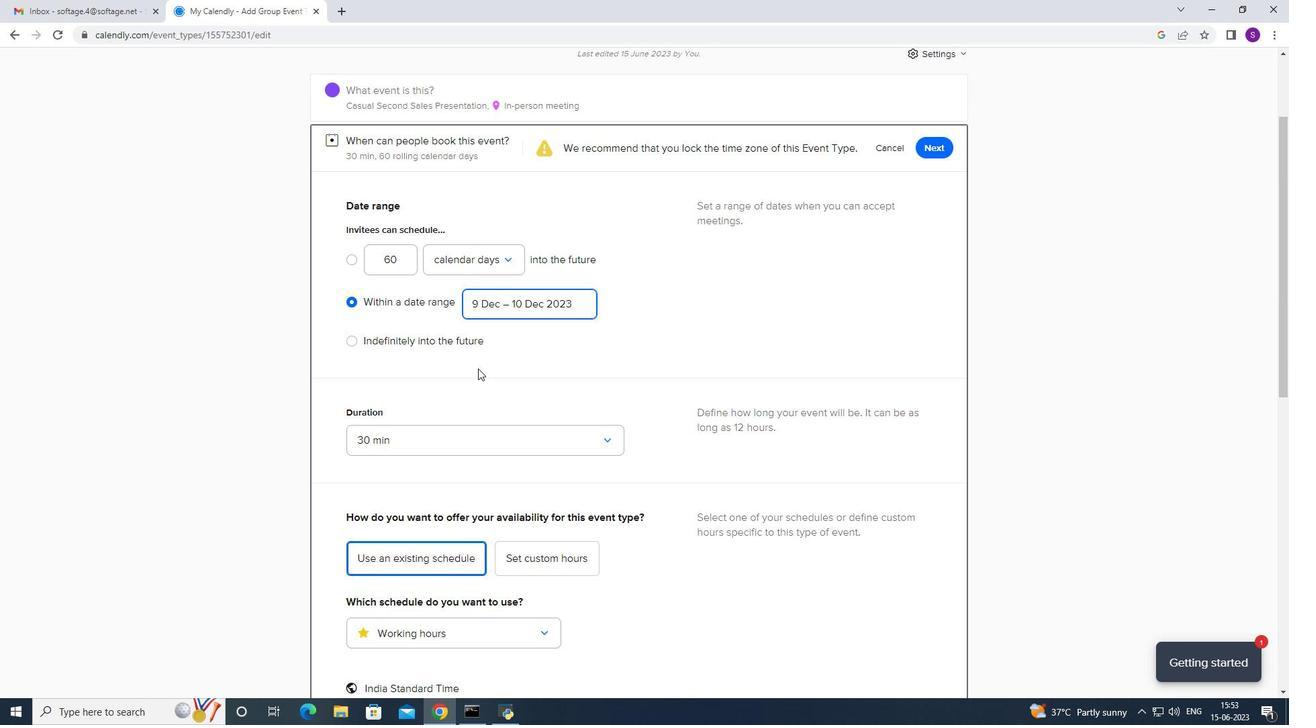 
Action: Mouse scrolled (478, 368) with delta (0, 0)
Screenshot: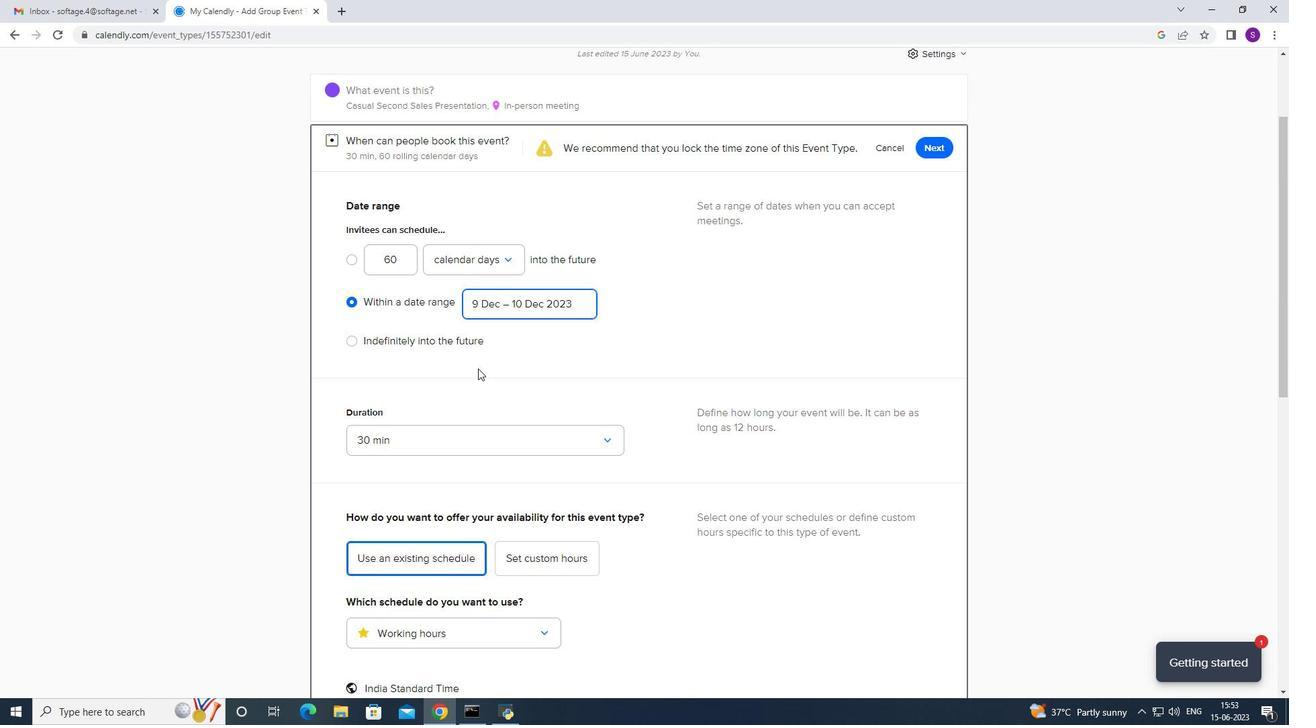 
Action: Mouse moved to (476, 366)
Screenshot: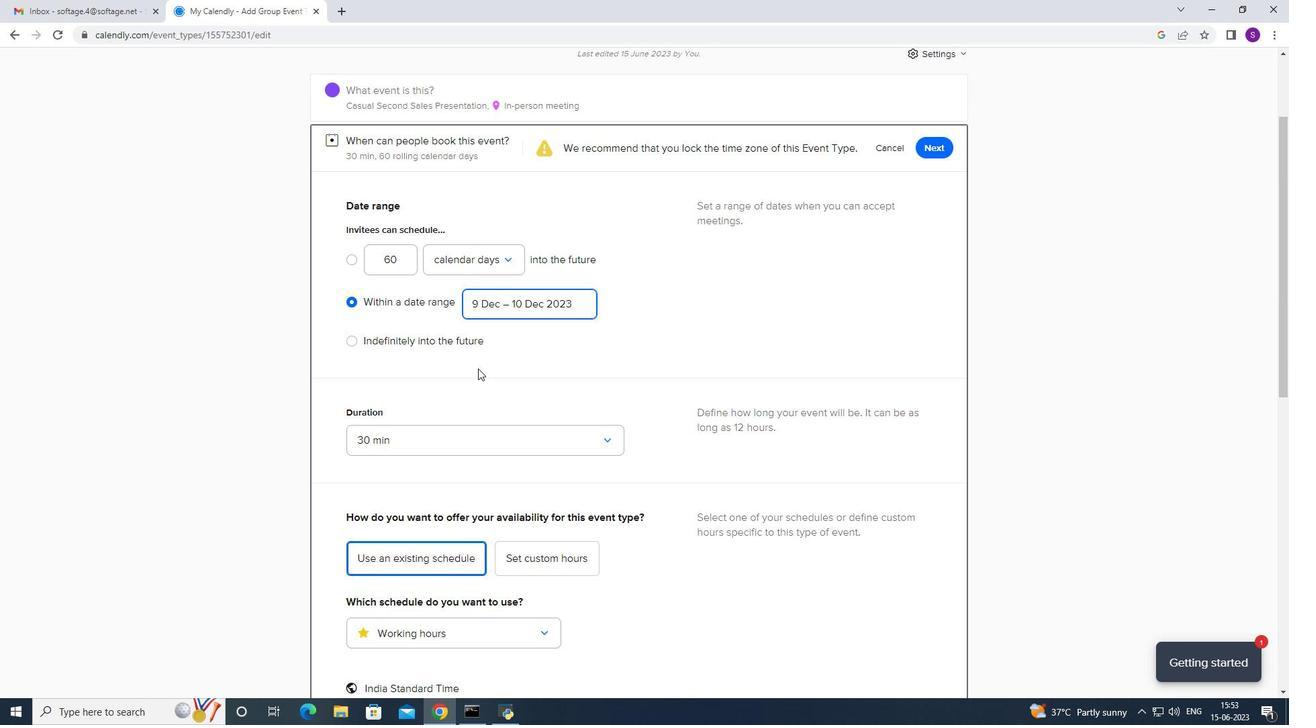 
Action: Mouse scrolled (476, 364) with delta (0, -1)
Screenshot: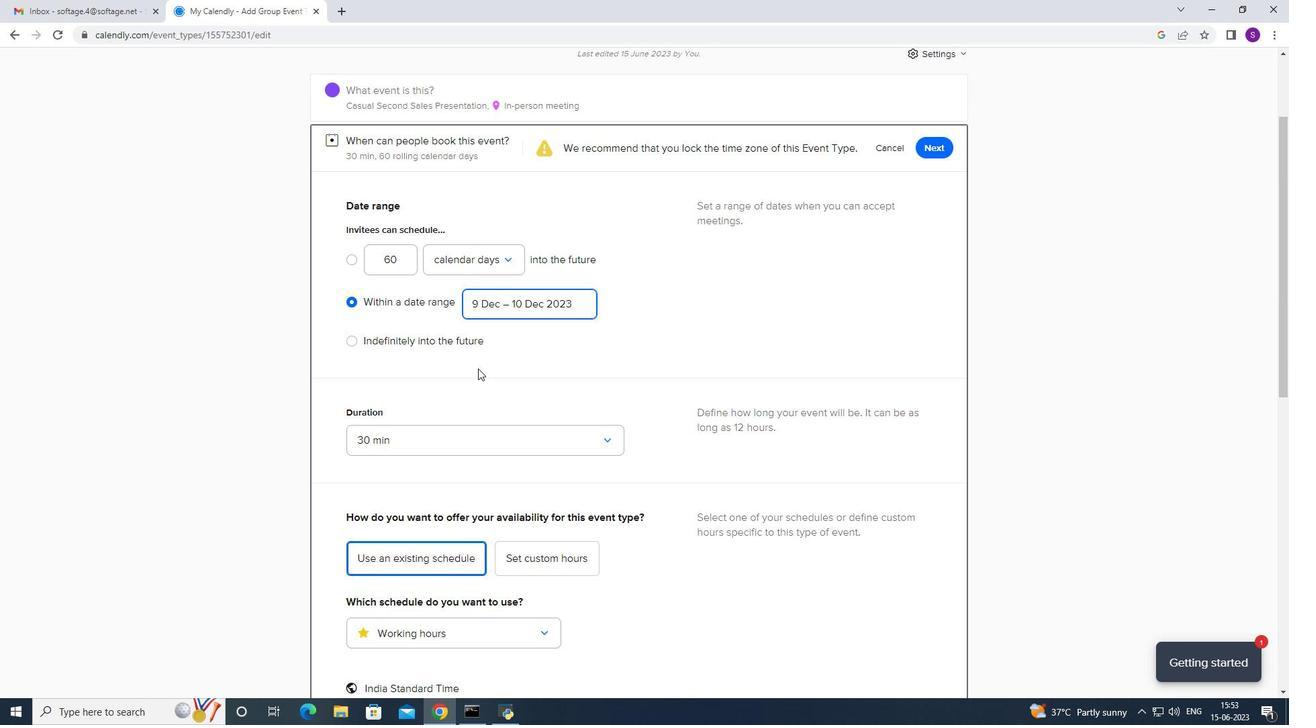 
Action: Mouse moved to (477, 358)
Screenshot: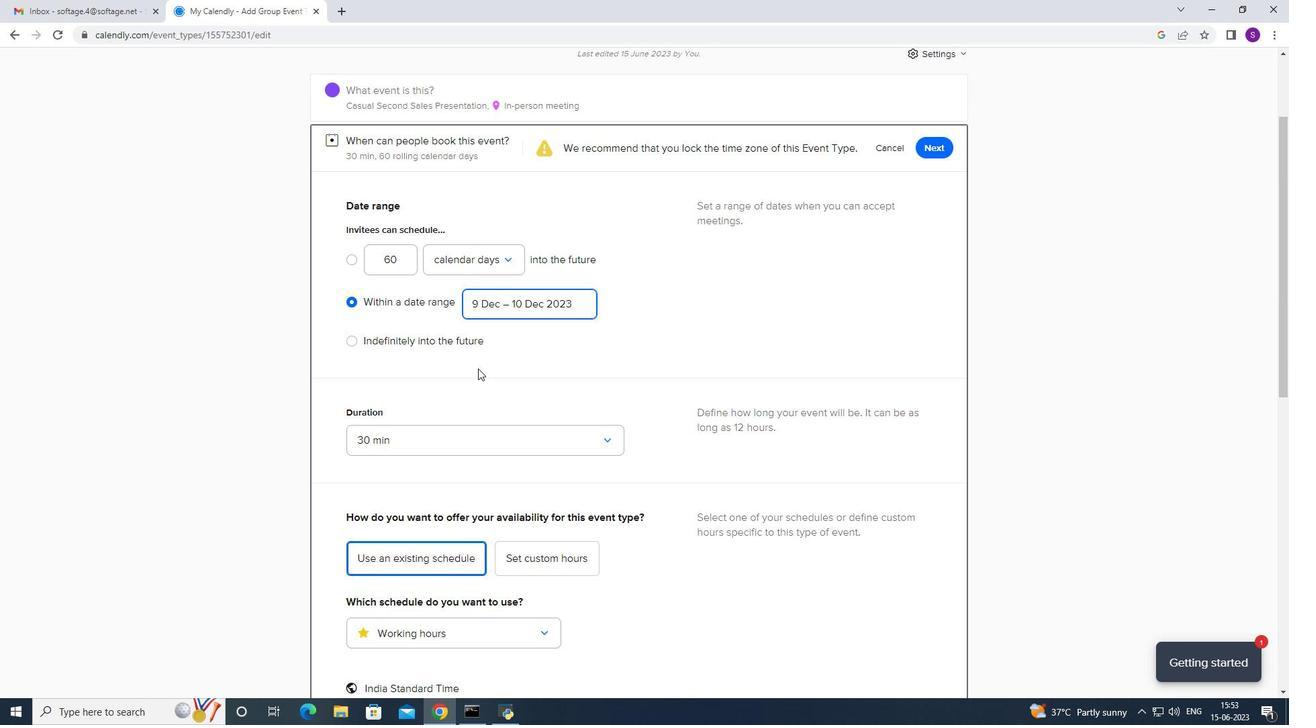 
Action: Mouse scrolled (477, 357) with delta (0, 0)
Screenshot: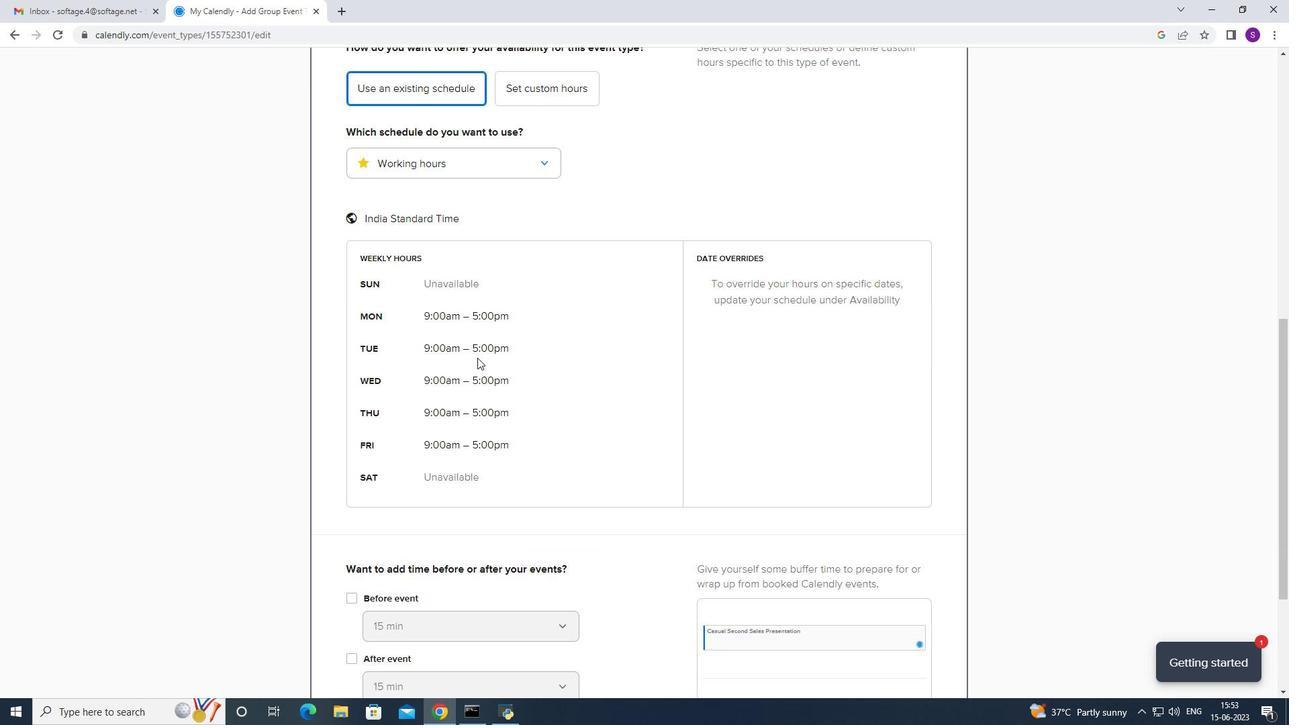 
Action: Mouse scrolled (477, 357) with delta (0, 0)
Screenshot: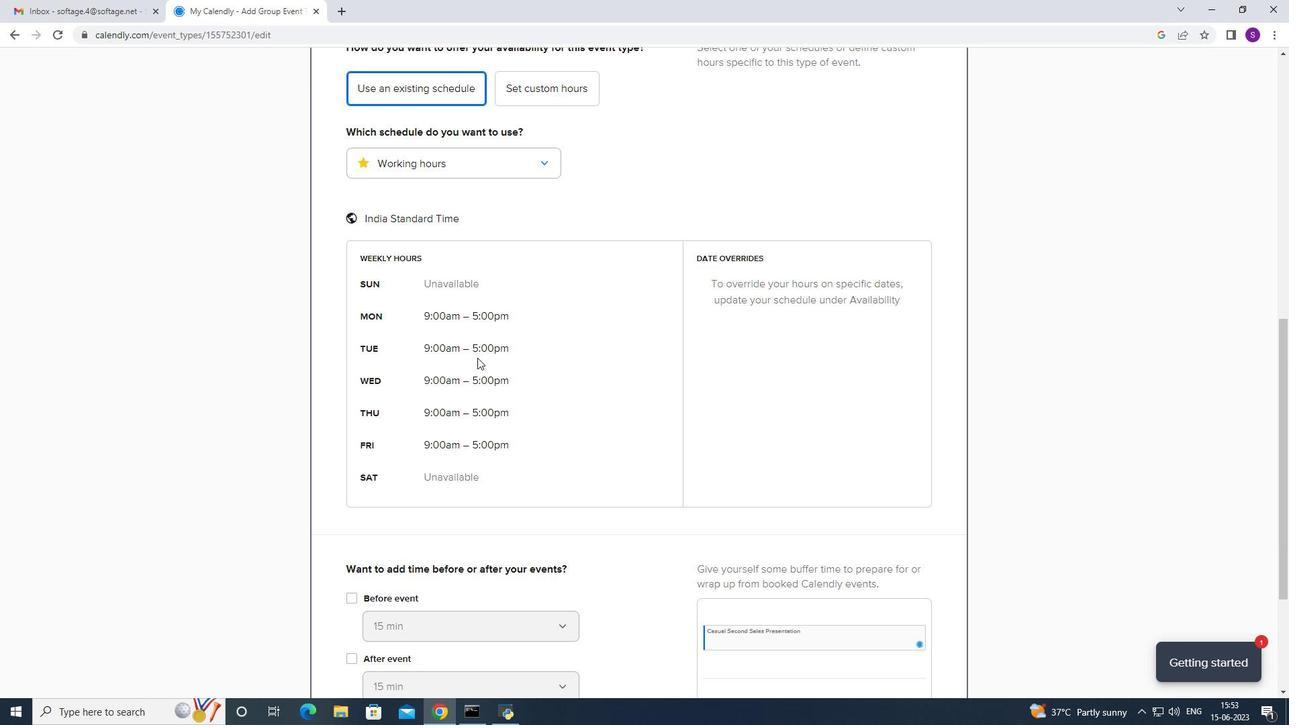 
Action: Mouse scrolled (477, 357) with delta (0, 0)
Screenshot: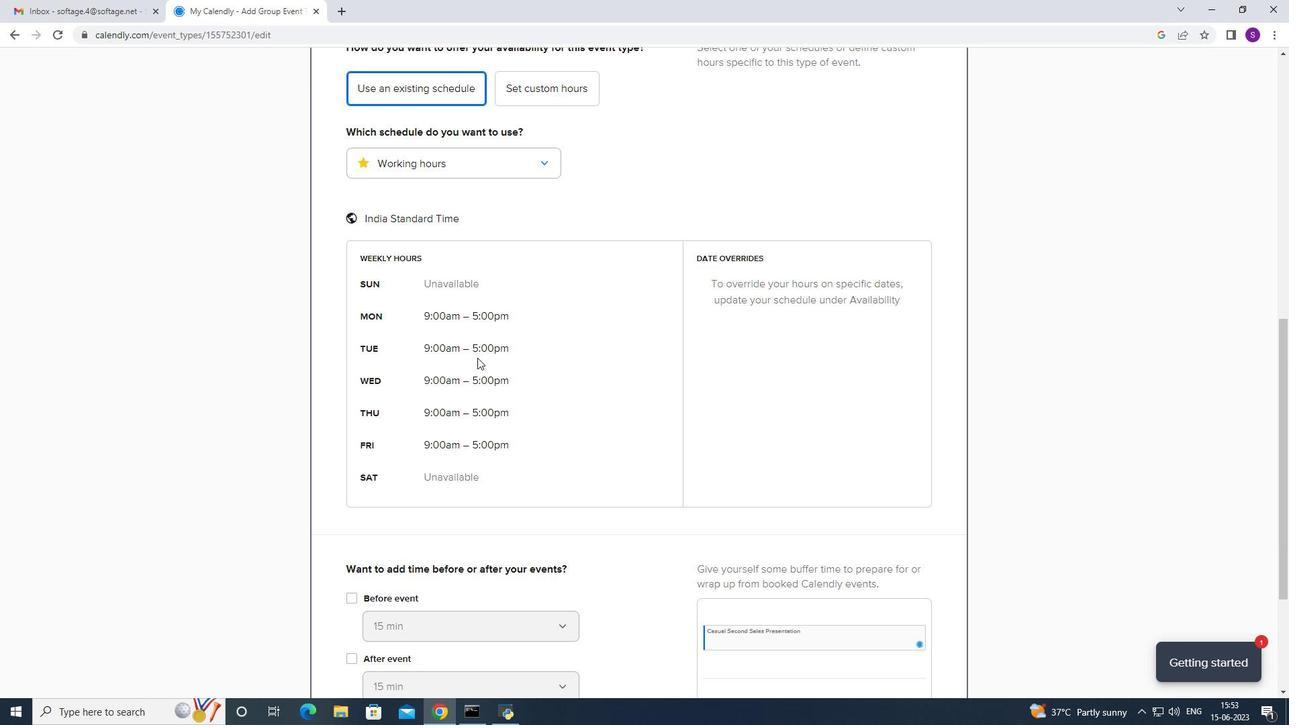 
Action: Mouse scrolled (477, 357) with delta (0, 0)
Screenshot: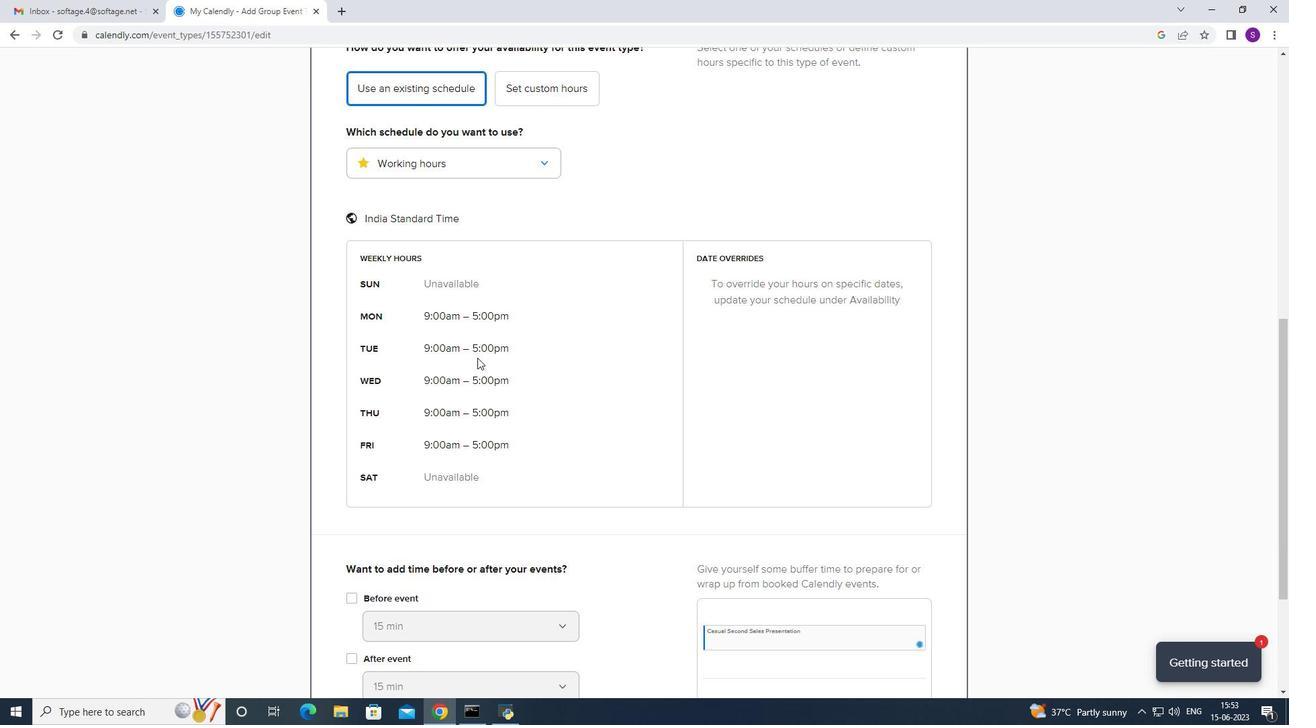 
Action: Mouse scrolled (477, 357) with delta (0, 0)
Screenshot: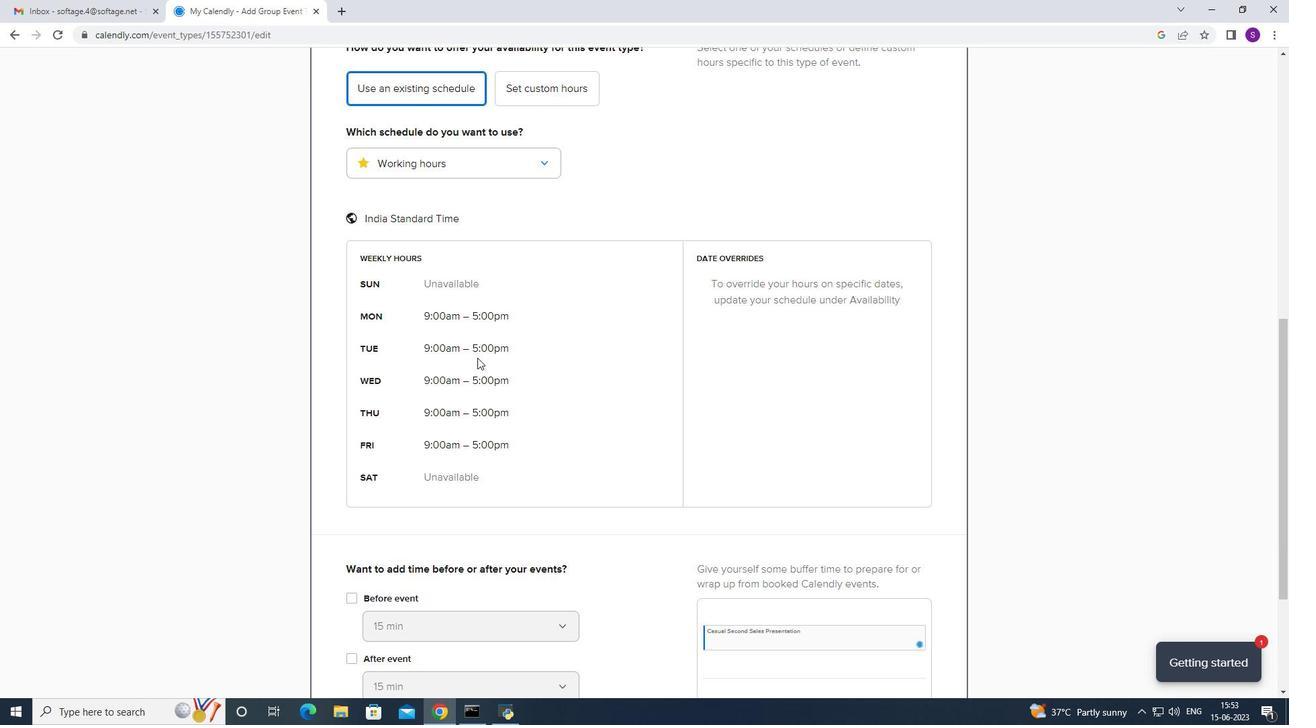 
Action: Mouse scrolled (477, 357) with delta (0, 0)
Screenshot: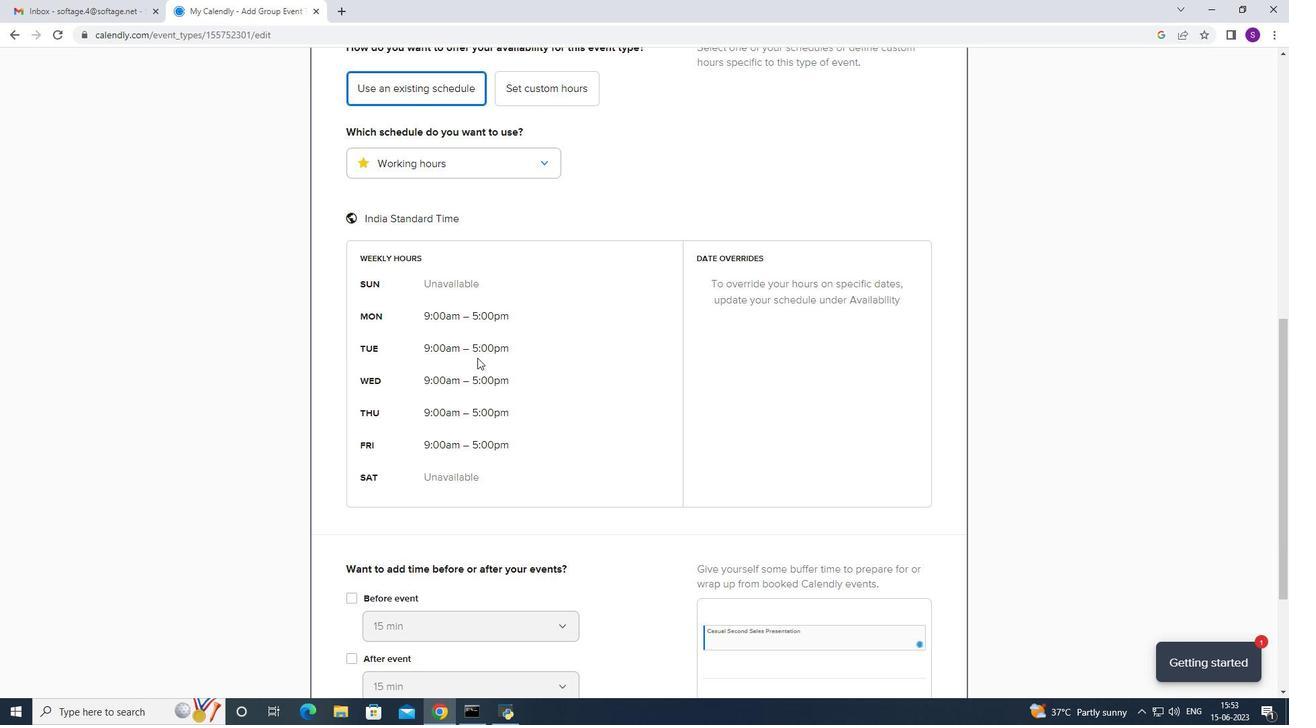 
Action: Mouse moved to (932, 620)
Screenshot: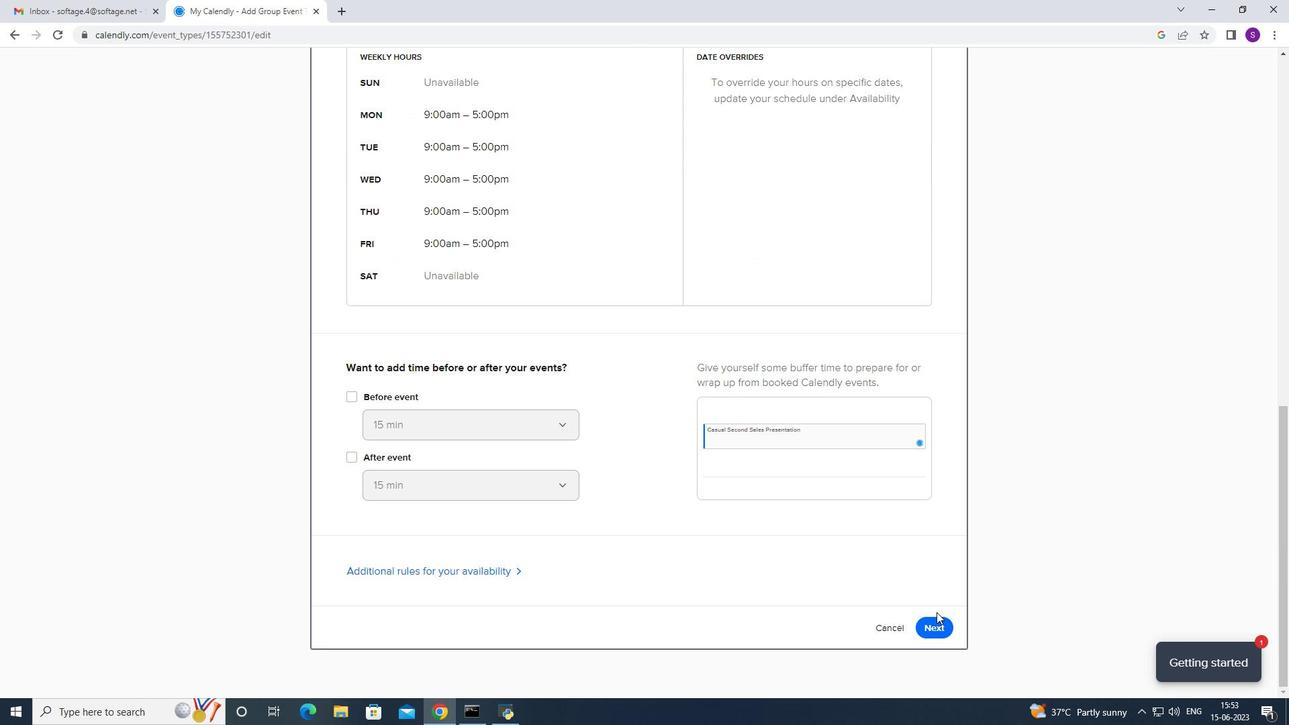 
Action: Mouse pressed left at (932, 620)
Screenshot: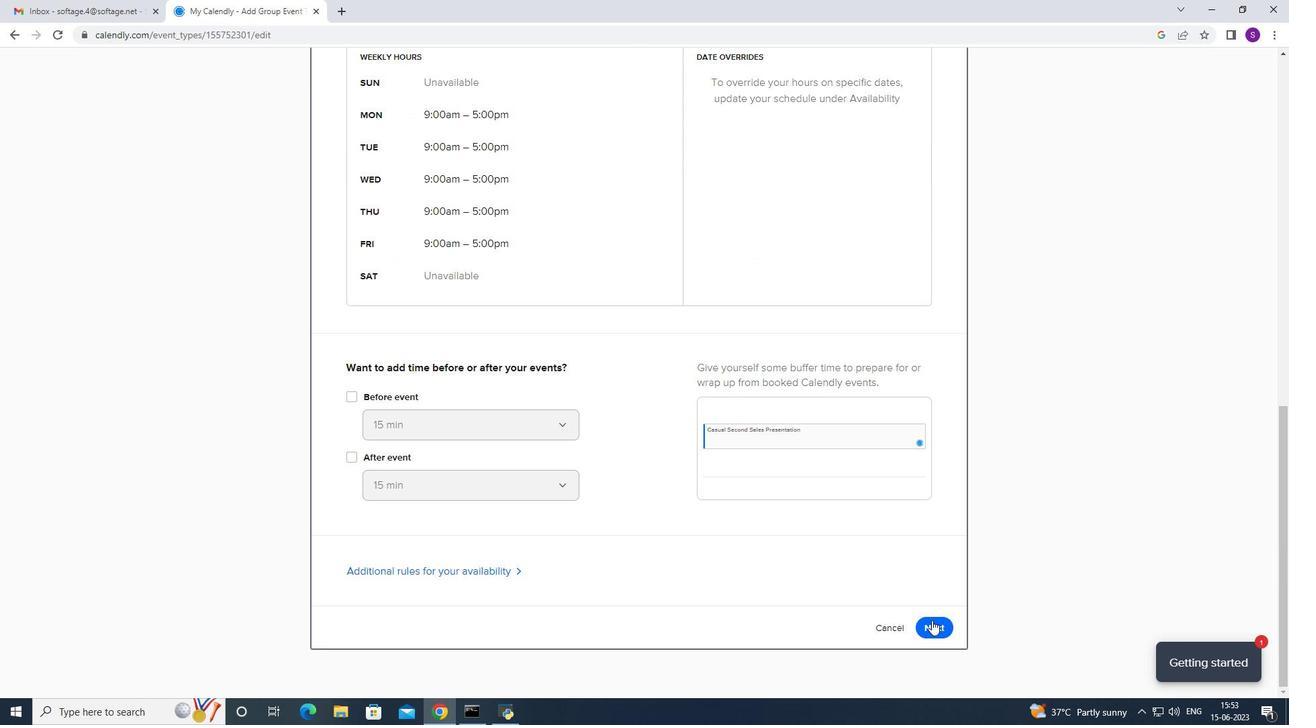
Action: Mouse moved to (947, 117)
Screenshot: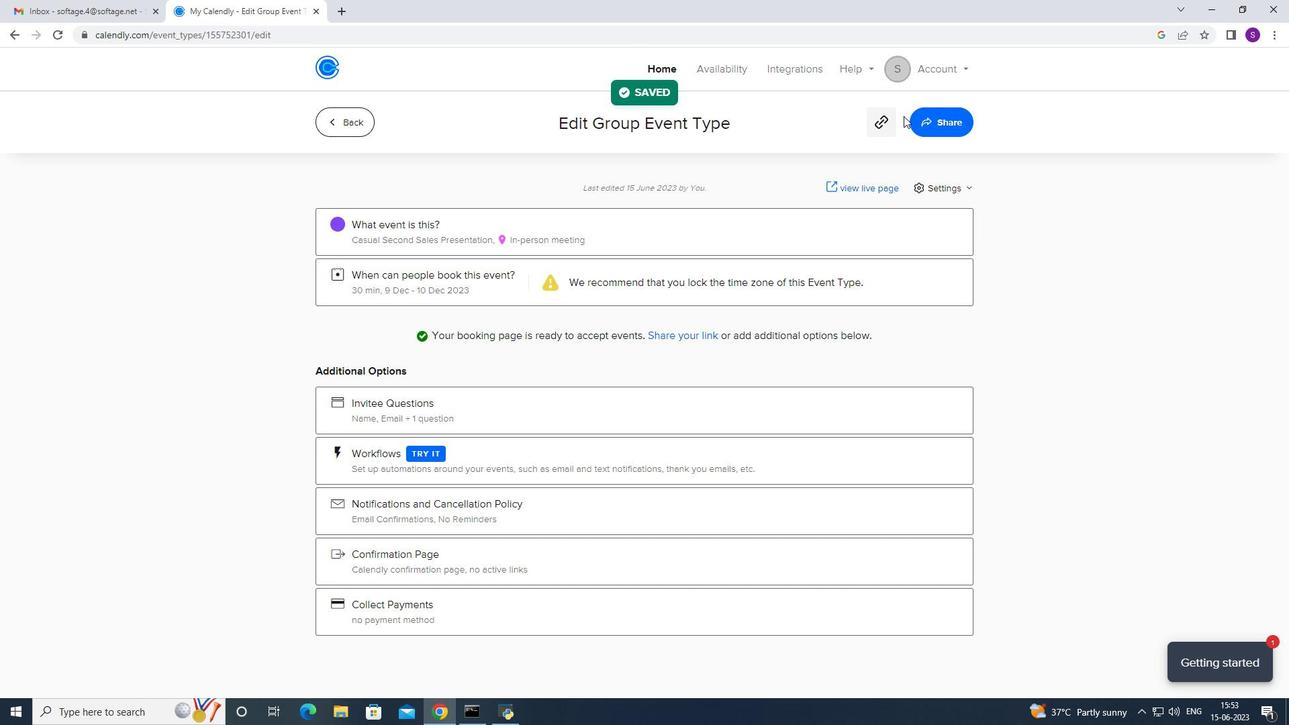 
Action: Mouse pressed left at (947, 117)
Screenshot: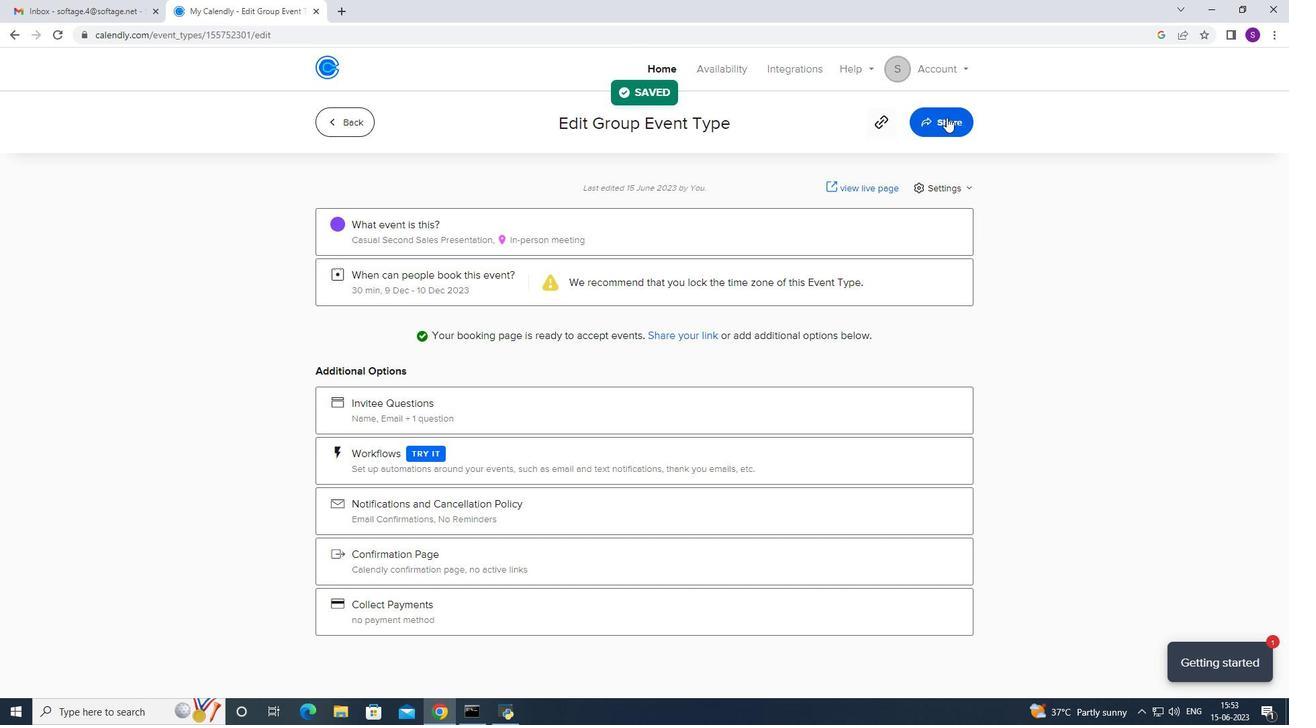 
Action: Mouse moved to (802, 258)
Screenshot: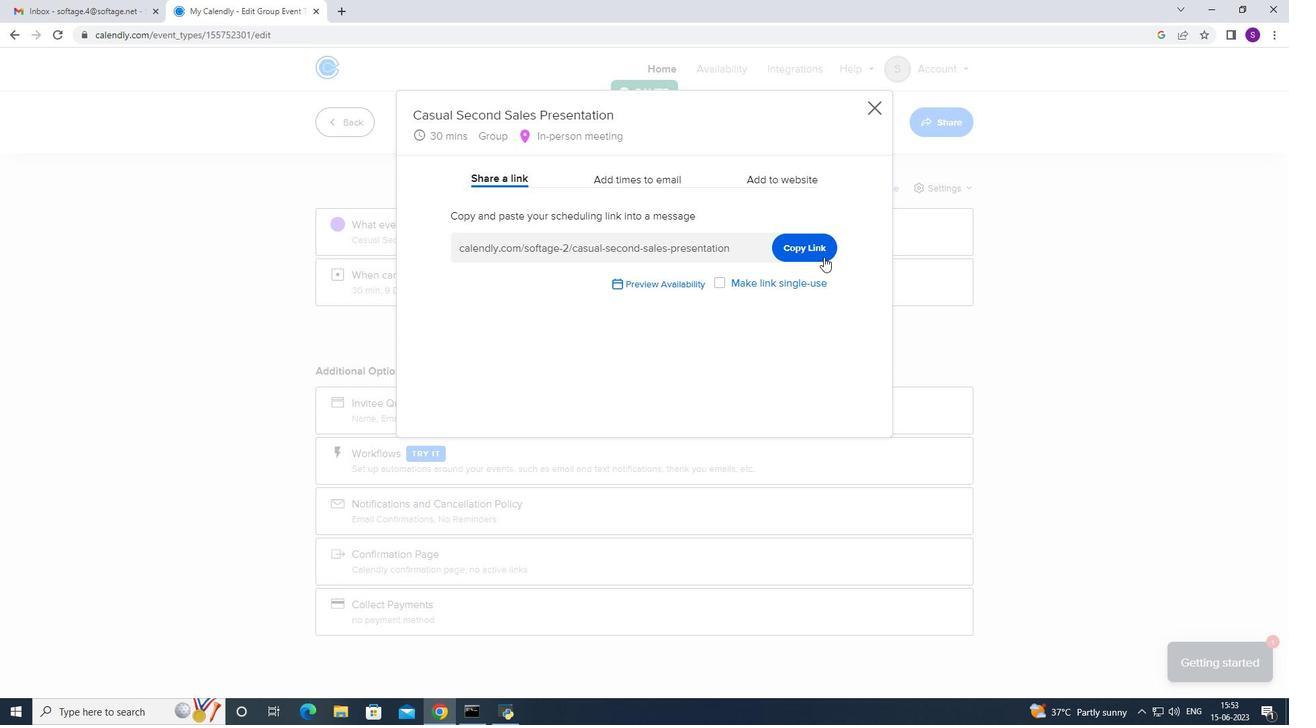 
Action: Mouse pressed left at (802, 258)
Screenshot: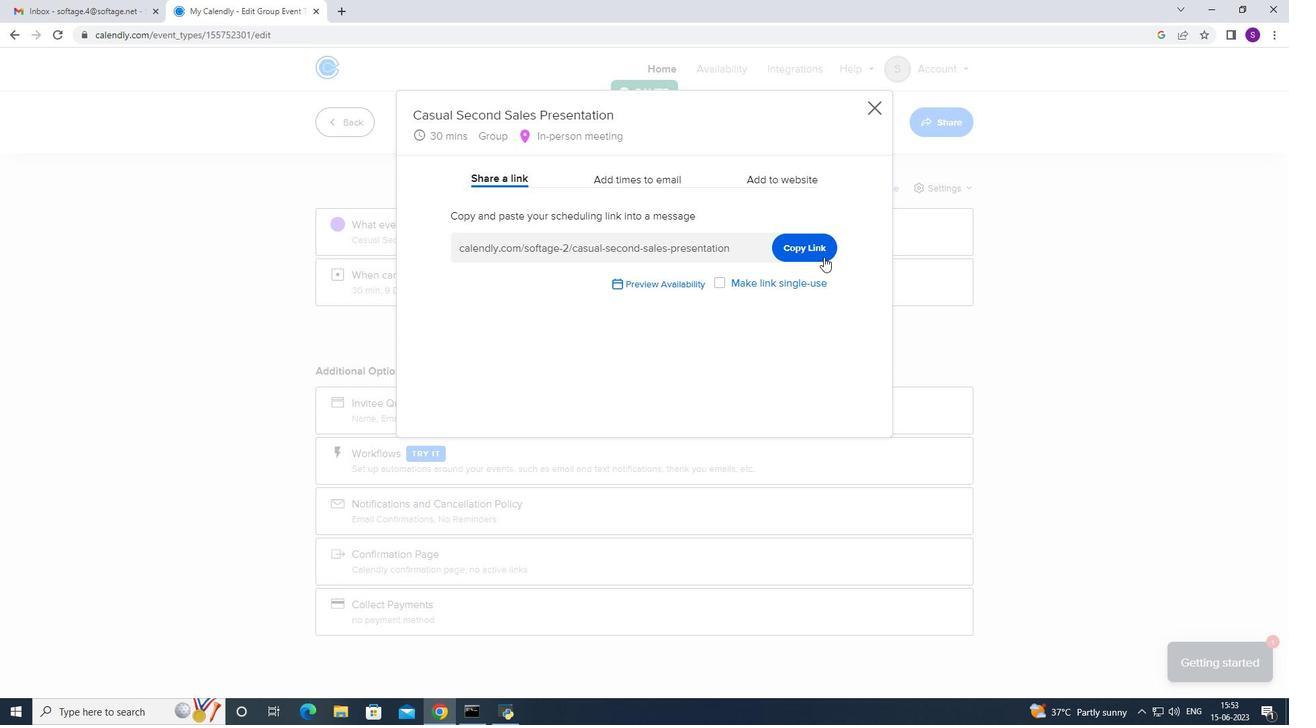 
Action: Mouse moved to (121, 7)
Screenshot: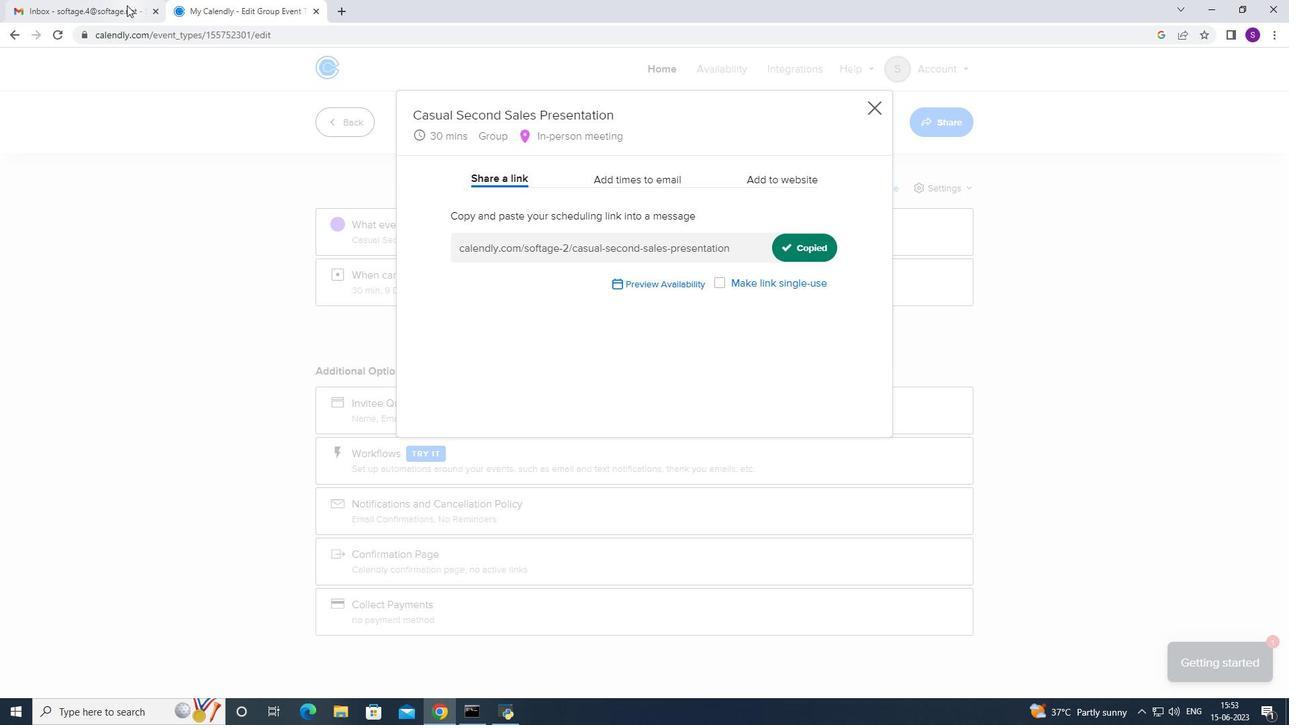 
Action: Mouse pressed left at (121, 7)
Screenshot: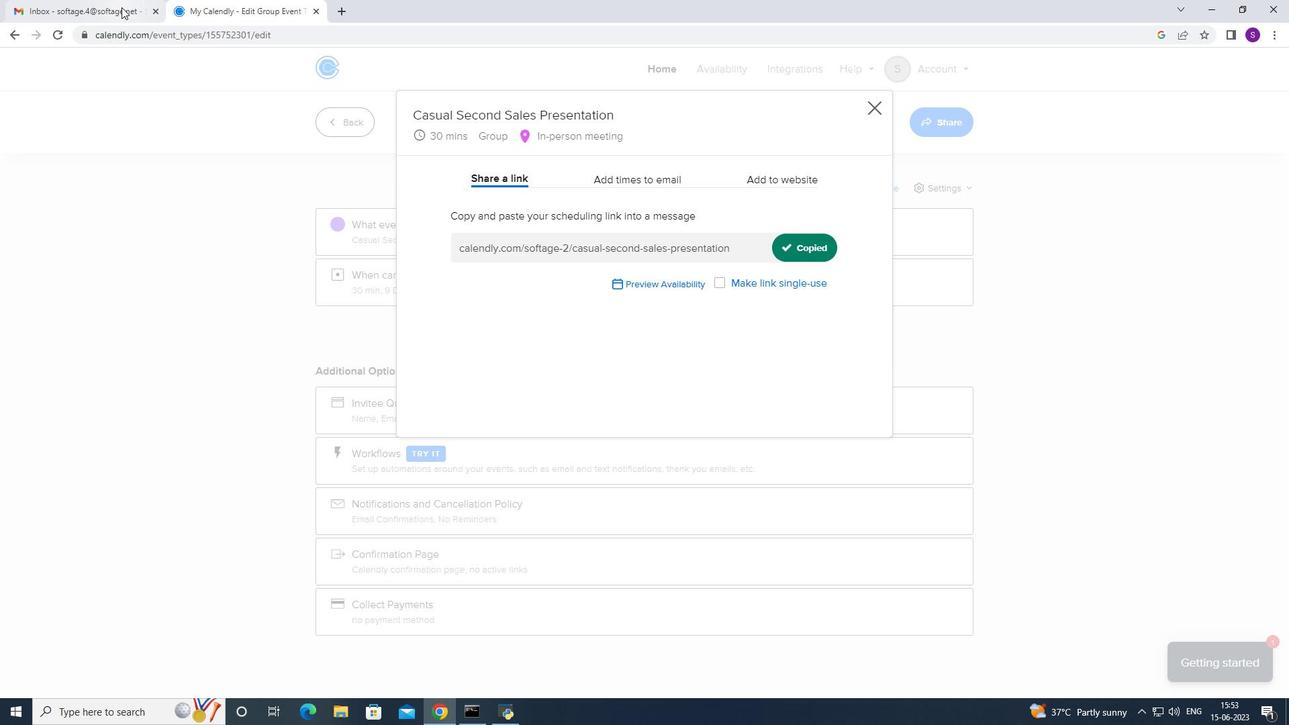 
Action: Mouse moved to (120, 123)
Screenshot: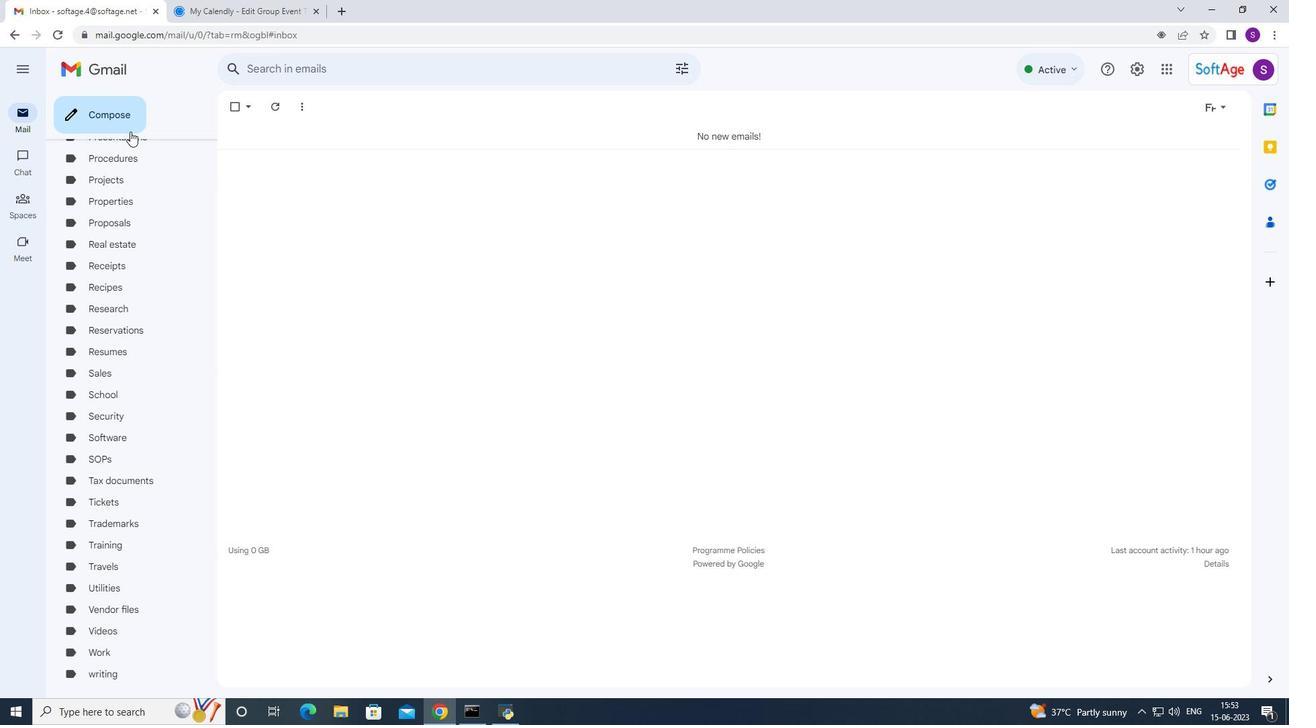 
Action: Mouse pressed left at (120, 123)
Screenshot: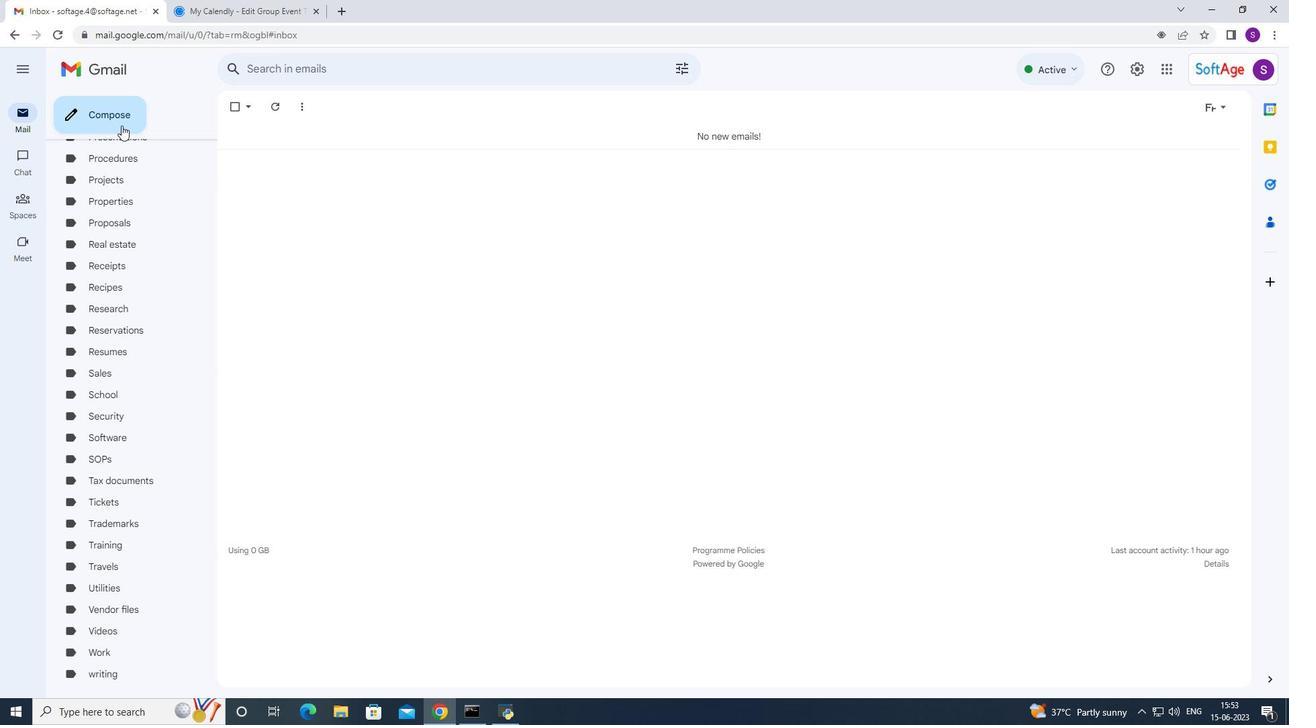 
Action: Mouse moved to (891, 452)
Screenshot: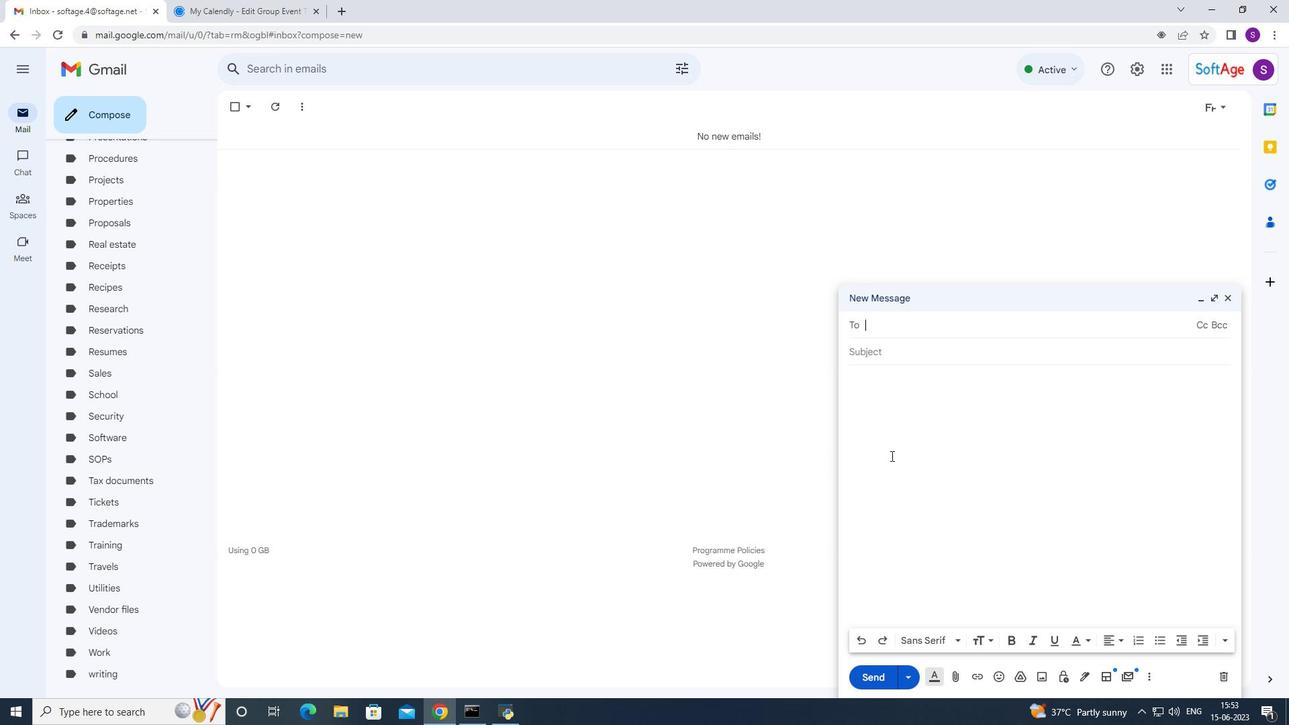 
Action: Mouse pressed right at (891, 452)
Screenshot: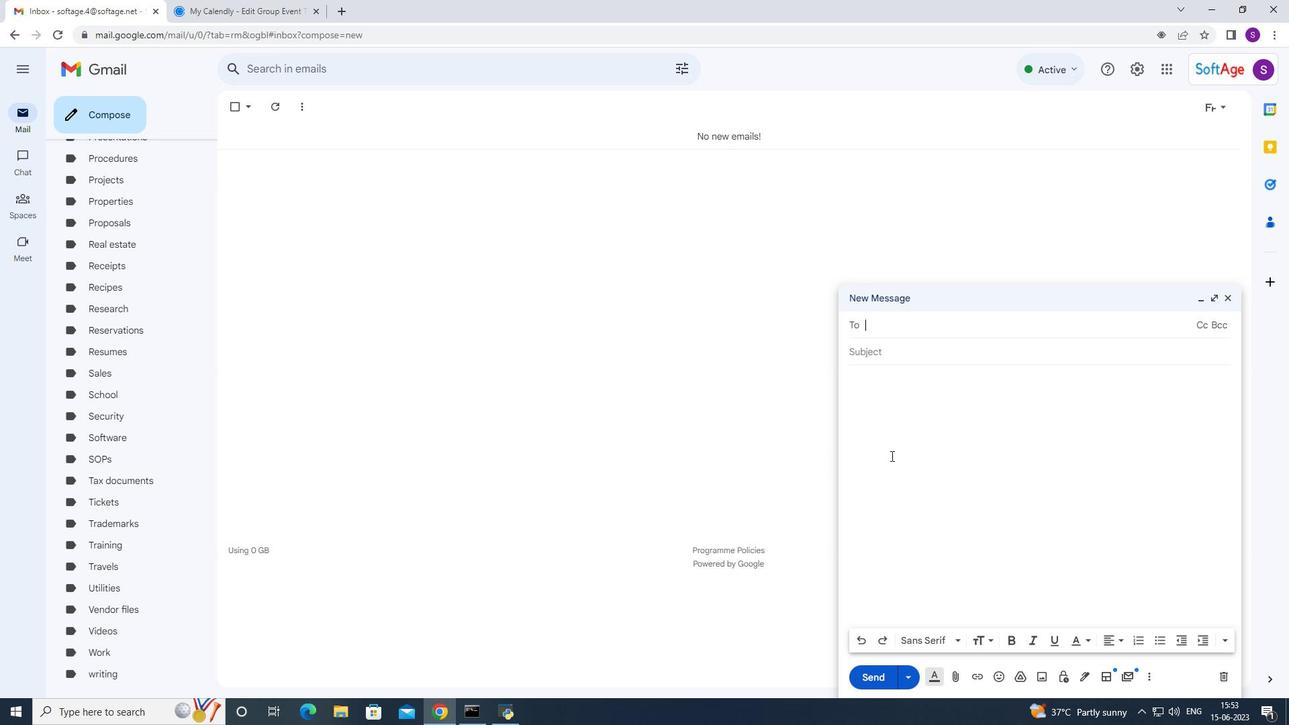 
Action: Mouse moved to (922, 552)
Screenshot: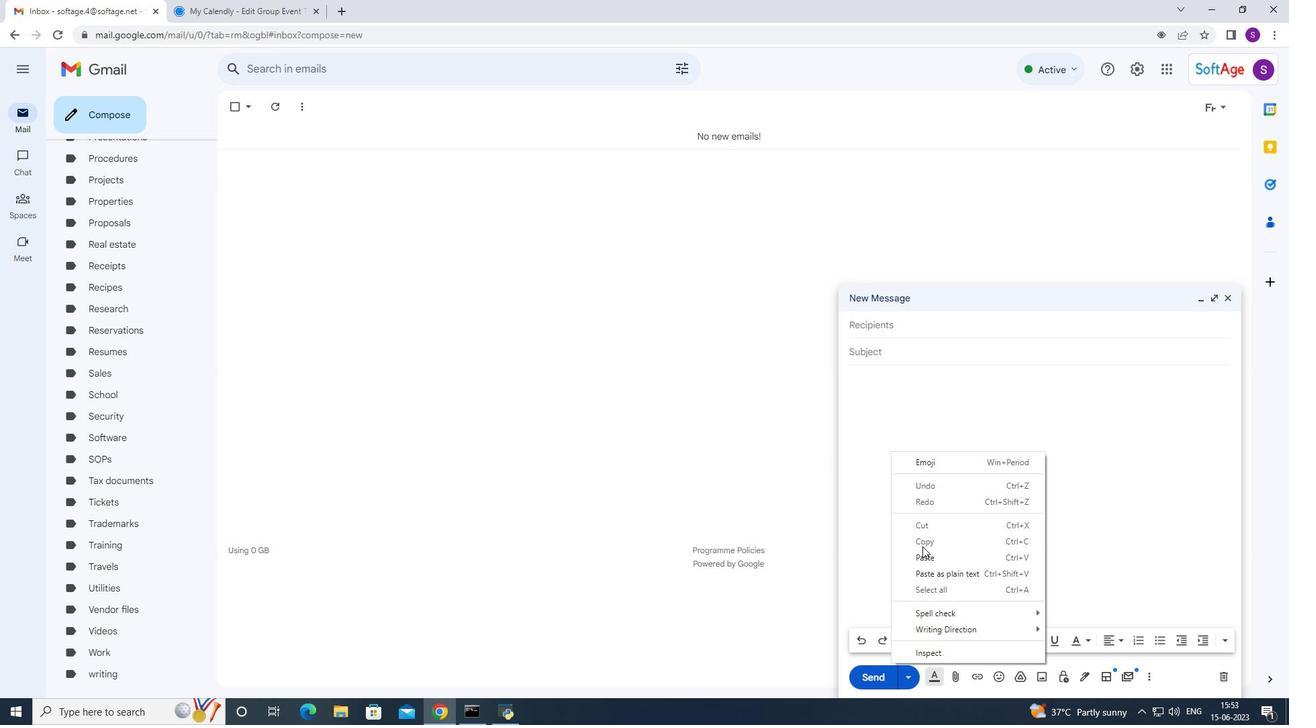 
Action: Mouse pressed left at (922, 552)
Screenshot: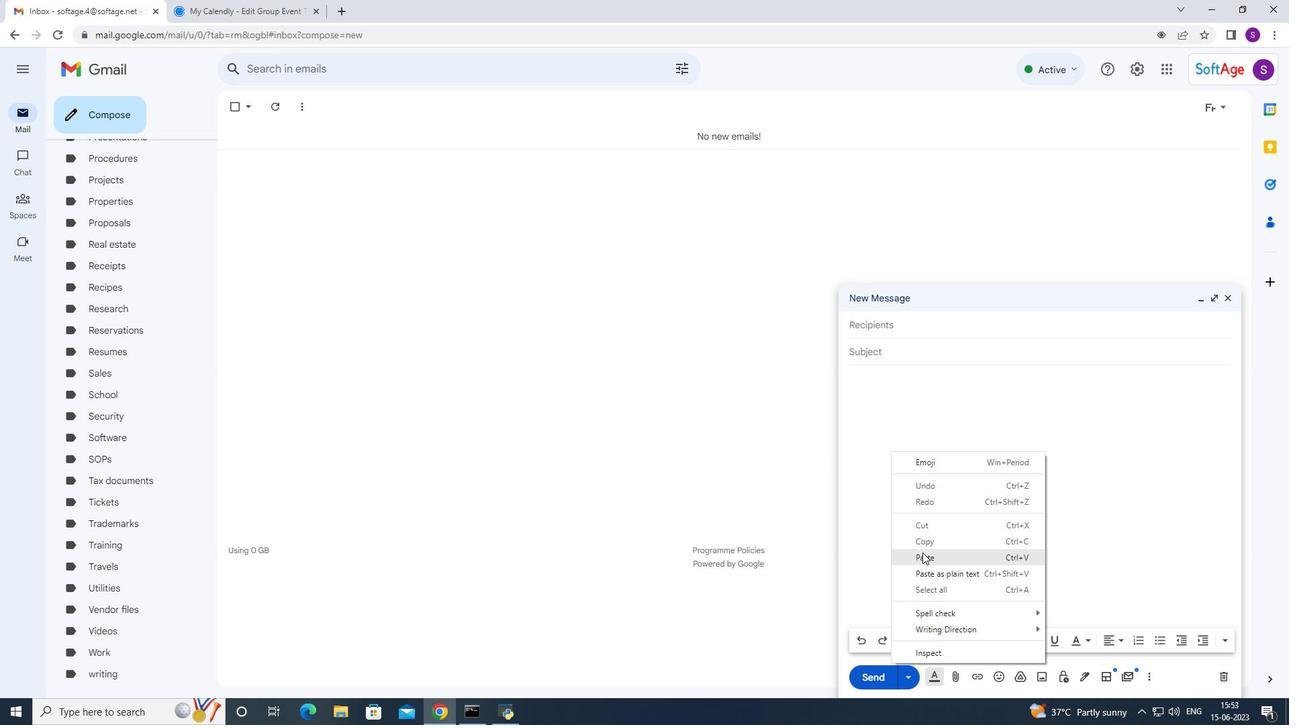 
Action: Mouse moved to (937, 327)
Screenshot: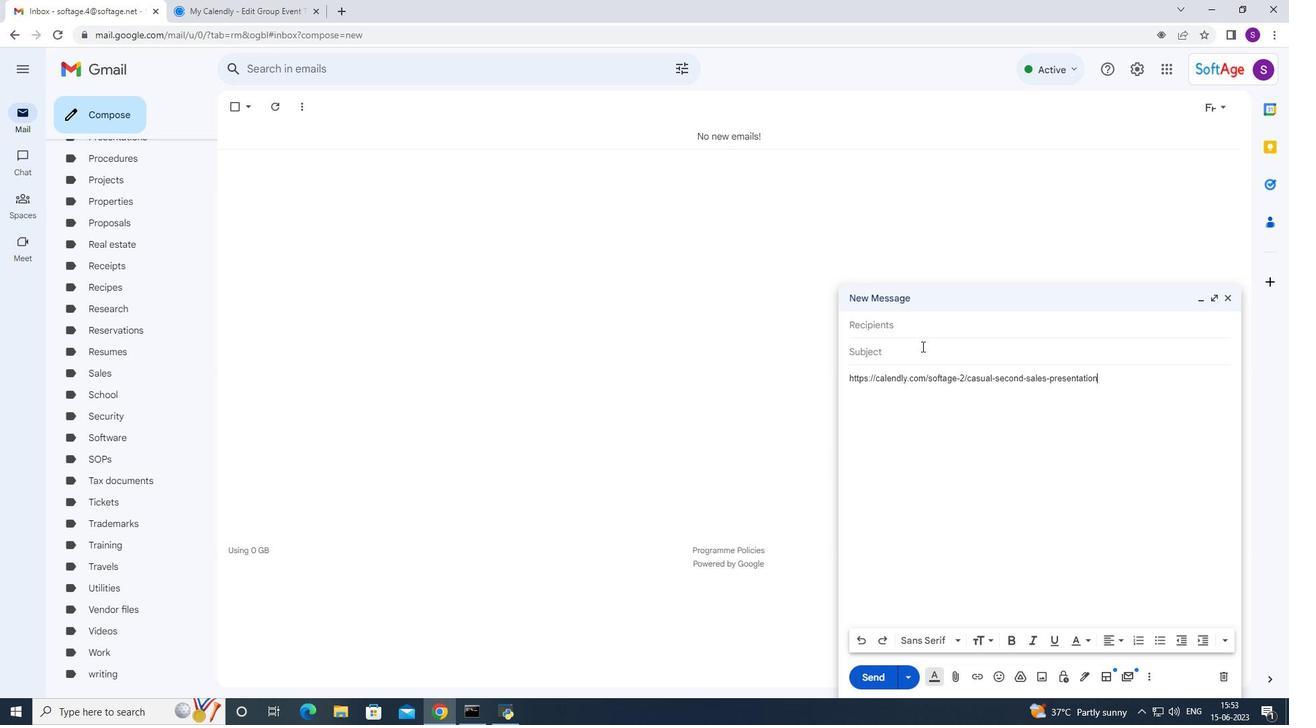 
Action: Mouse pressed left at (937, 327)
Screenshot: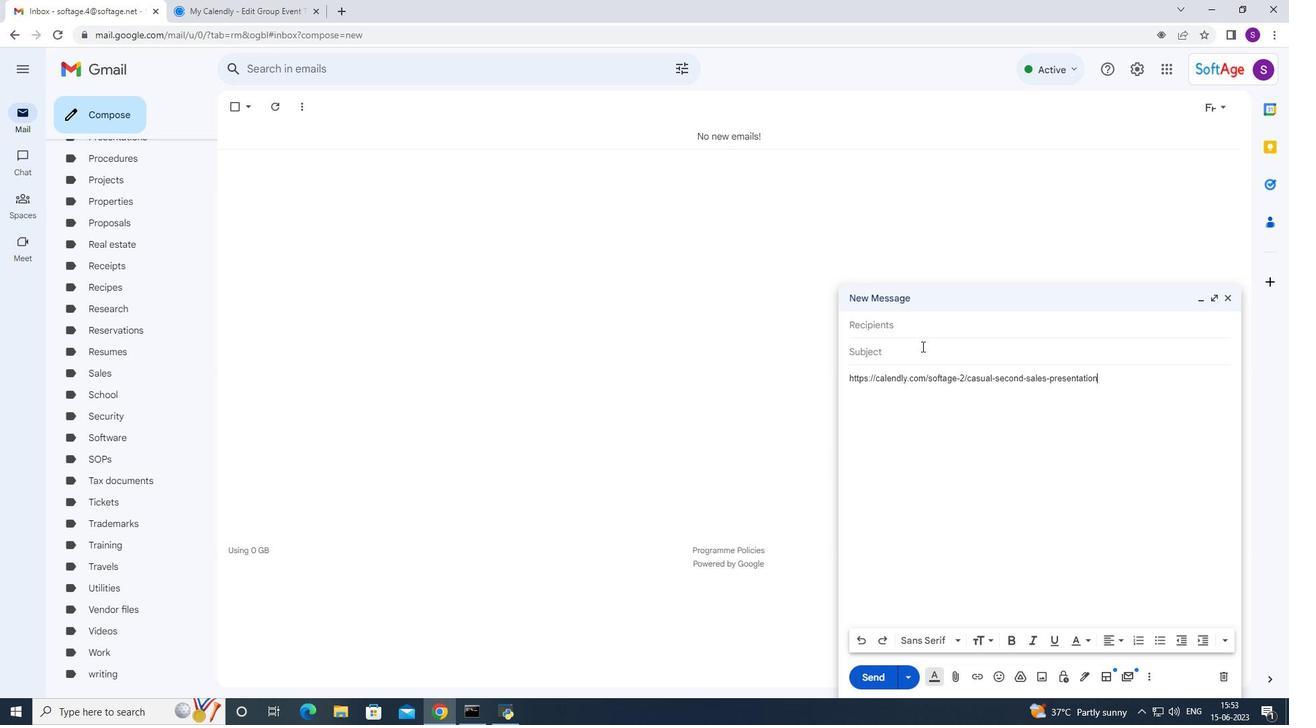 
Action: Mouse moved to (907, 305)
Screenshot: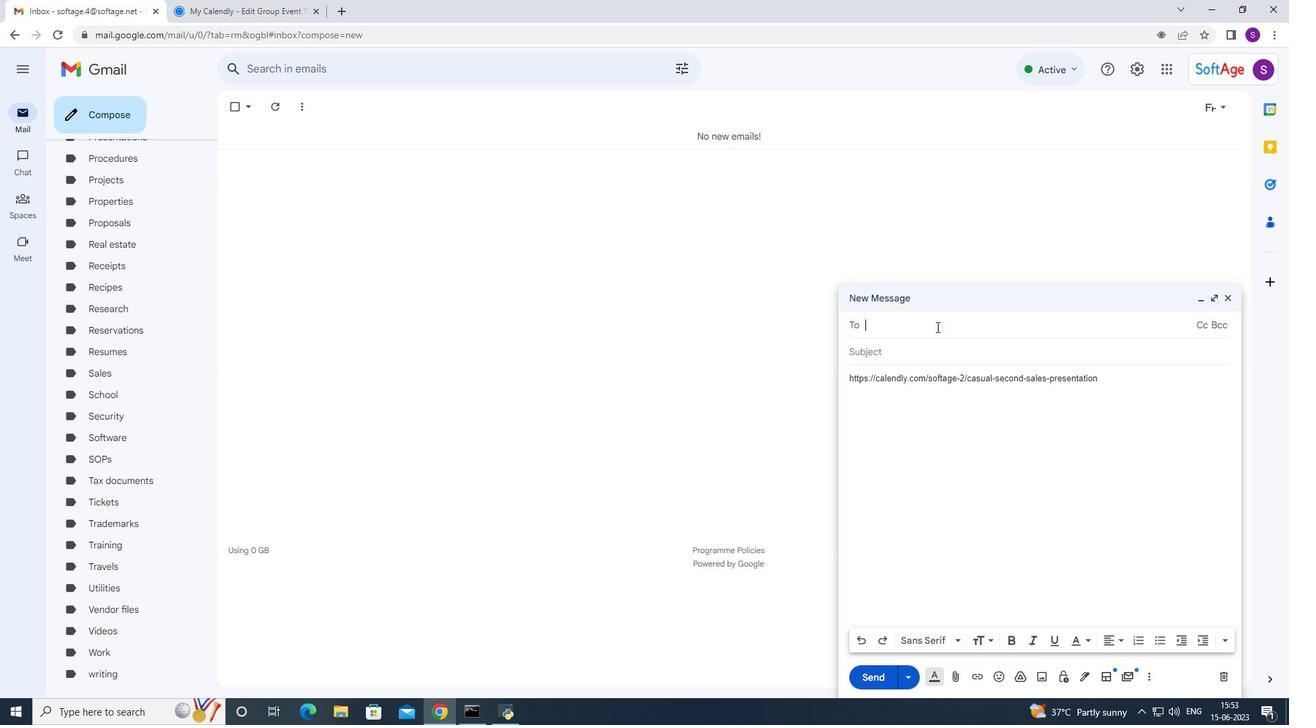
Action: Key pressed soft
Screenshot: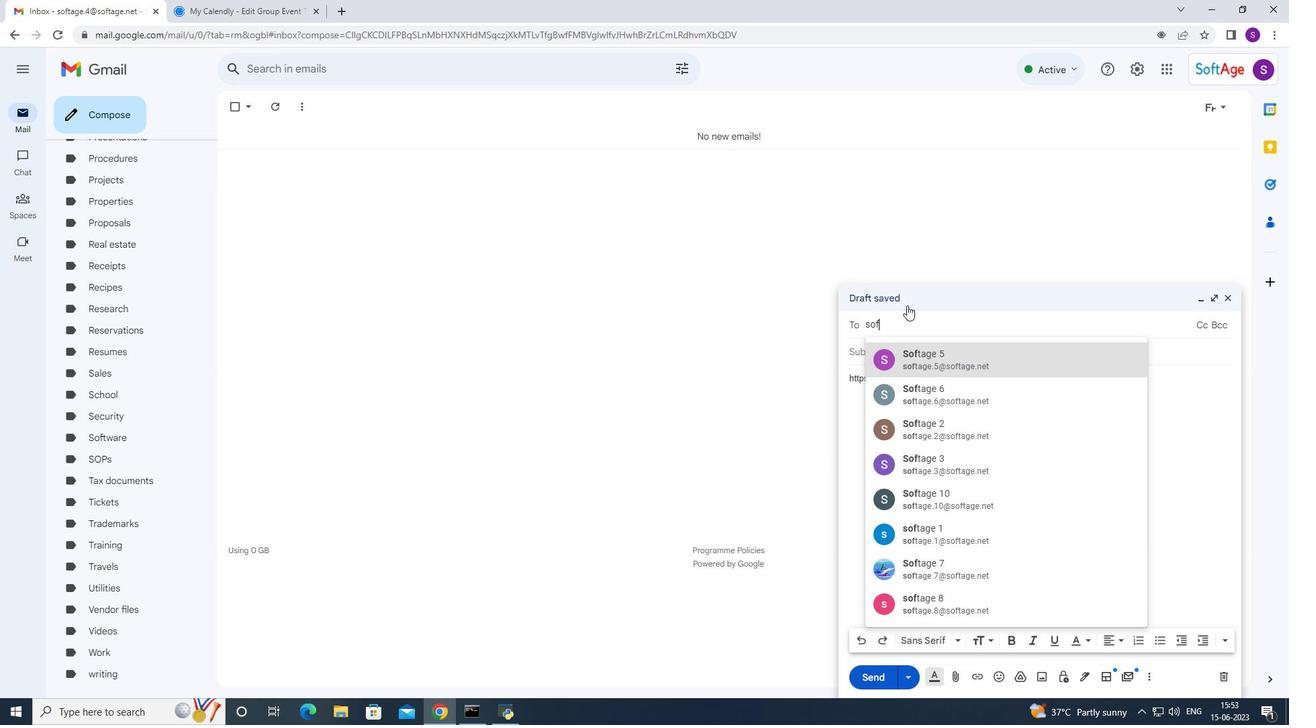 
Action: Mouse moved to (897, 472)
Screenshot: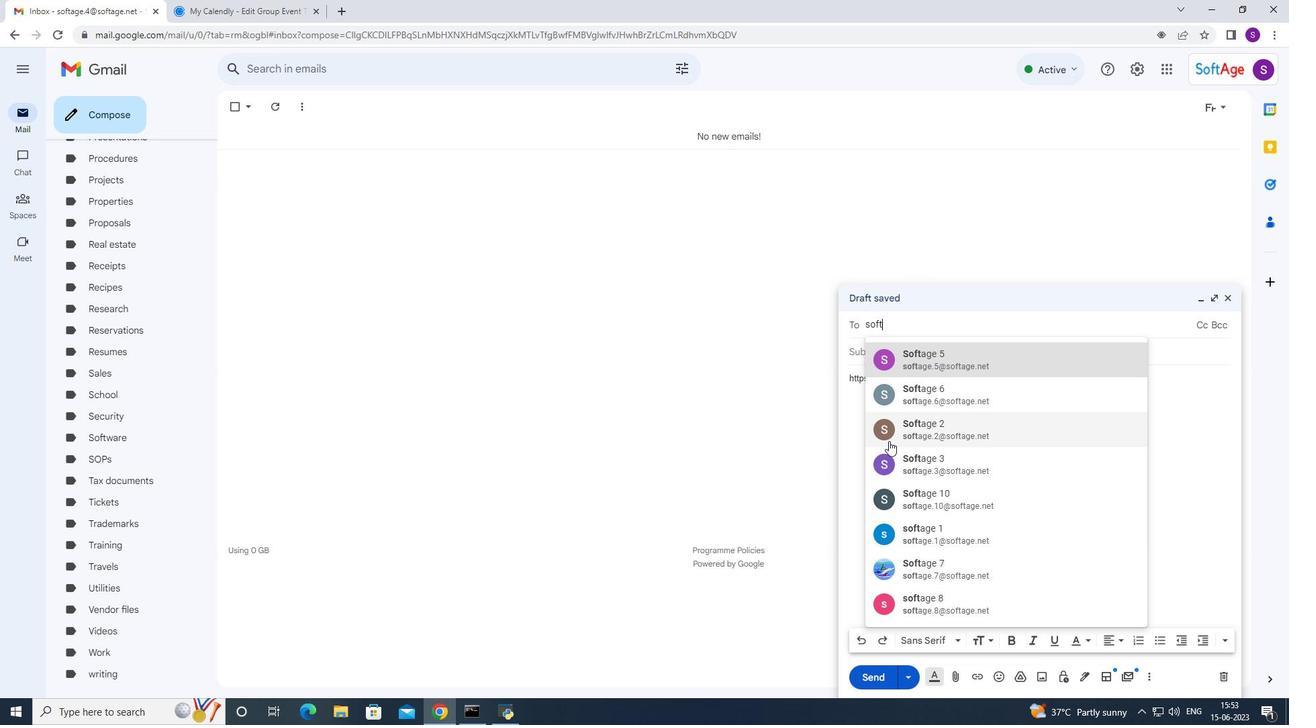 
Action: Mouse pressed left at (897, 472)
Screenshot: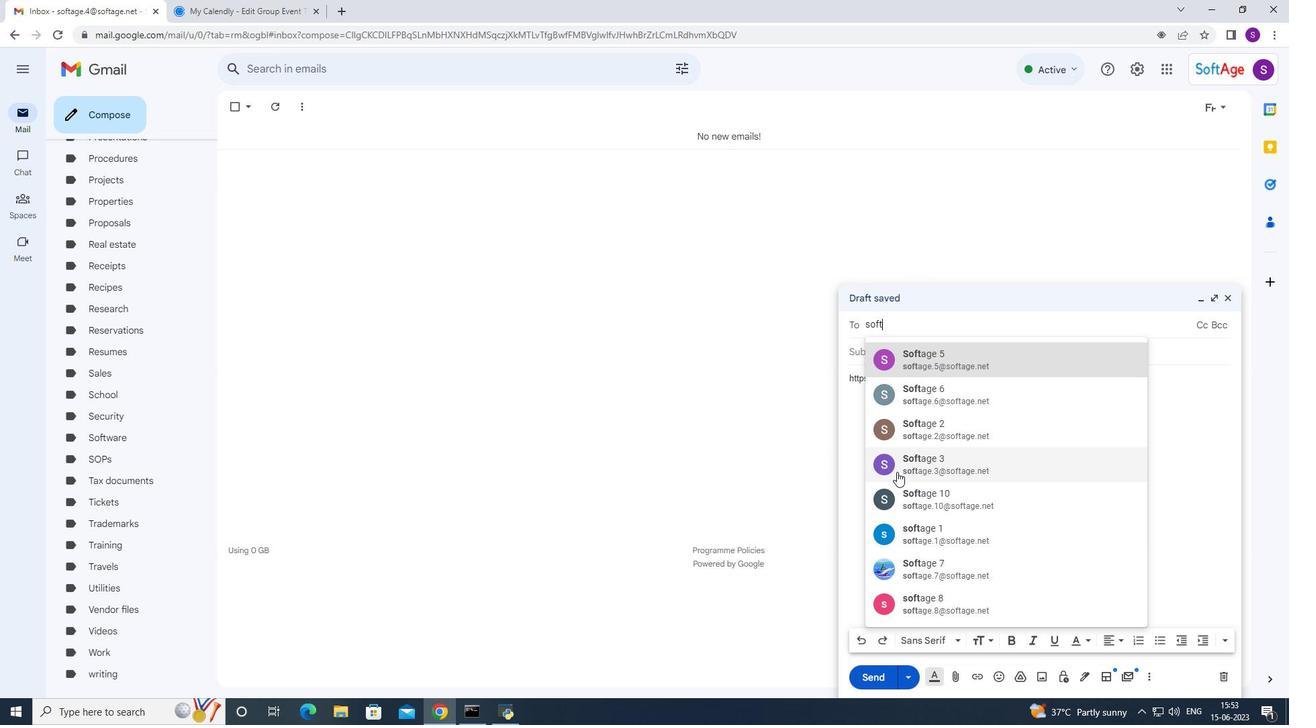 
Action: Mouse moved to (893, 474)
Screenshot: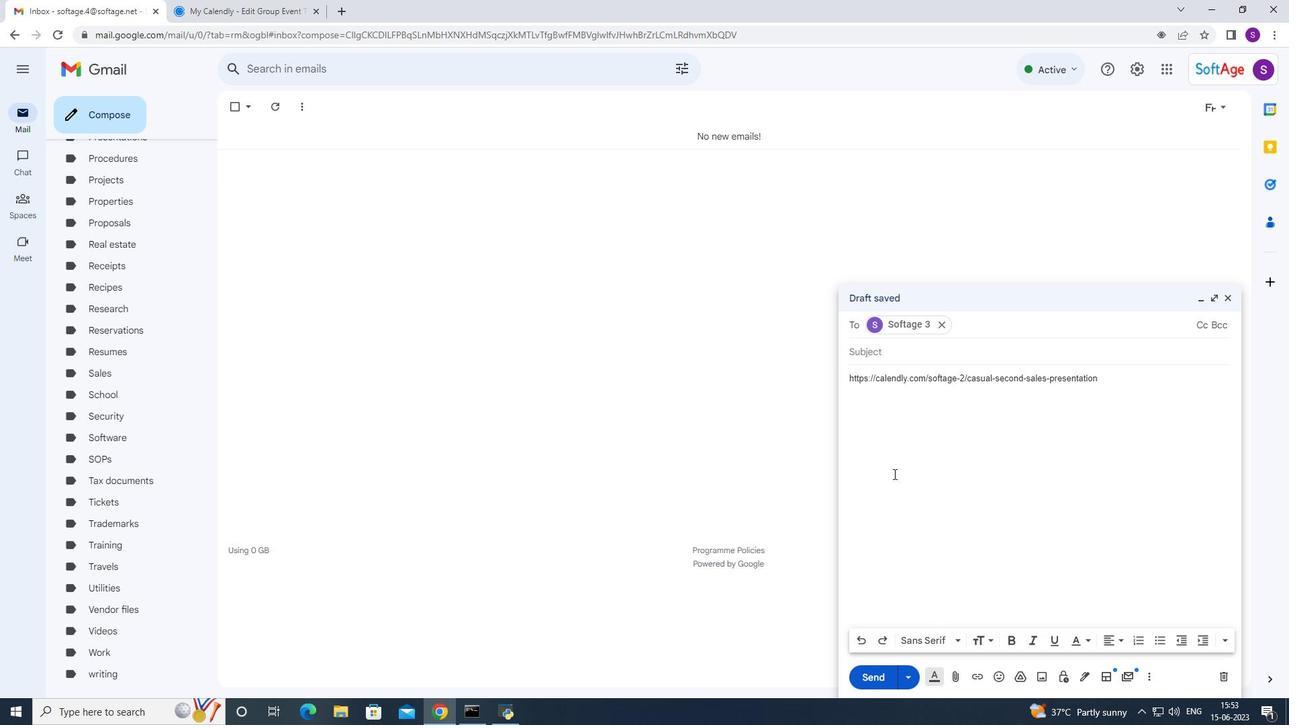 
Action: Key pressed soft
Screenshot: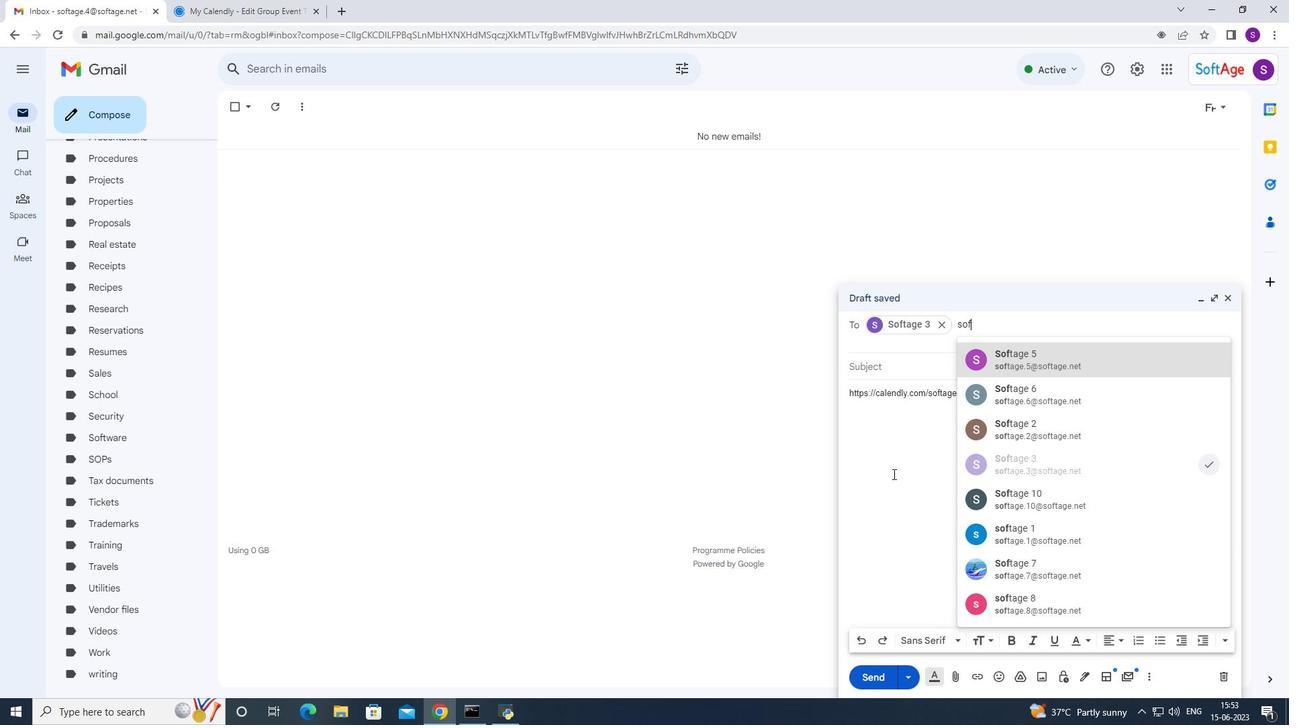 
Action: Mouse moved to (929, 478)
Screenshot: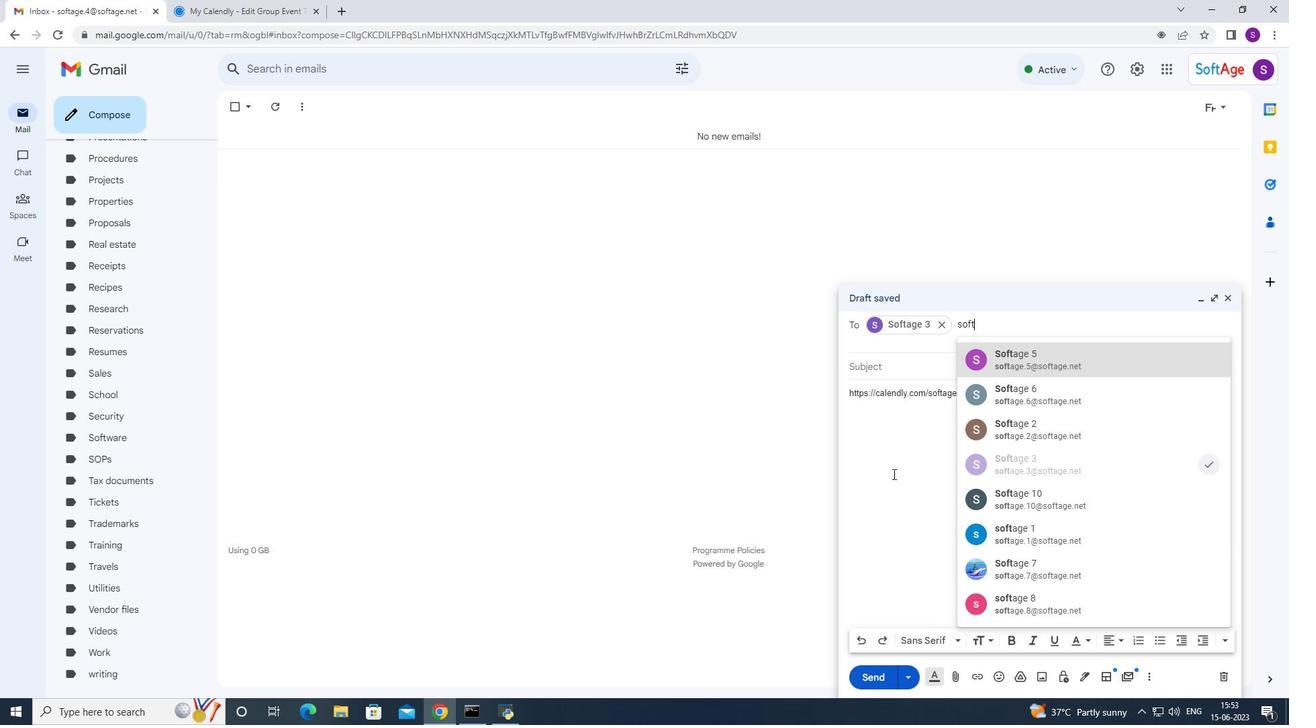 
Action: Mouse scrolled (896, 474) with delta (0, 0)
Screenshot: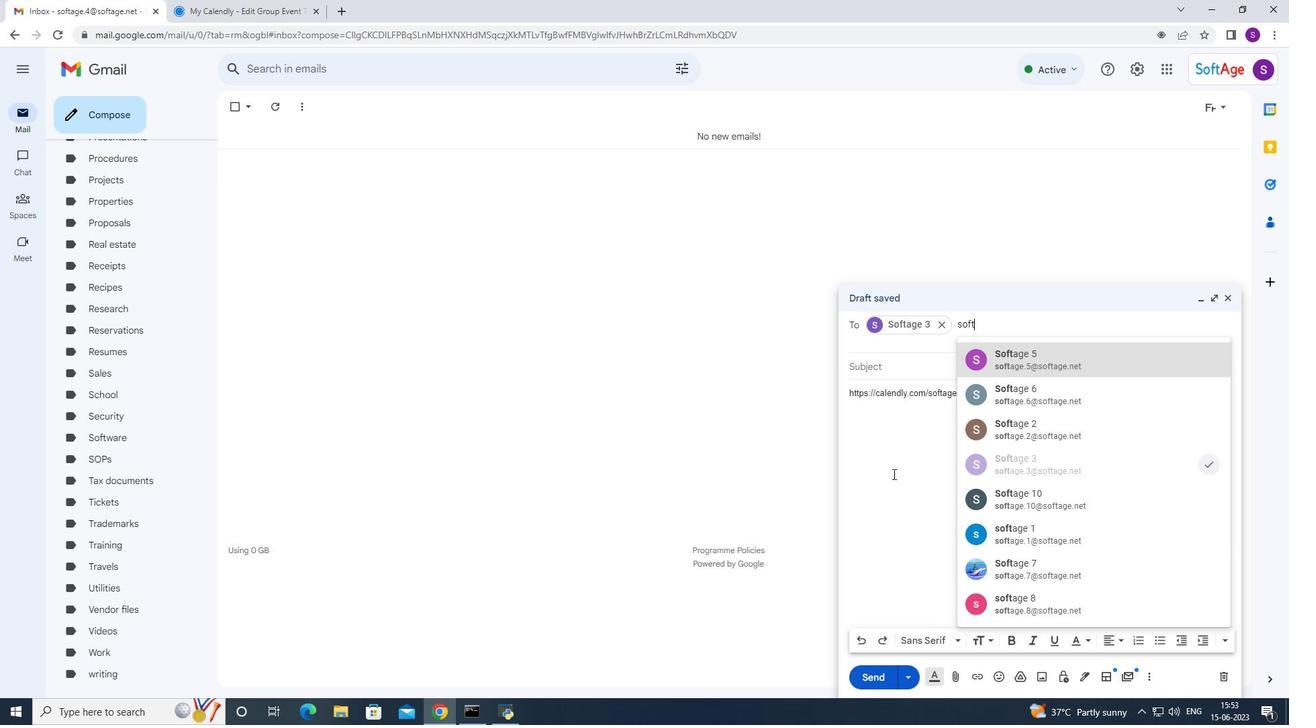 
Action: Mouse moved to (1082, 356)
Screenshot: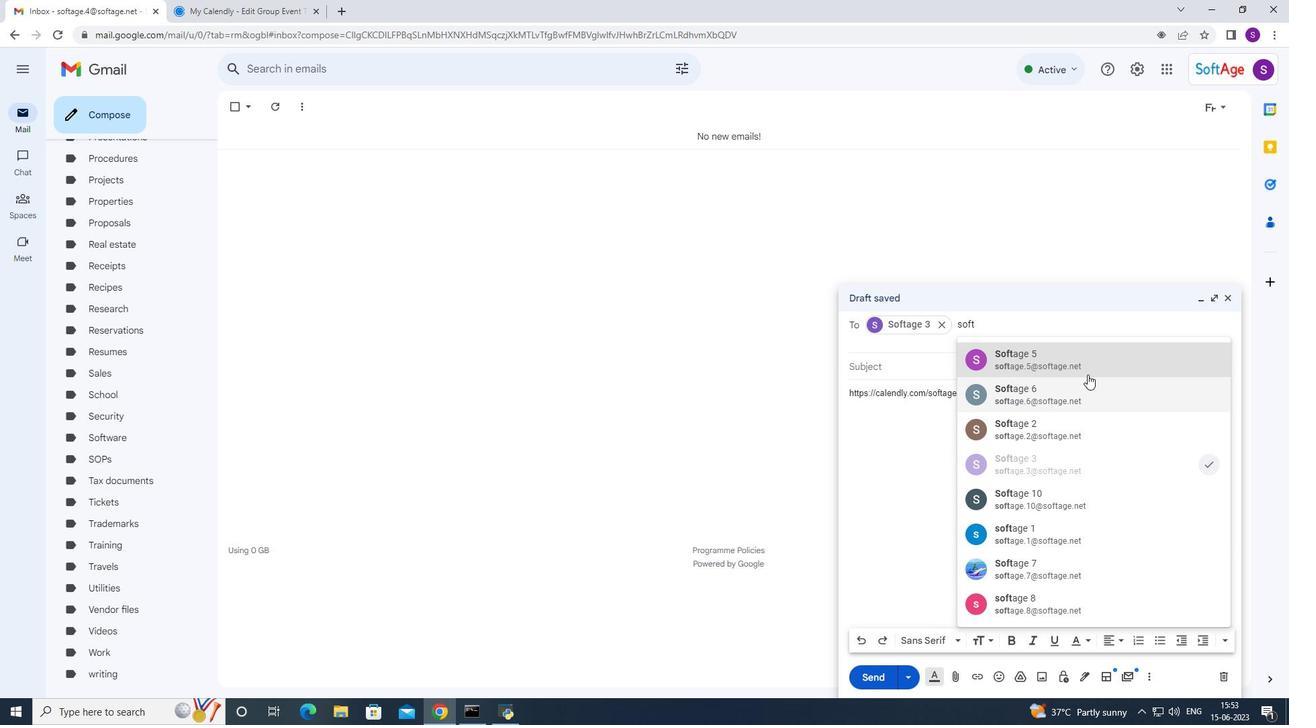 
Action: Mouse pressed left at (1082, 356)
Screenshot: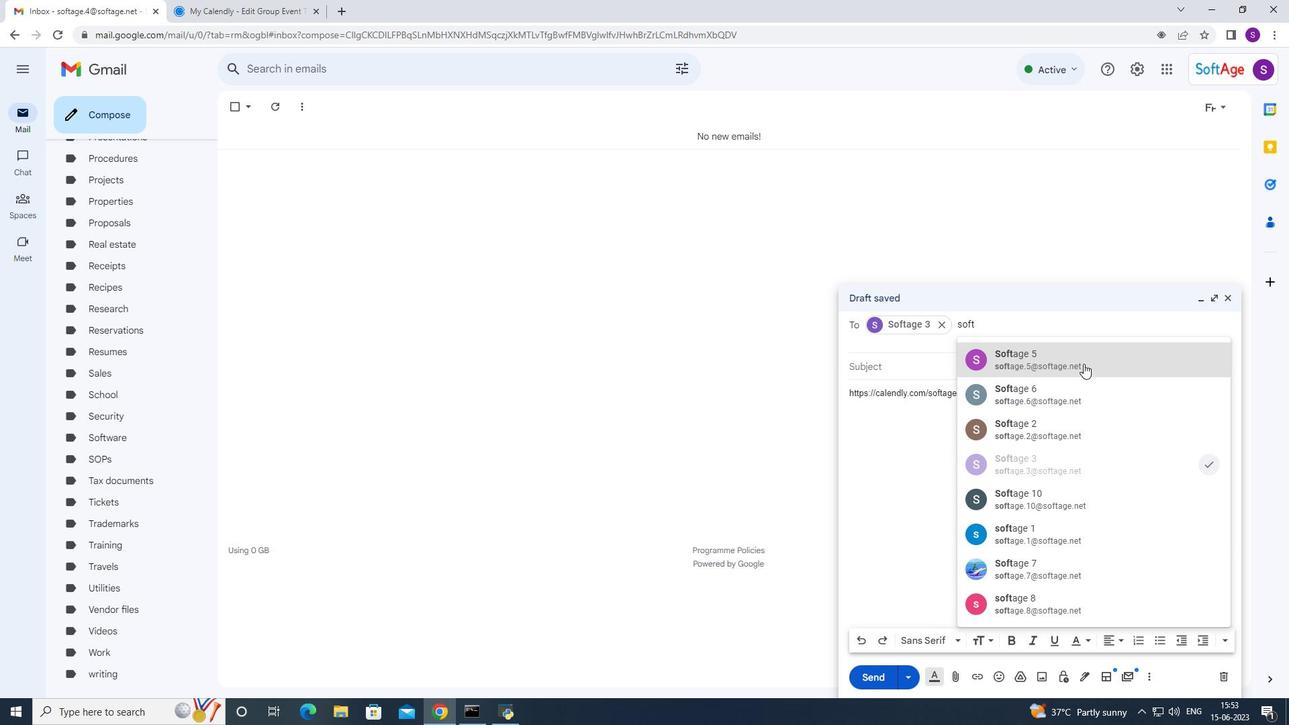 
Action: Mouse moved to (869, 678)
Screenshot: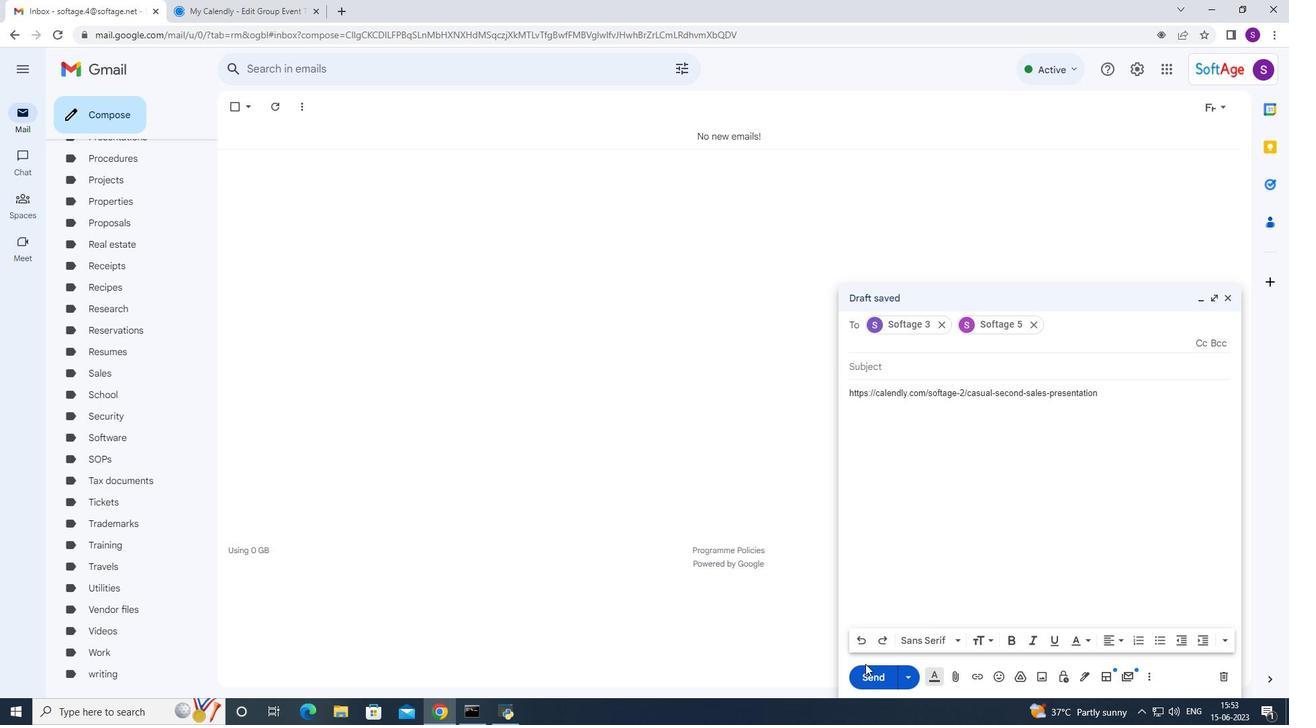 
Action: Mouse pressed left at (869, 678)
Screenshot: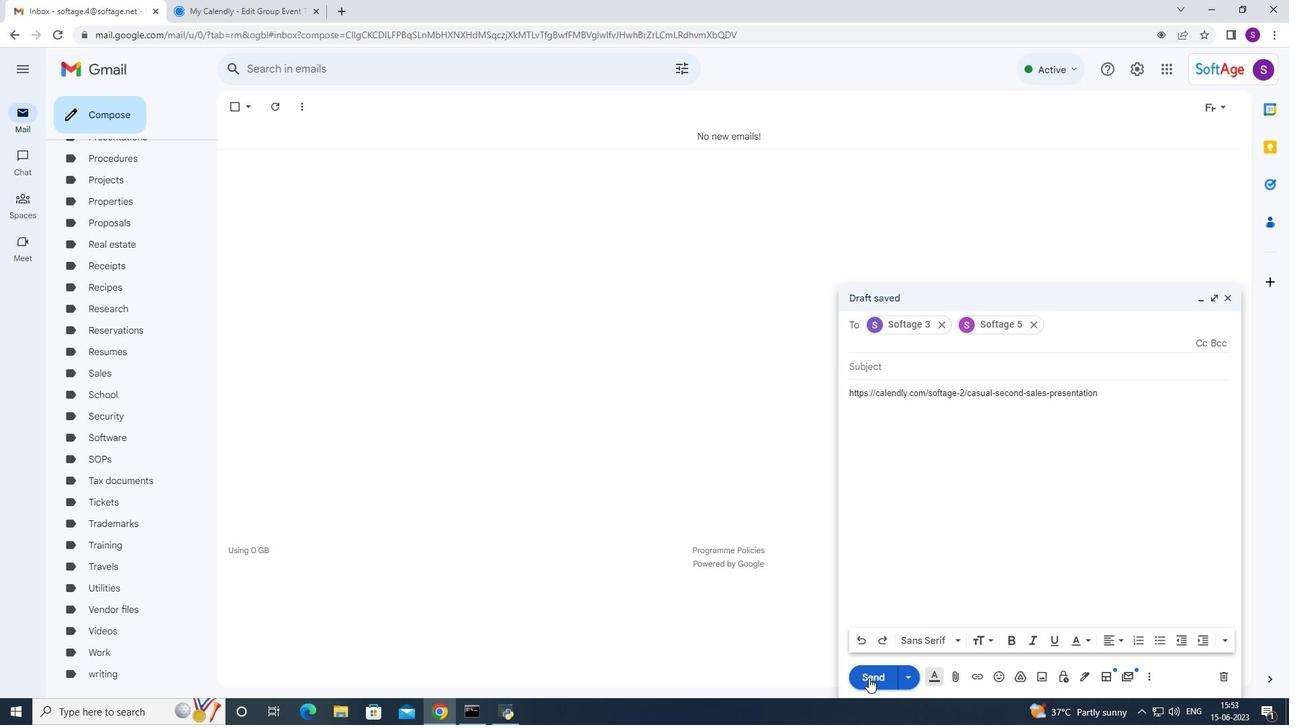 
